 Task: Search for houses in Los Angeles, California, with a private swimming pool and a home gym, and prioritize properties with health and wellness amenities.
Action: Mouse moved to (325, 283)
Screenshot: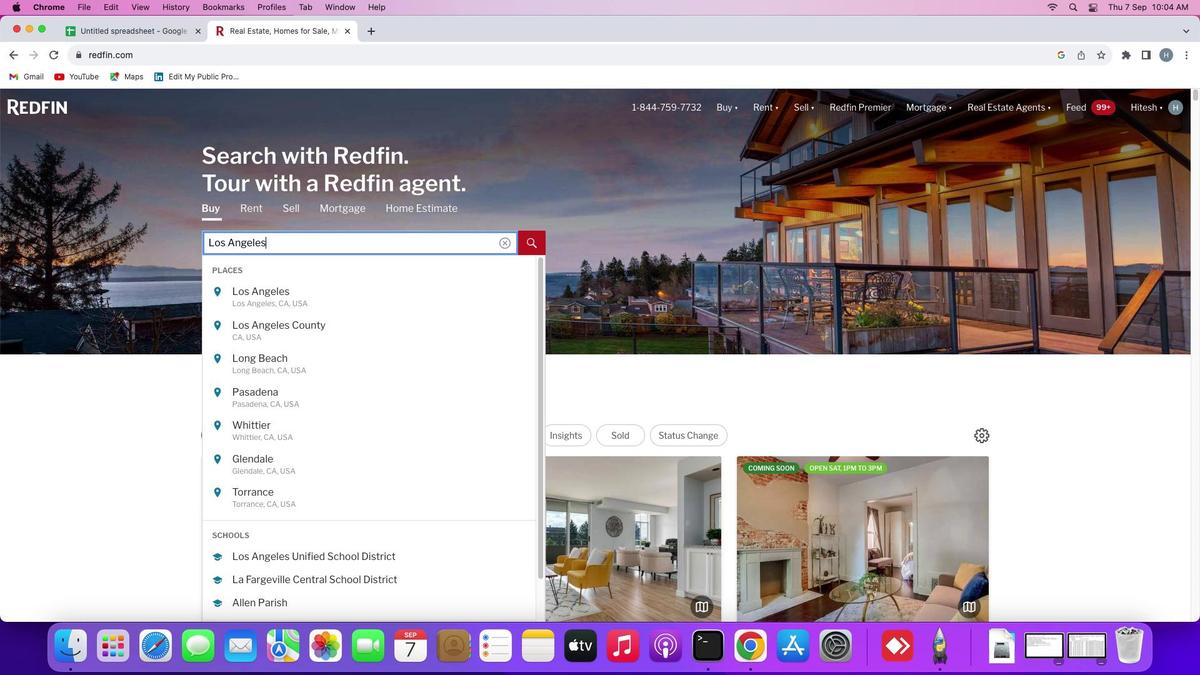 
Action: Mouse pressed left at (325, 283)
Screenshot: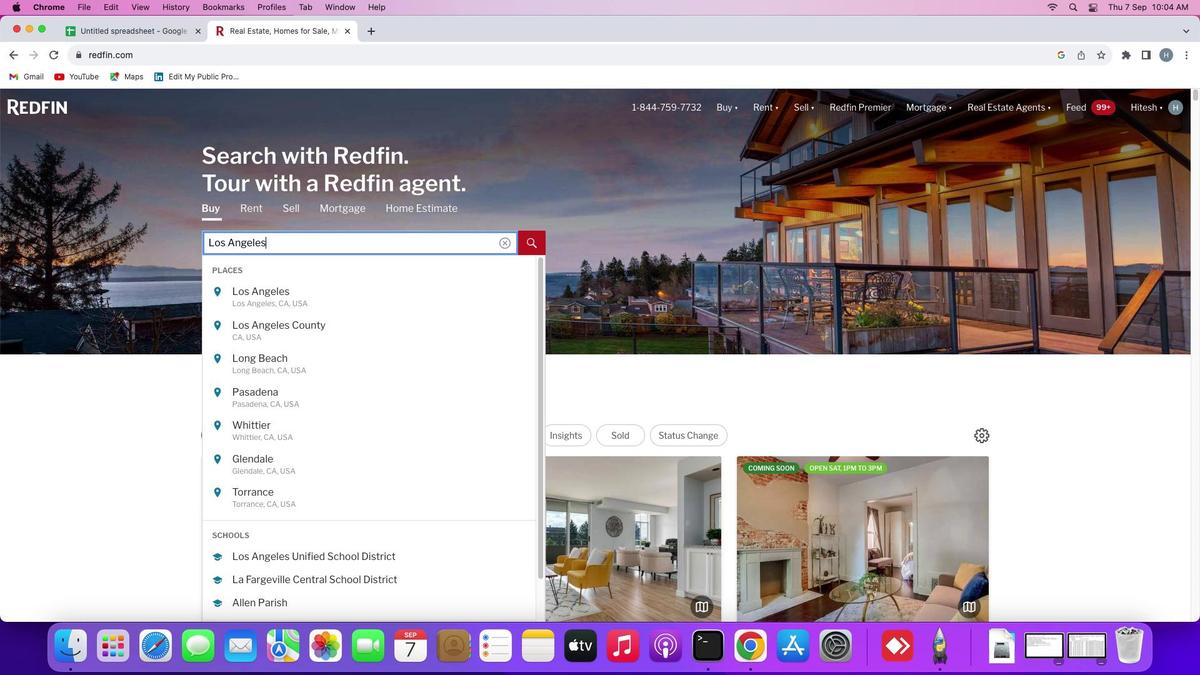 
Action: Mouse moved to (325, 283)
Screenshot: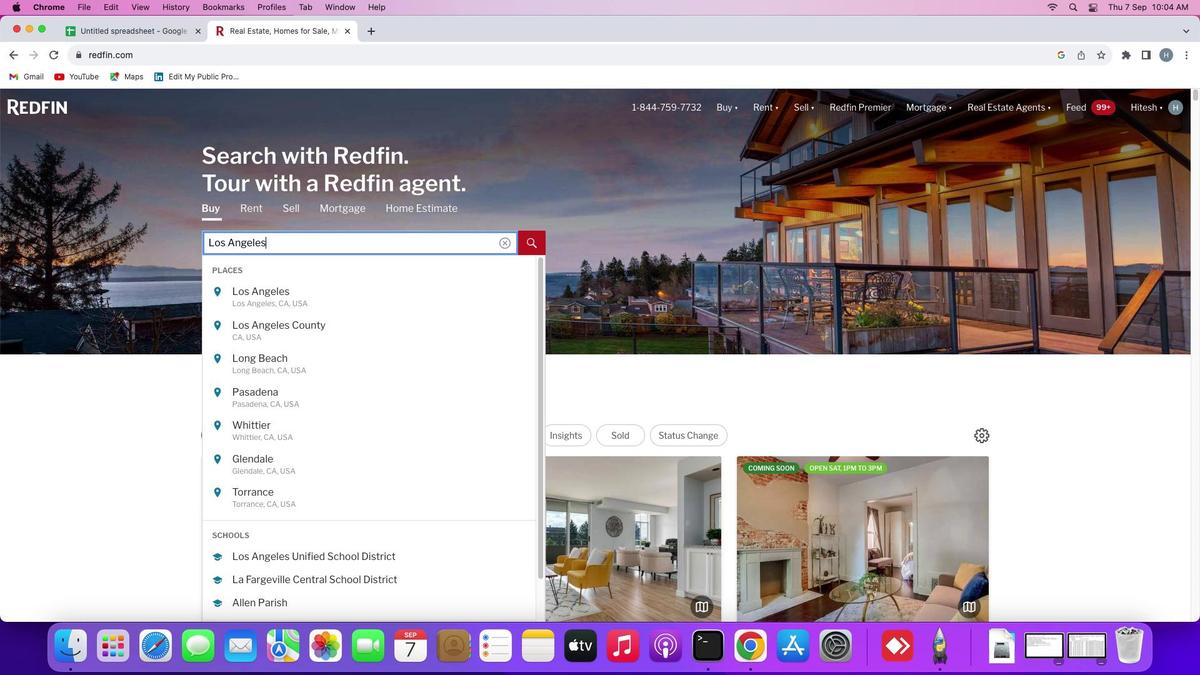 
Action: Mouse pressed left at (325, 283)
Screenshot: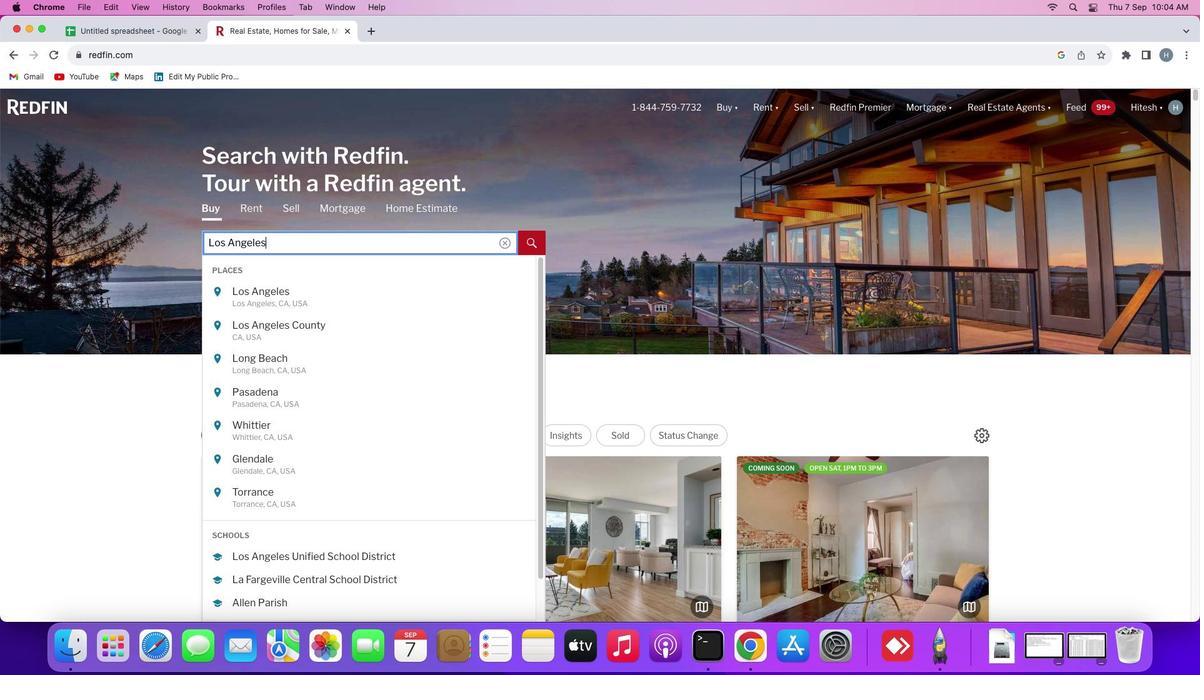 
Action: Mouse moved to (323, 284)
Screenshot: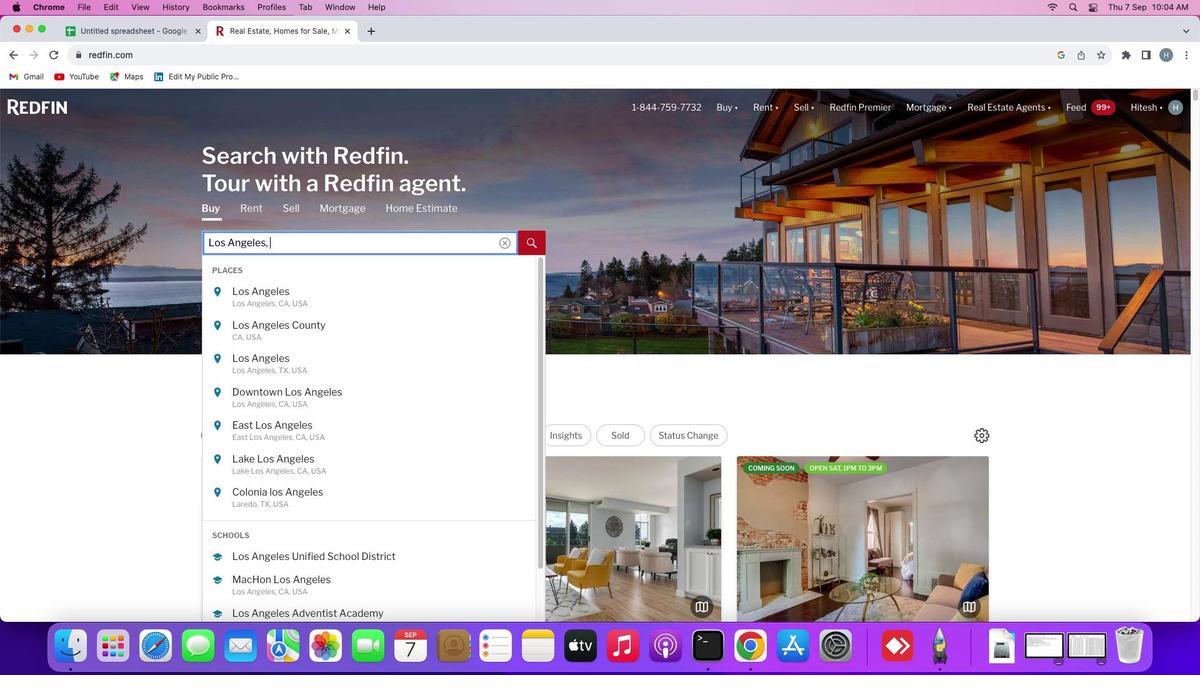 
Action: Key pressed Key.shift'L''o''s'Key.spaceKey.shift'A''n''g''e''l''e''s'','Key.spaceKey.shift'C''A''l''i''f''o''r''n''i''a'
Screenshot: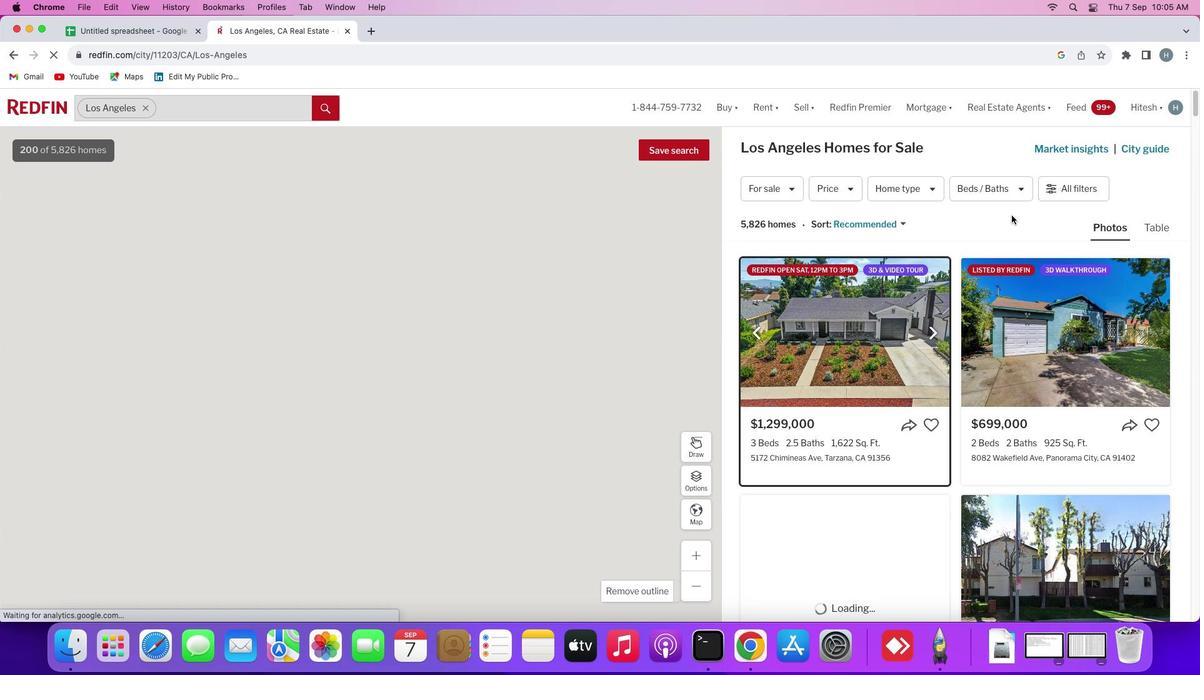 
Action: Mouse moved to (352, 332)
Screenshot: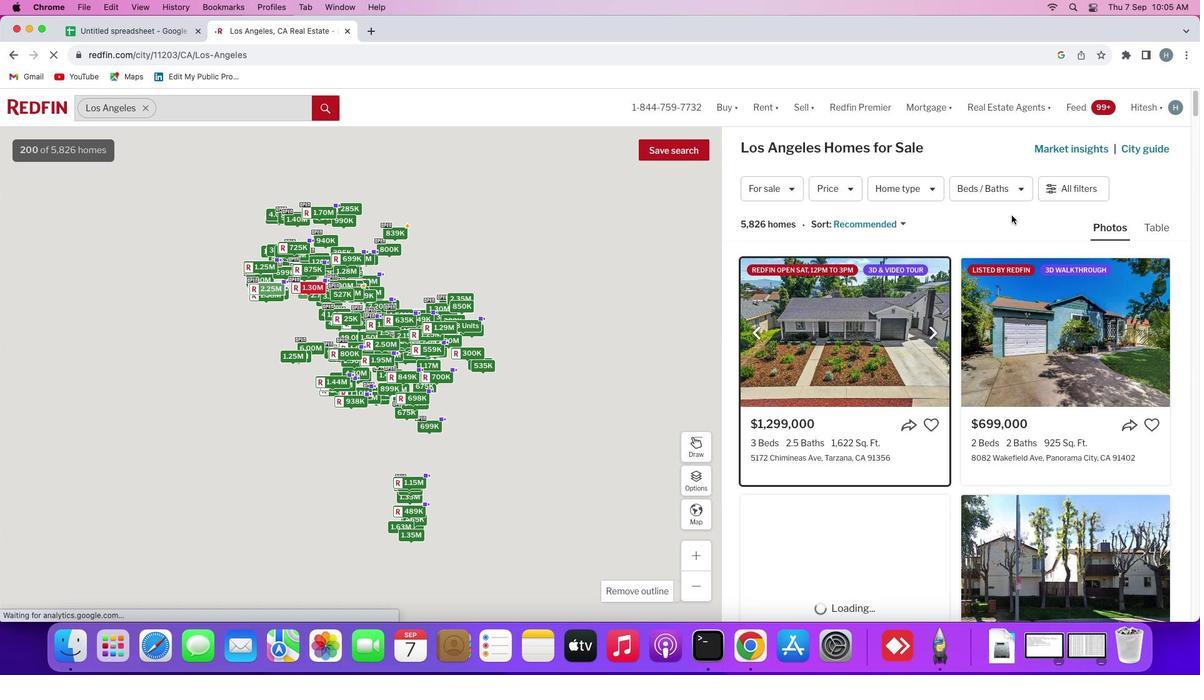 
Action: Mouse pressed left at (352, 332)
Screenshot: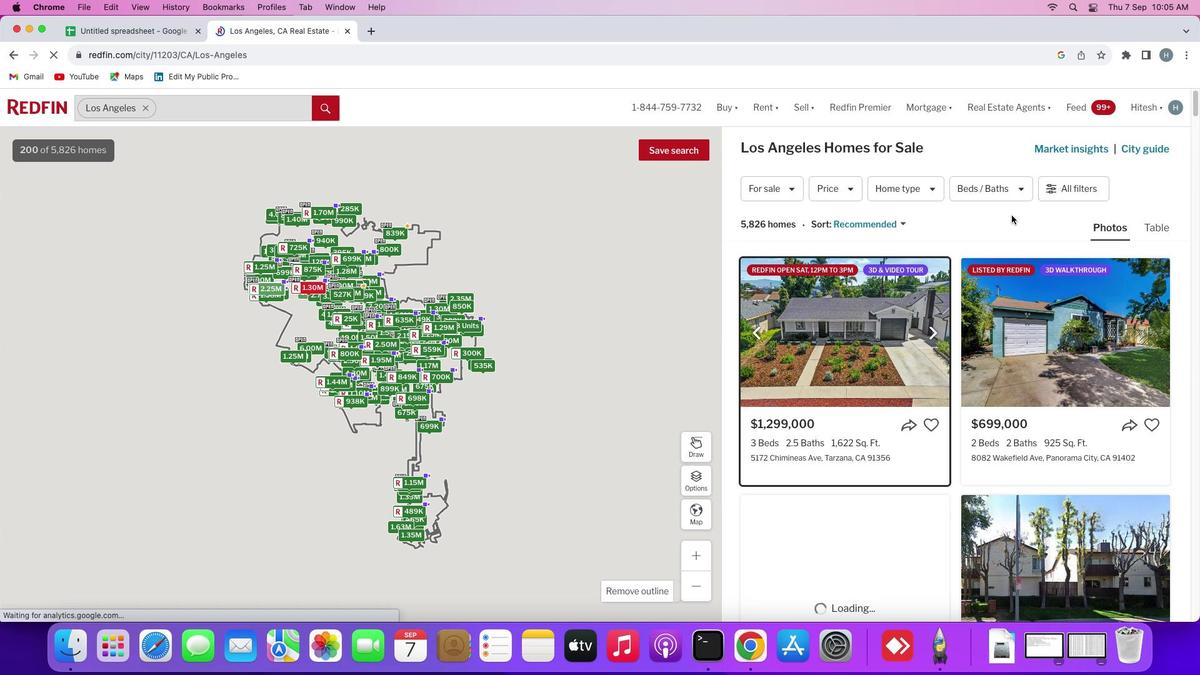 
Action: Mouse moved to (1117, 227)
Screenshot: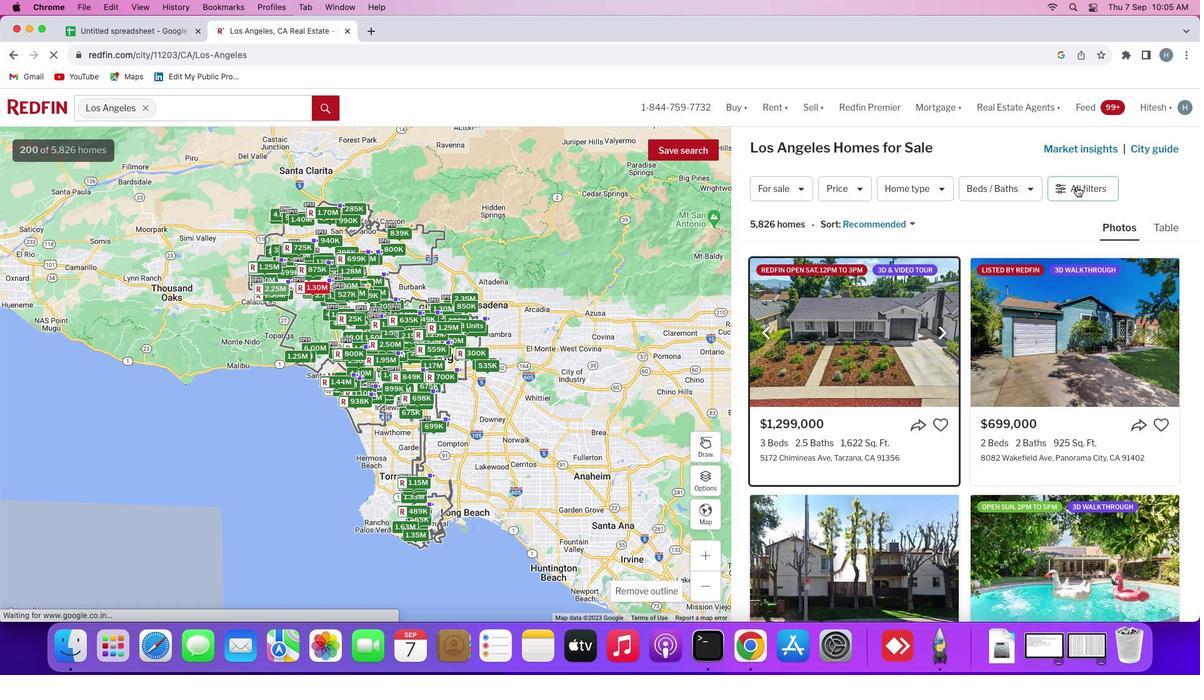 
Action: Mouse pressed left at (1117, 227)
Screenshot: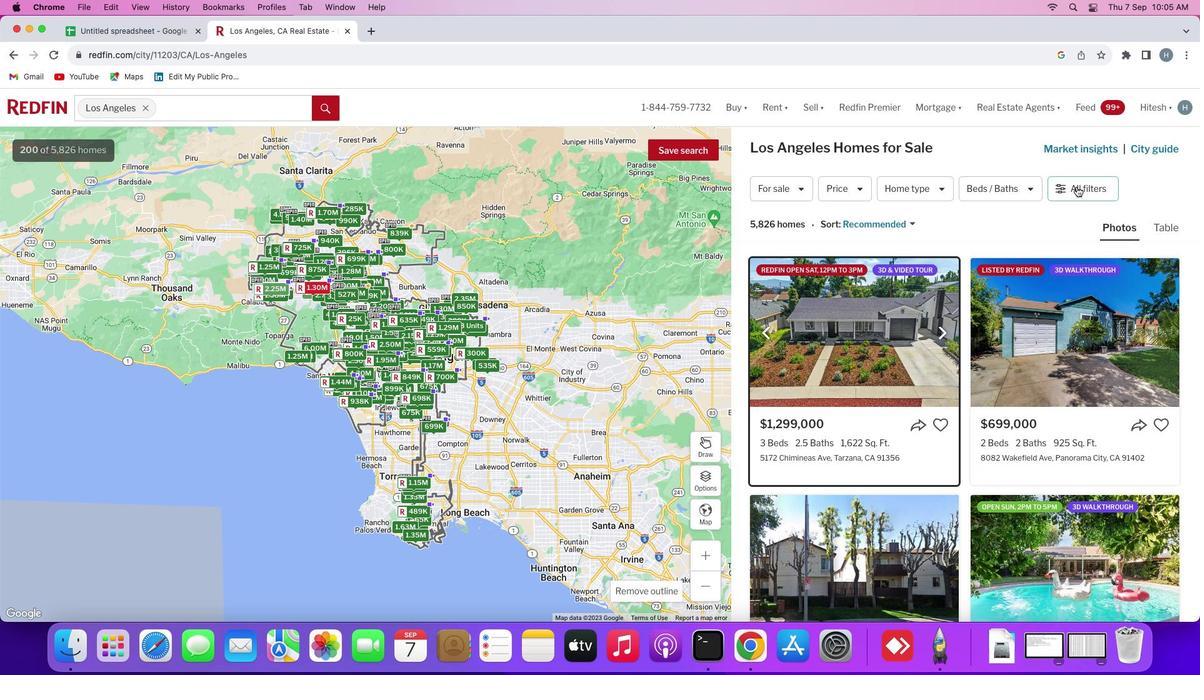 
Action: Mouse moved to (1116, 234)
Screenshot: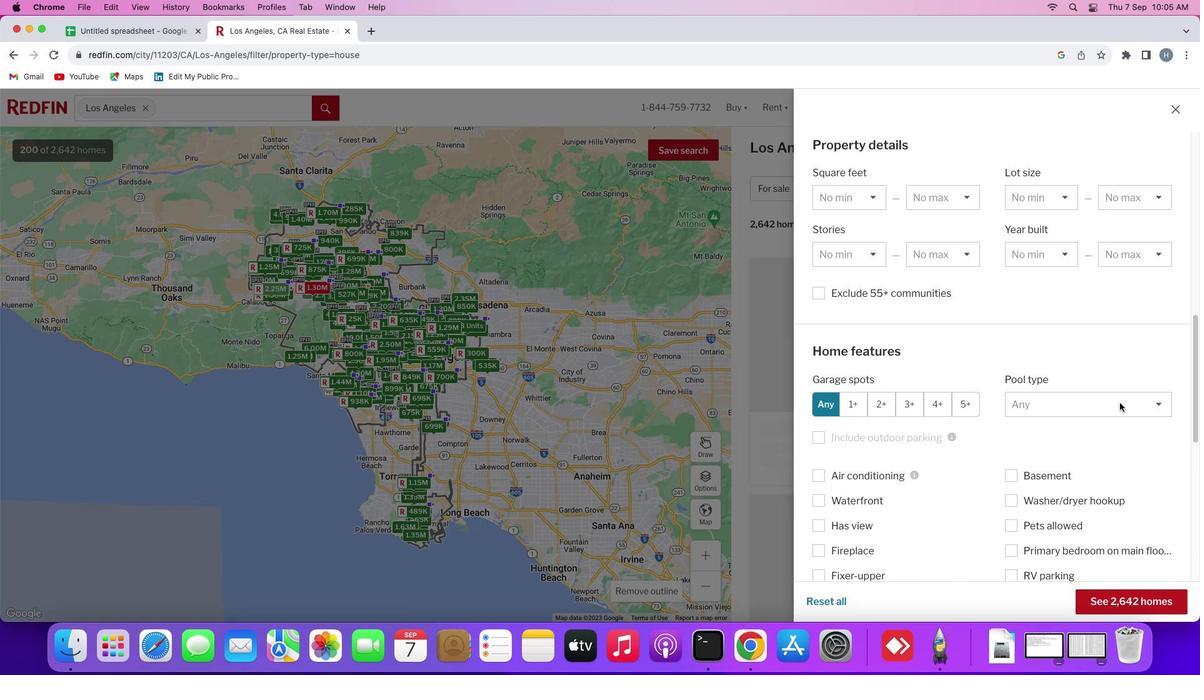 
Action: Mouse pressed left at (1116, 234)
Screenshot: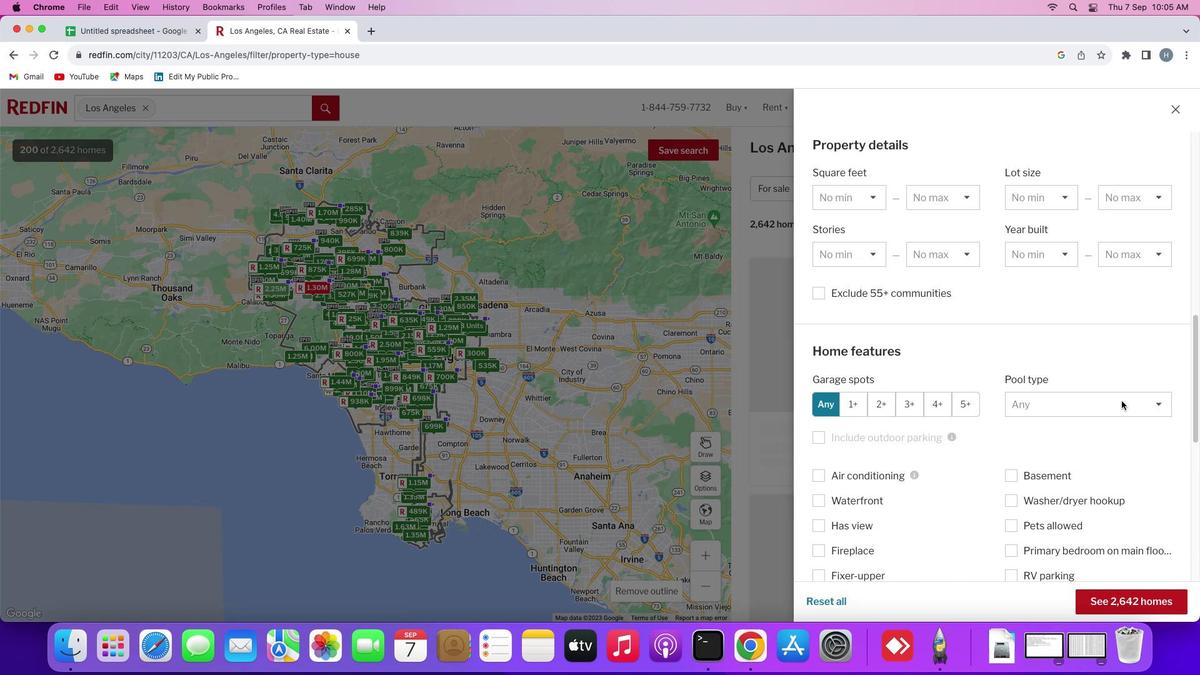 
Action: Mouse moved to (1032, 410)
Screenshot: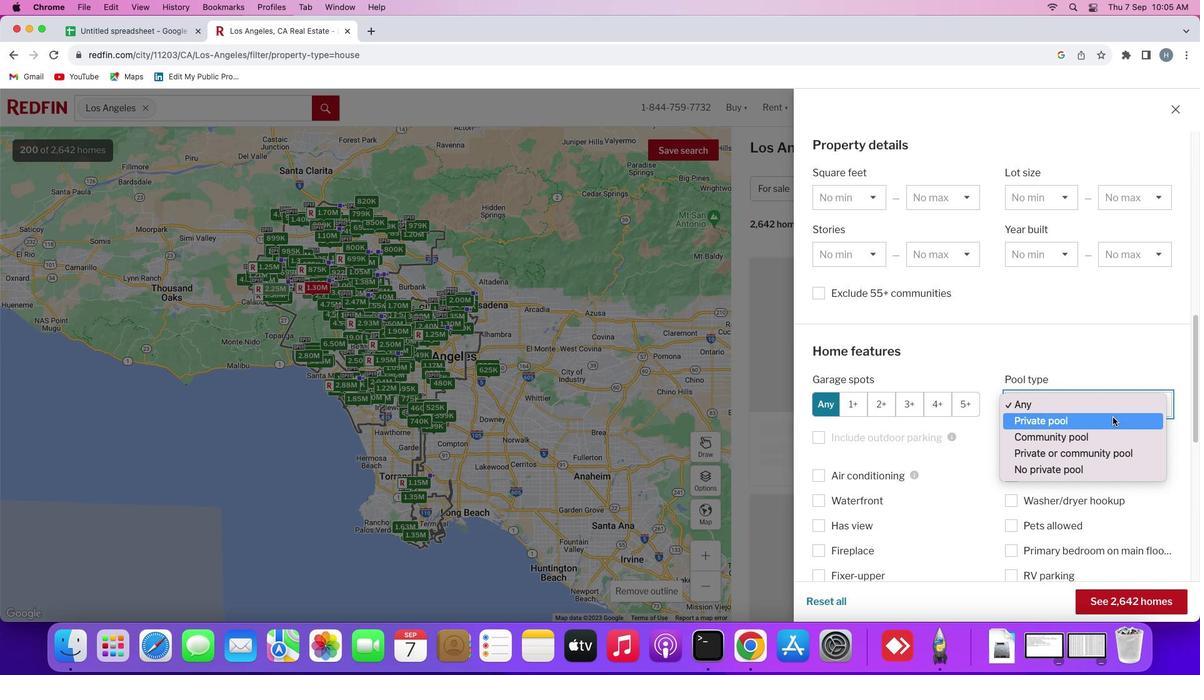 
Action: Mouse scrolled (1032, 410) with delta (40, 40)
Screenshot: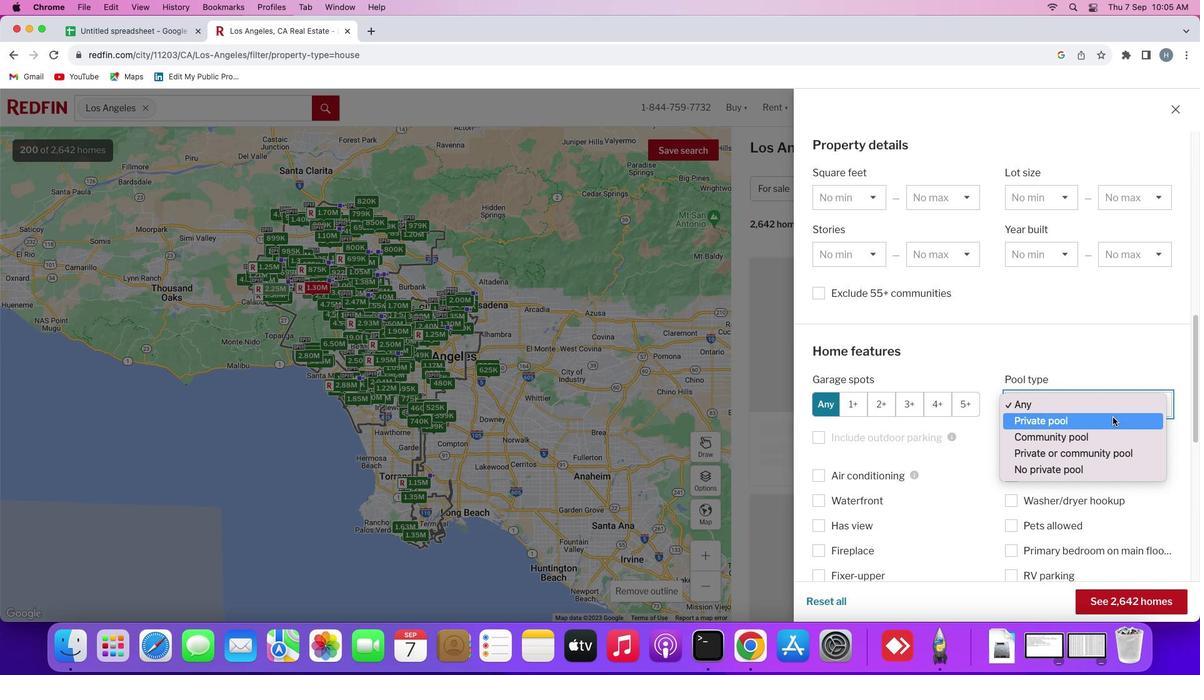 
Action: Mouse scrolled (1032, 410) with delta (40, 40)
Screenshot: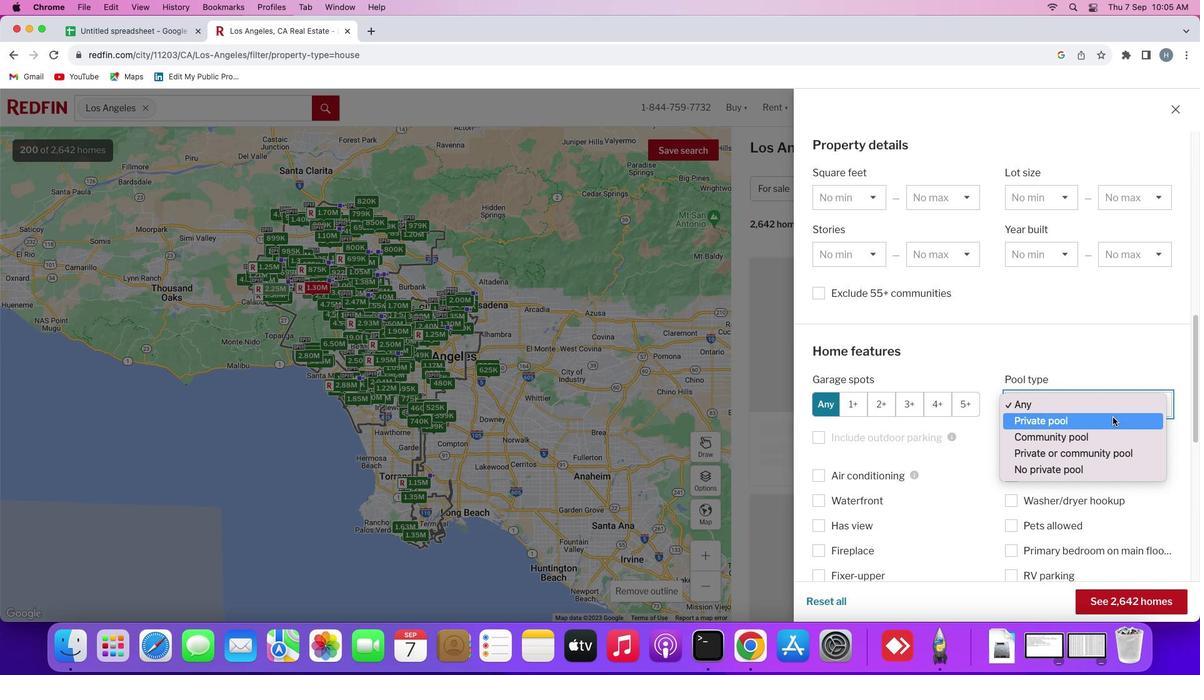 
Action: Mouse scrolled (1032, 410) with delta (40, 40)
Screenshot: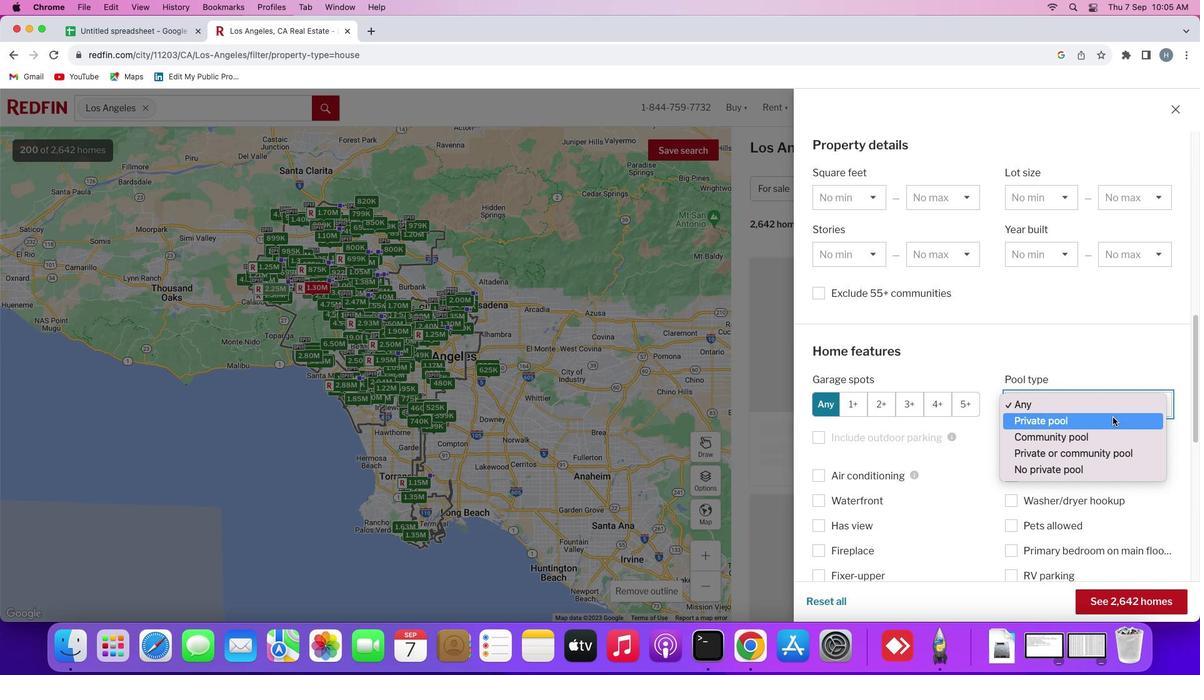 
Action: Mouse scrolled (1032, 410) with delta (40, 39)
Screenshot: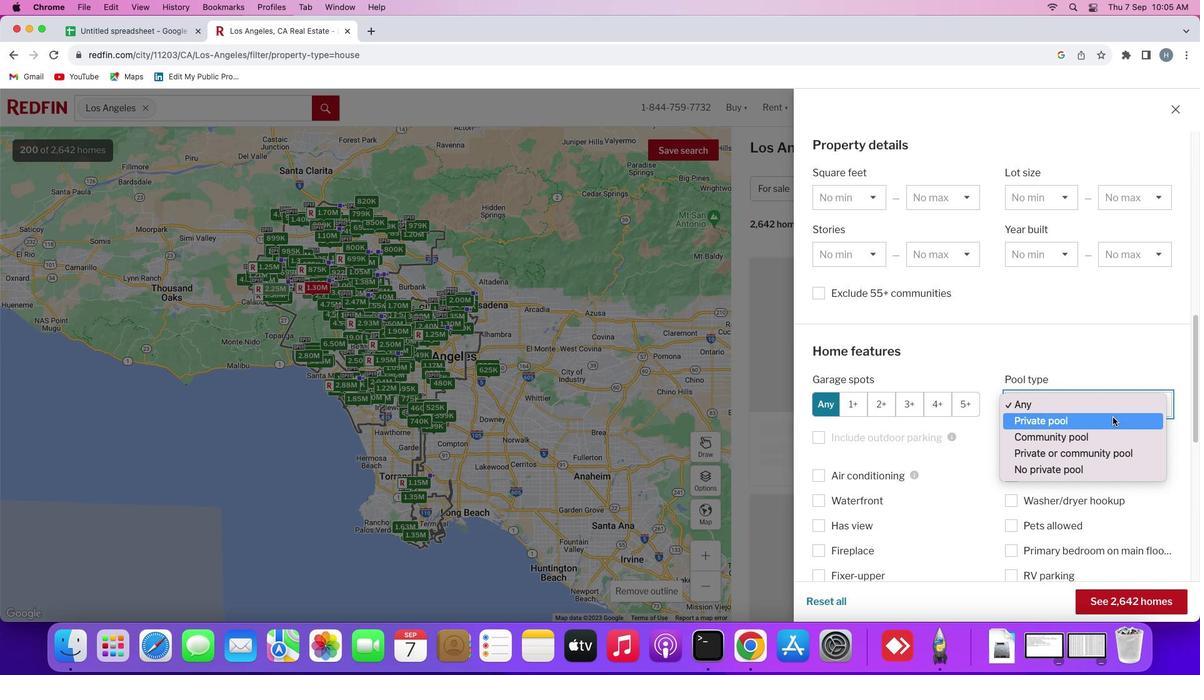 
Action: Mouse moved to (1032, 410)
Screenshot: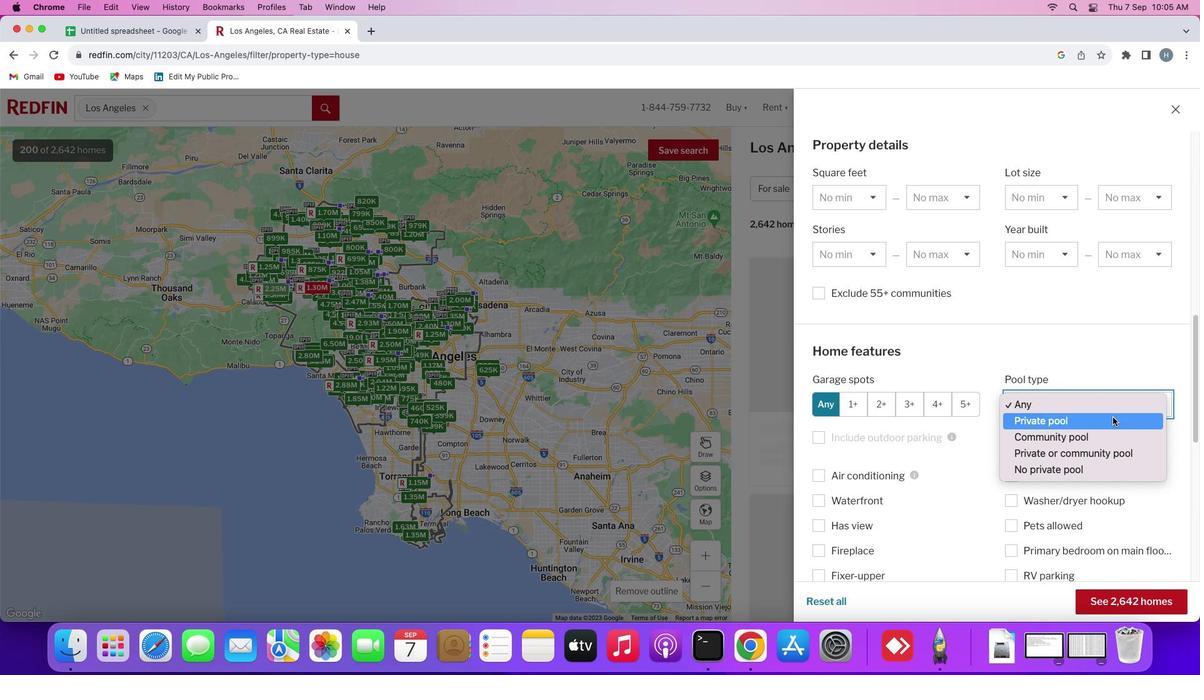 
Action: Mouse scrolled (1032, 410) with delta (40, 40)
Screenshot: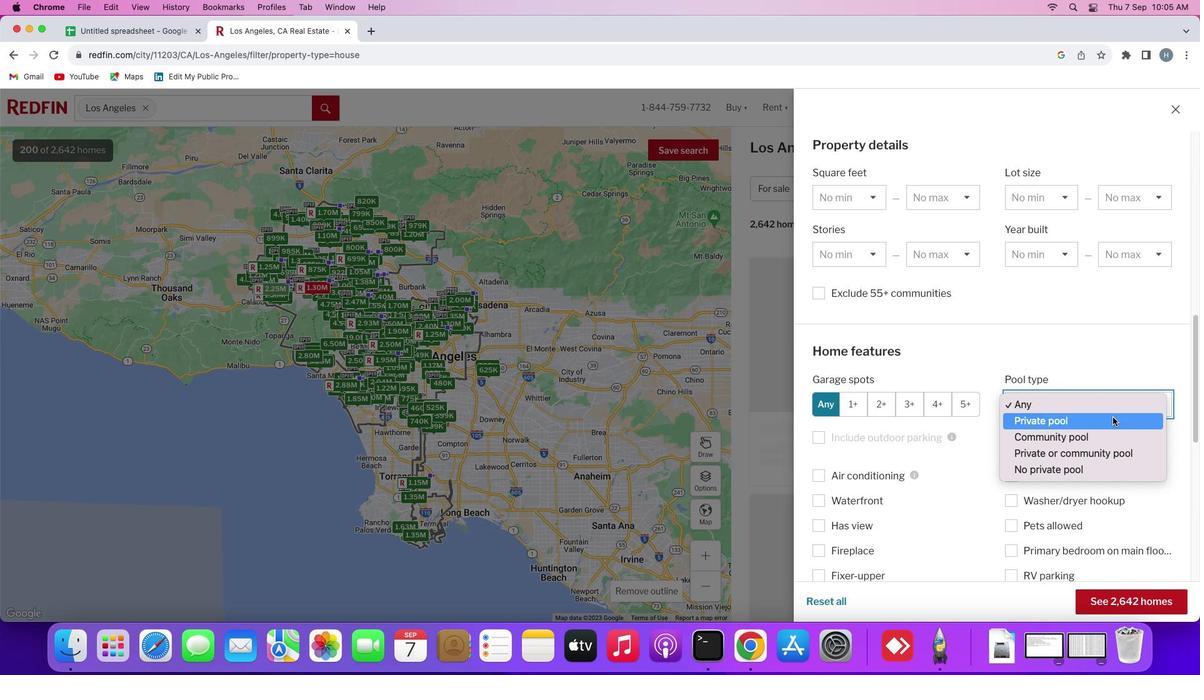 
Action: Mouse scrolled (1032, 410) with delta (40, 40)
Screenshot: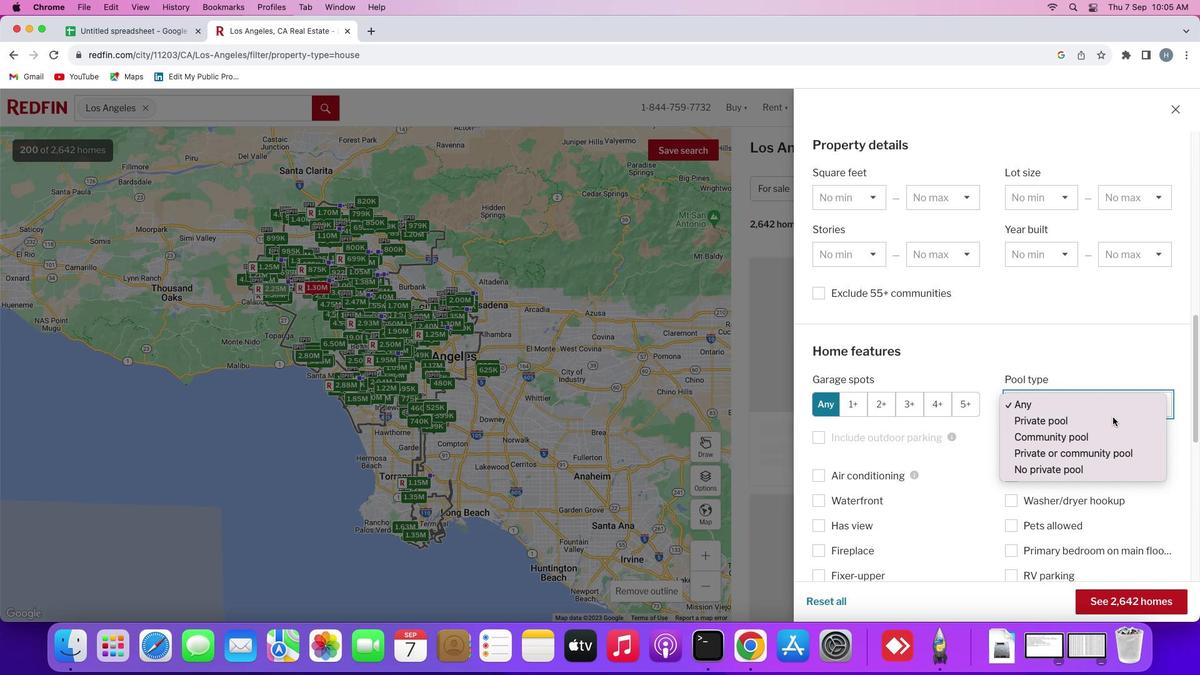 
Action: Mouse moved to (893, 462)
Screenshot: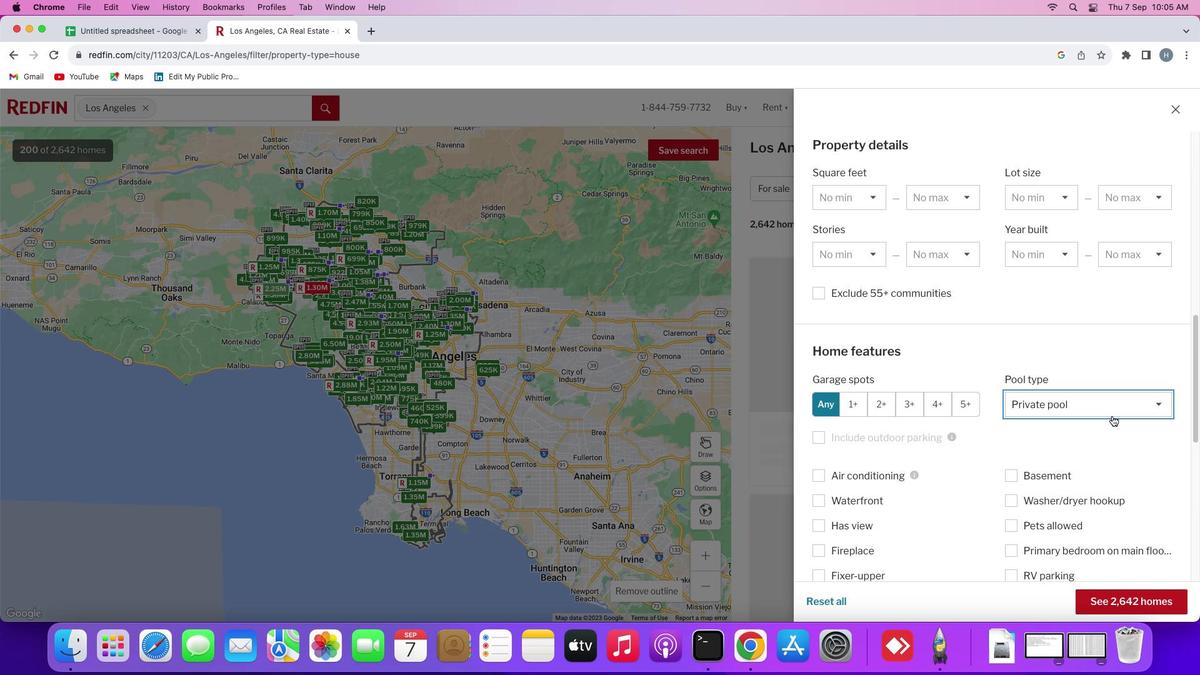 
Action: Mouse pressed left at (893, 462)
Screenshot: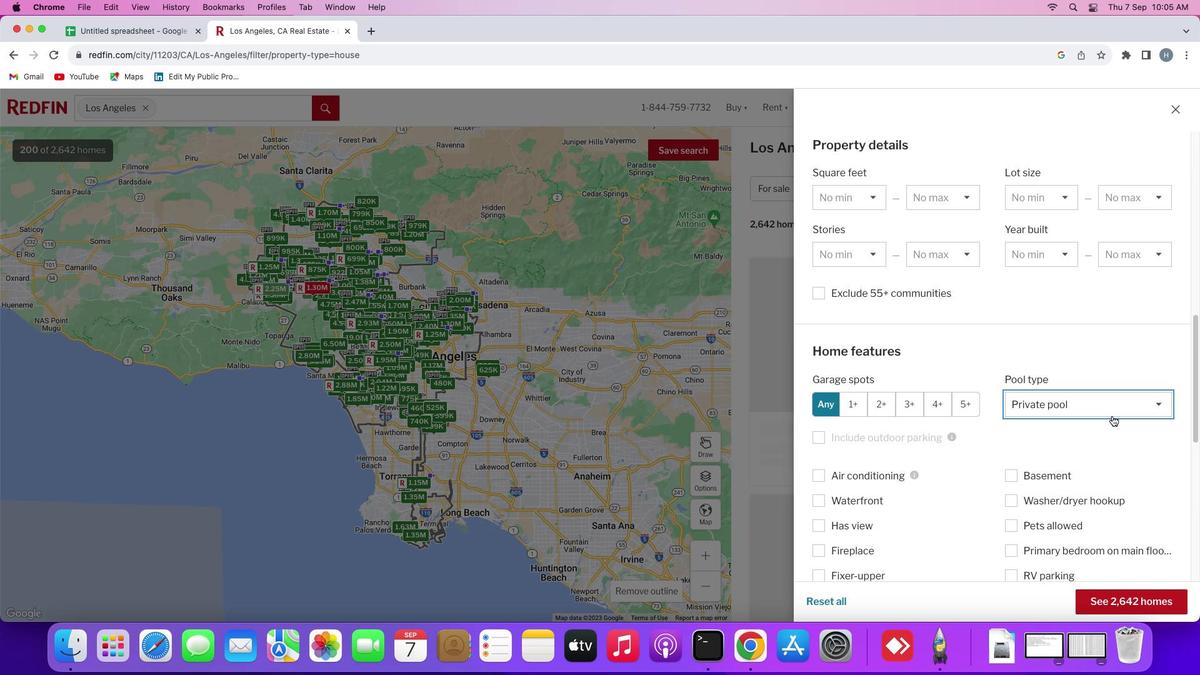 
Action: Mouse moved to (945, 555)
Screenshot: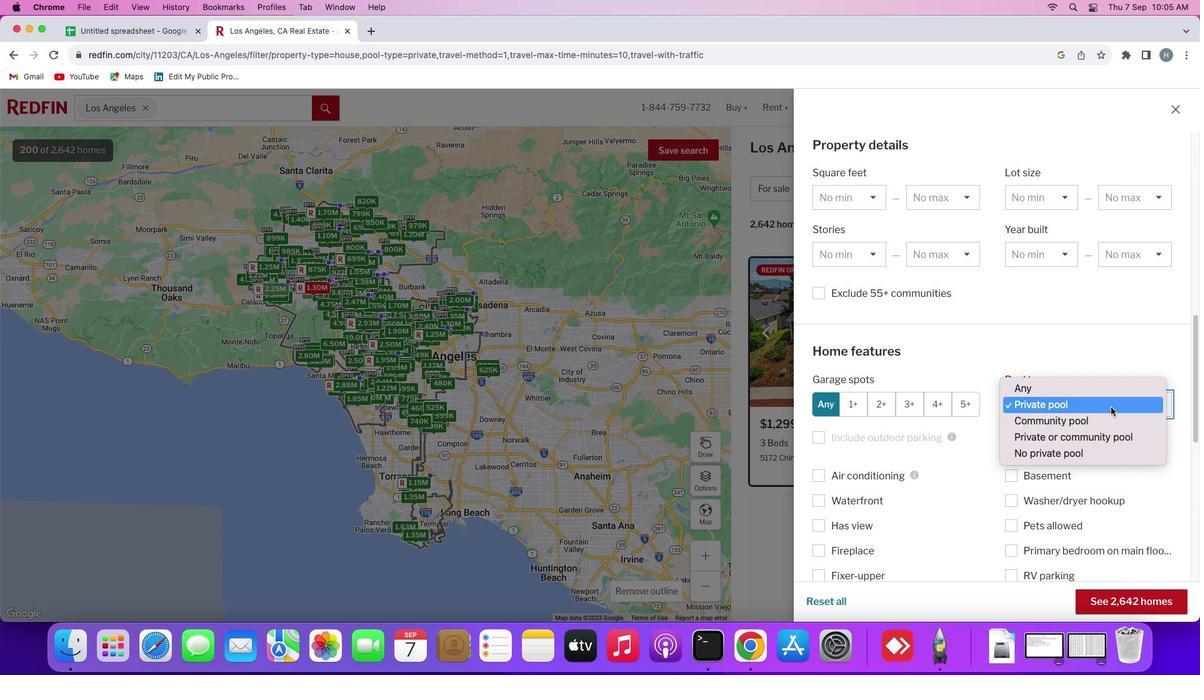 
Action: Mouse scrolled (945, 555) with delta (40, 40)
Screenshot: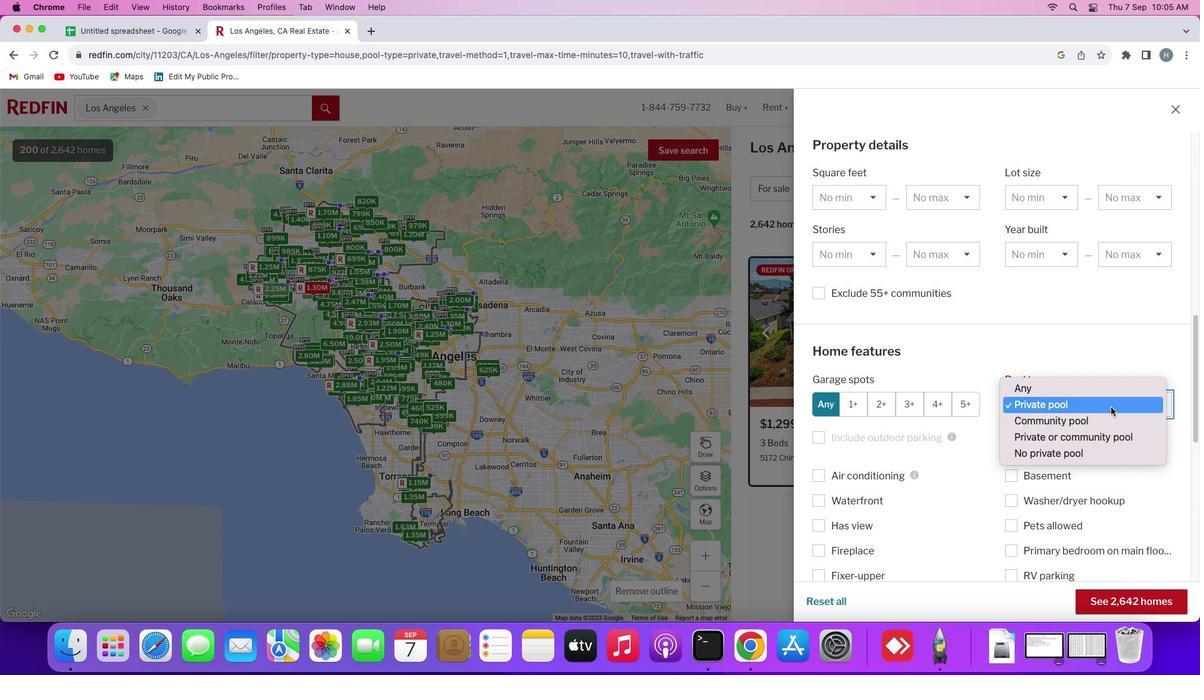 
Action: Mouse moved to (945, 555)
Screenshot: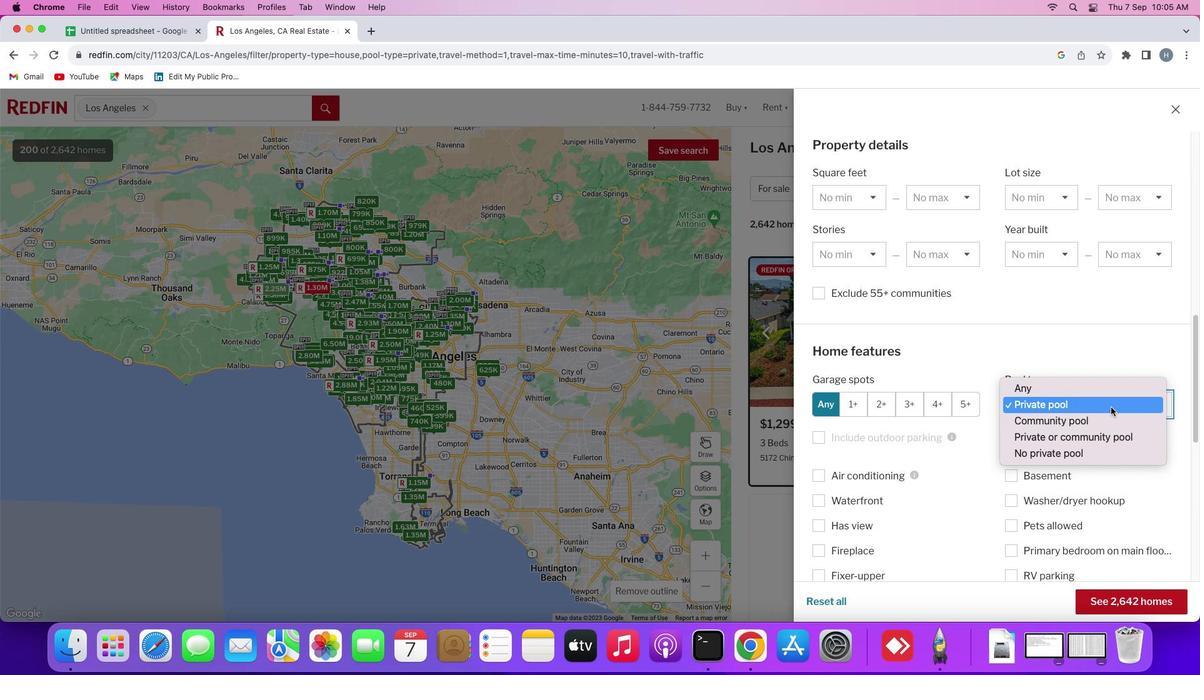 
Action: Mouse scrolled (945, 555) with delta (40, 40)
Screenshot: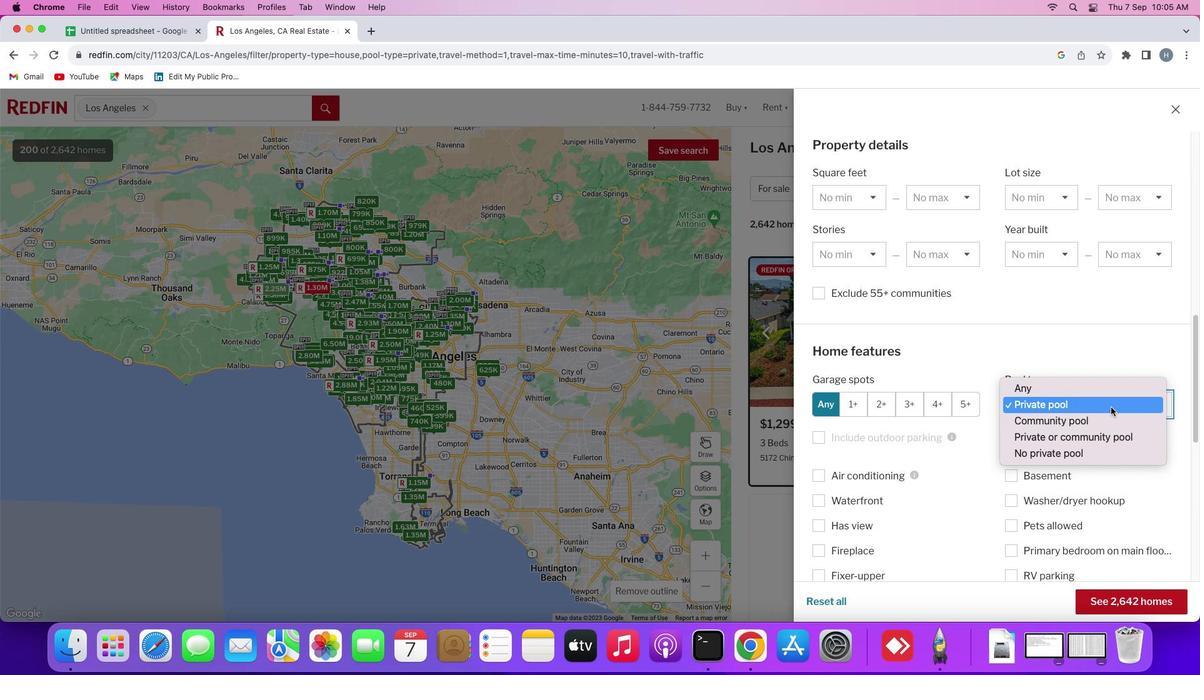 
Action: Mouse moved to (945, 554)
Screenshot: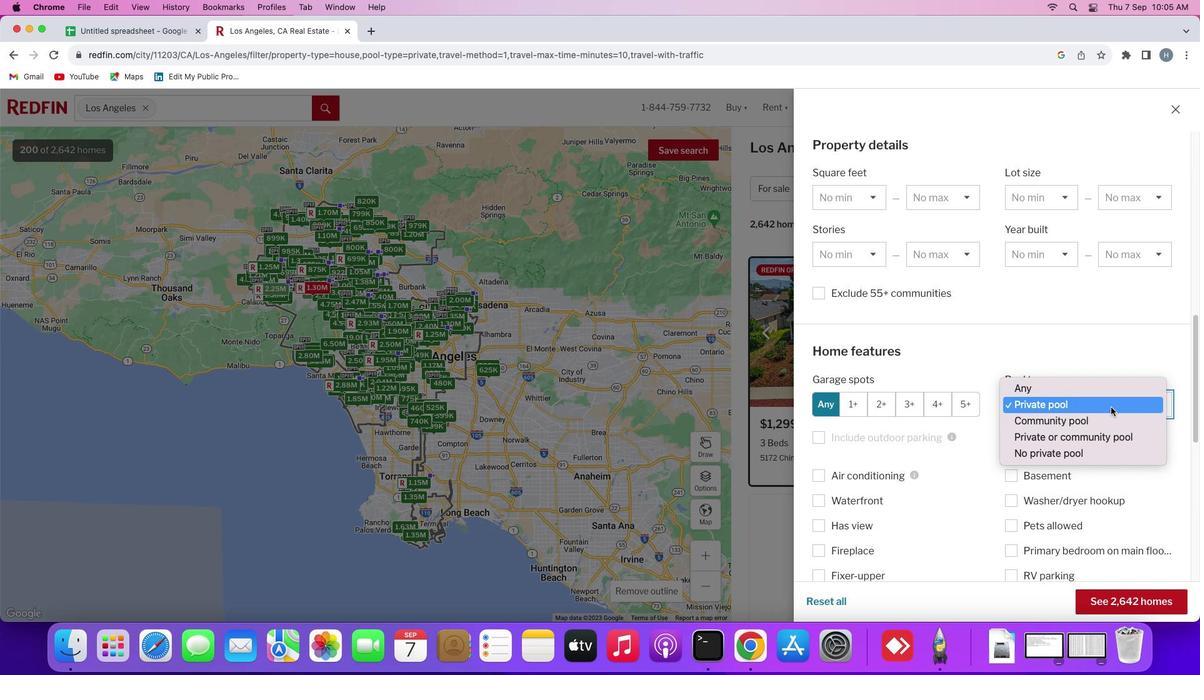 
Action: Mouse scrolled (945, 554) with delta (40, 39)
Screenshot: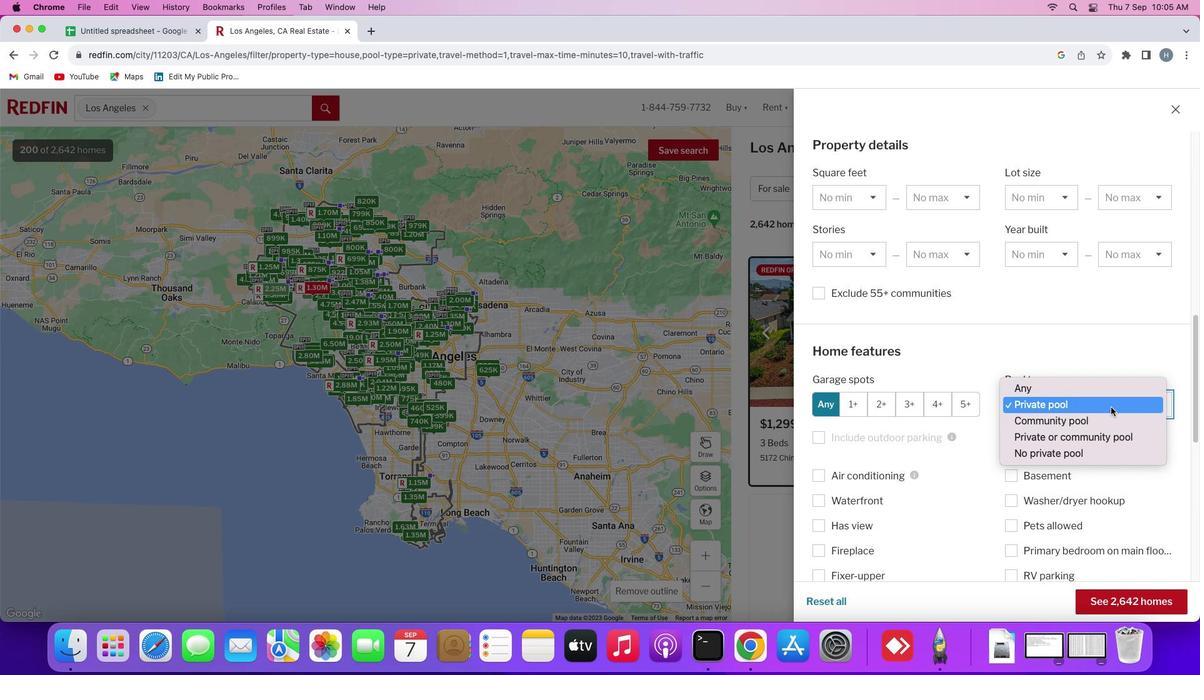 
Action: Mouse scrolled (945, 554) with delta (40, 38)
Screenshot: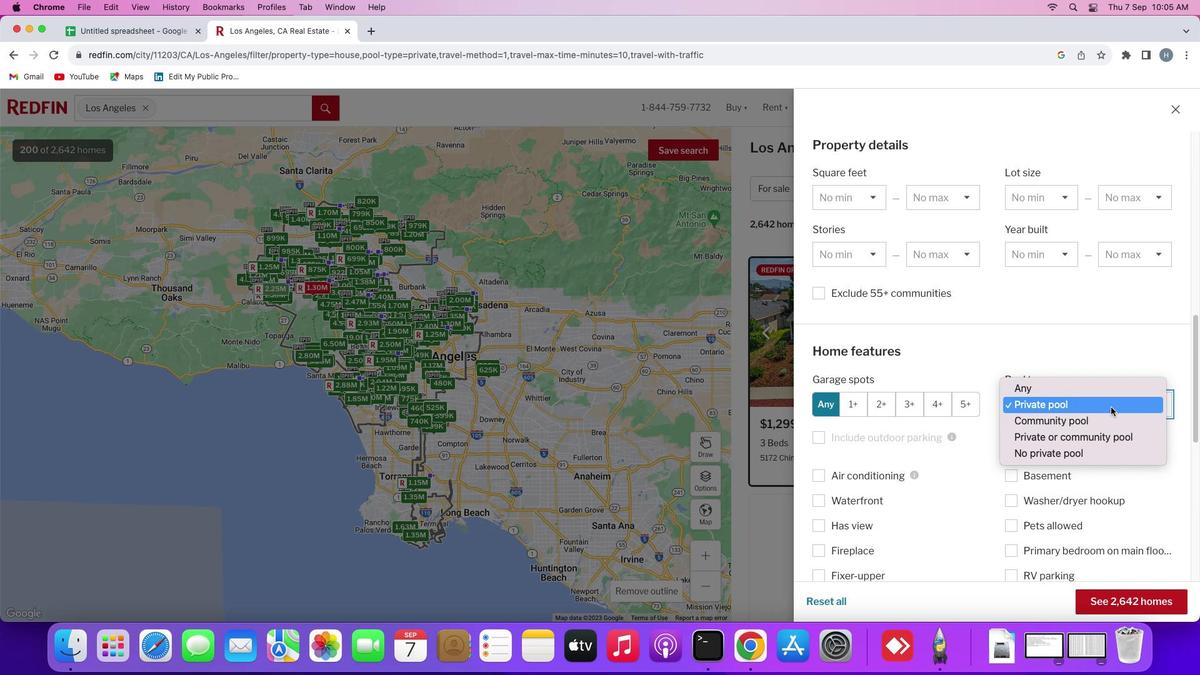 
Action: Mouse moved to (945, 548)
Screenshot: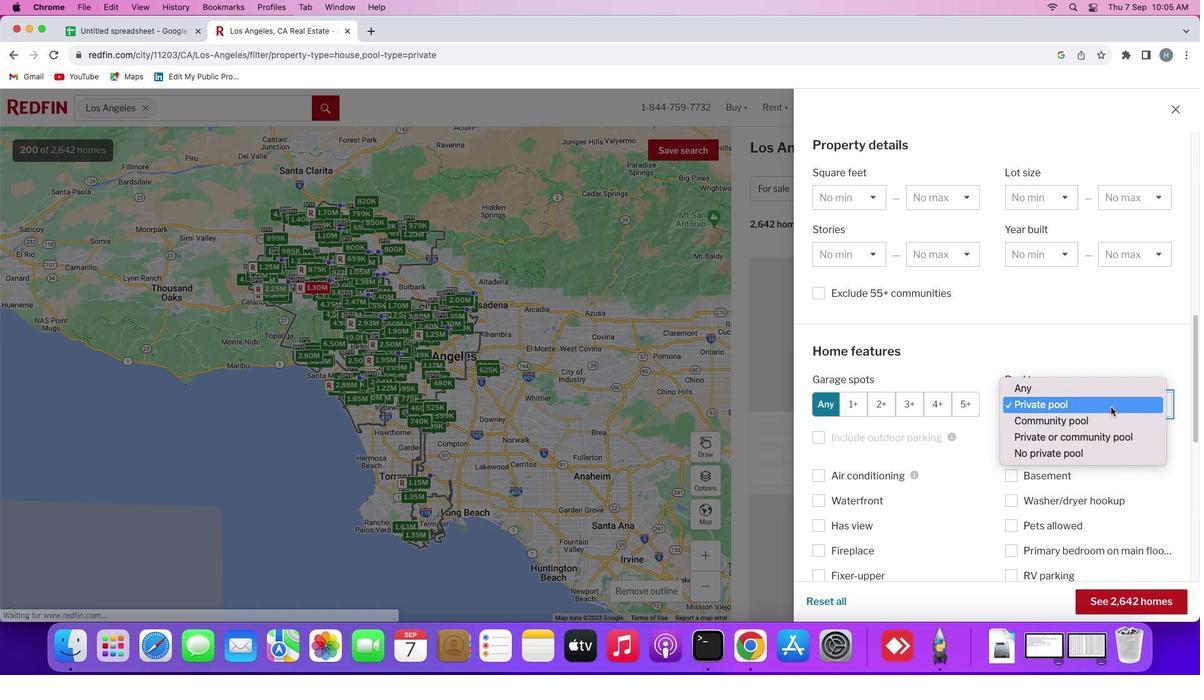 
Action: Mouse scrolled (945, 548) with delta (40, 40)
Screenshot: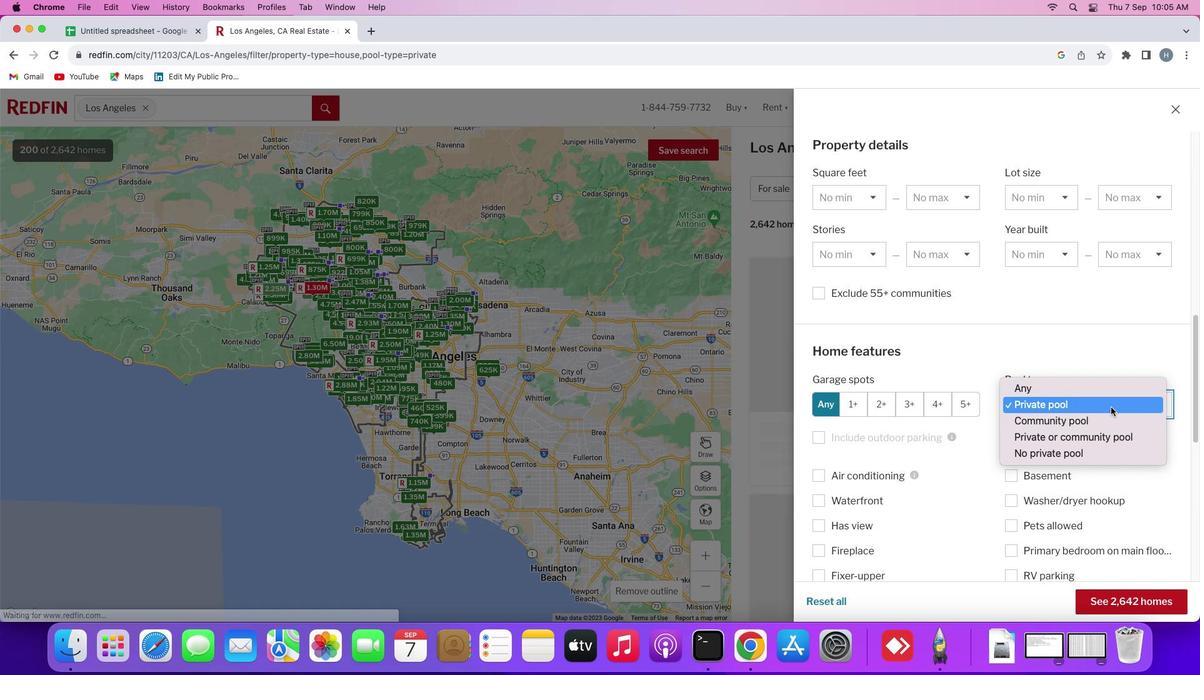 
Action: Mouse scrolled (945, 548) with delta (40, 40)
Screenshot: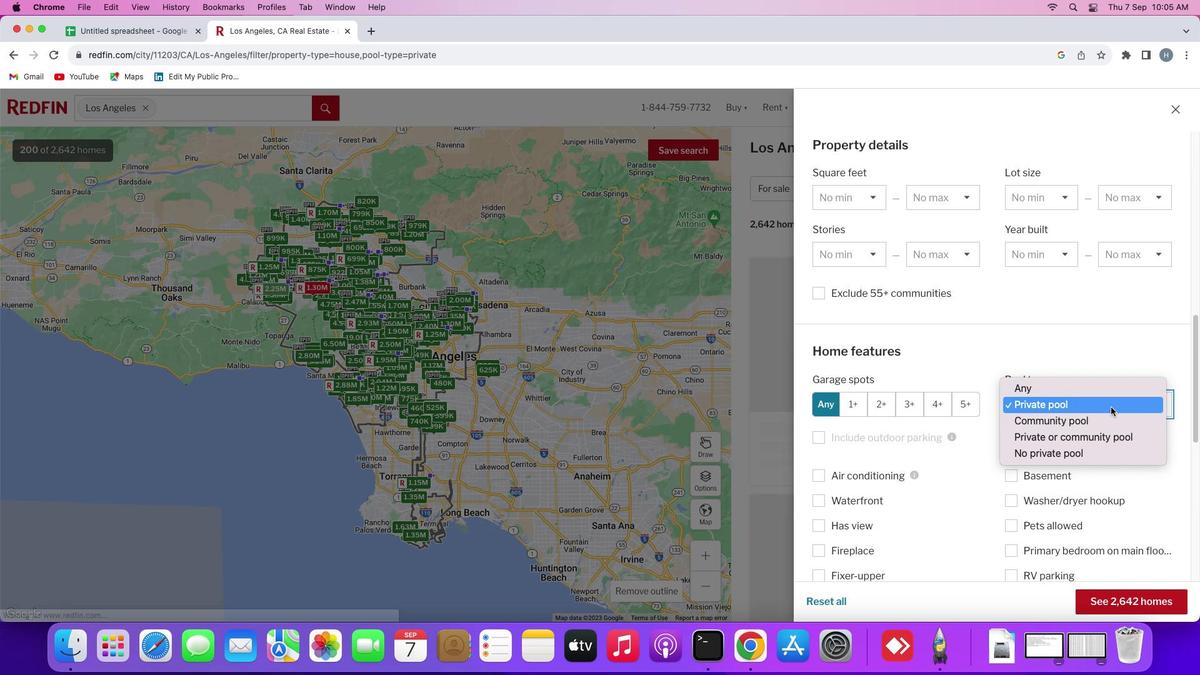 
Action: Mouse scrolled (945, 548) with delta (40, 39)
Screenshot: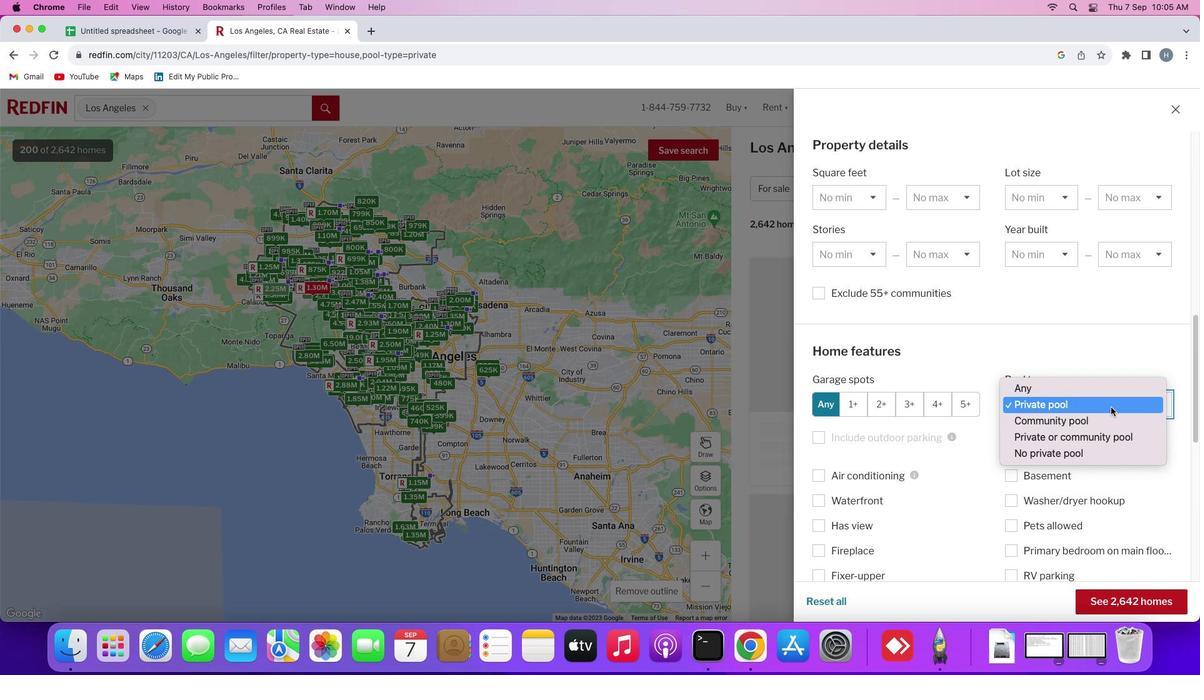 
Action: Mouse moved to (956, 546)
Screenshot: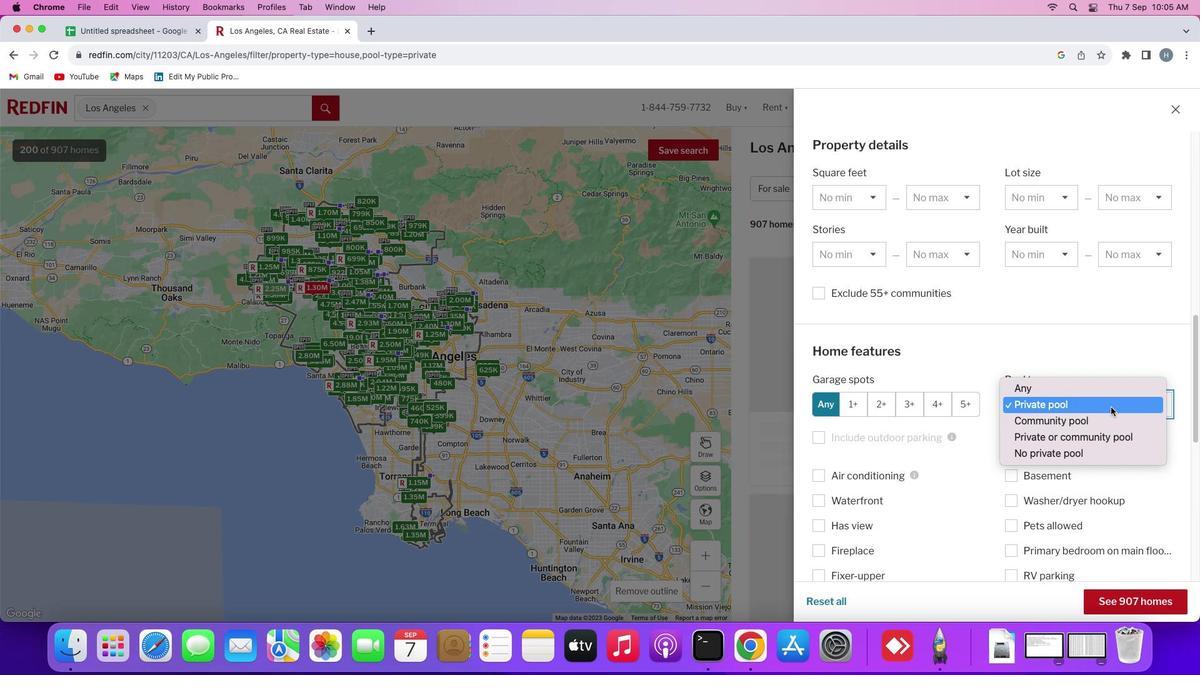 
Action: Mouse scrolled (956, 546) with delta (40, 40)
Screenshot: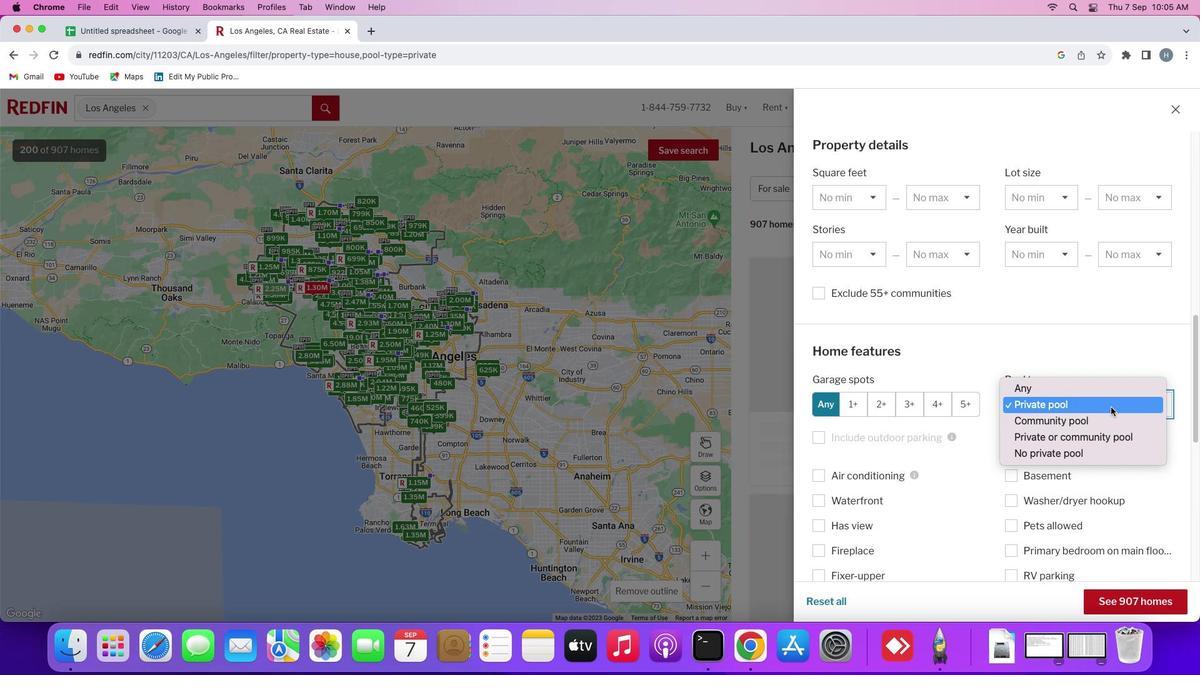 
Action: Mouse moved to (956, 546)
Screenshot: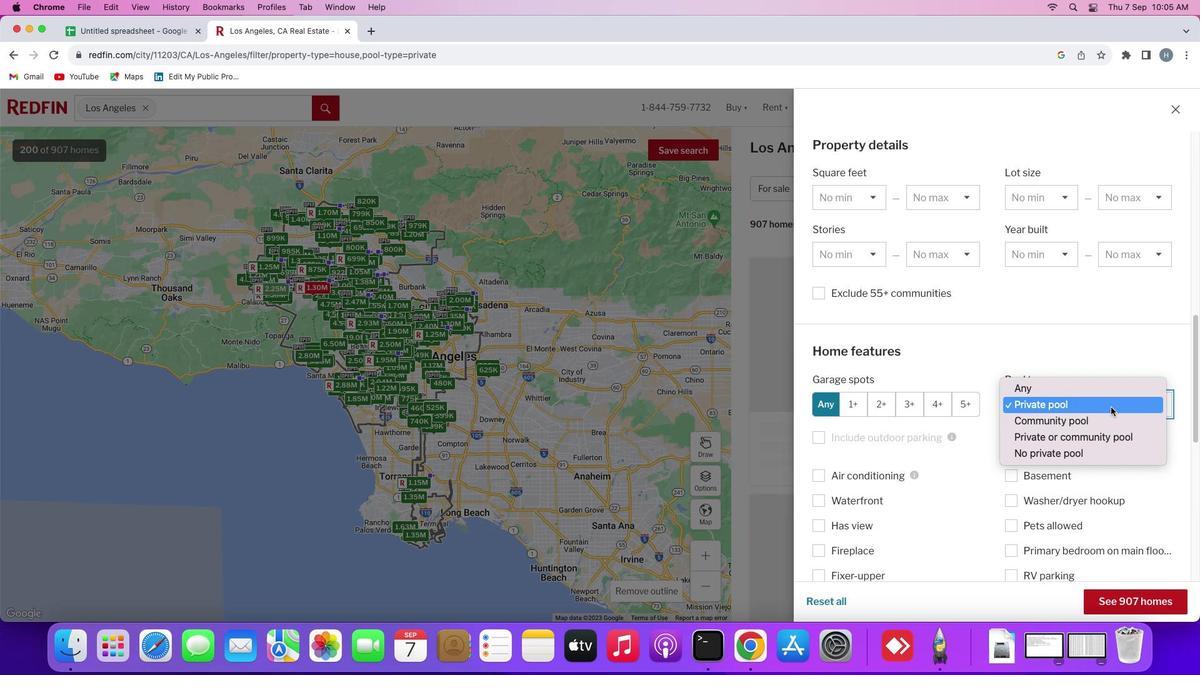
Action: Mouse scrolled (956, 546) with delta (40, 40)
Screenshot: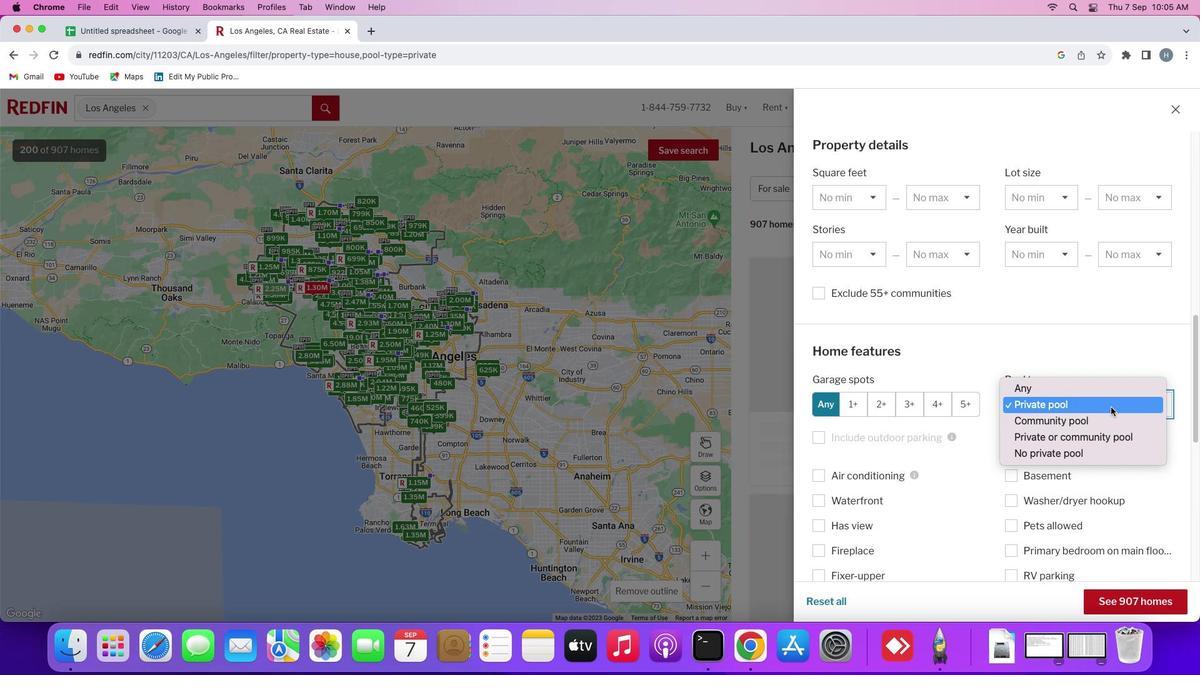 
Action: Mouse scrolled (956, 546) with delta (40, 39)
Screenshot: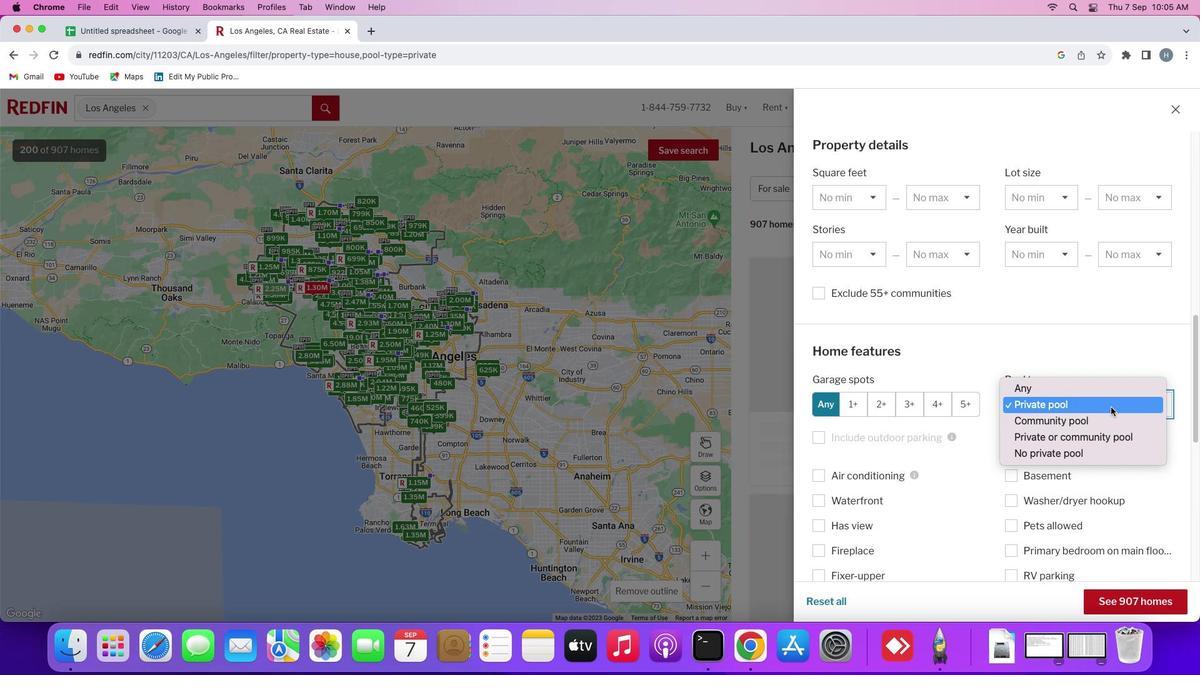 
Action: Mouse scrolled (956, 546) with delta (40, 38)
Screenshot: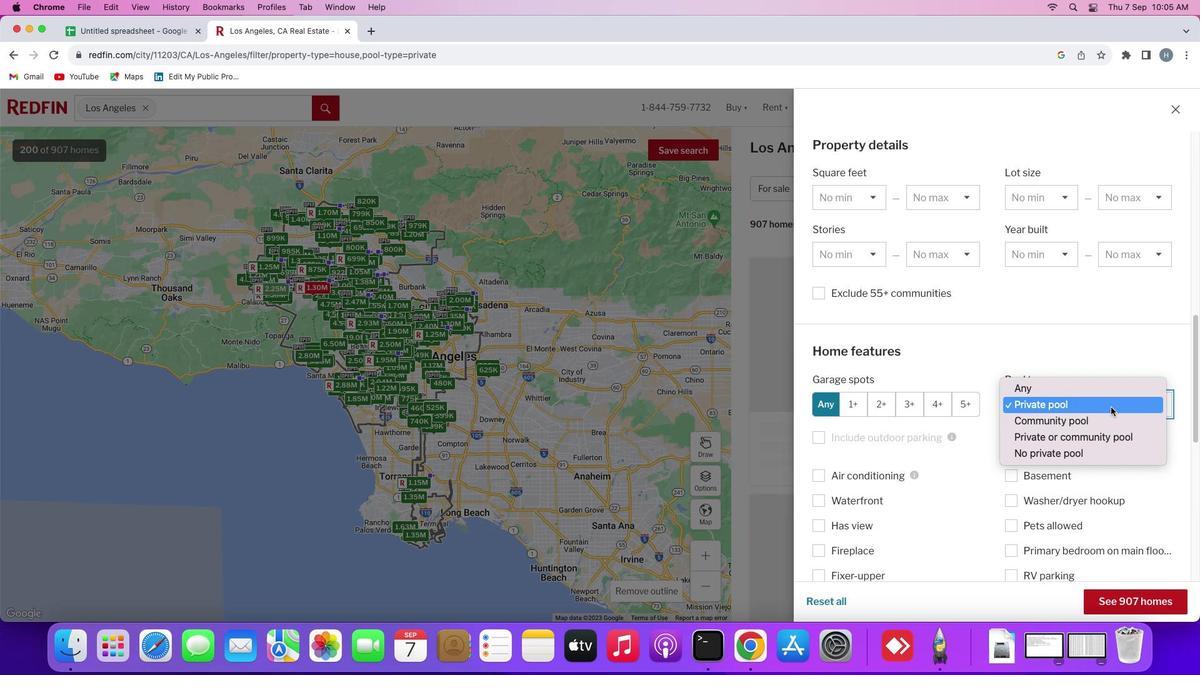 
Action: Mouse scrolled (956, 546) with delta (40, 40)
Screenshot: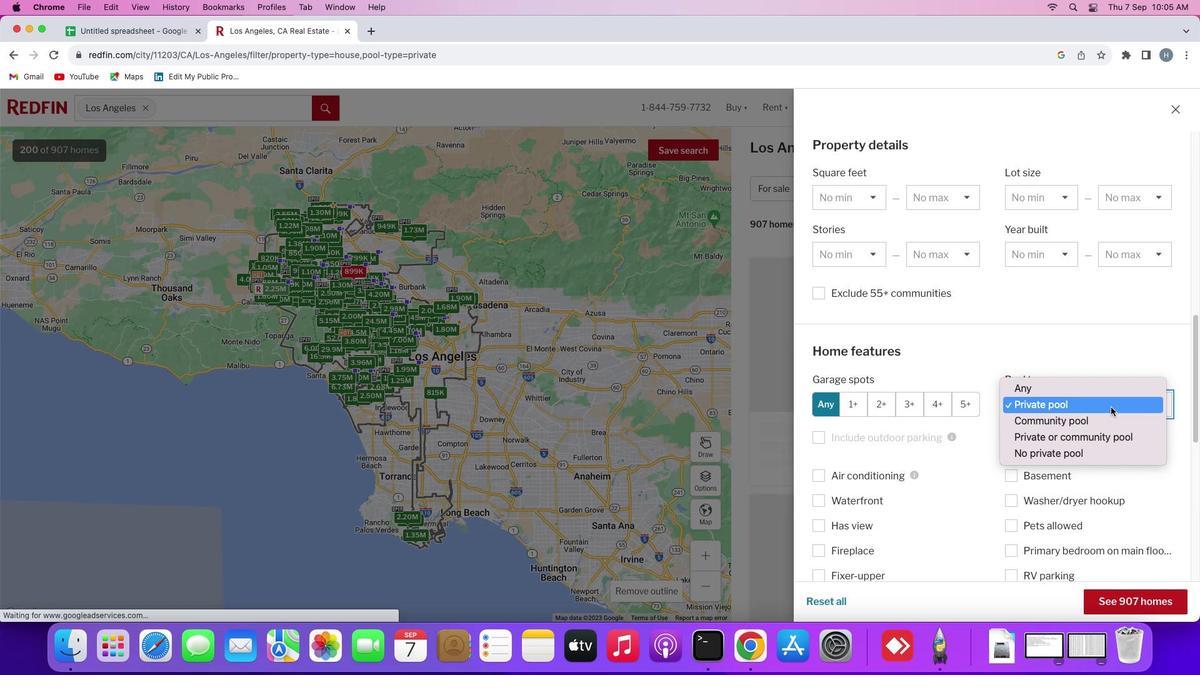 
Action: Mouse scrolled (956, 546) with delta (40, 40)
Screenshot: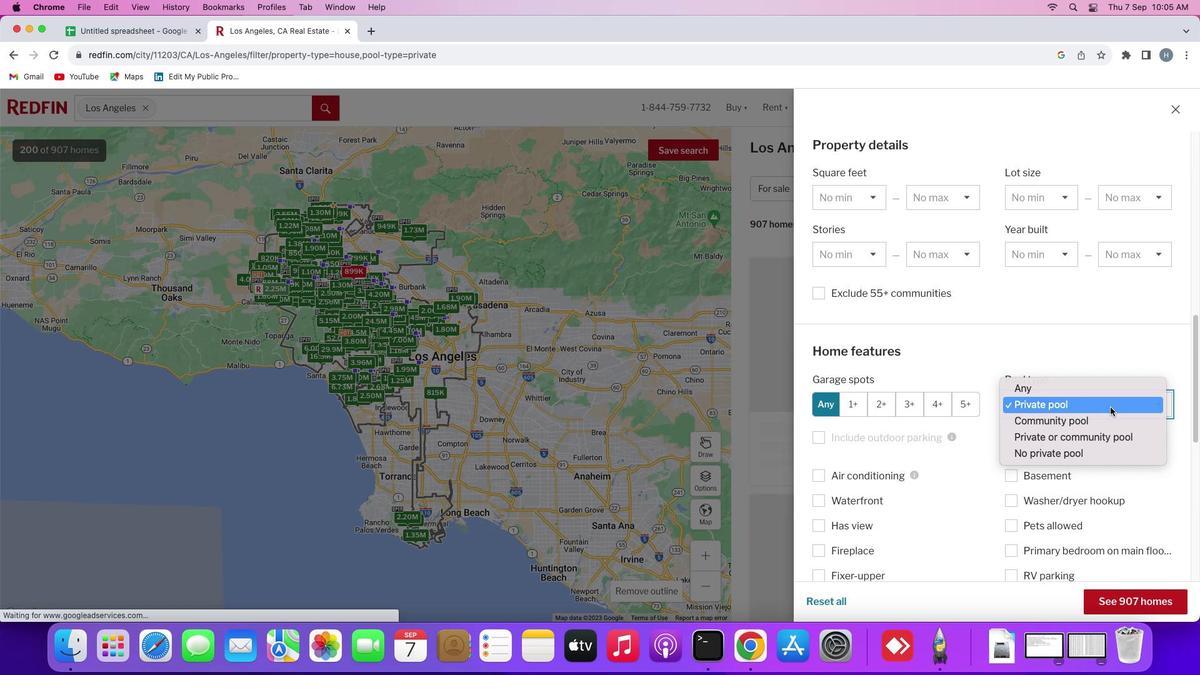 
Action: Mouse scrolled (956, 546) with delta (40, 39)
Screenshot: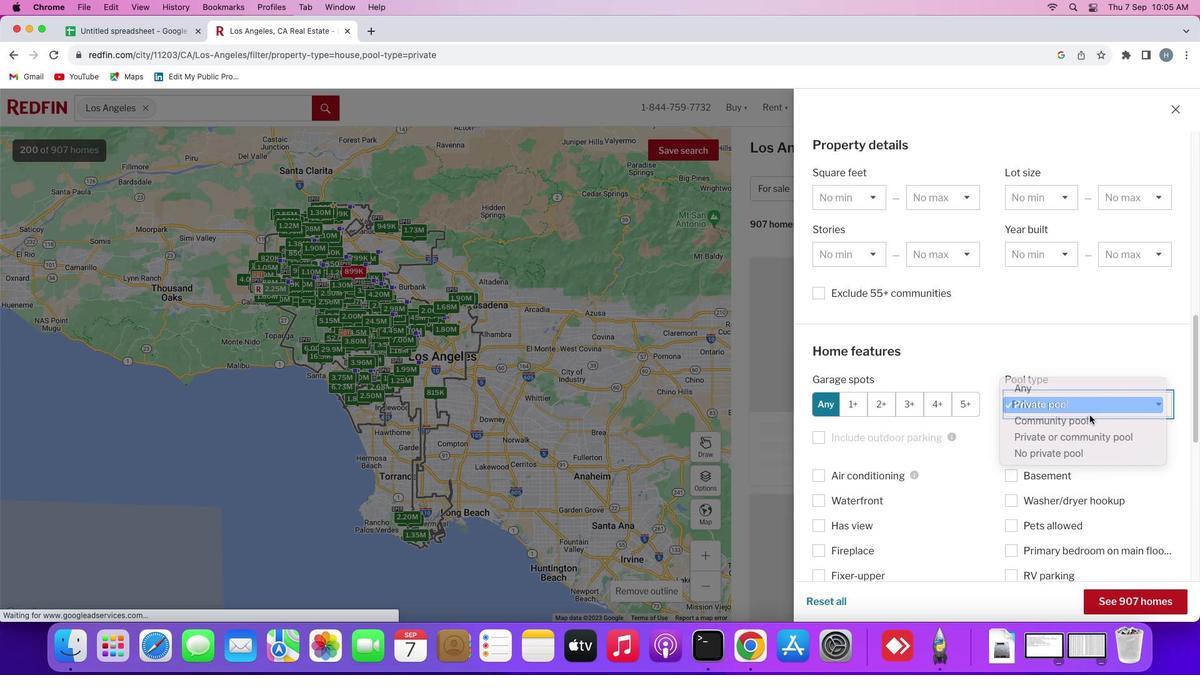 
Action: Mouse scrolled (956, 546) with delta (40, 38)
Screenshot: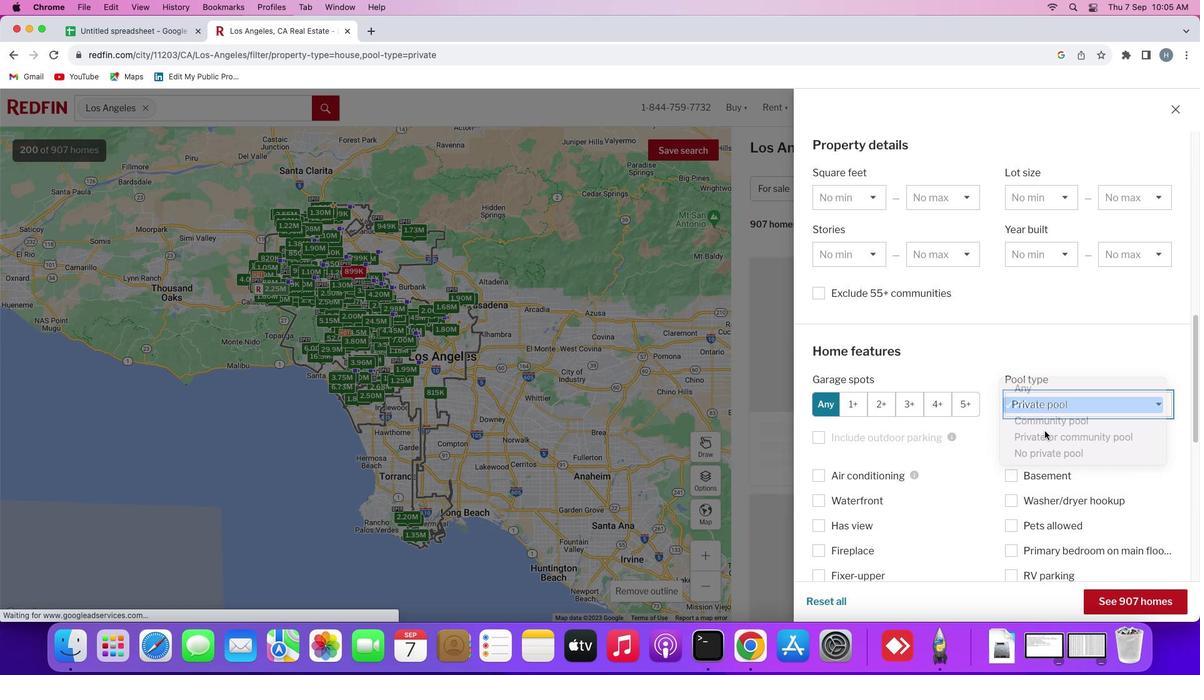 
Action: Mouse moved to (1163, 440)
Screenshot: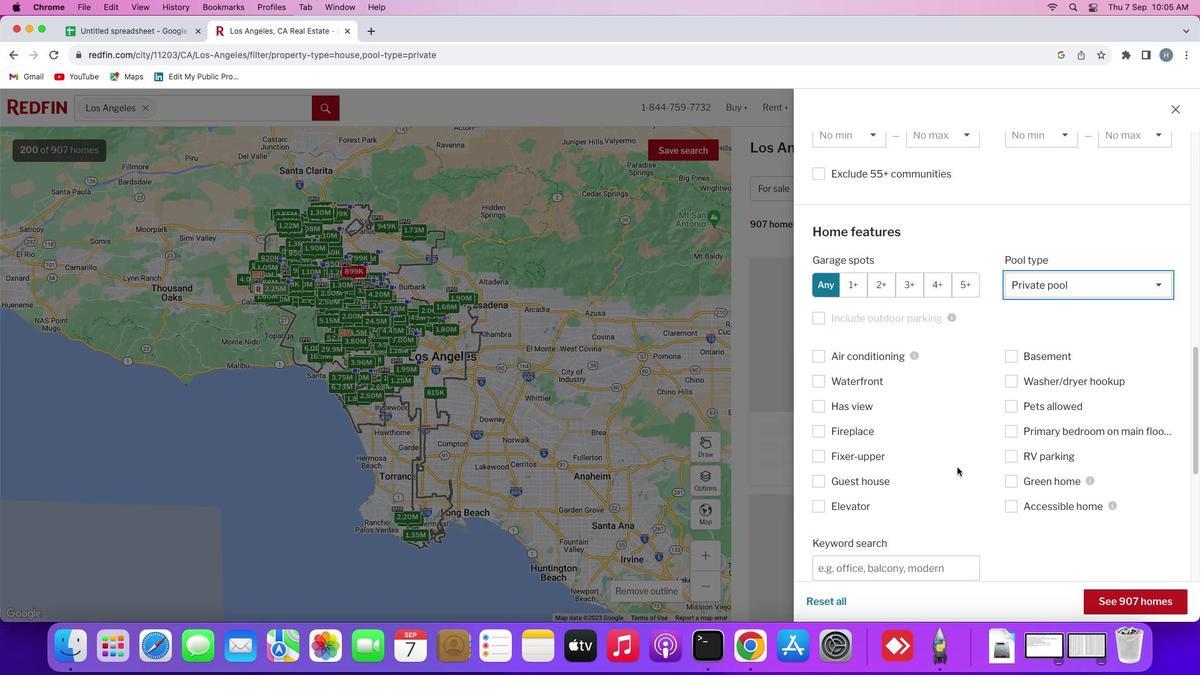 
Action: Mouse pressed left at (1163, 440)
Screenshot: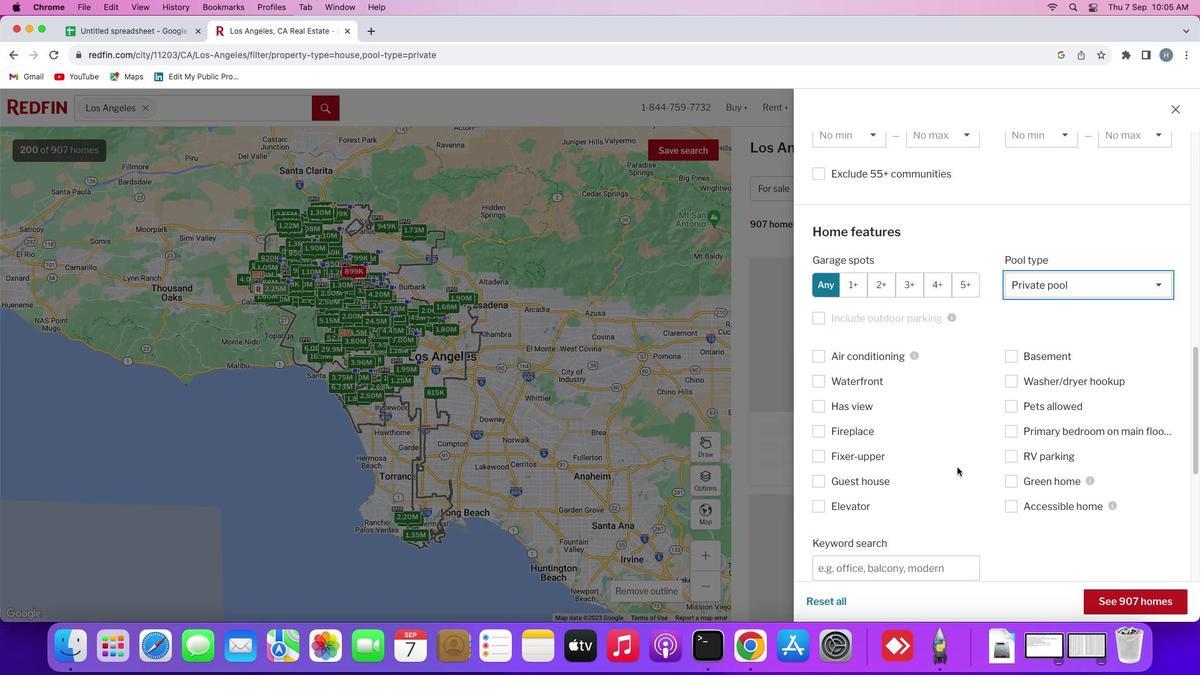 
Action: Mouse moved to (1154, 457)
Screenshot: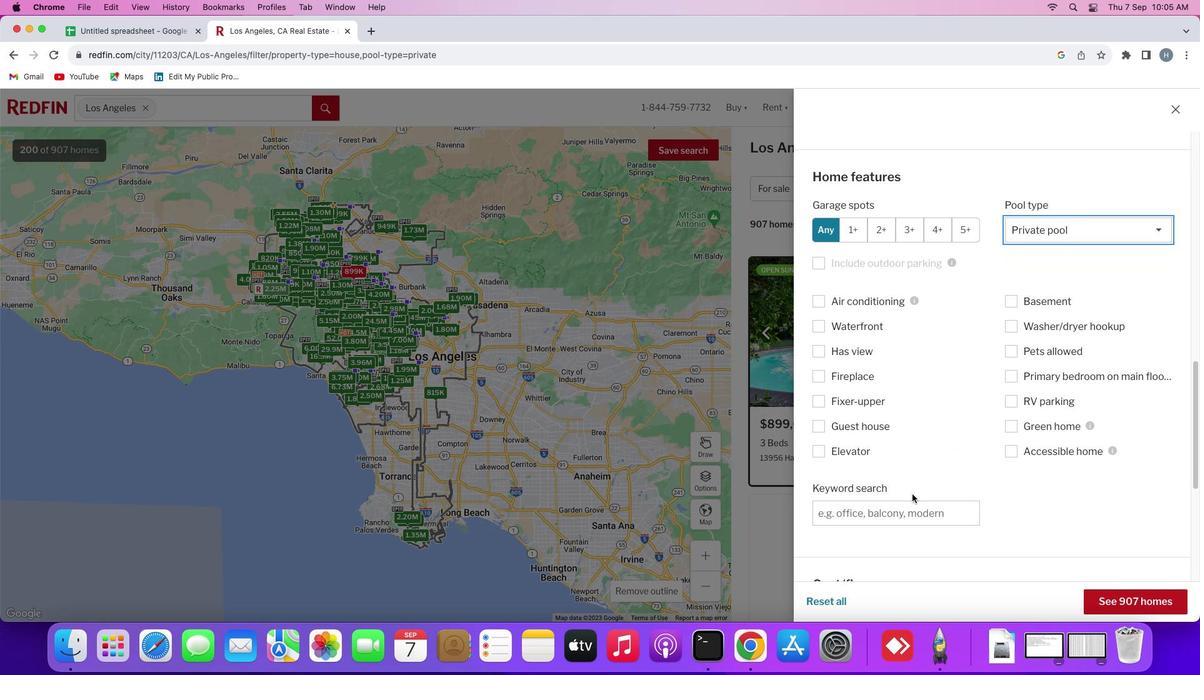 
Action: Mouse pressed left at (1154, 457)
Screenshot: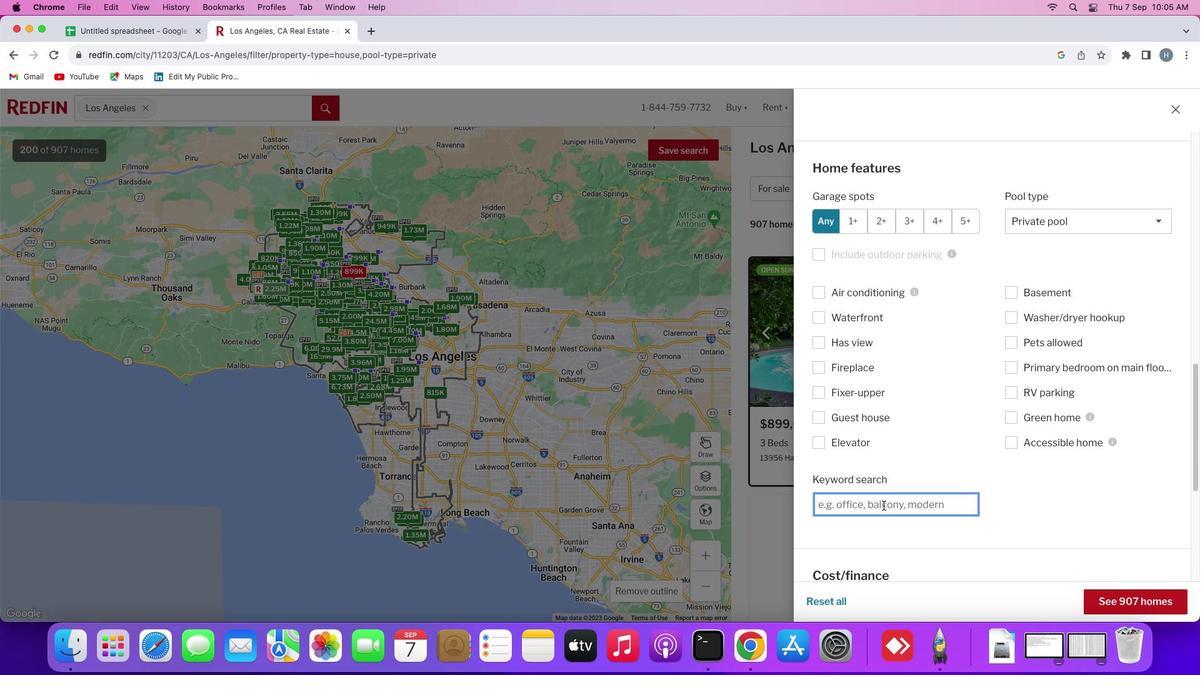 
Action: Mouse moved to (1151, 448)
Screenshot: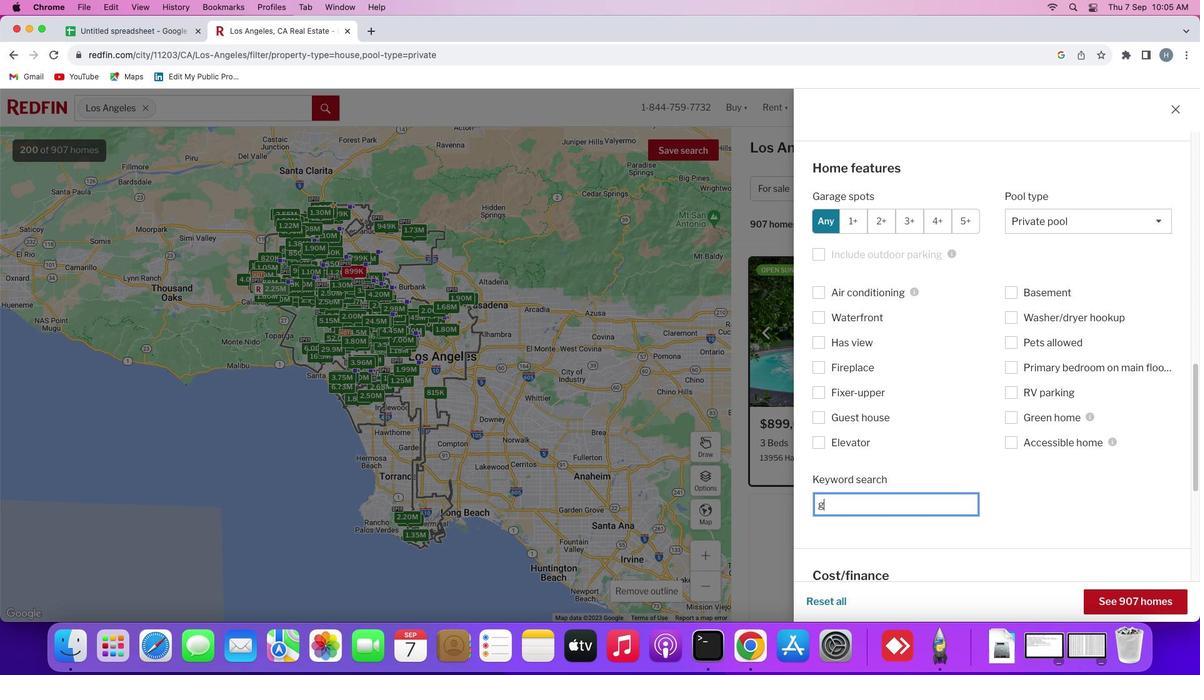 
Action: Mouse pressed left at (1151, 448)
Screenshot: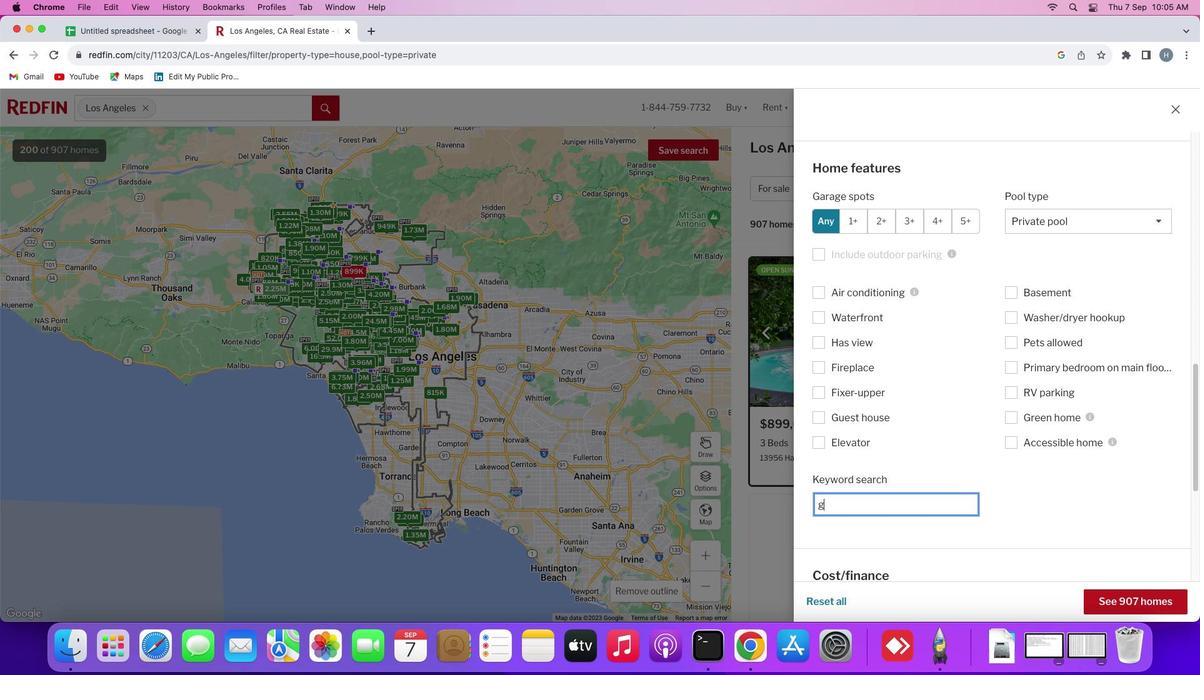 
Action: Mouse pressed left at (1151, 448)
Screenshot: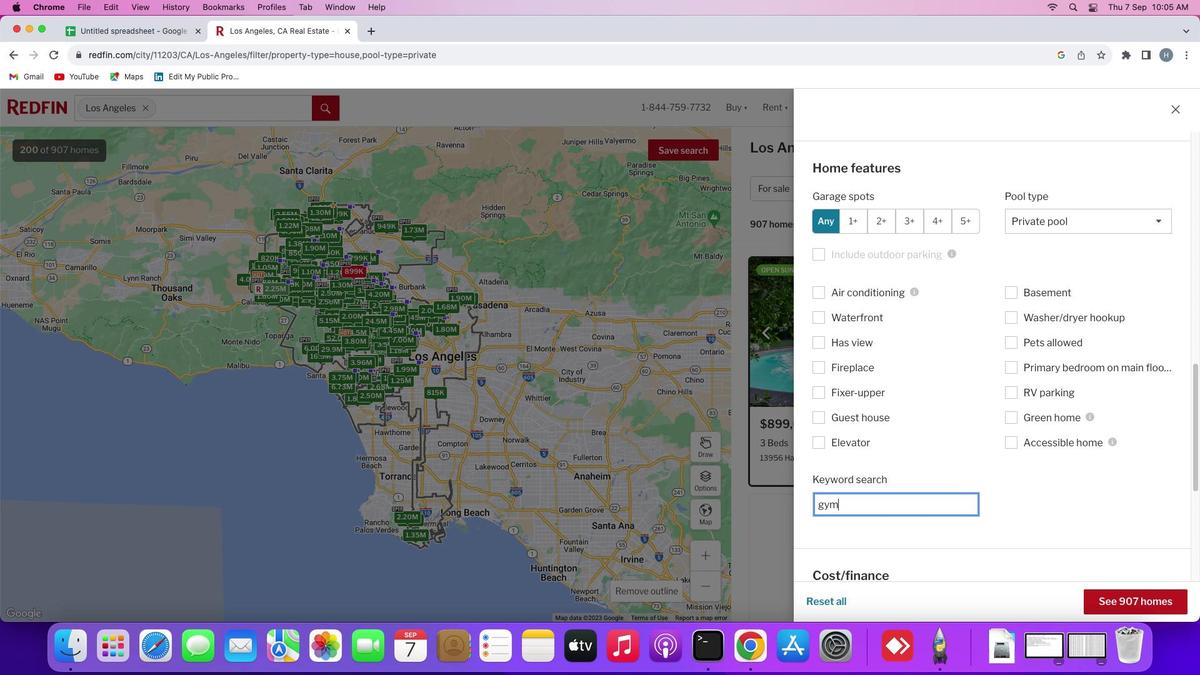 
Action: Mouse moved to (1011, 508)
Screenshot: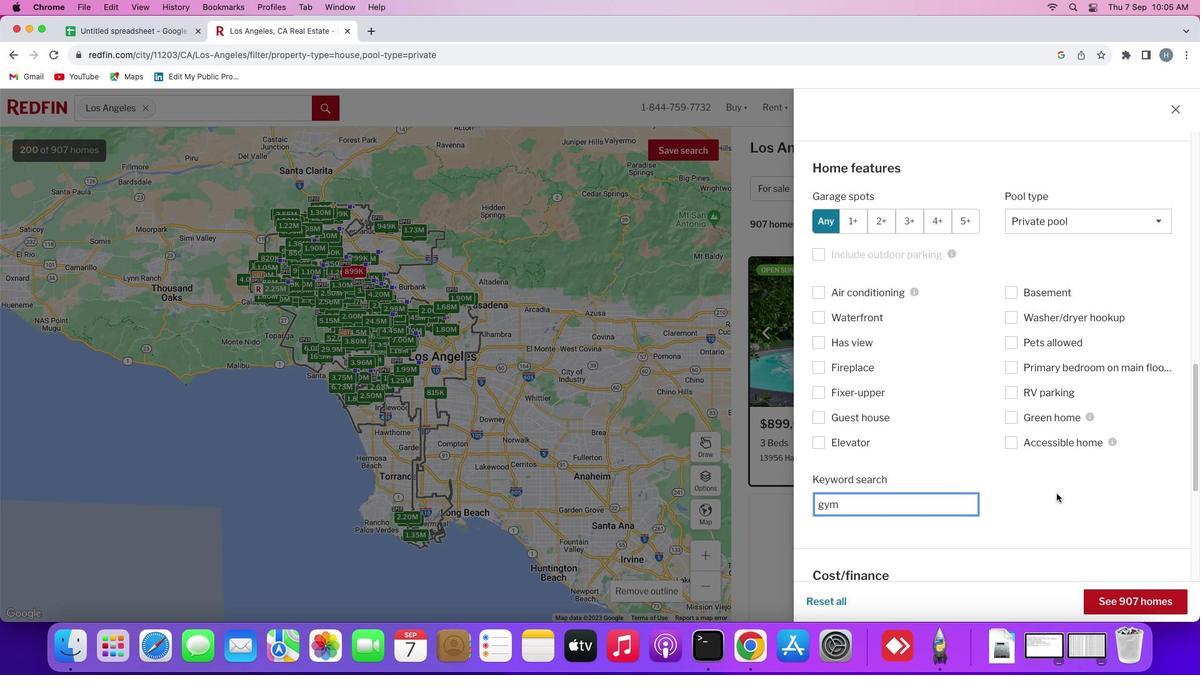 
Action: Mouse scrolled (1011, 508) with delta (40, 40)
Screenshot: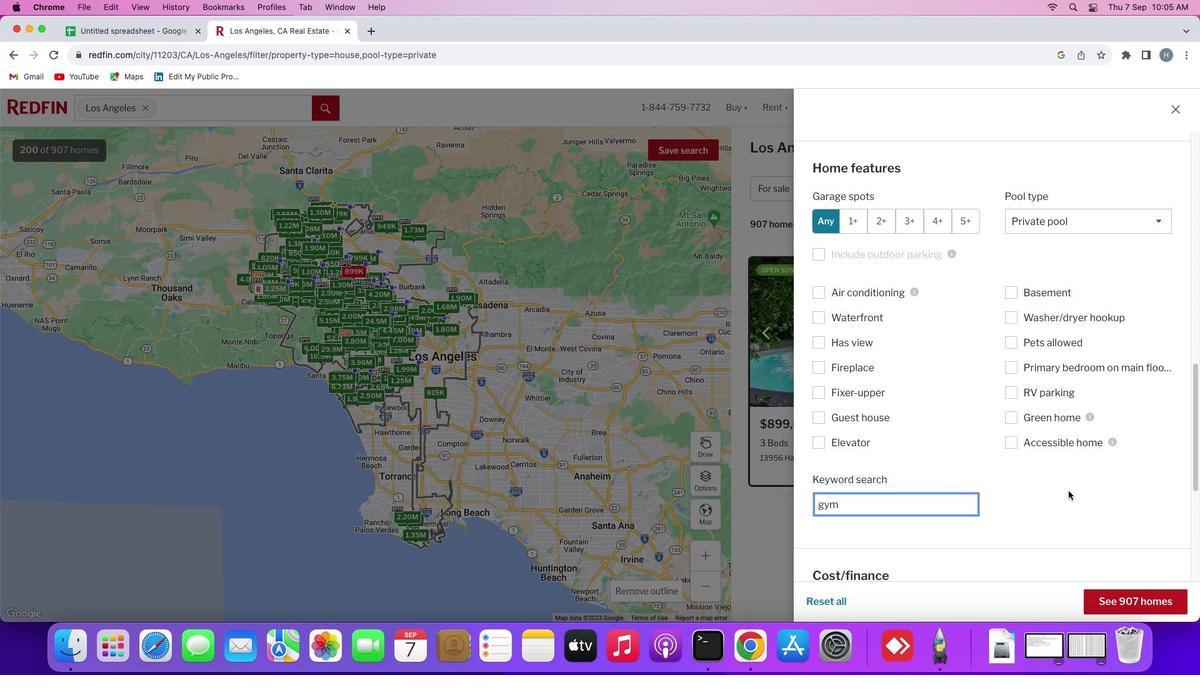 
Action: Mouse scrolled (1011, 508) with delta (40, 40)
Screenshot: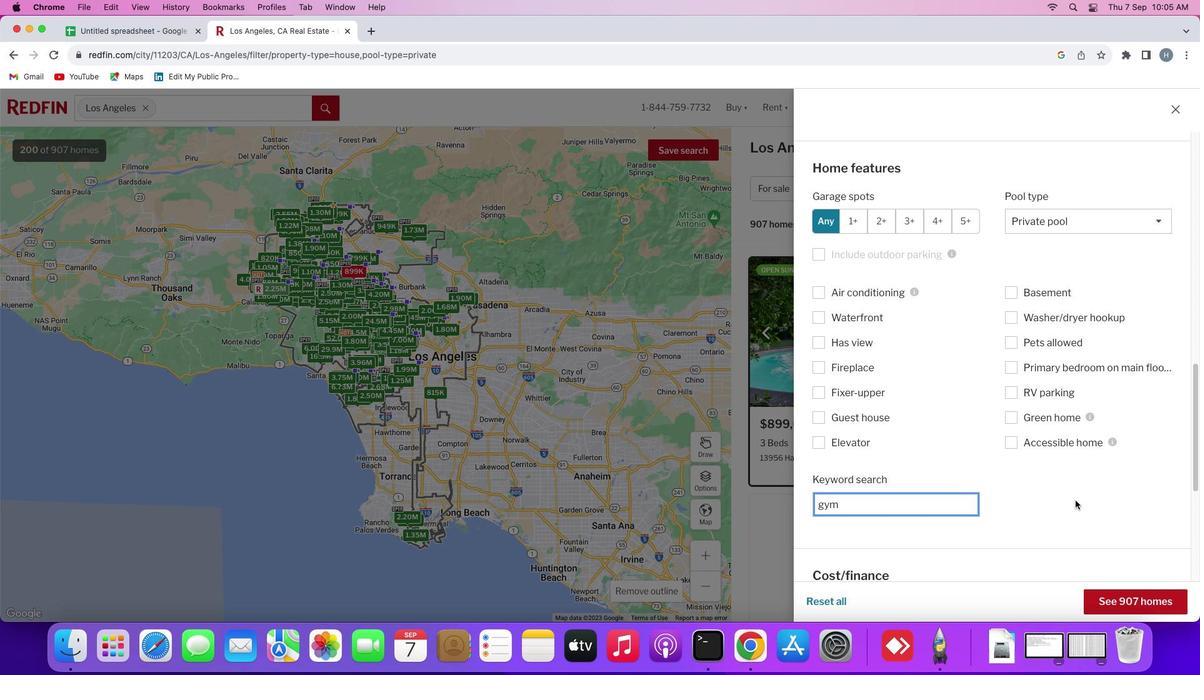 
Action: Mouse scrolled (1011, 508) with delta (40, 40)
Screenshot: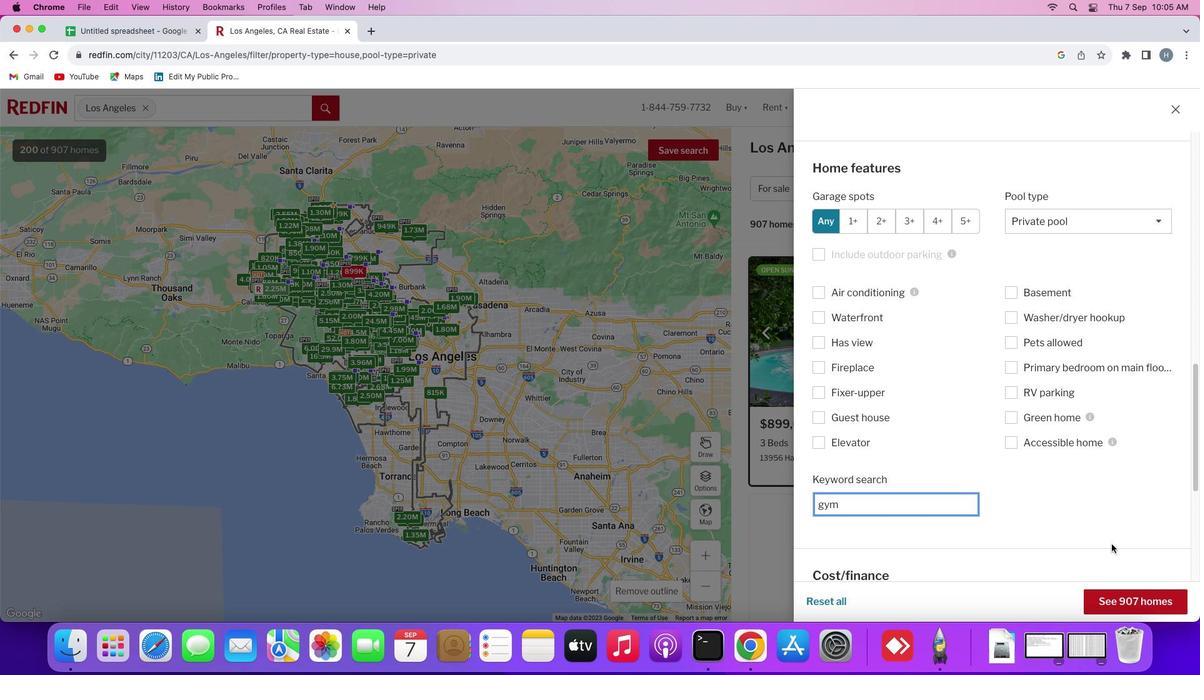 
Action: Mouse moved to (1004, 508)
Screenshot: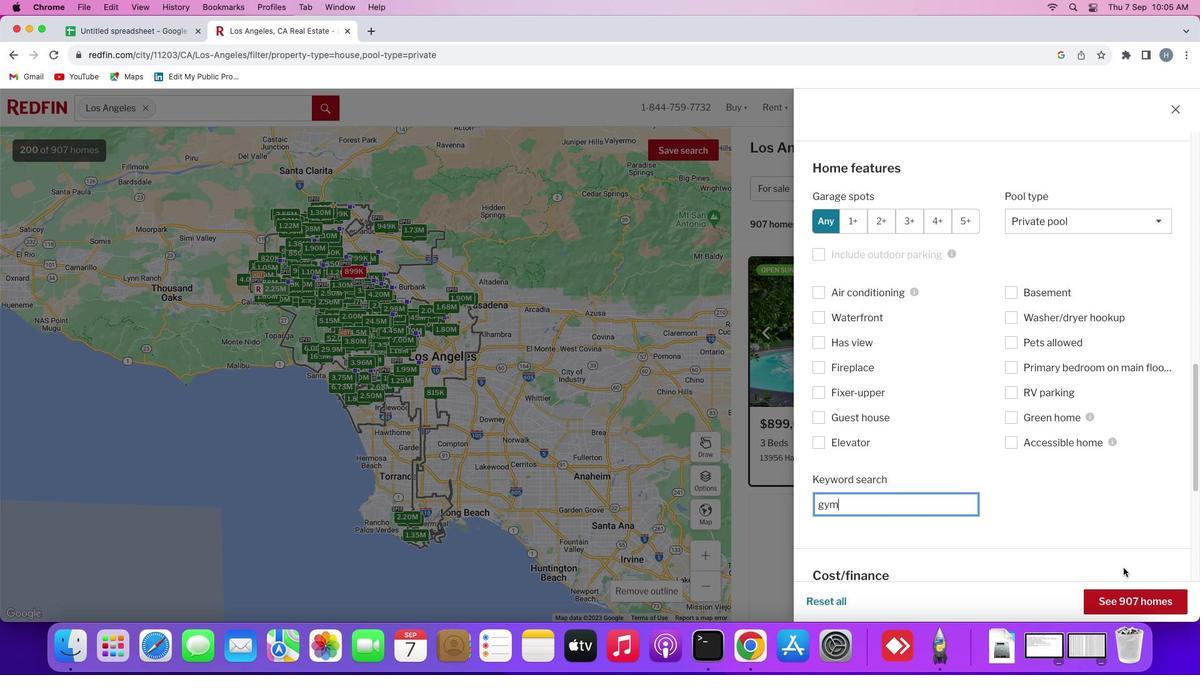 
Action: Mouse scrolled (1004, 508) with delta (40, 39)
Screenshot: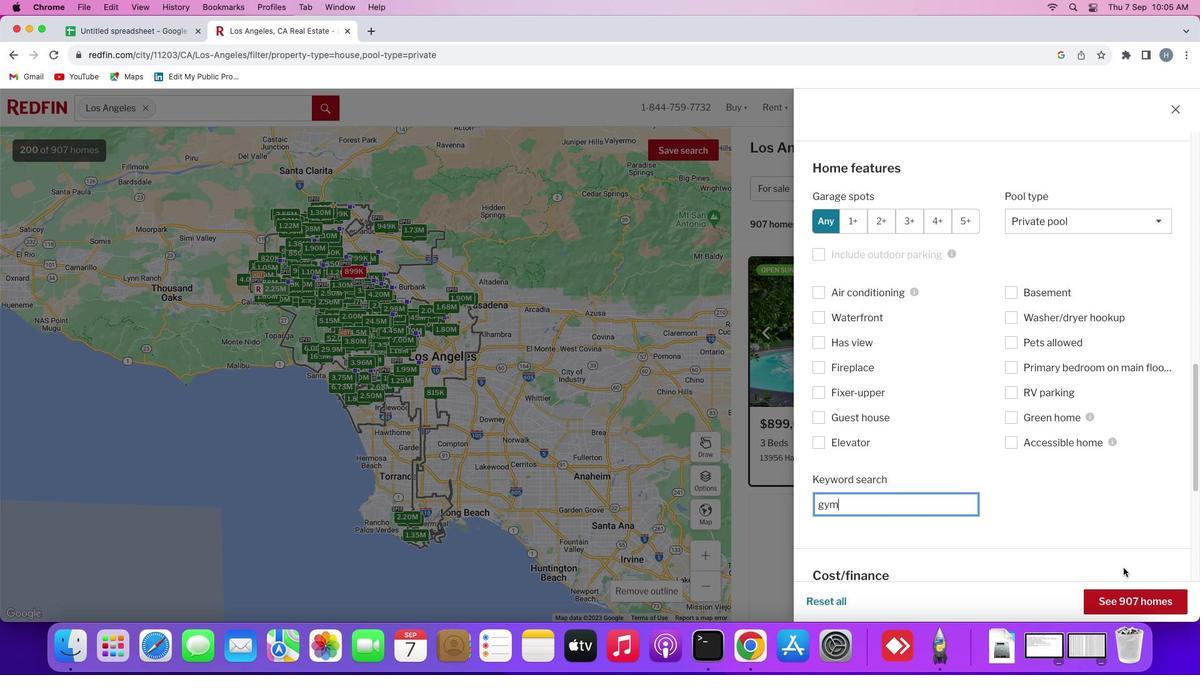 
Action: Mouse moved to (998, 508)
Screenshot: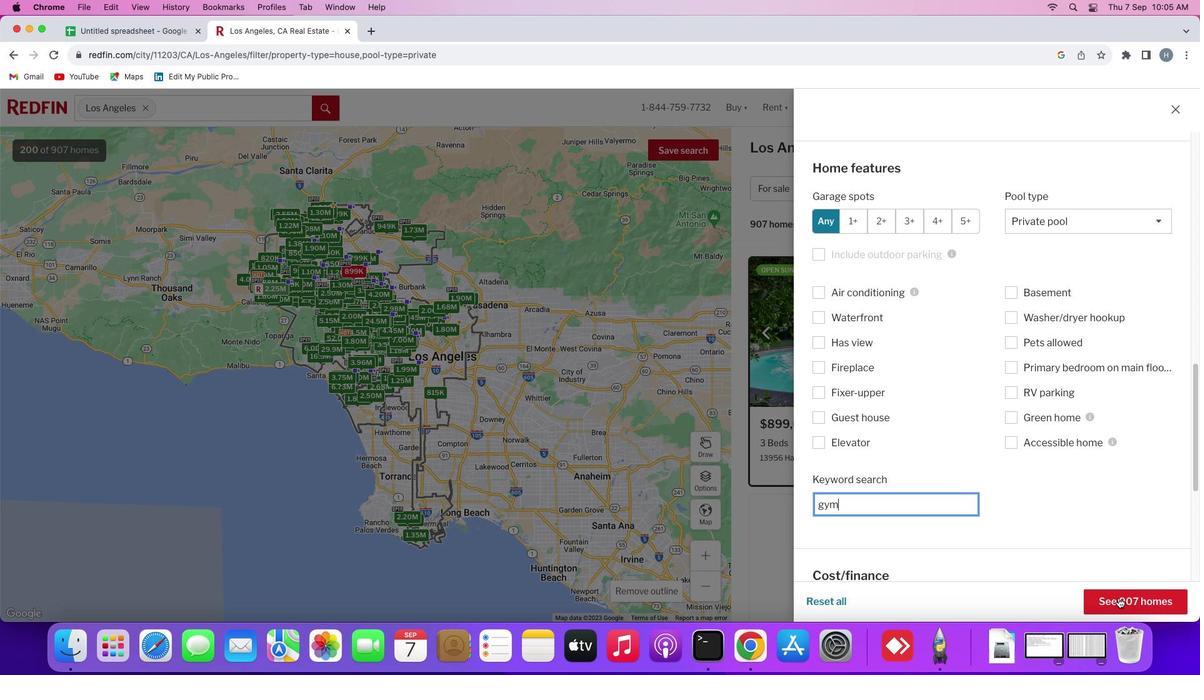 
Action: Mouse scrolled (998, 508) with delta (40, 40)
Screenshot: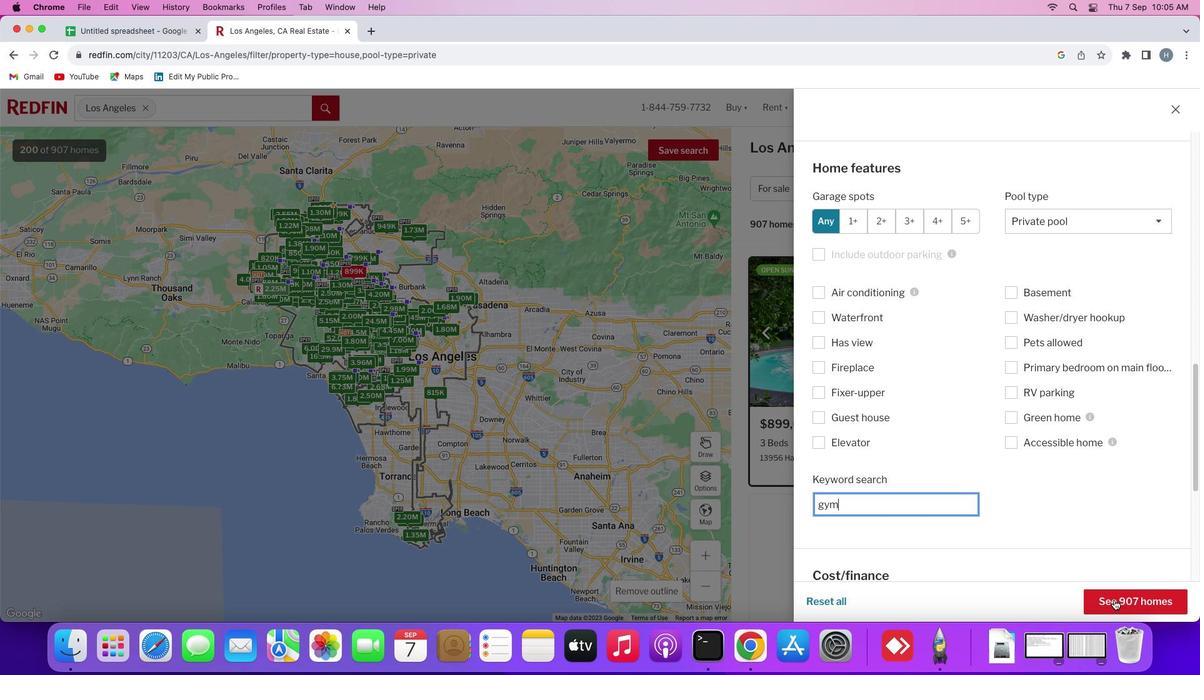 
Action: Mouse scrolled (998, 508) with delta (40, 40)
Screenshot: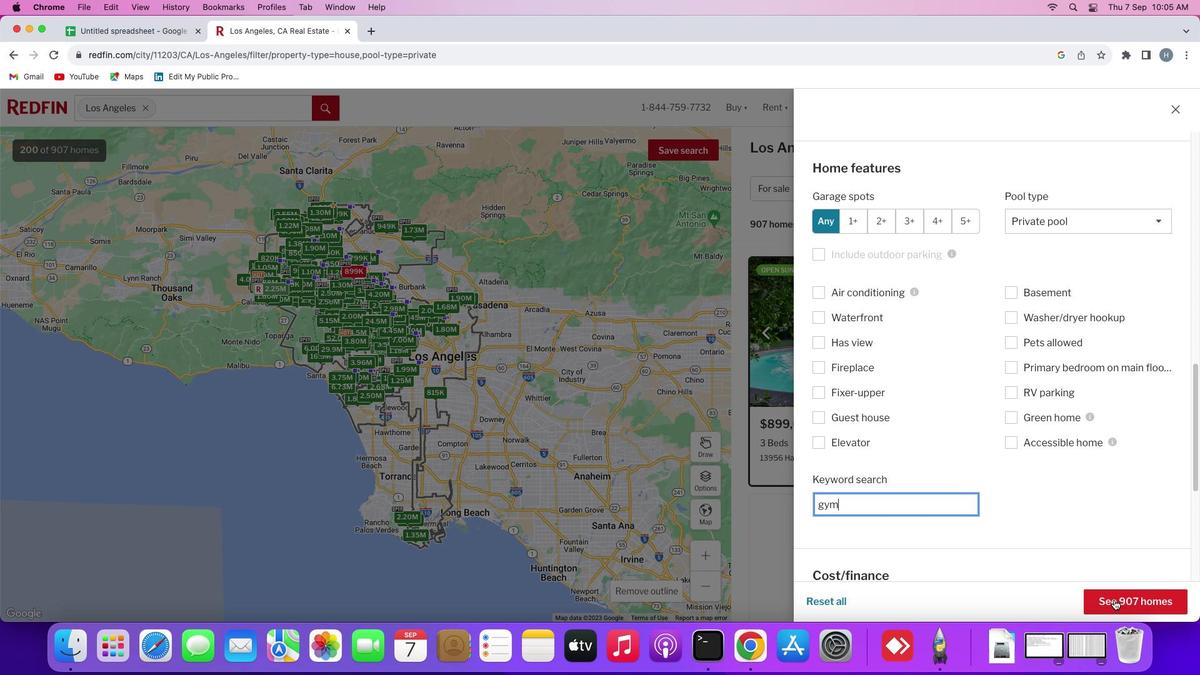 
Action: Mouse scrolled (998, 508) with delta (40, 40)
Screenshot: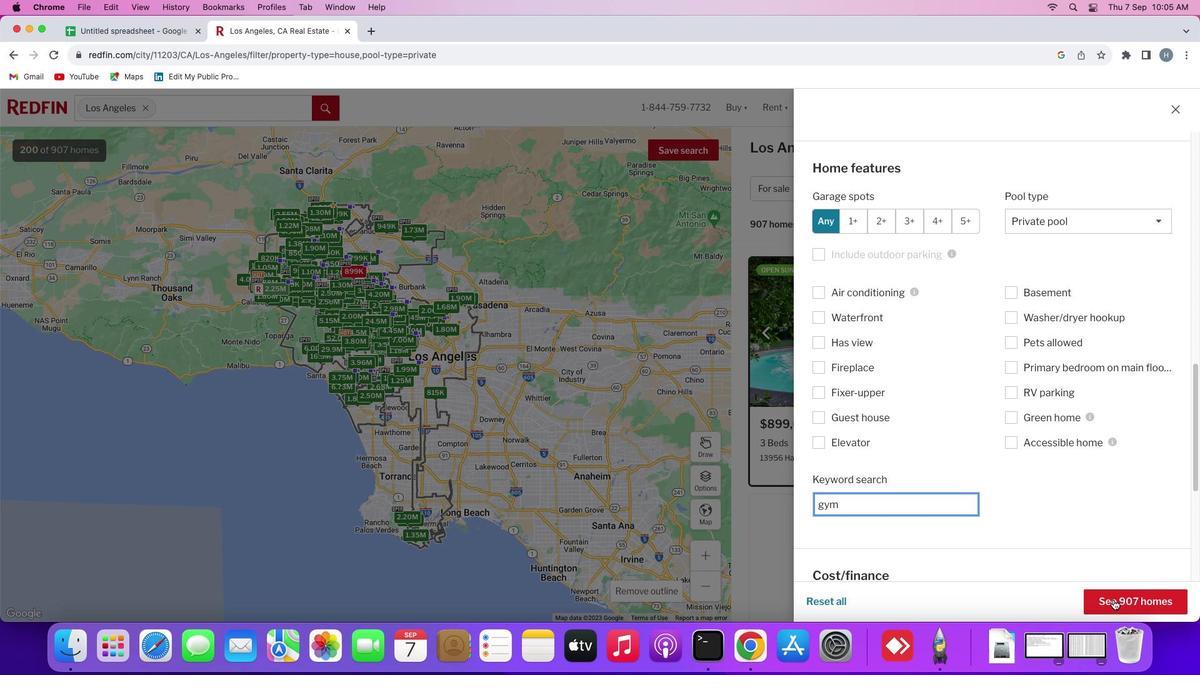 
Action: Mouse scrolled (998, 508) with delta (40, 40)
Screenshot: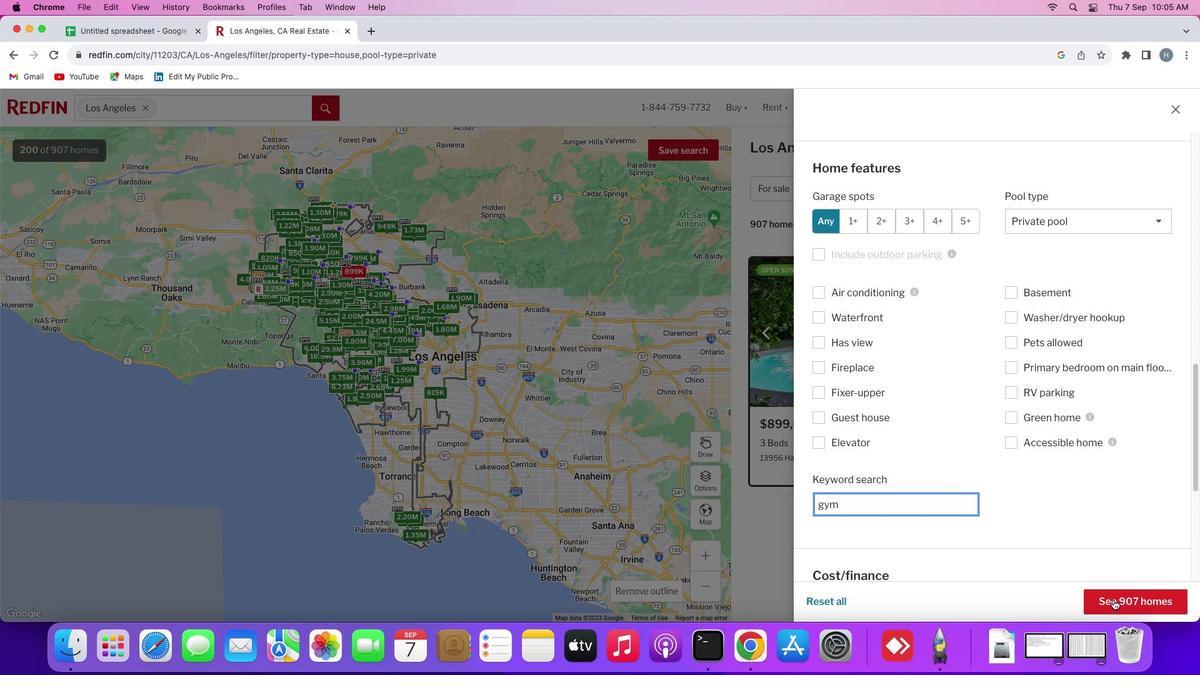 
Action: Mouse moved to (924, 546)
Screenshot: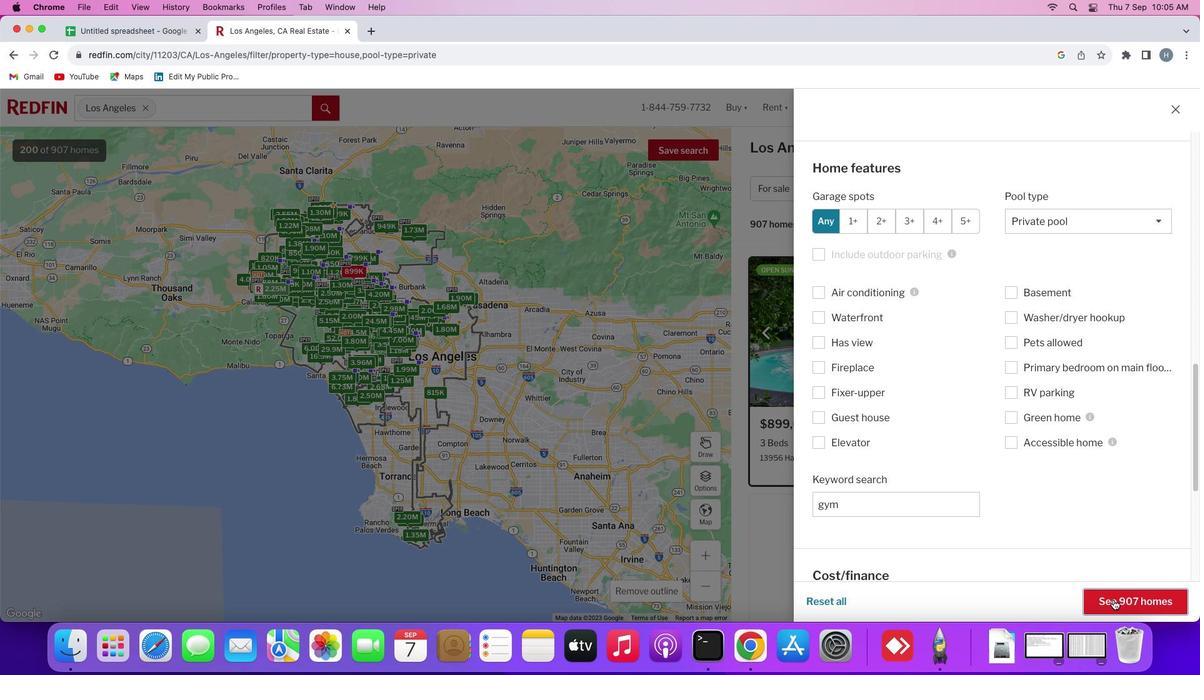 
Action: Mouse pressed left at (924, 546)
Screenshot: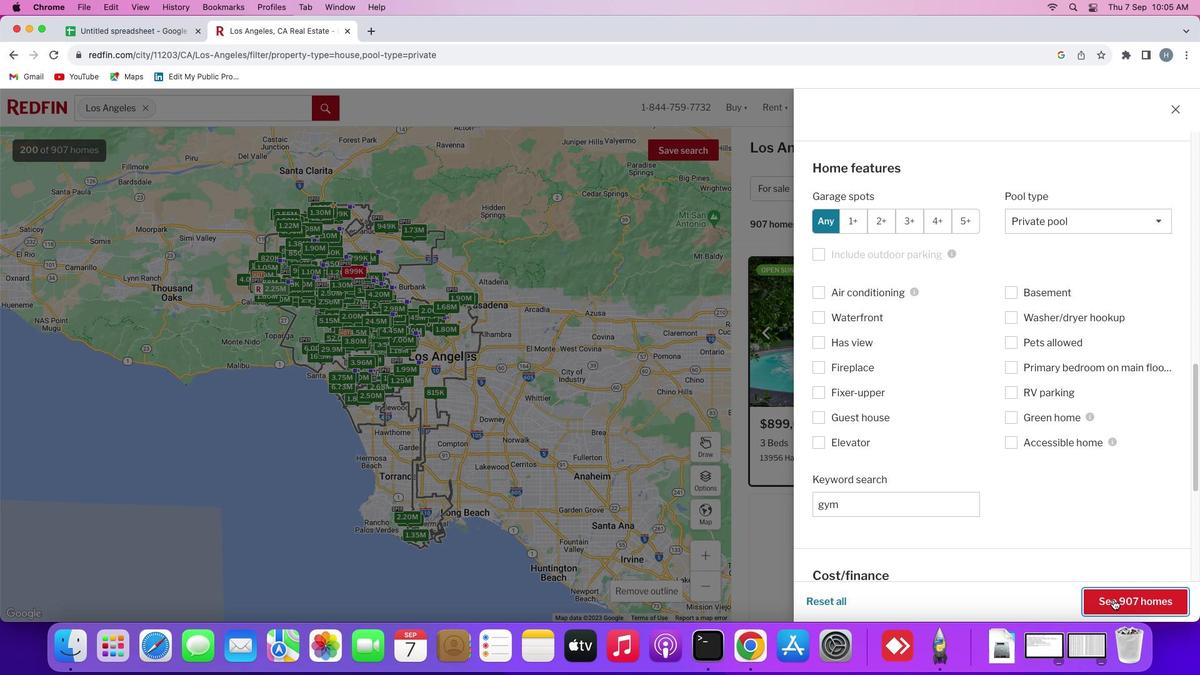 
Action: Mouse moved to (924, 546)
Screenshot: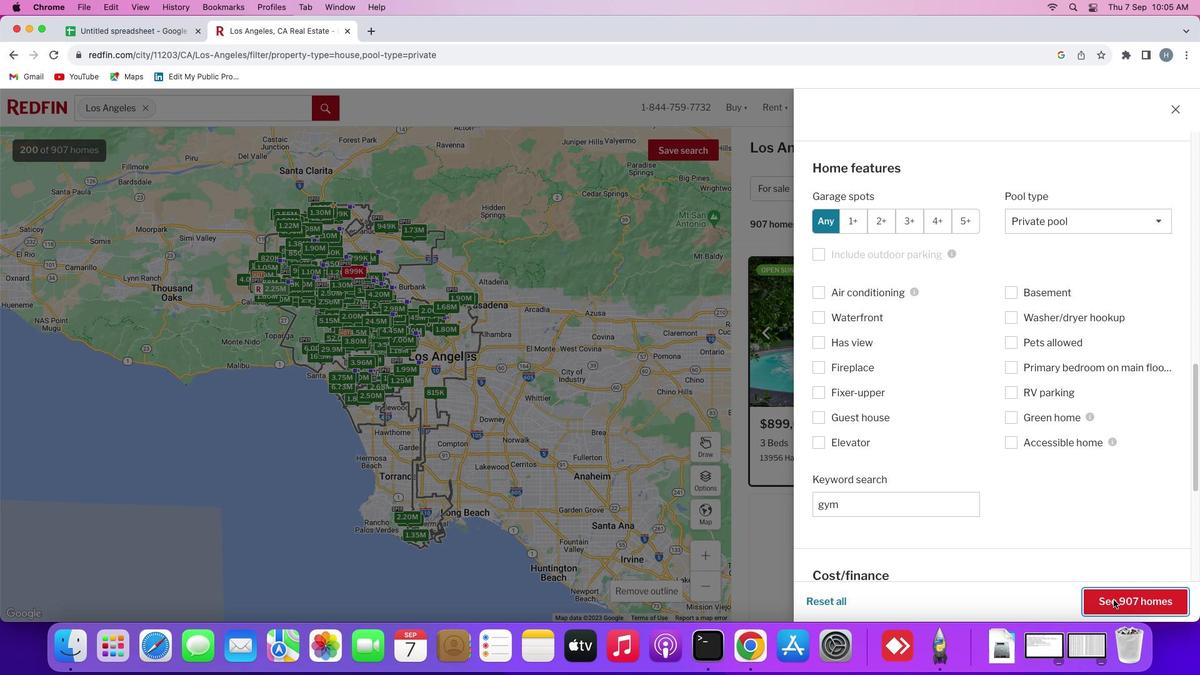 
Action: Key pressed 'g''y''n'Key.backspace'm'
Screenshot: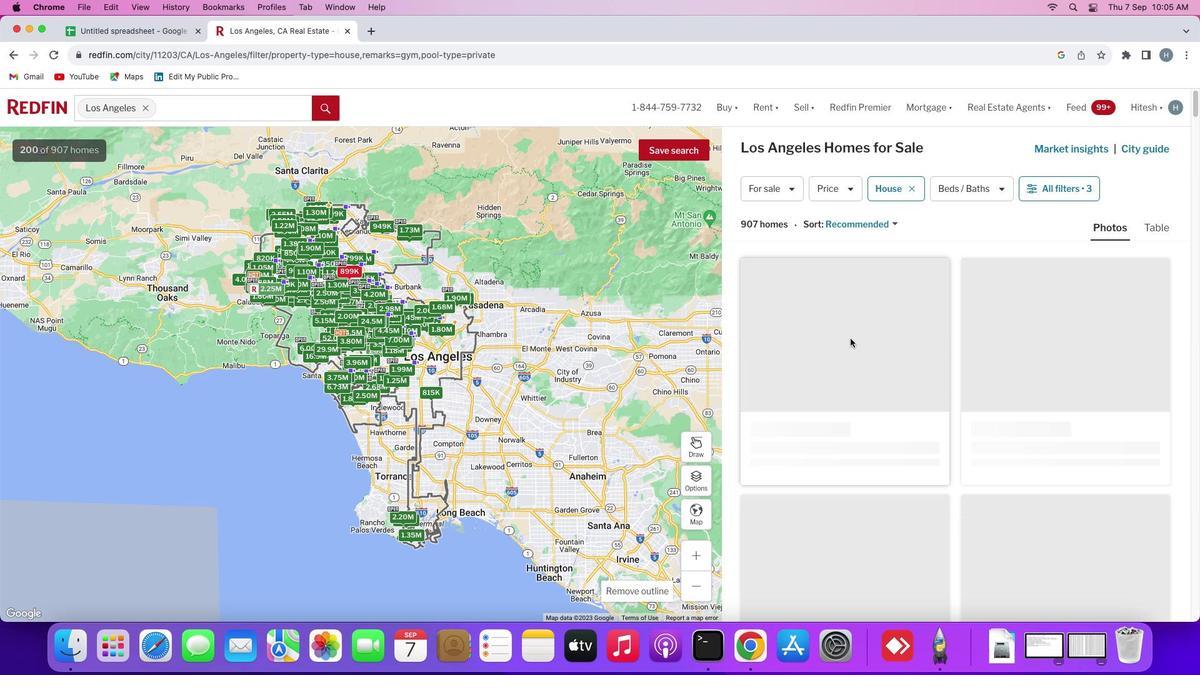 
Action: Mouse moved to (1154, 640)
Screenshot: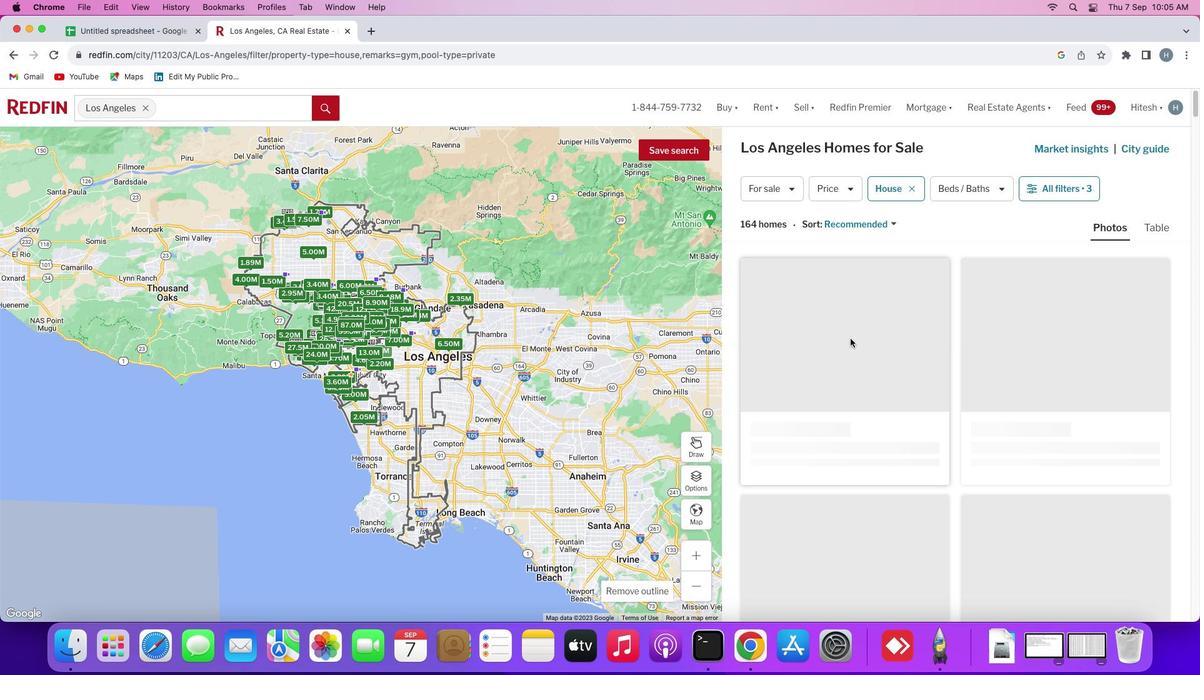 
Action: Mouse pressed left at (1154, 640)
Screenshot: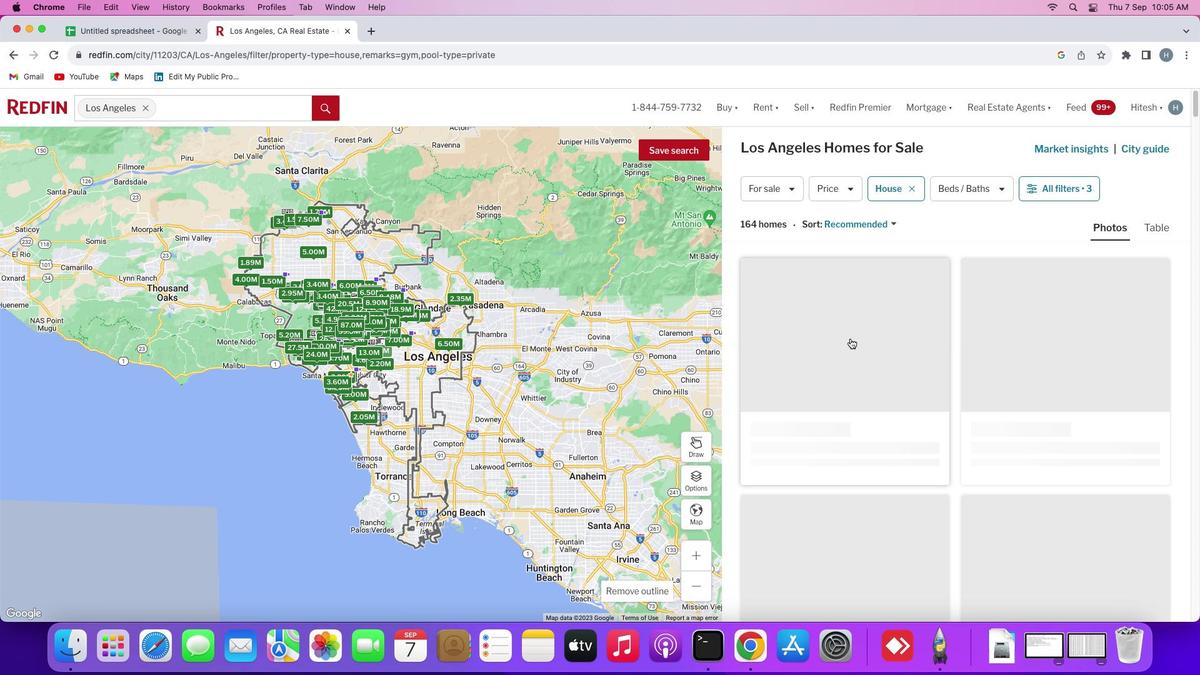 
Action: Mouse moved to (891, 390)
Screenshot: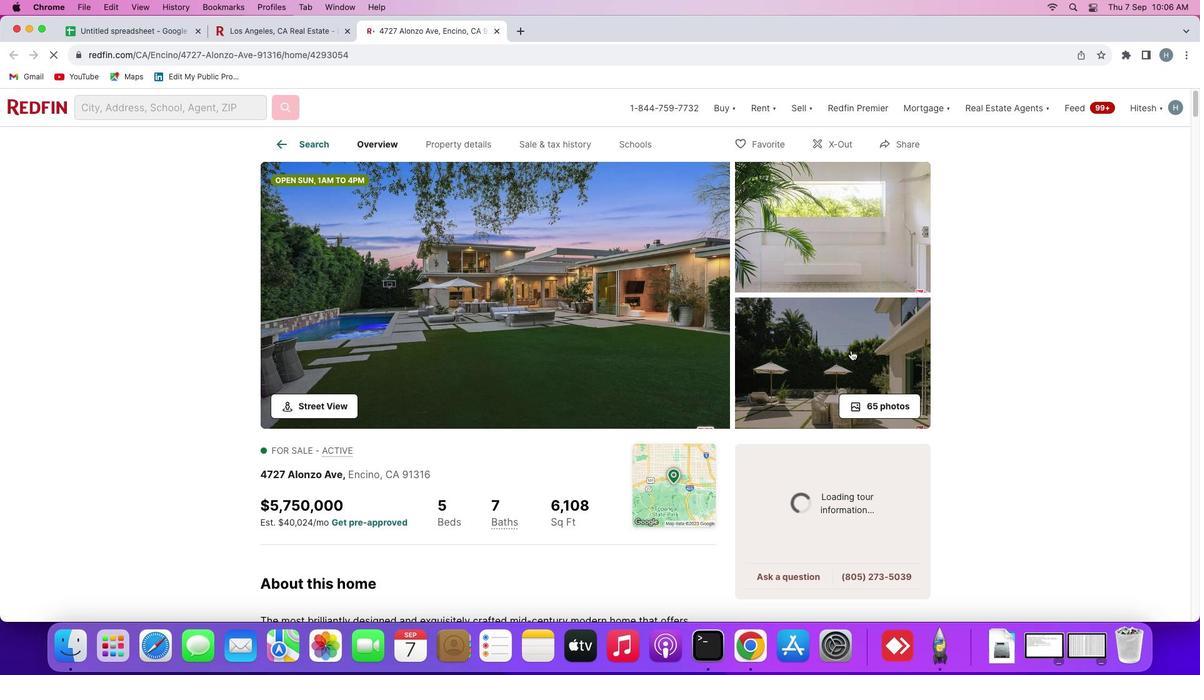 
Action: Mouse pressed left at (891, 390)
Screenshot: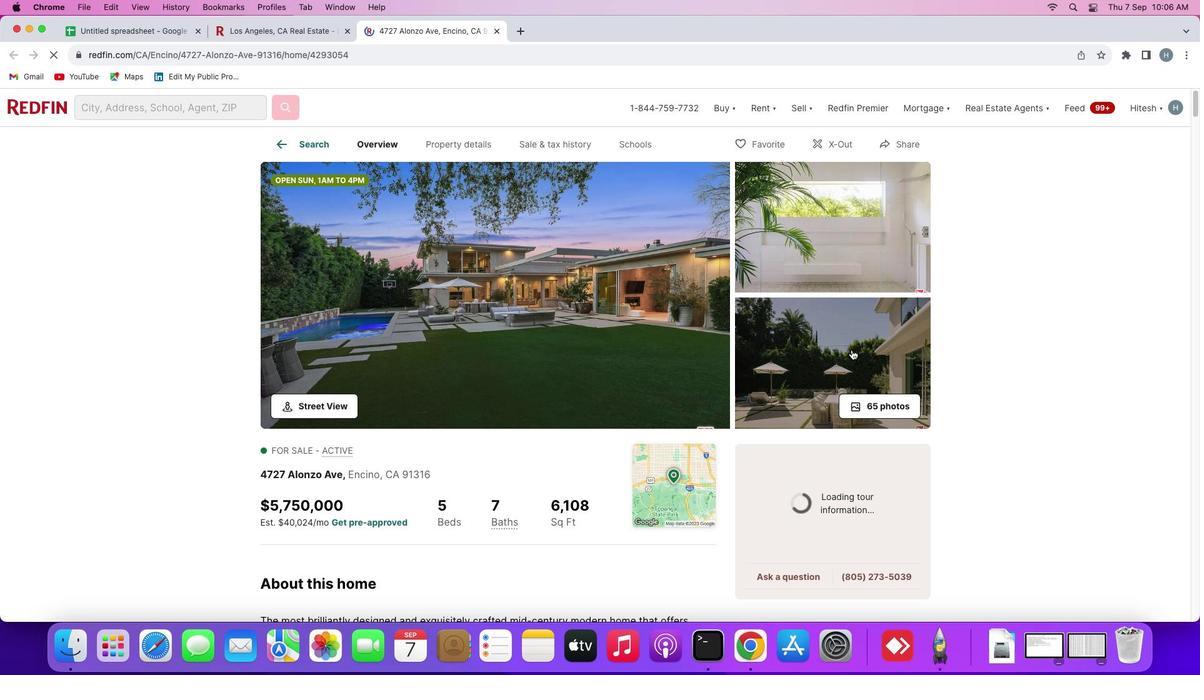 
Action: Mouse moved to (507, 373)
Screenshot: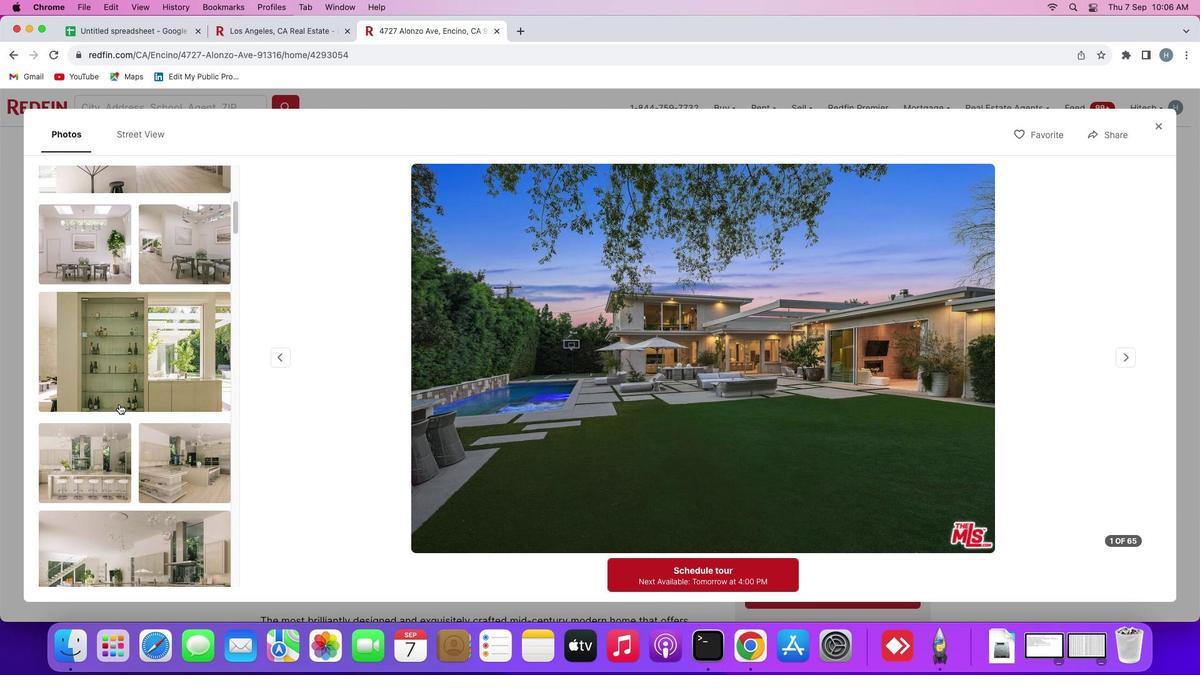 
Action: Mouse pressed left at (507, 373)
Screenshot: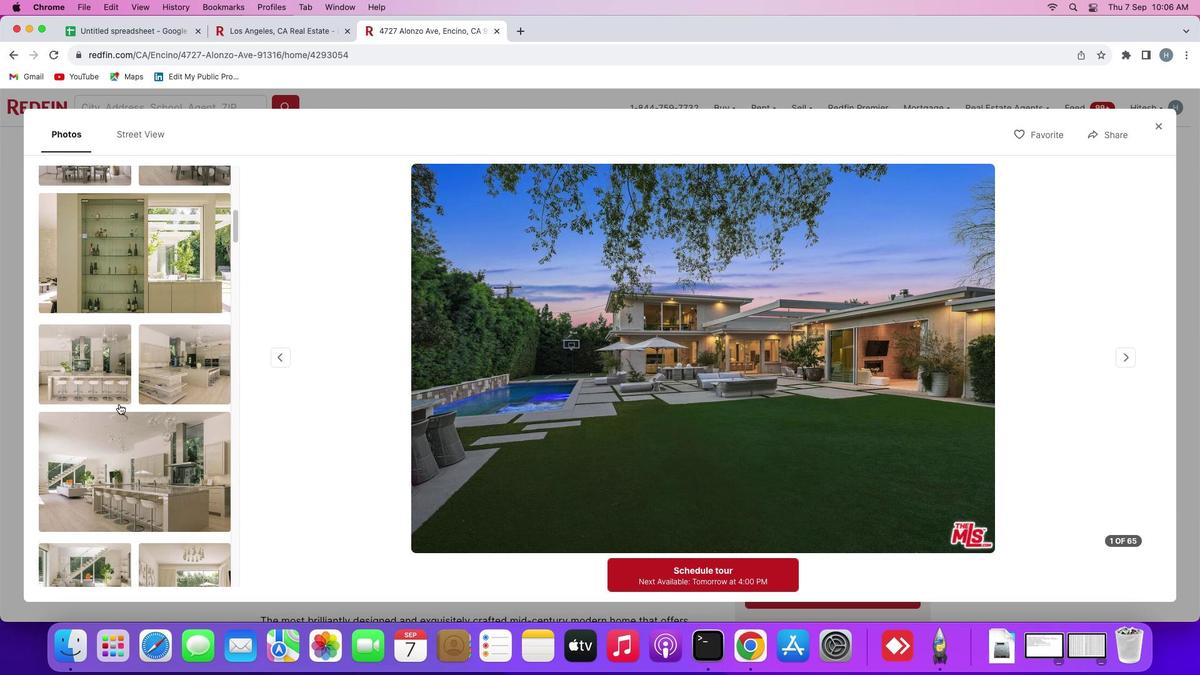 
Action: Mouse moved to (160, 445)
Screenshot: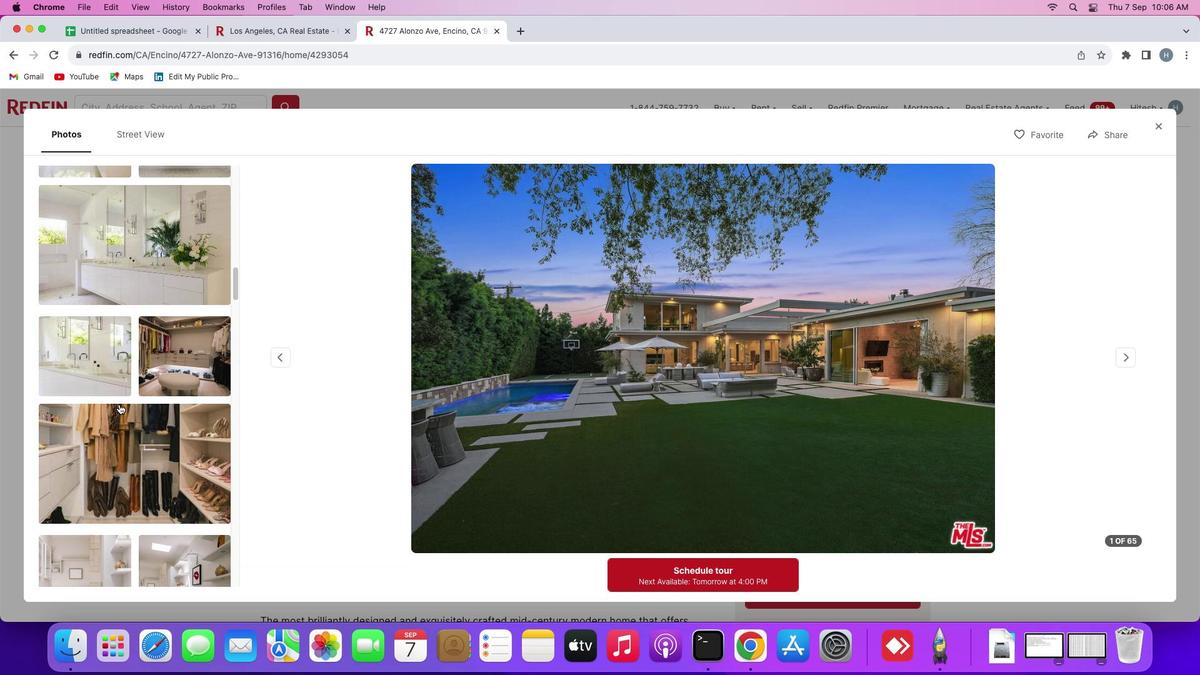 
Action: Mouse scrolled (160, 445) with delta (40, 40)
Screenshot: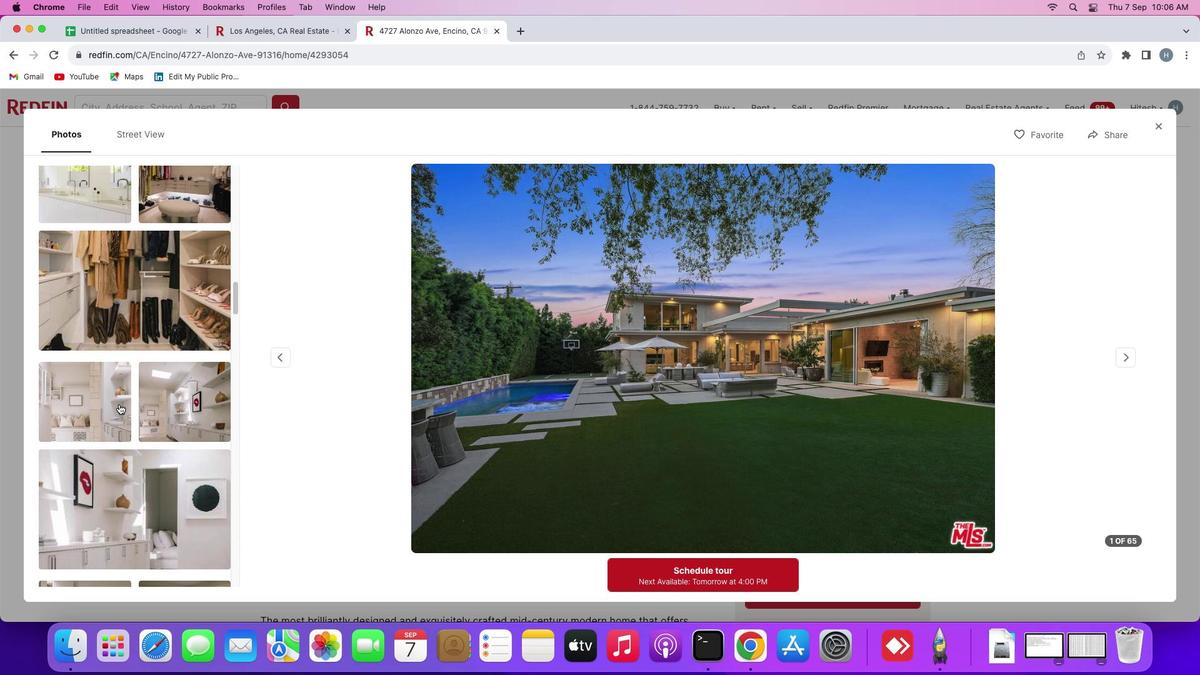 
Action: Mouse scrolled (160, 445) with delta (40, 40)
Screenshot: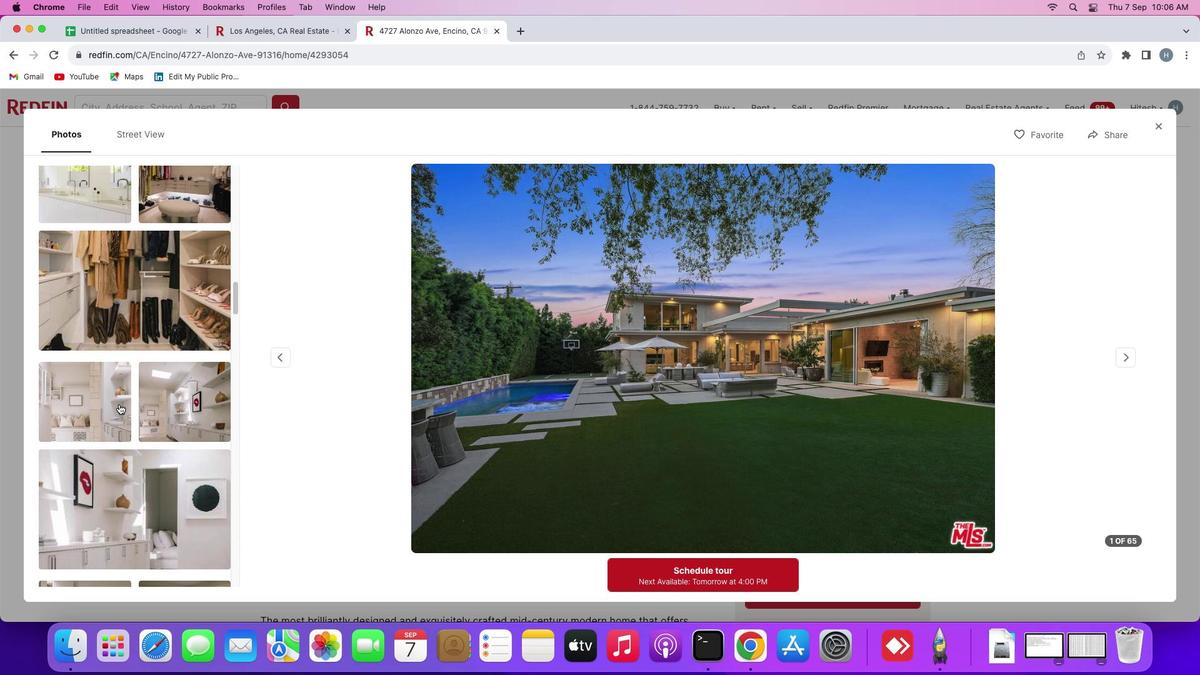 
Action: Mouse scrolled (160, 445) with delta (40, 40)
Screenshot: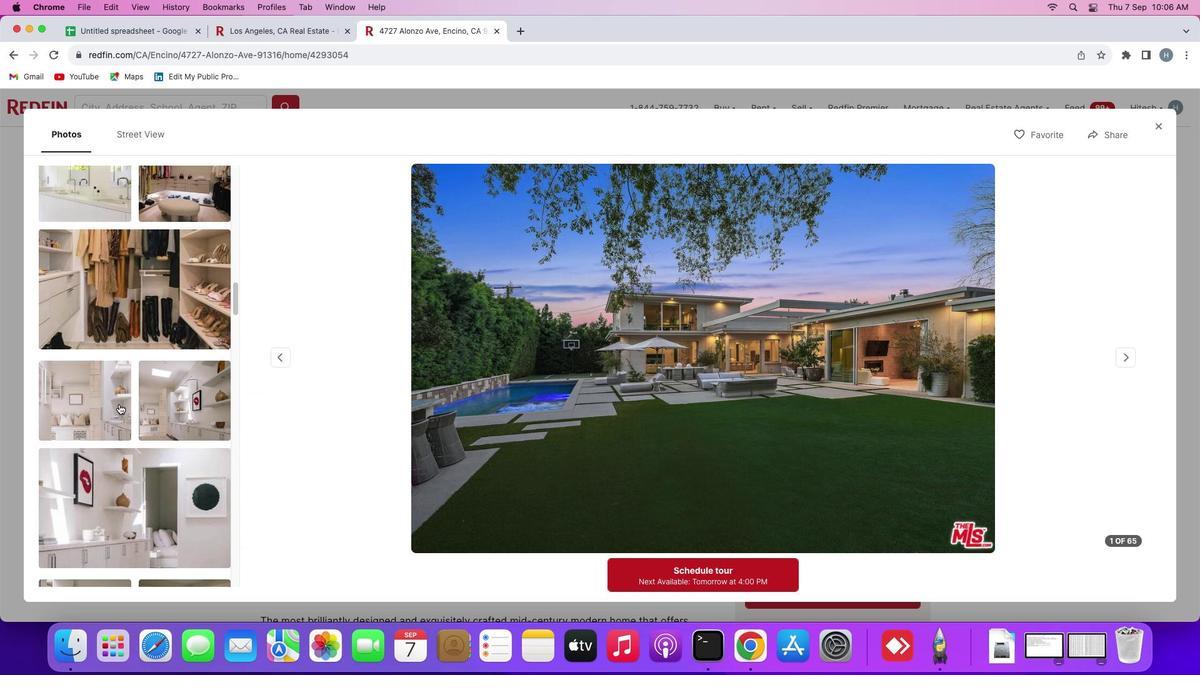 
Action: Mouse scrolled (160, 445) with delta (40, 39)
Screenshot: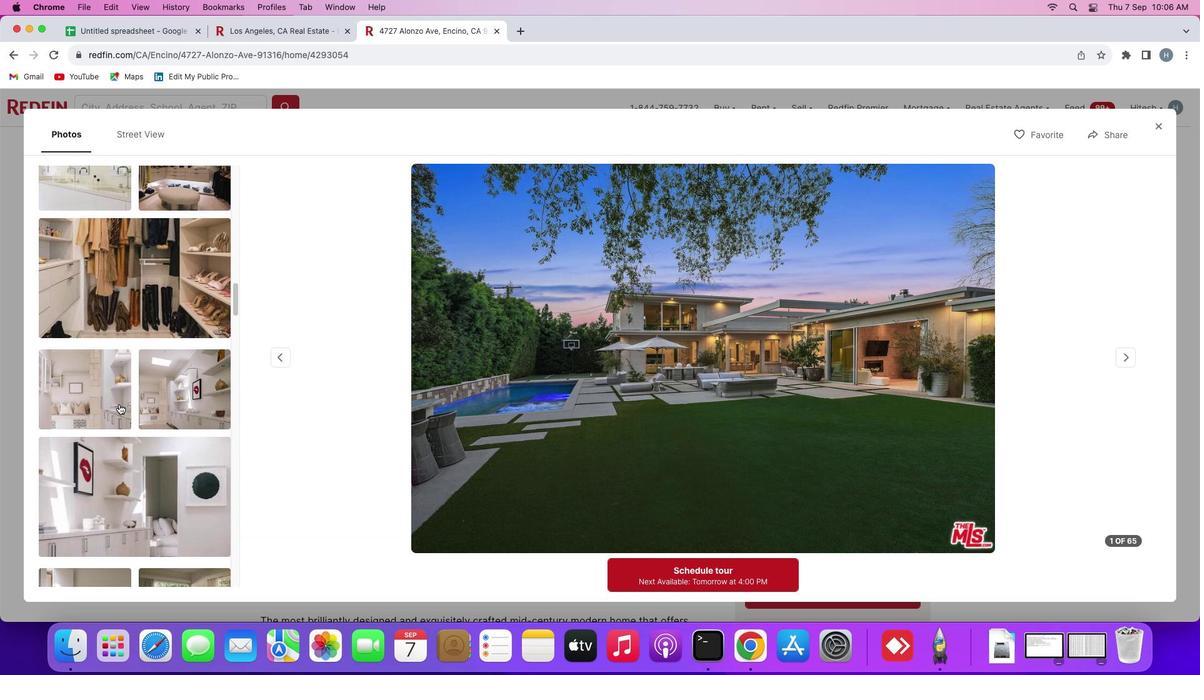
Action: Mouse scrolled (160, 445) with delta (40, 40)
Screenshot: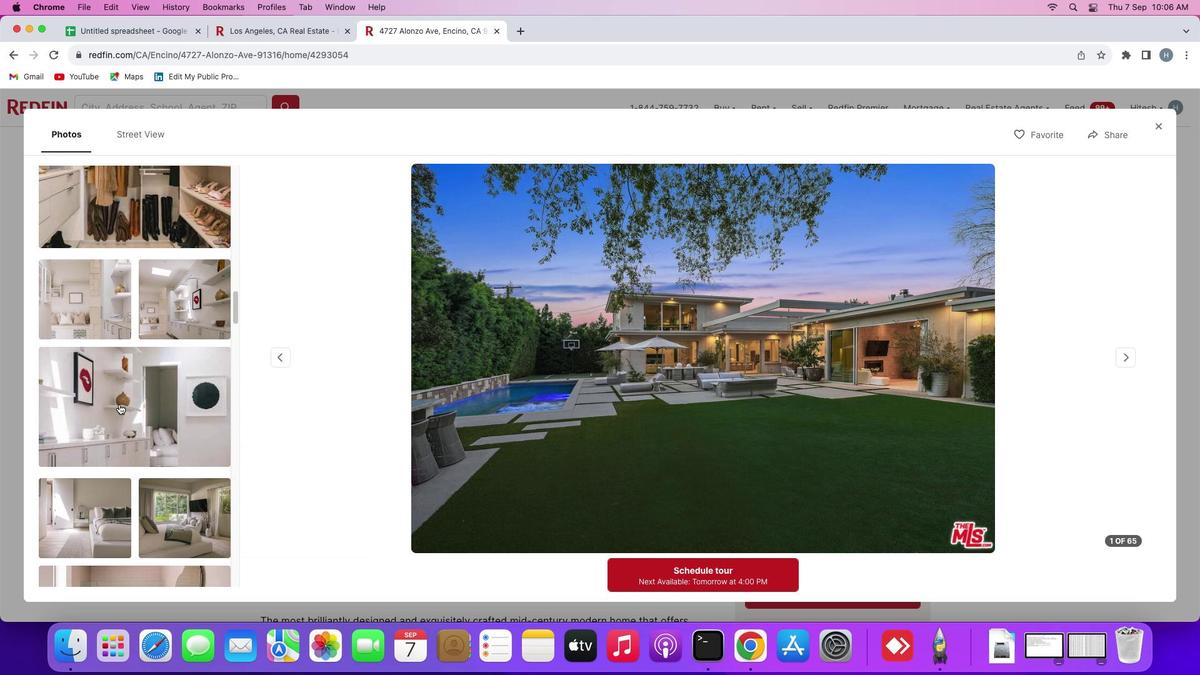 
Action: Mouse scrolled (160, 445) with delta (40, 40)
Screenshot: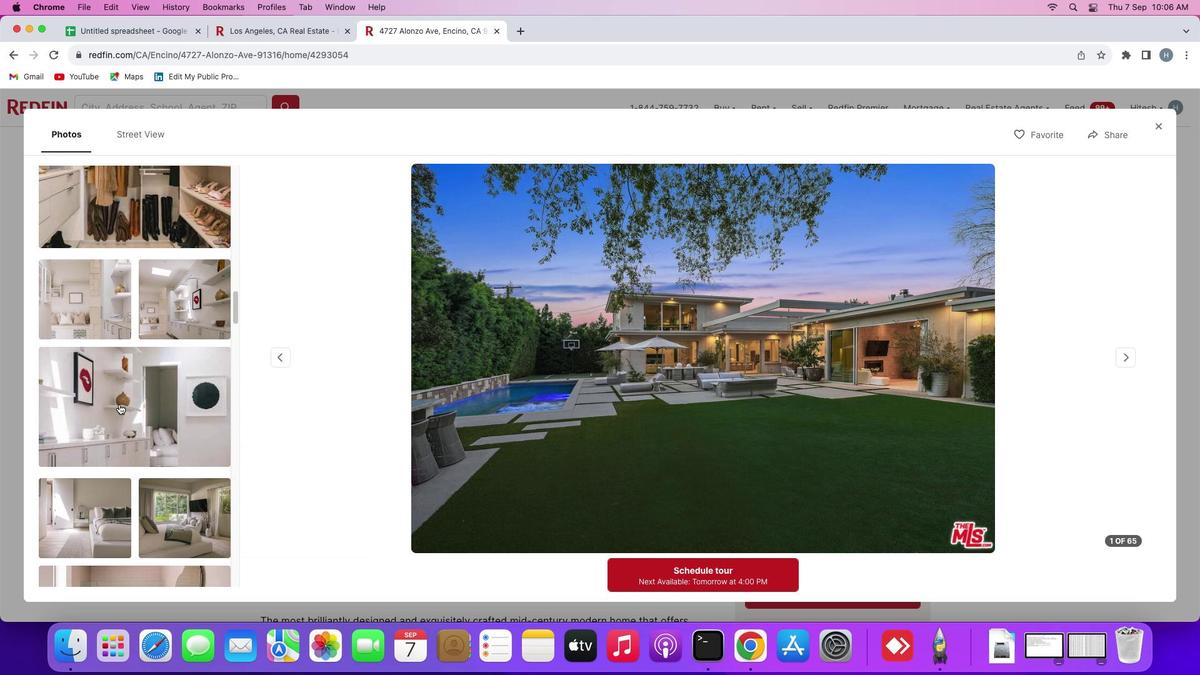 
Action: Mouse scrolled (160, 445) with delta (40, 40)
Screenshot: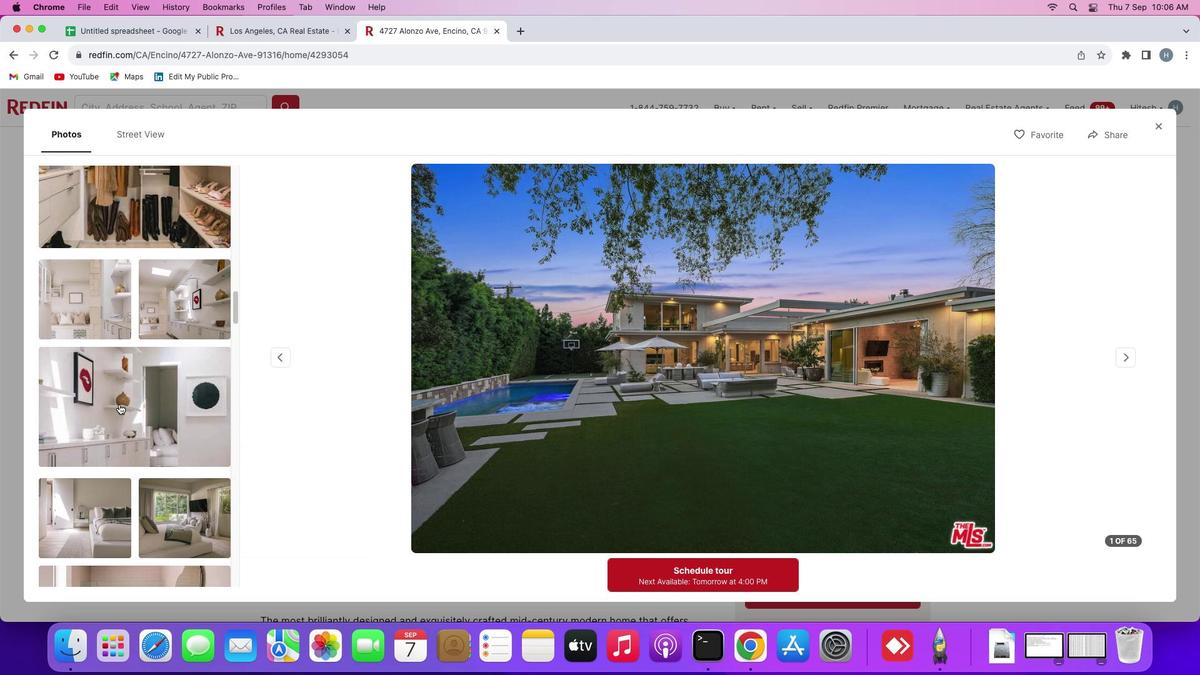 
Action: Mouse scrolled (160, 445) with delta (40, 40)
Screenshot: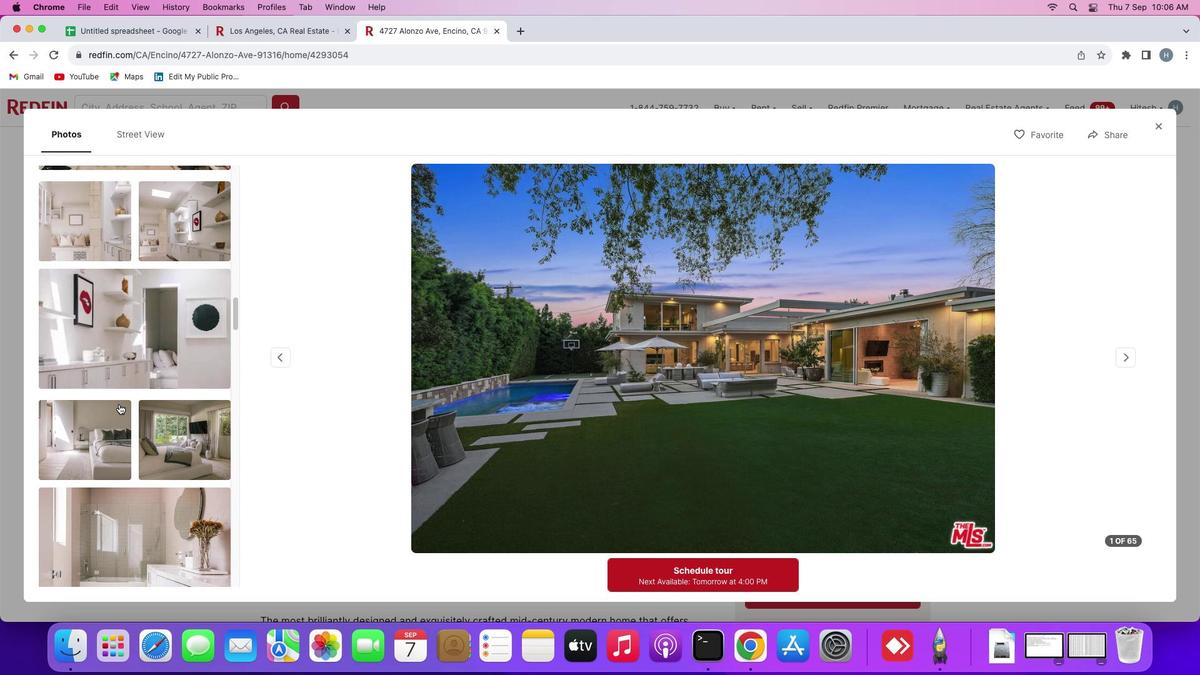 
Action: Mouse scrolled (160, 445) with delta (40, 40)
Screenshot: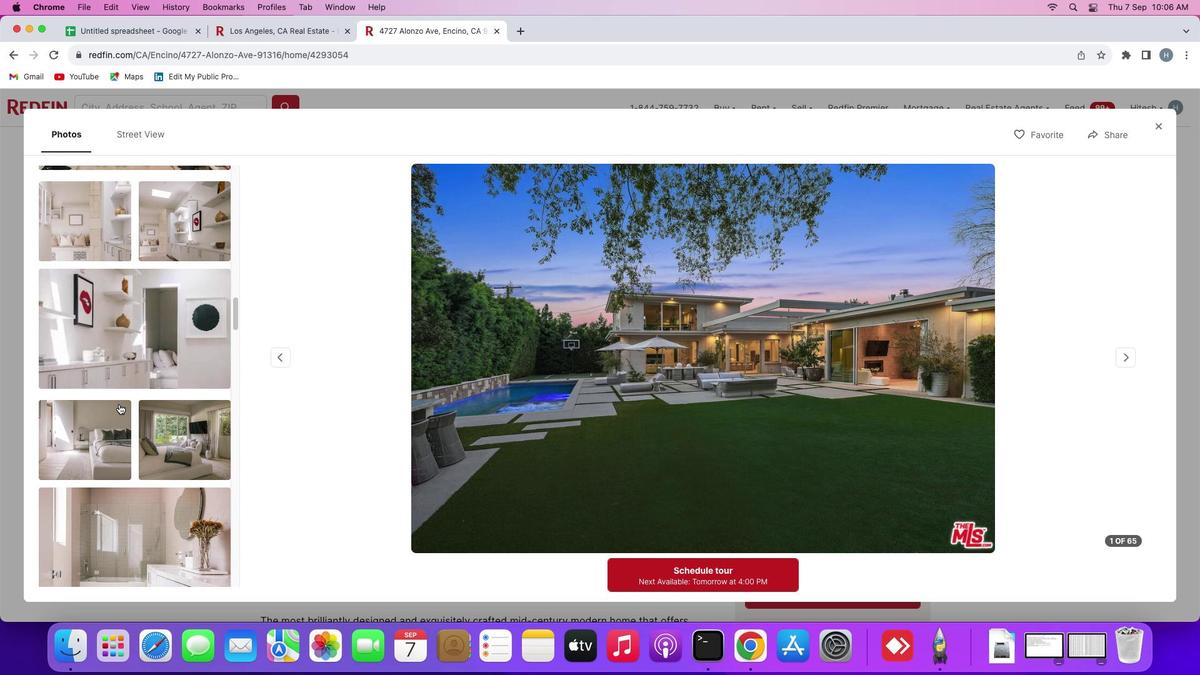 
Action: Mouse scrolled (160, 445) with delta (40, 39)
Screenshot: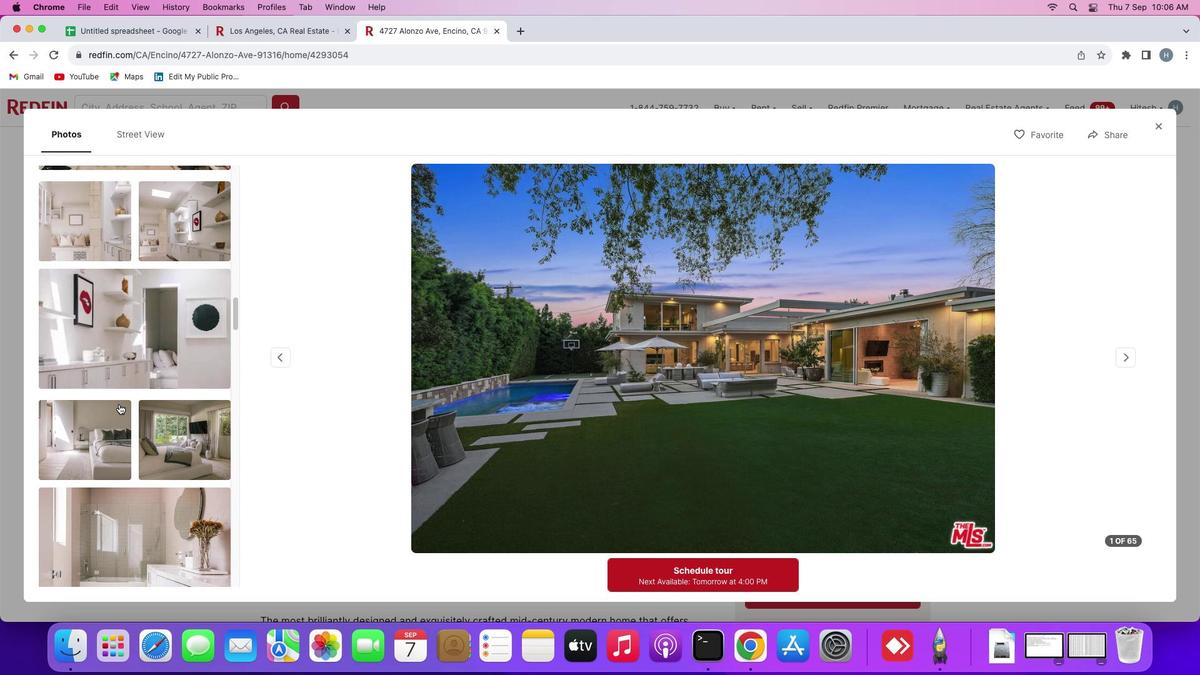 
Action: Mouse scrolled (160, 445) with delta (40, 38)
Screenshot: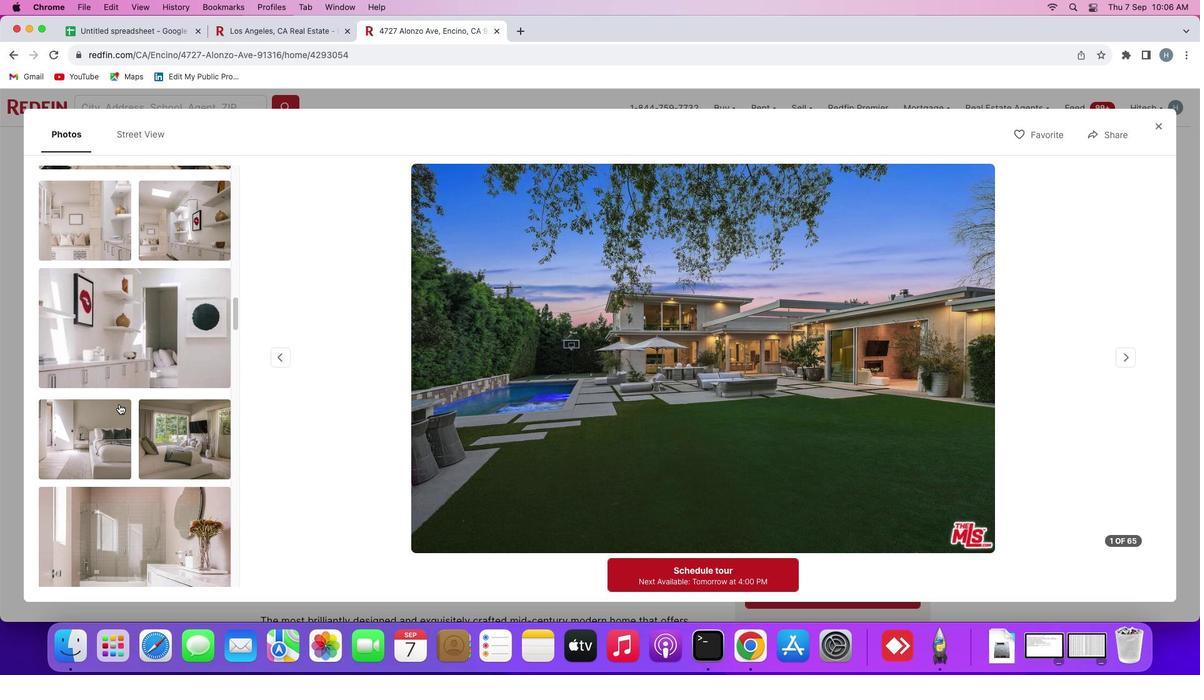 
Action: Mouse scrolled (160, 445) with delta (40, 40)
Screenshot: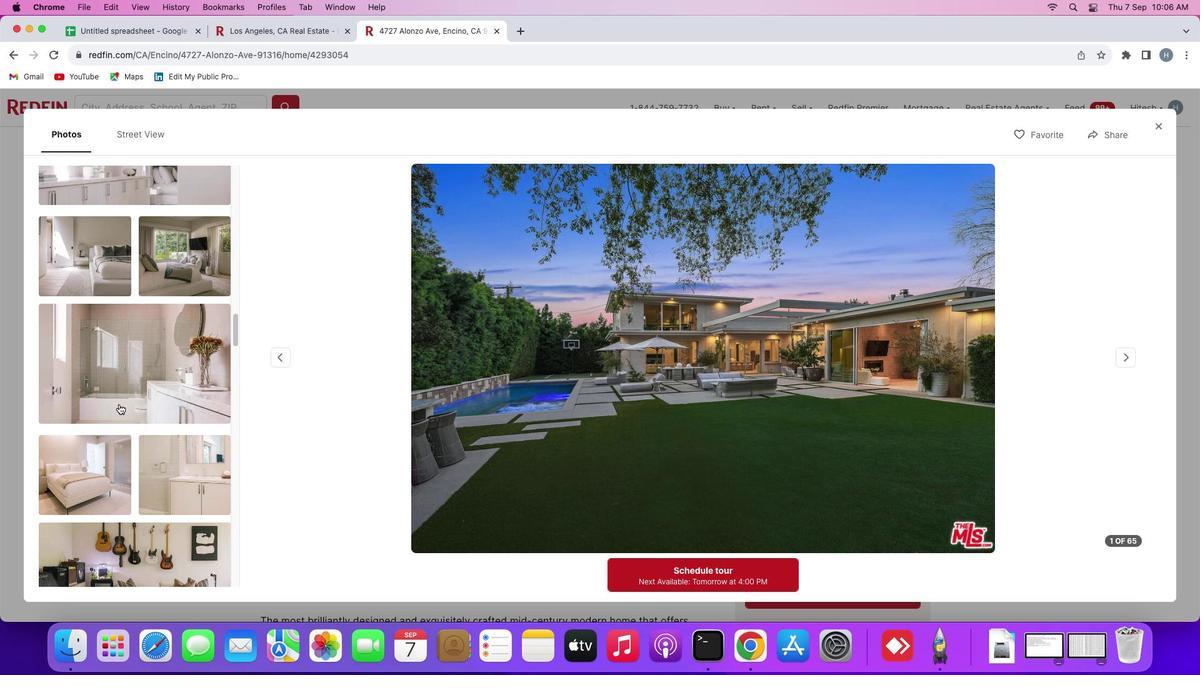 
Action: Mouse scrolled (160, 445) with delta (40, 40)
Screenshot: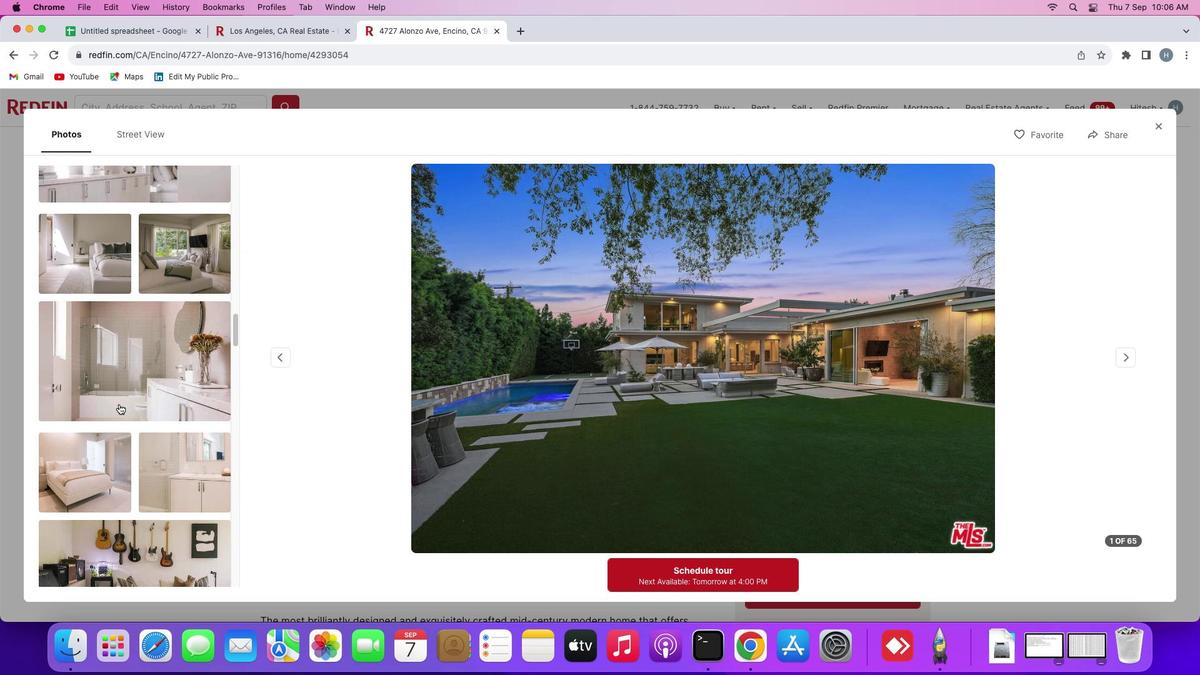 
Action: Mouse scrolled (160, 445) with delta (40, 40)
Screenshot: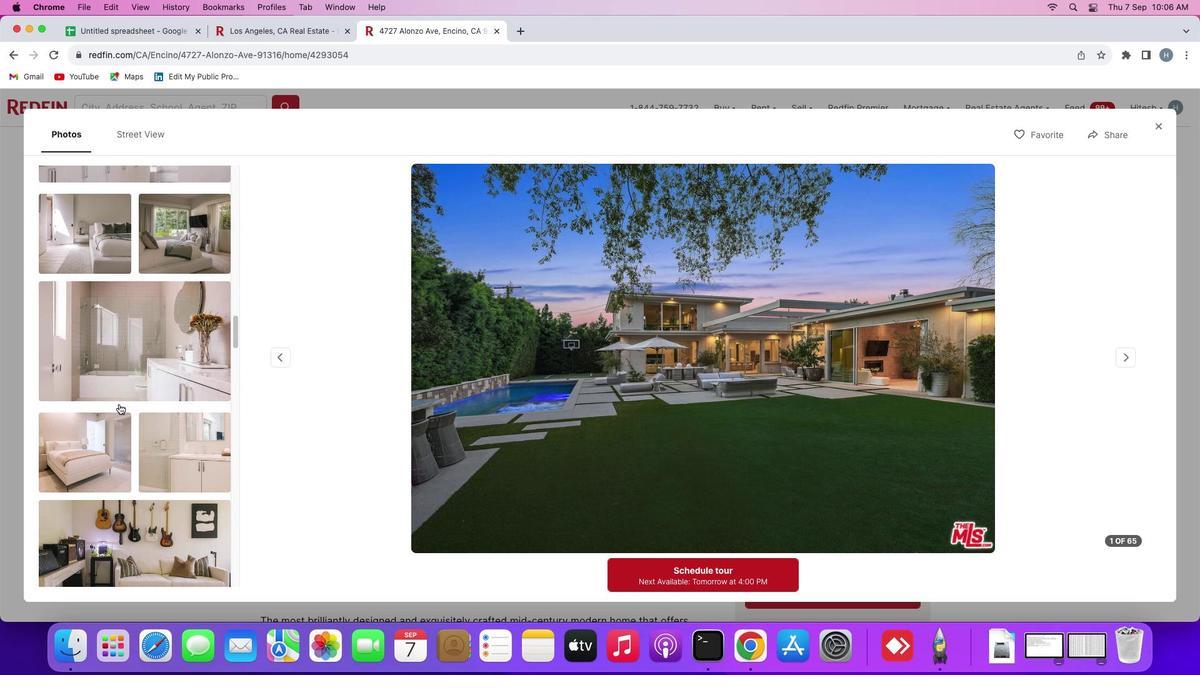 
Action: Mouse scrolled (160, 445) with delta (40, 40)
Screenshot: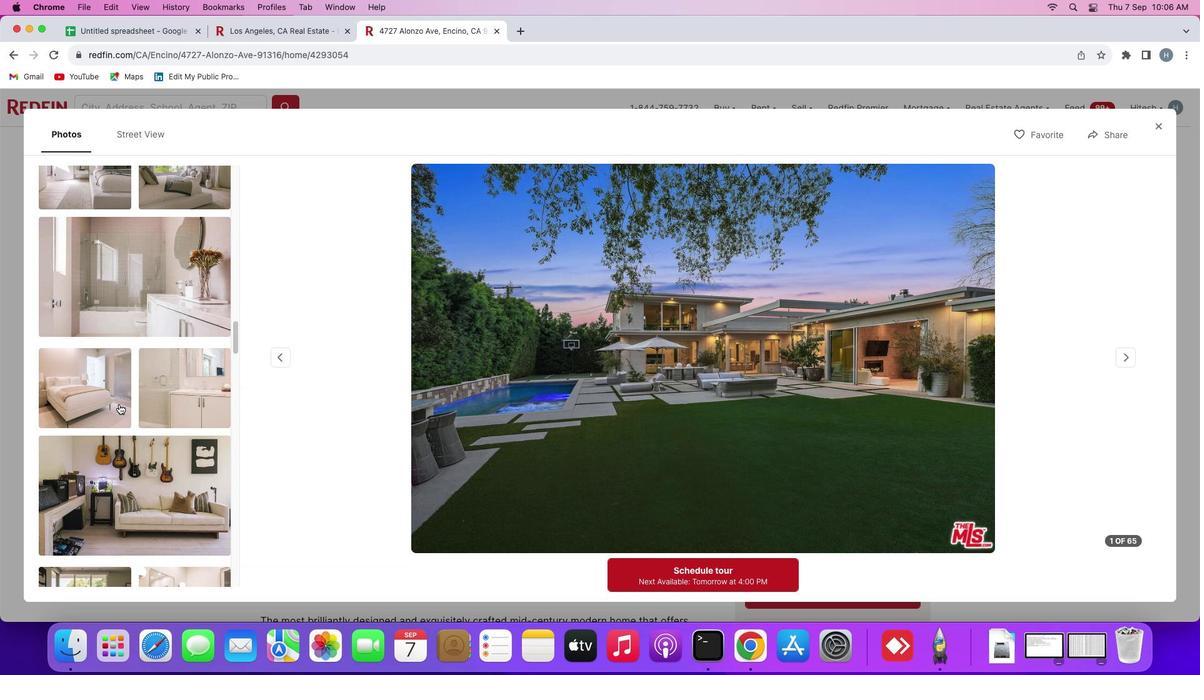 
Action: Mouse scrolled (160, 445) with delta (40, 40)
Screenshot: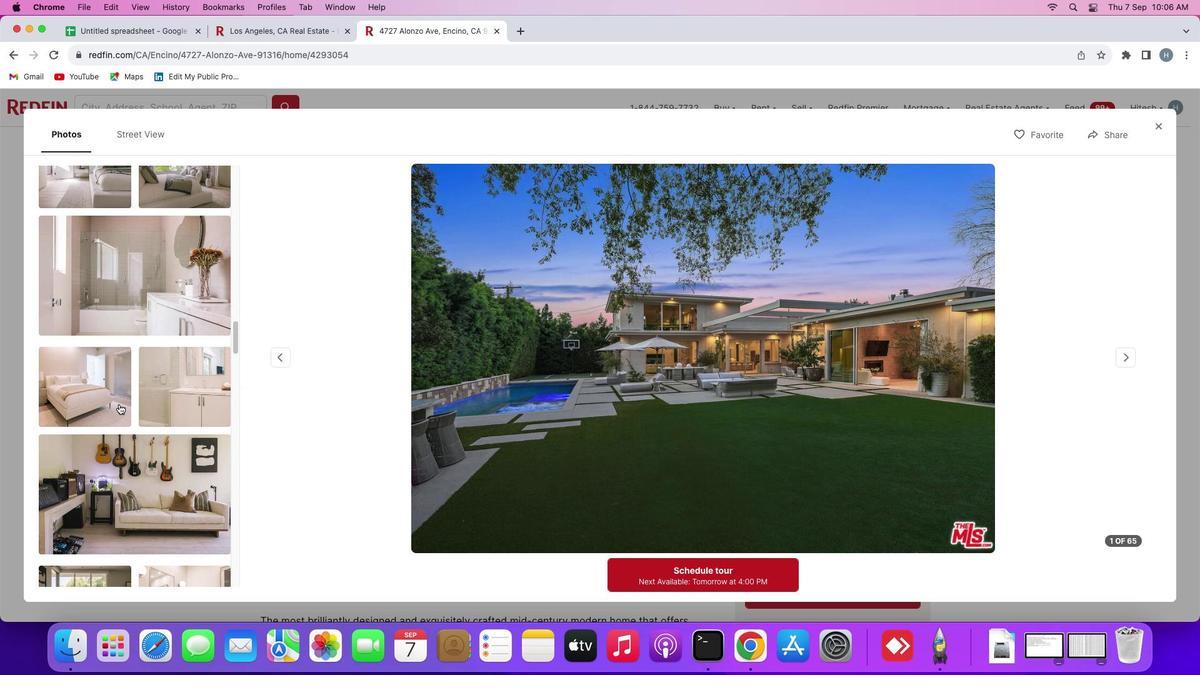 
Action: Mouse scrolled (160, 445) with delta (40, 39)
Screenshot: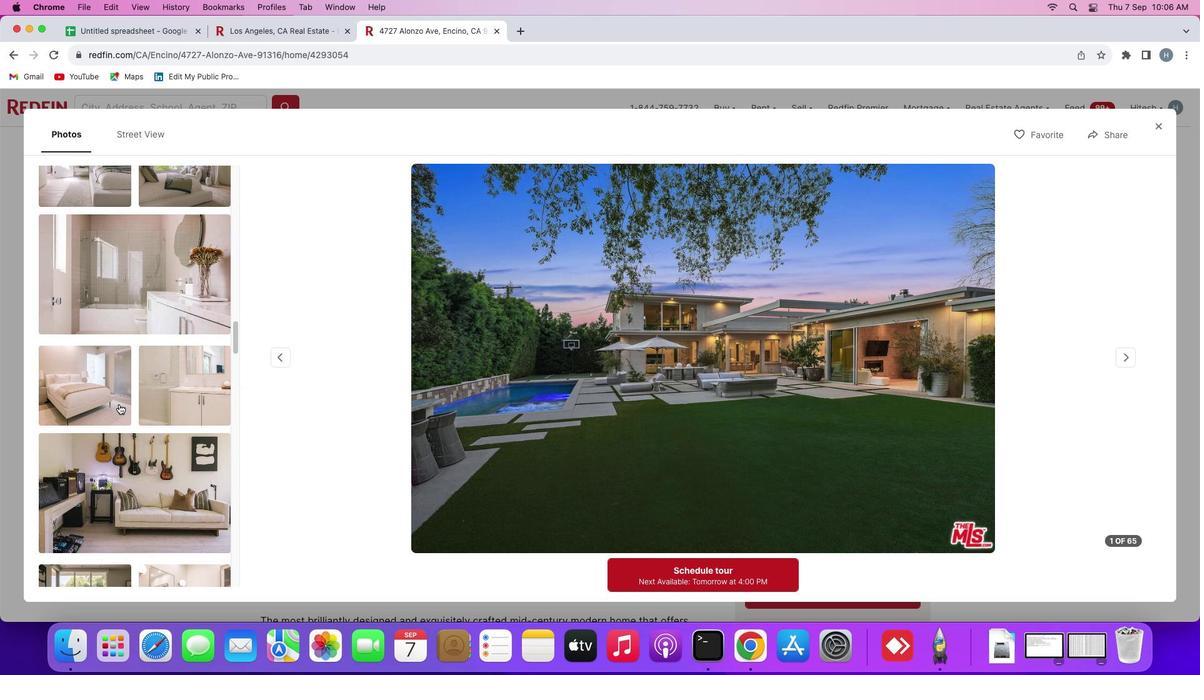 
Action: Mouse scrolled (160, 445) with delta (40, 38)
Screenshot: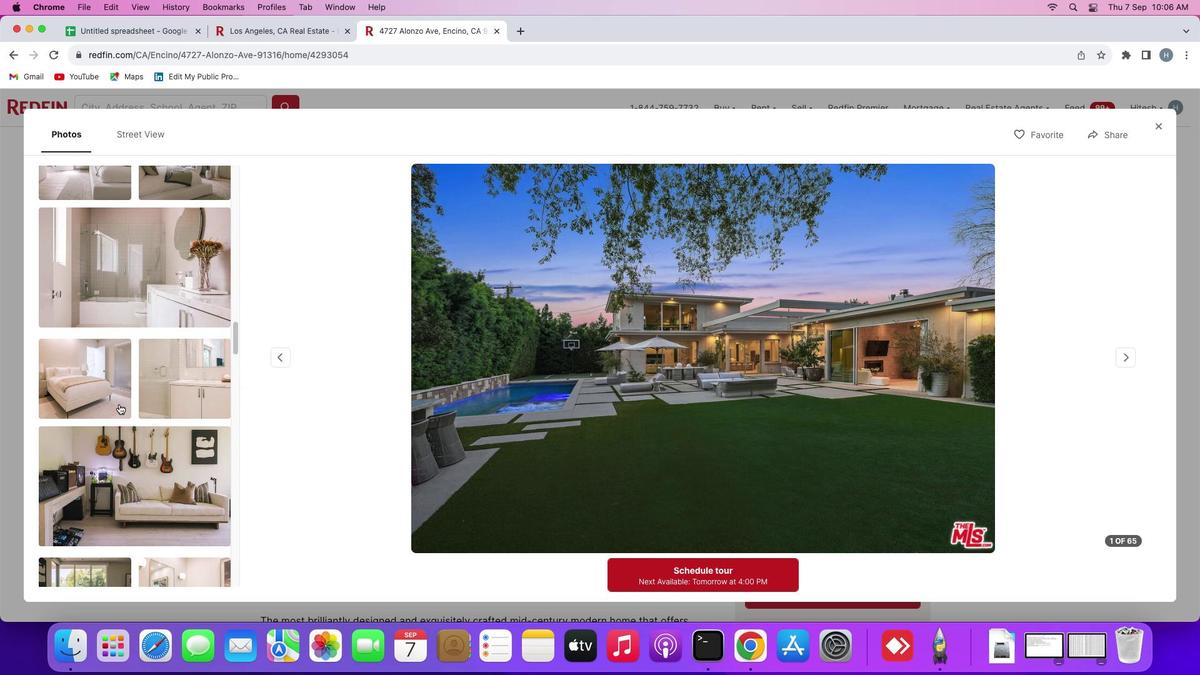 
Action: Mouse scrolled (160, 445) with delta (40, 40)
Screenshot: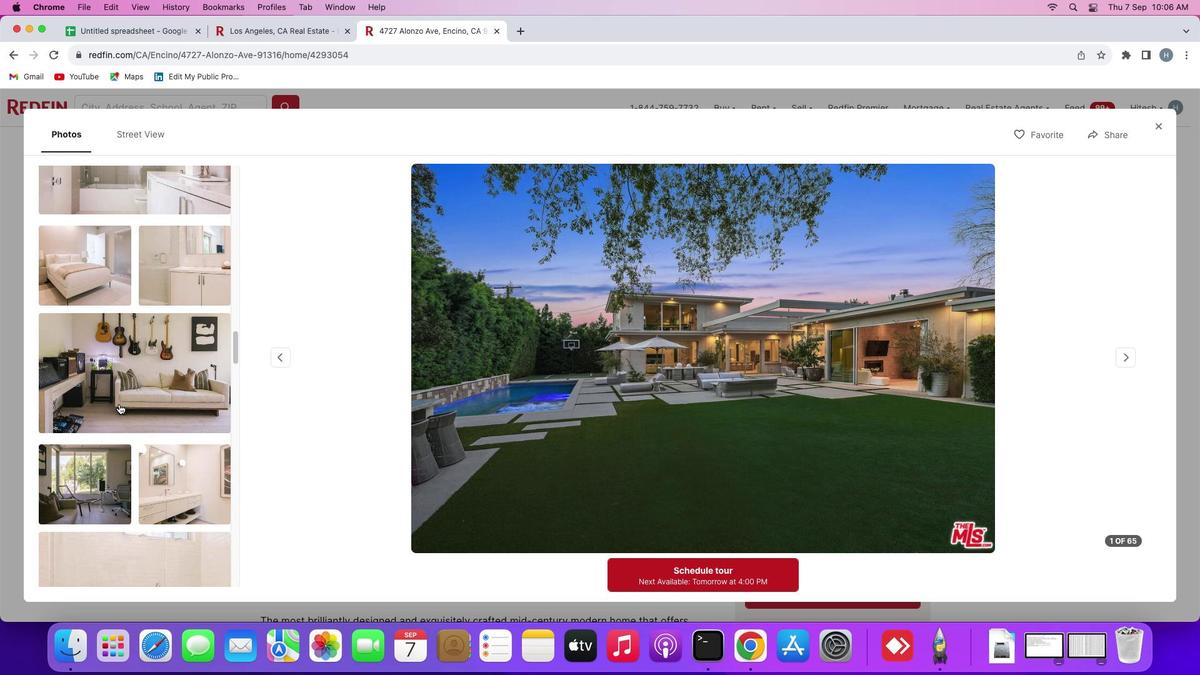 
Action: Mouse scrolled (160, 445) with delta (40, 40)
Screenshot: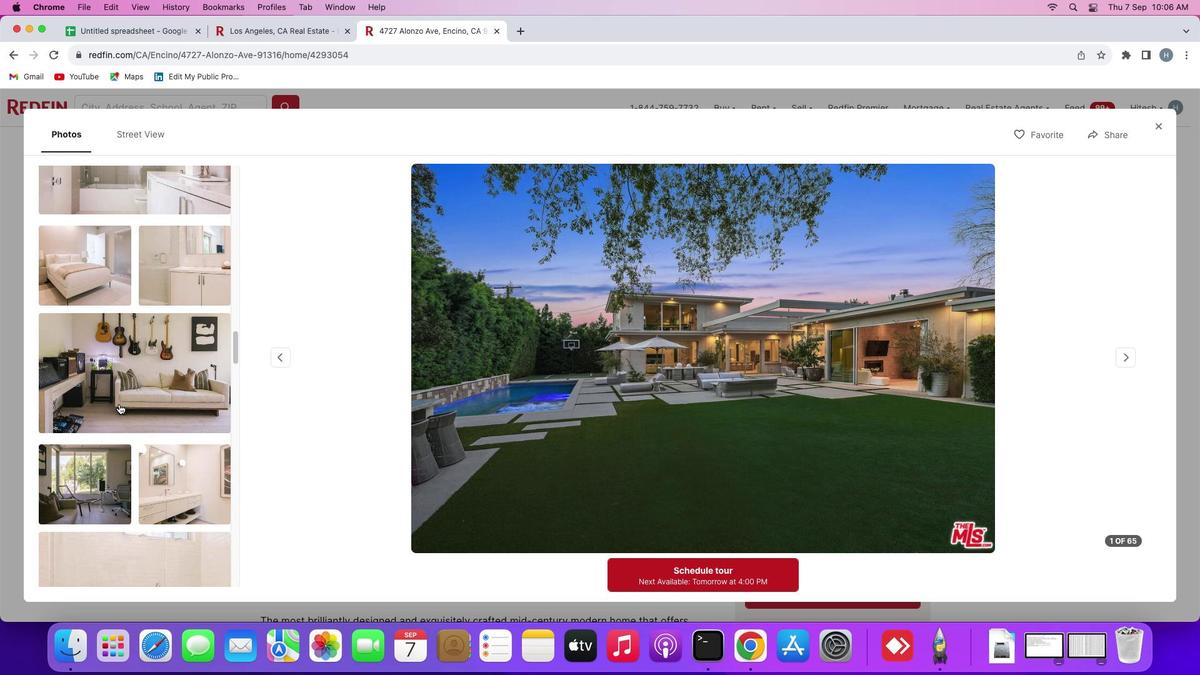 
Action: Mouse scrolled (160, 445) with delta (40, 39)
Screenshot: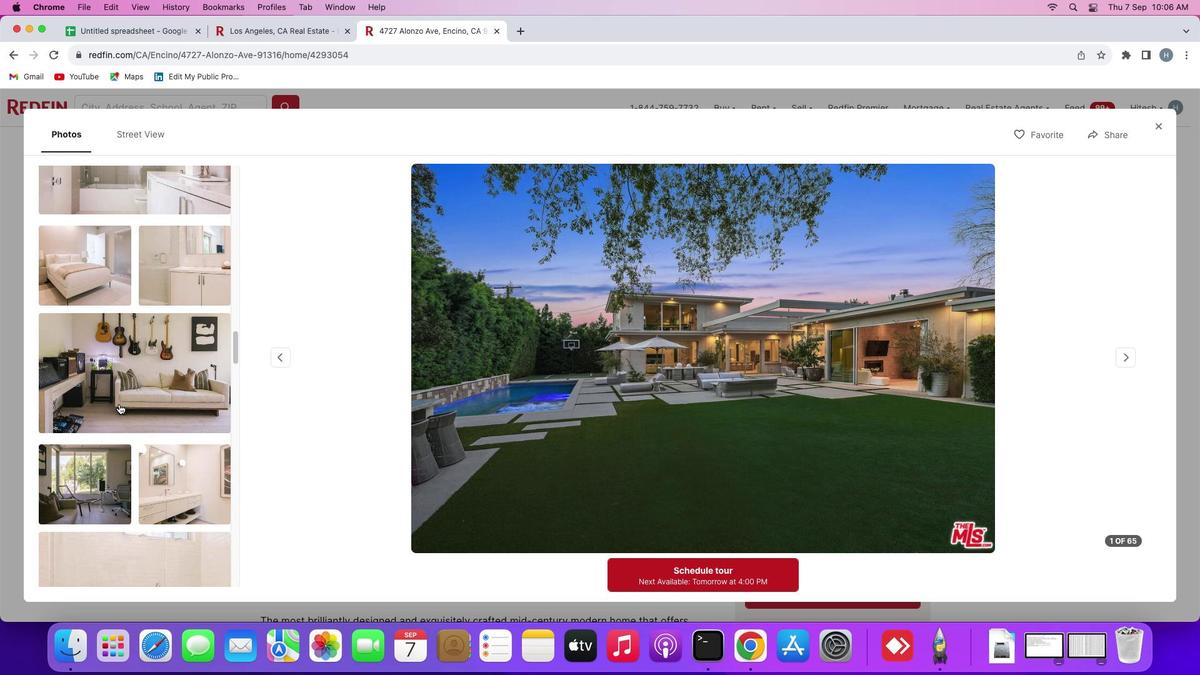 
Action: Mouse scrolled (160, 445) with delta (40, 40)
Screenshot: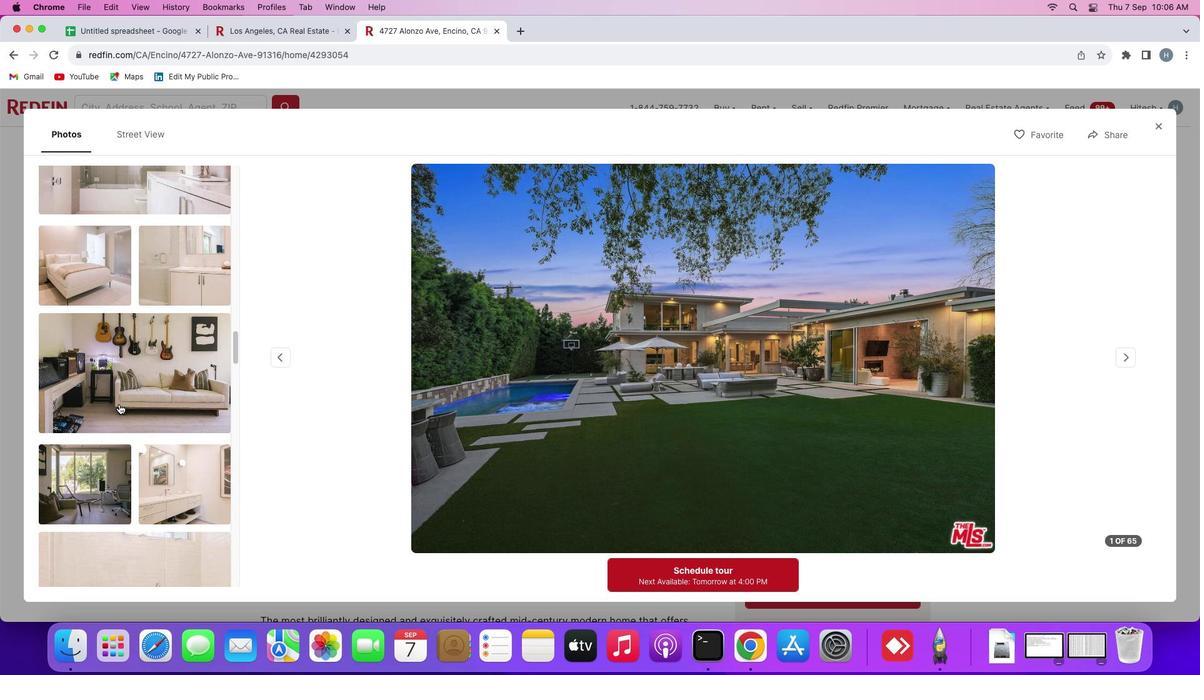 
Action: Mouse scrolled (160, 445) with delta (40, 40)
Screenshot: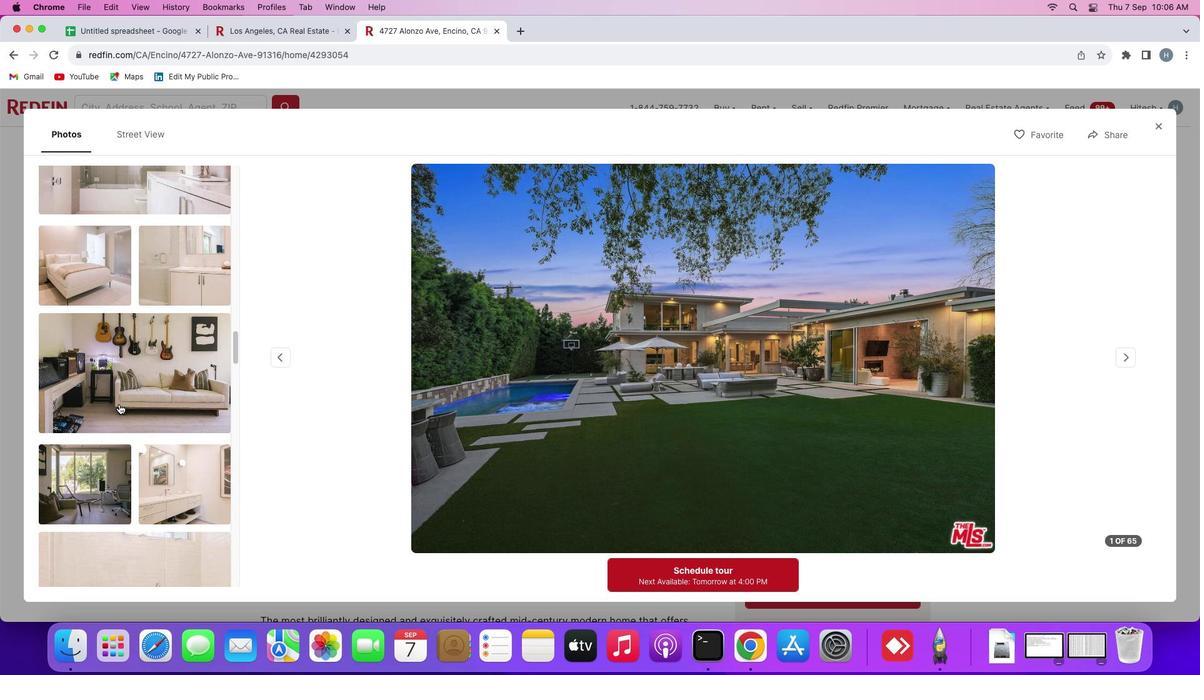 
Action: Mouse scrolled (160, 445) with delta (40, 38)
Screenshot: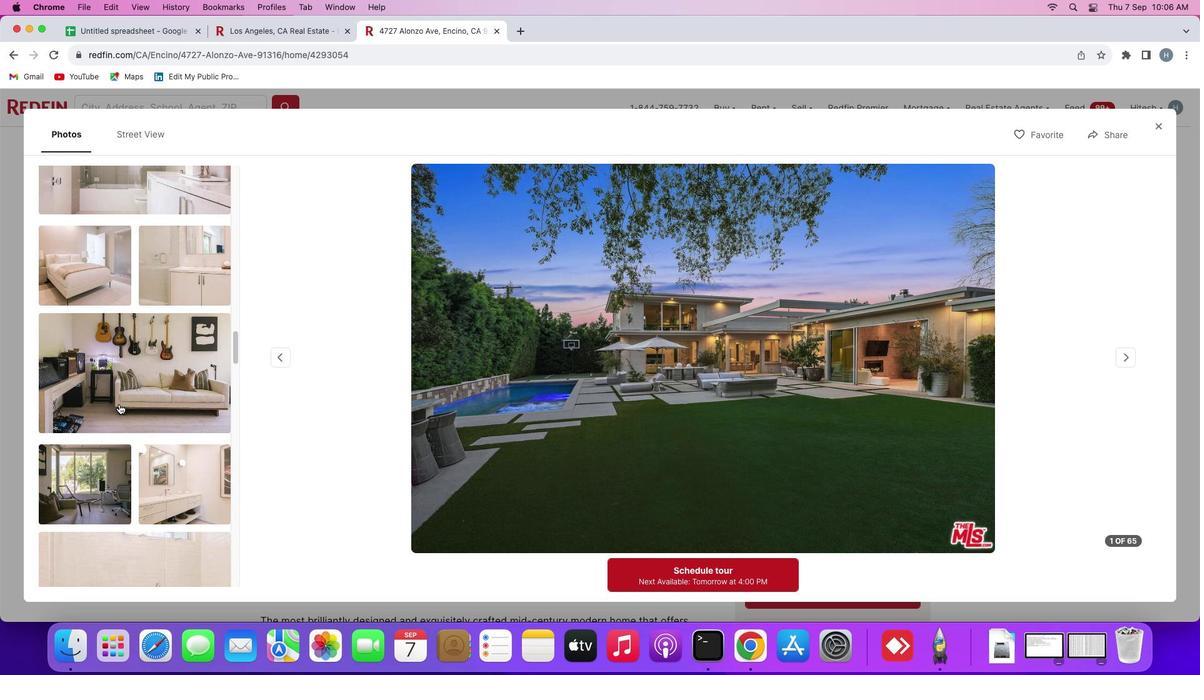 
Action: Mouse scrolled (160, 445) with delta (40, 38)
Screenshot: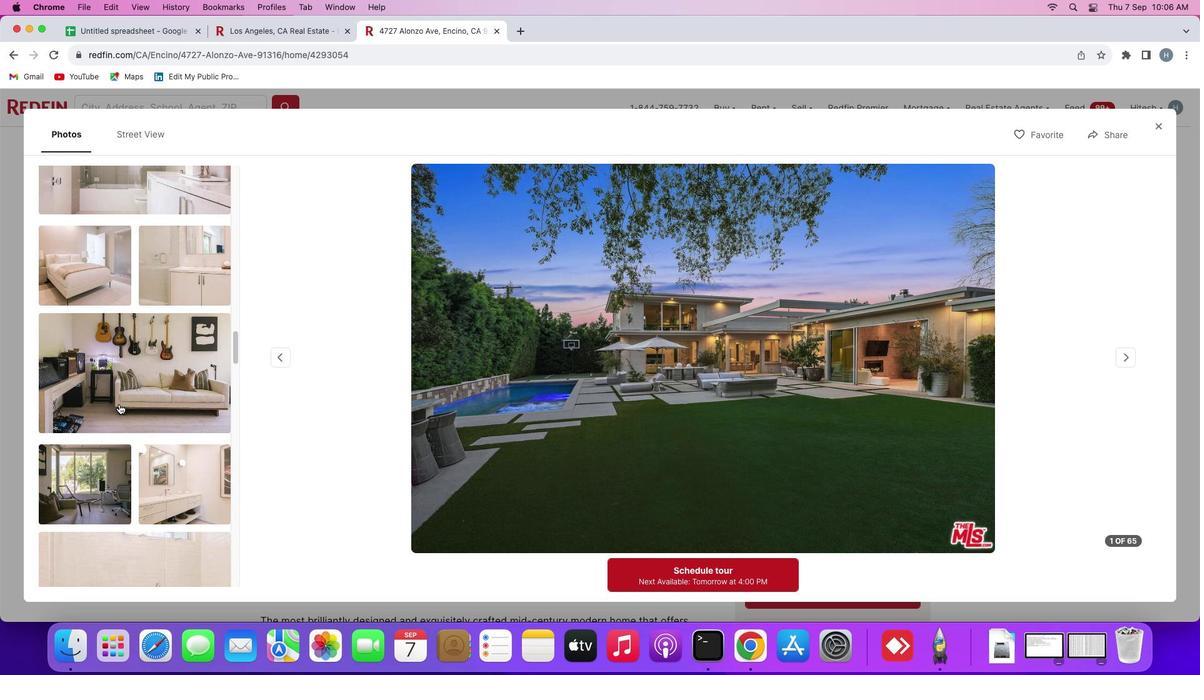 
Action: Mouse scrolled (160, 445) with delta (40, 40)
Screenshot: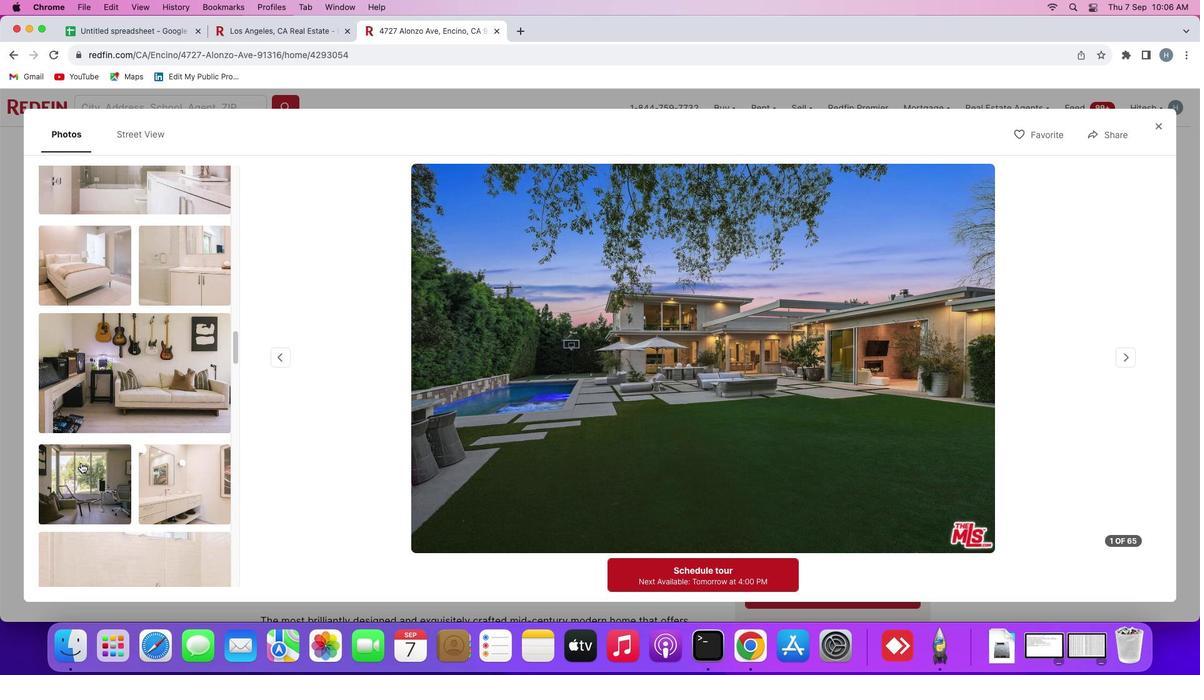 
Action: Mouse scrolled (160, 445) with delta (40, 40)
Screenshot: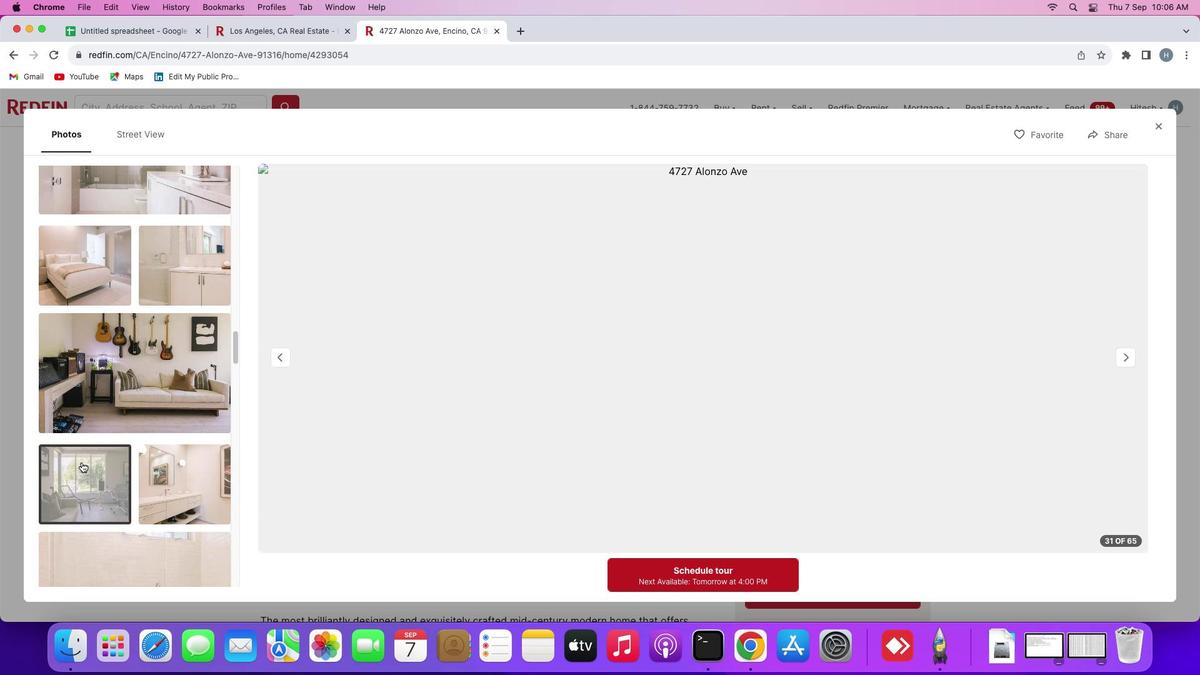 
Action: Mouse scrolled (160, 445) with delta (40, 39)
Screenshot: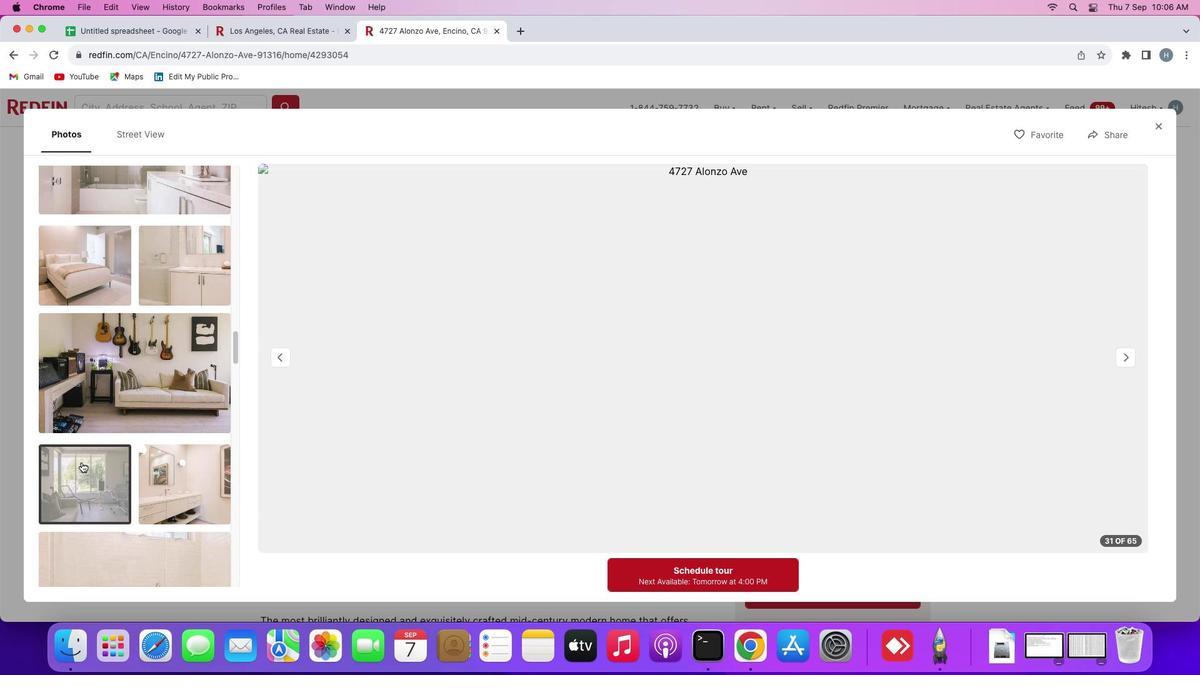 
Action: Mouse scrolled (160, 445) with delta (40, 39)
Screenshot: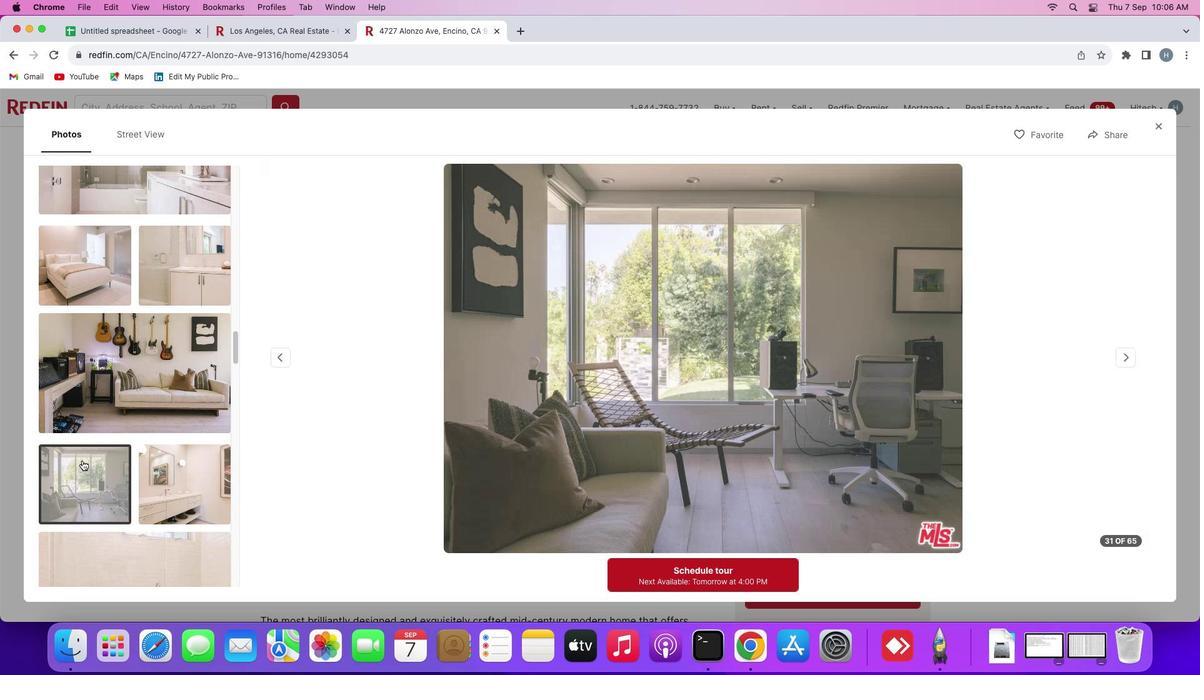 
Action: Mouse scrolled (160, 445) with delta (40, 40)
Screenshot: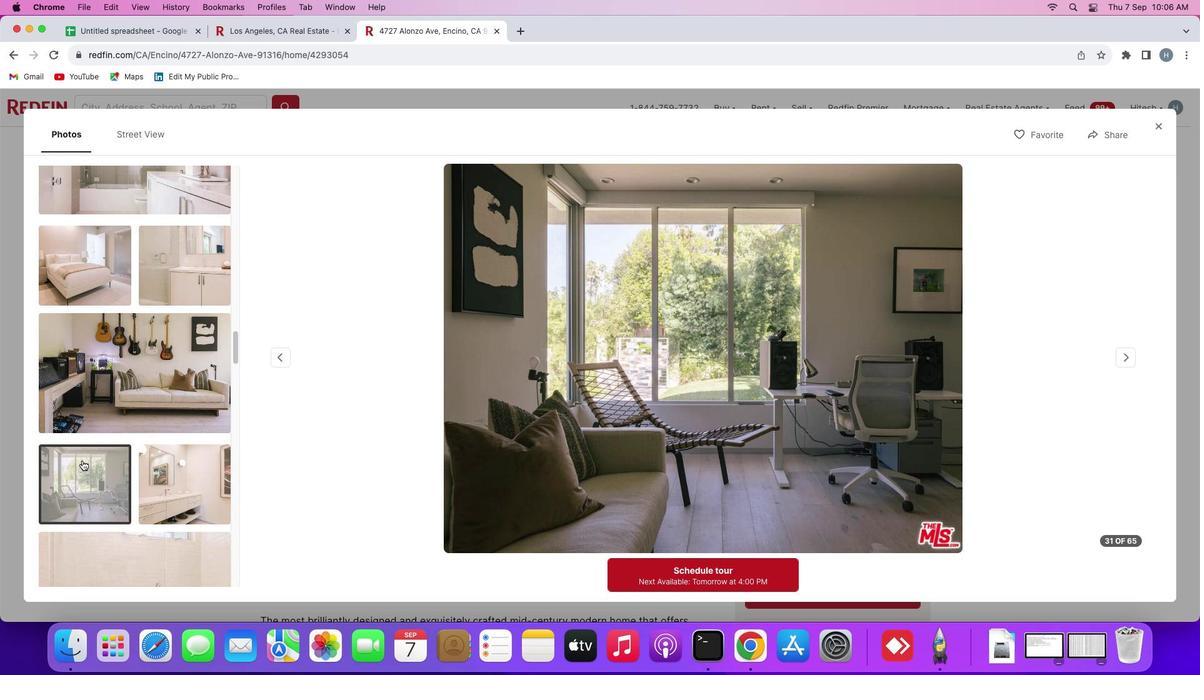 
Action: Mouse scrolled (160, 445) with delta (40, 40)
Screenshot: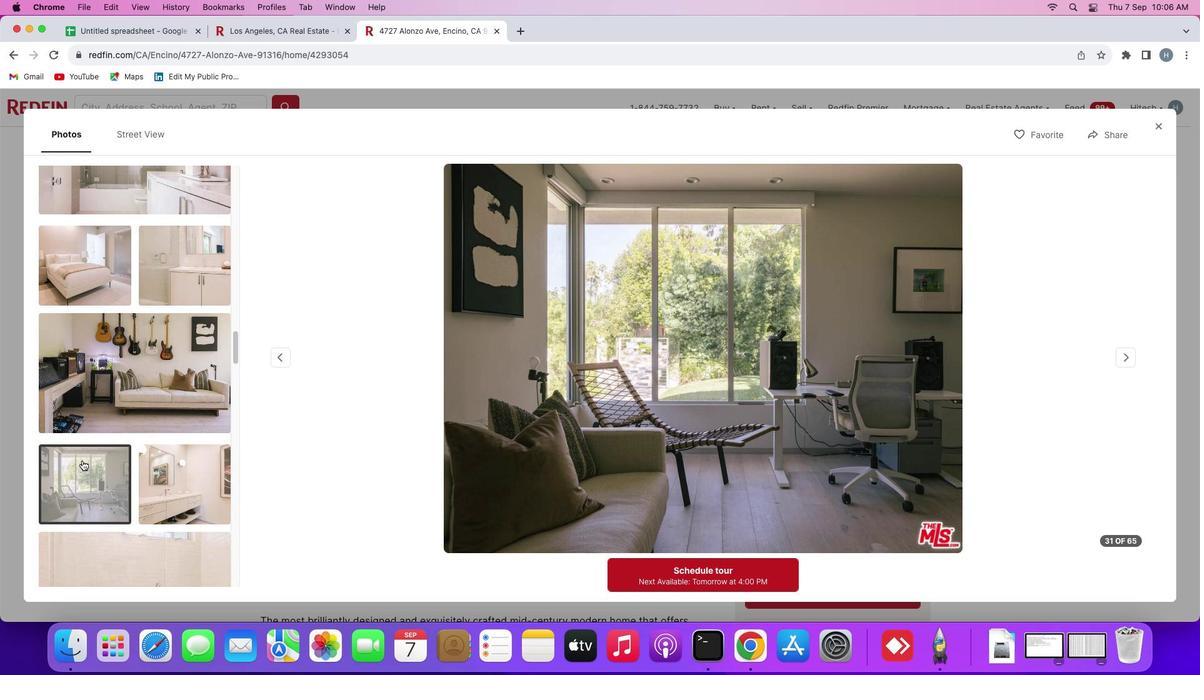 
Action: Mouse scrolled (160, 445) with delta (40, 39)
Screenshot: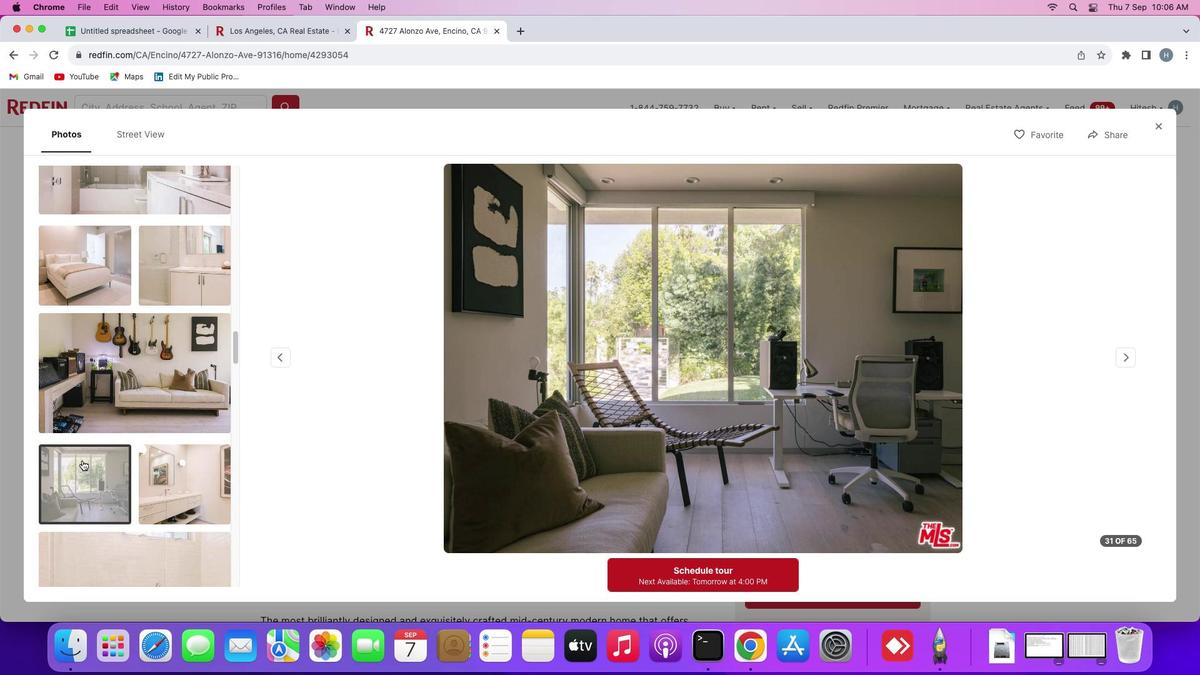 
Action: Mouse scrolled (160, 445) with delta (40, 39)
Screenshot: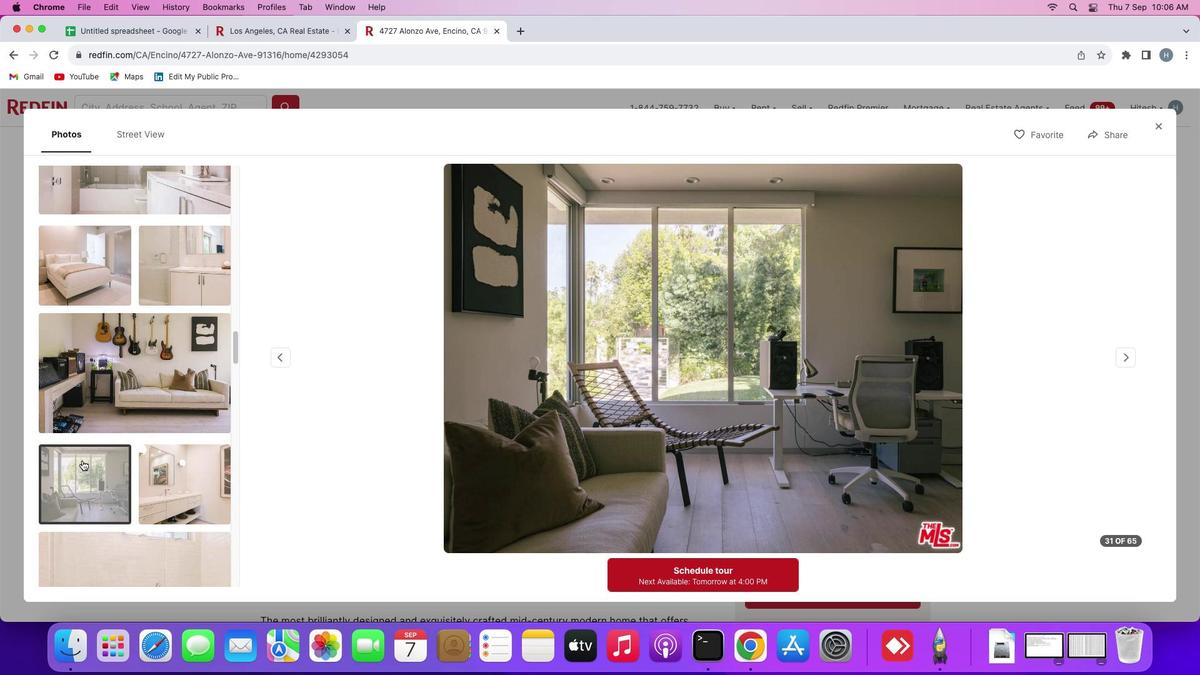 
Action: Mouse scrolled (160, 445) with delta (40, 40)
Screenshot: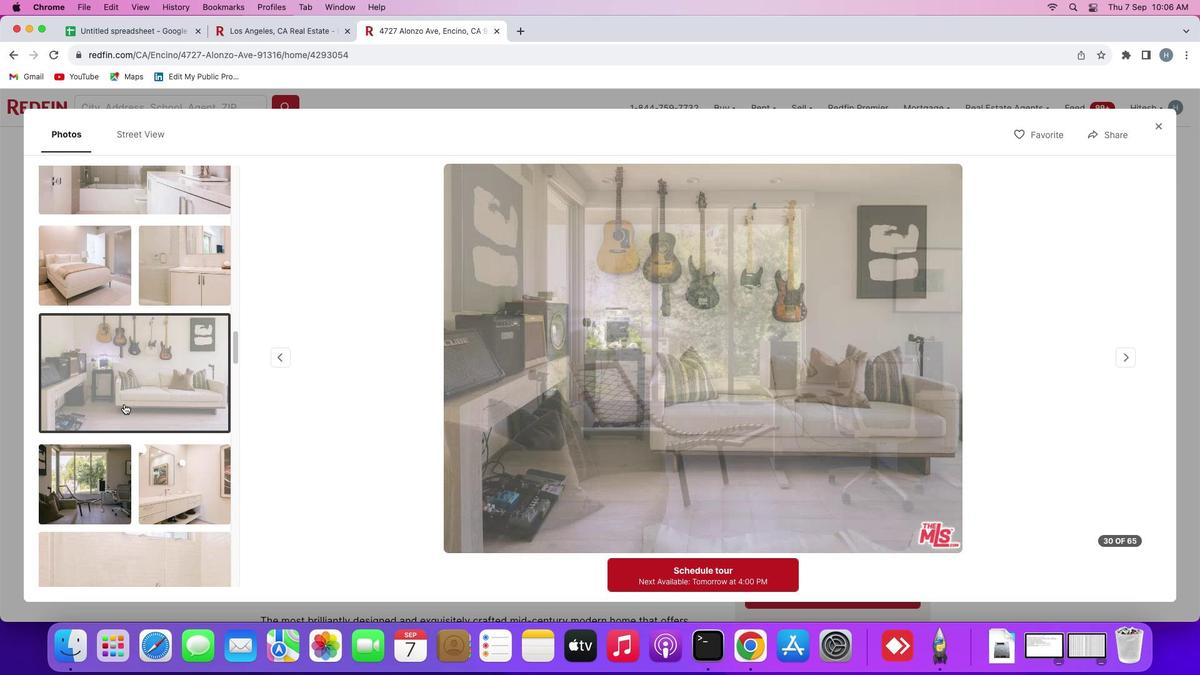 
Action: Mouse scrolled (160, 445) with delta (40, 40)
Screenshot: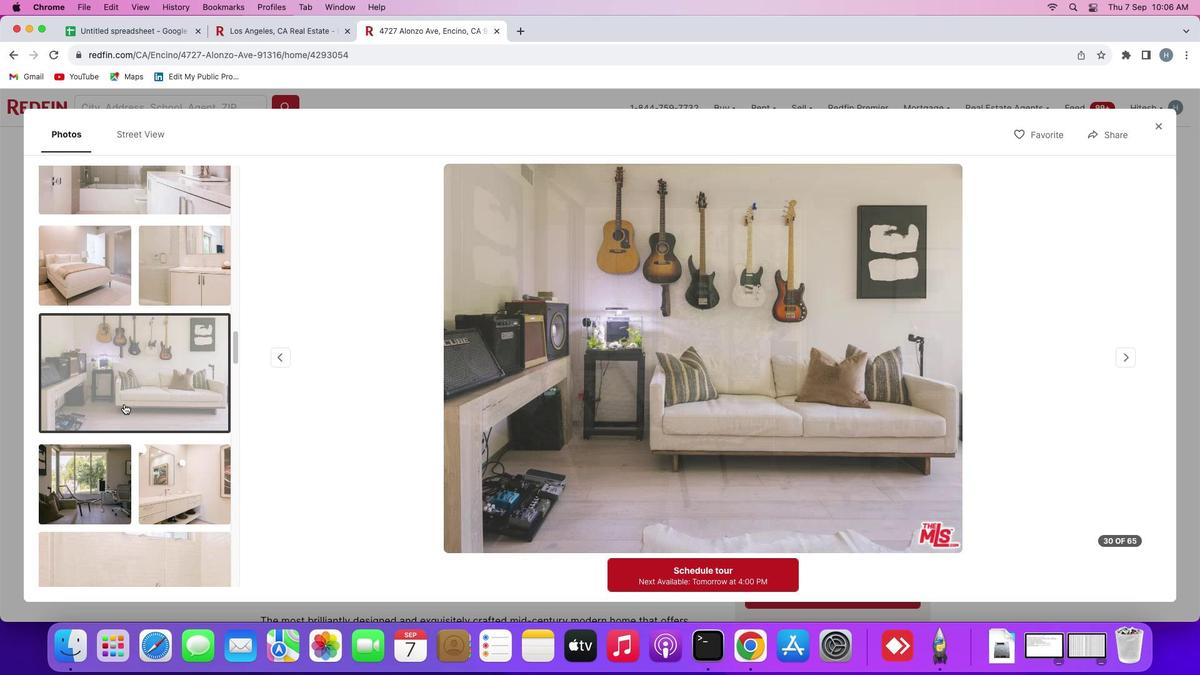 
Action: Mouse scrolled (160, 445) with delta (40, 39)
Screenshot: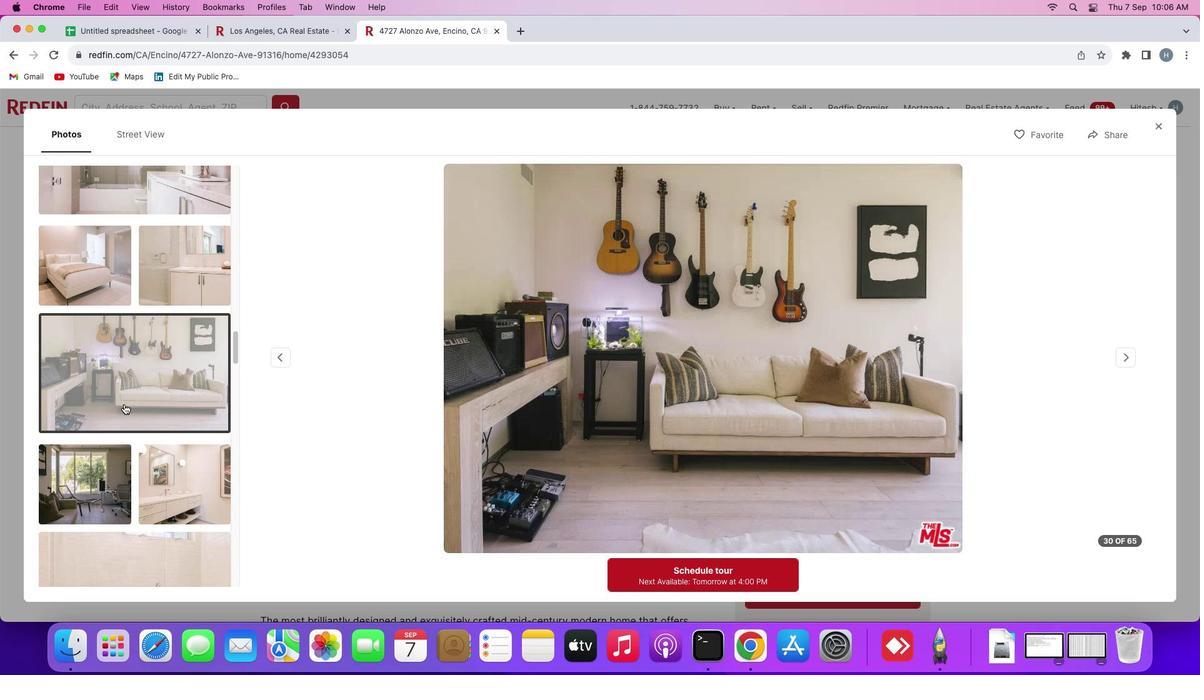 
Action: Mouse scrolled (160, 445) with delta (40, 38)
Screenshot: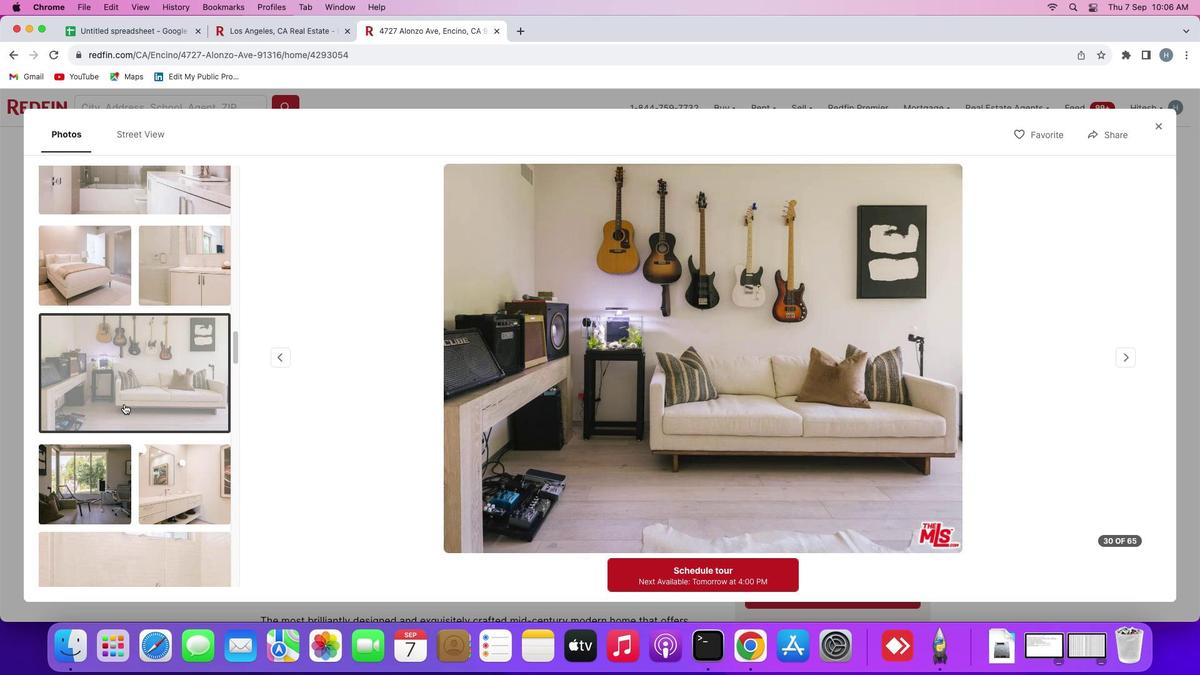 
Action: Mouse scrolled (160, 445) with delta (40, 40)
Screenshot: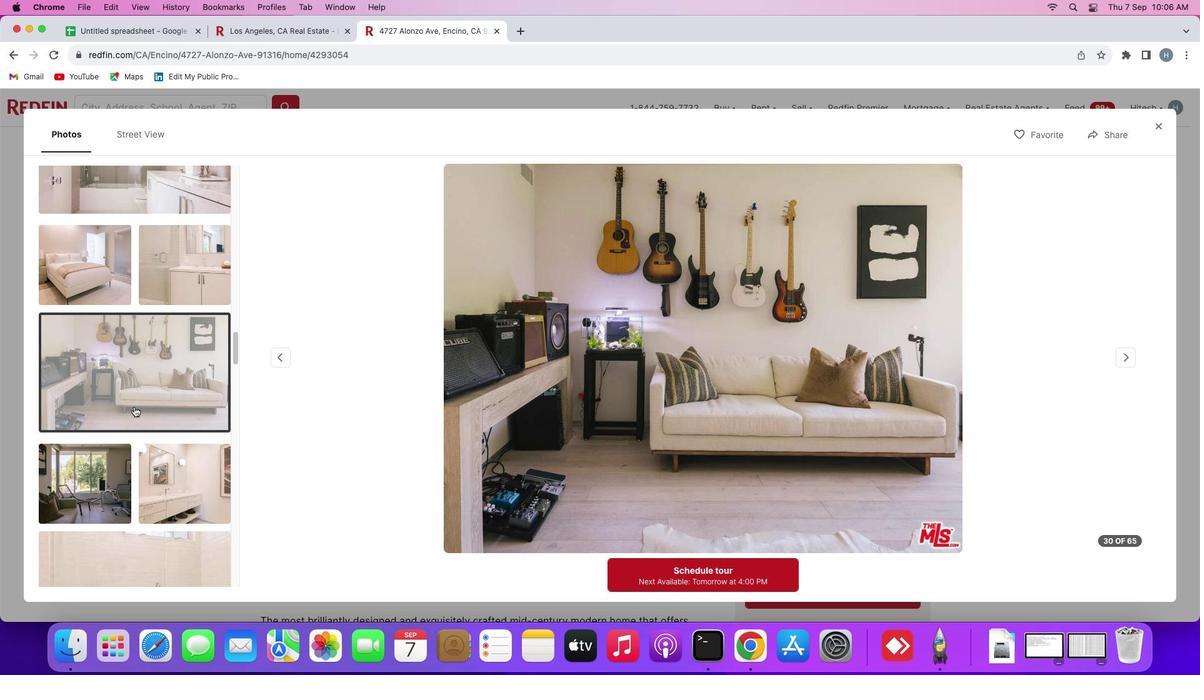 
Action: Mouse scrolled (160, 445) with delta (40, 40)
Screenshot: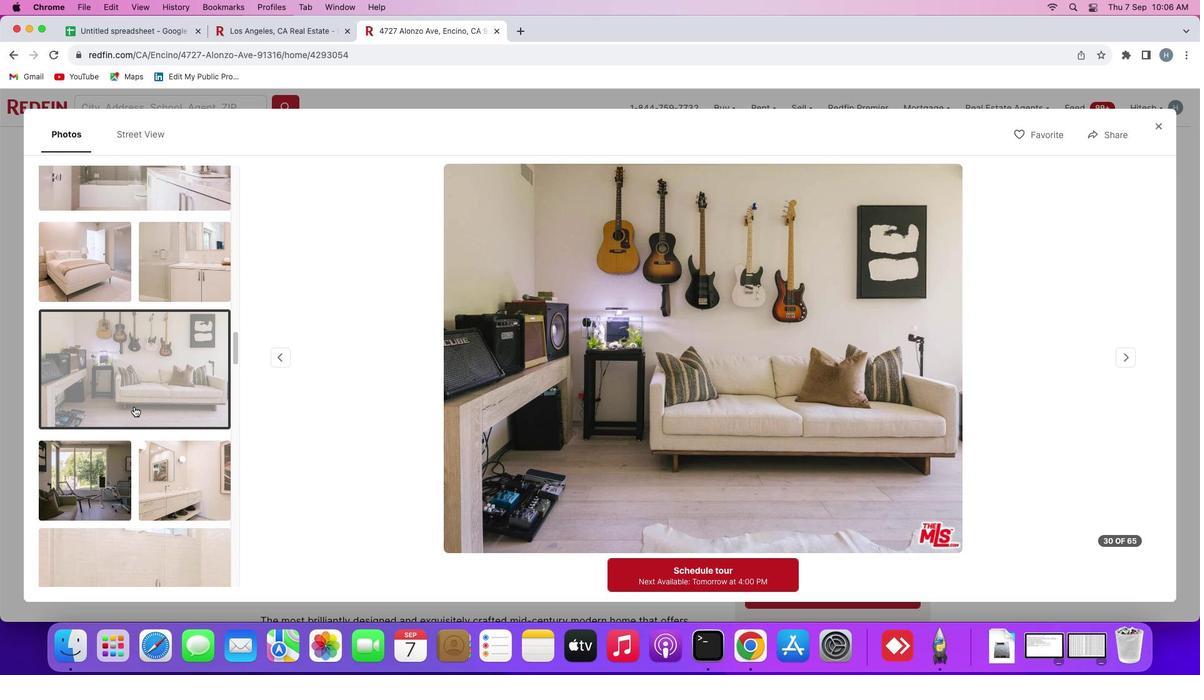 
Action: Mouse scrolled (160, 445) with delta (40, 40)
Screenshot: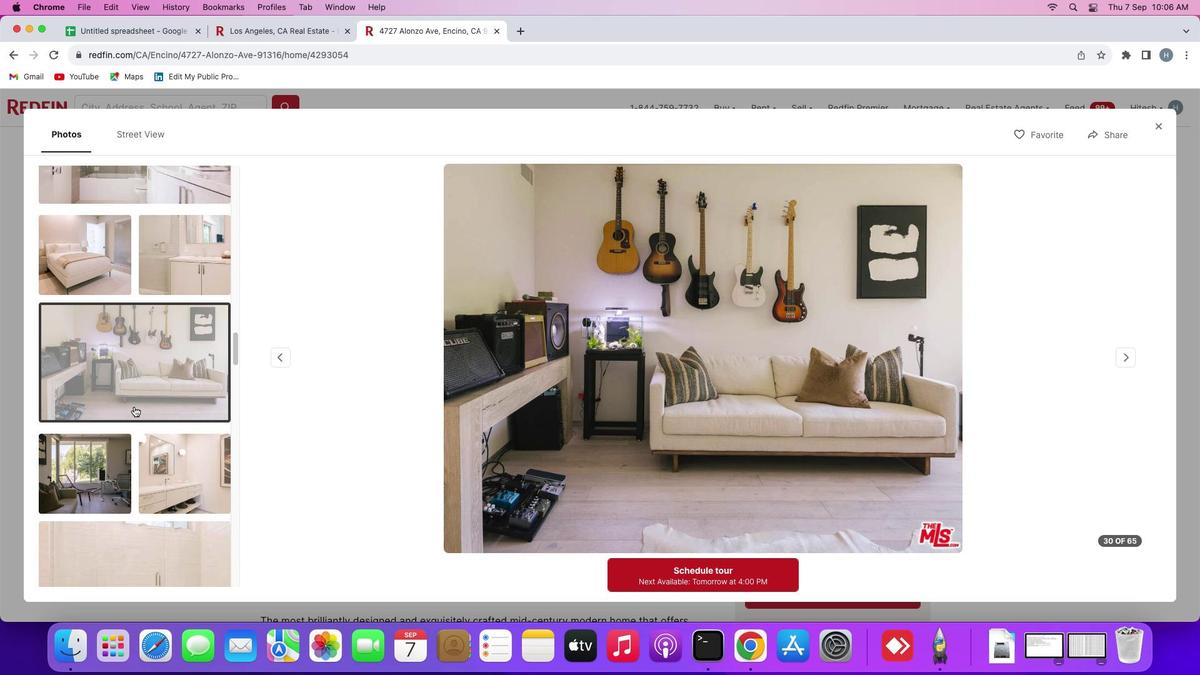 
Action: Mouse scrolled (160, 445) with delta (40, 40)
Screenshot: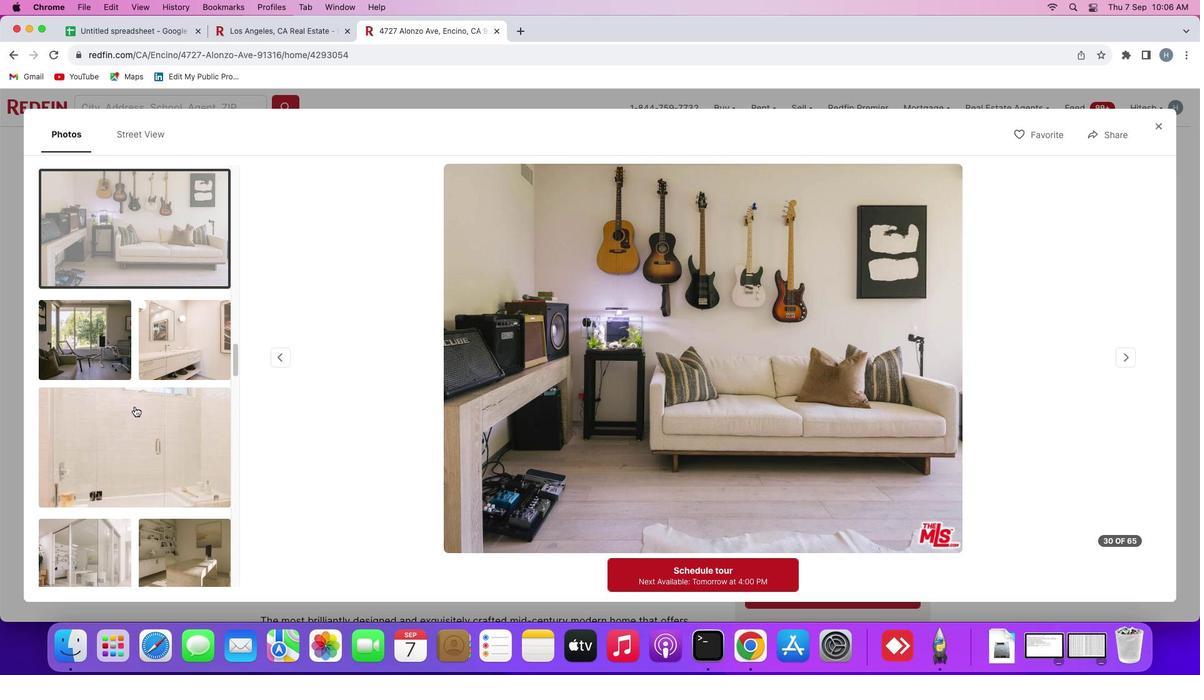 
Action: Mouse scrolled (160, 445) with delta (40, 40)
Screenshot: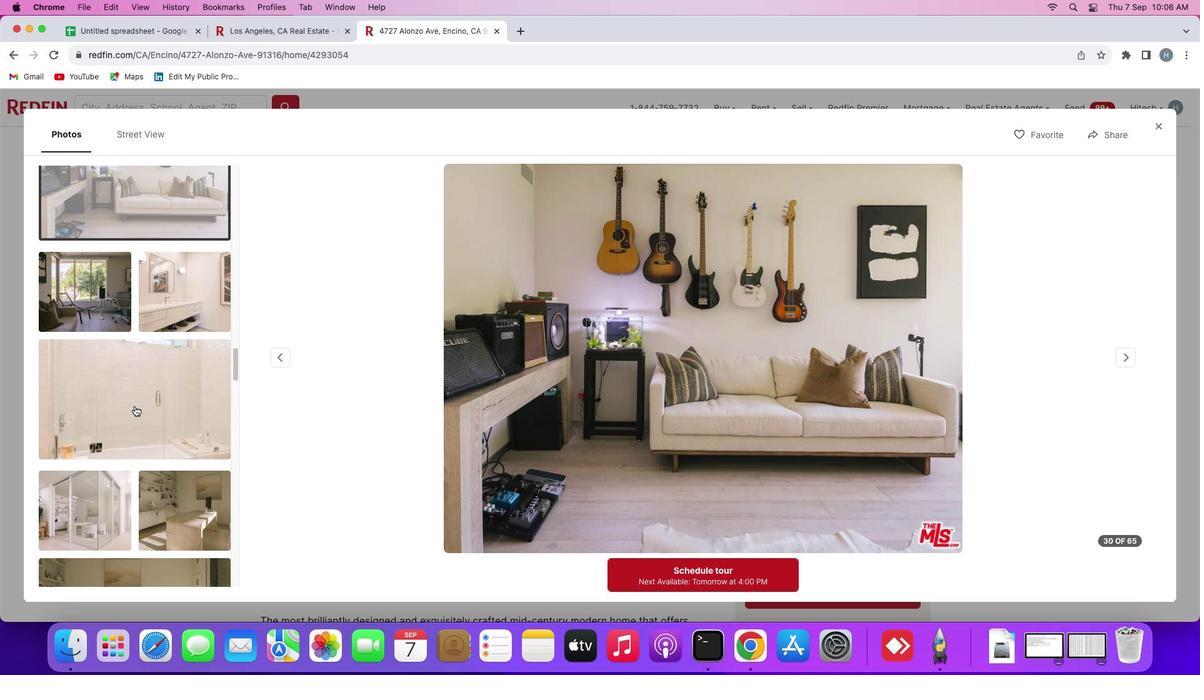 
Action: Mouse scrolled (160, 445) with delta (40, 40)
Screenshot: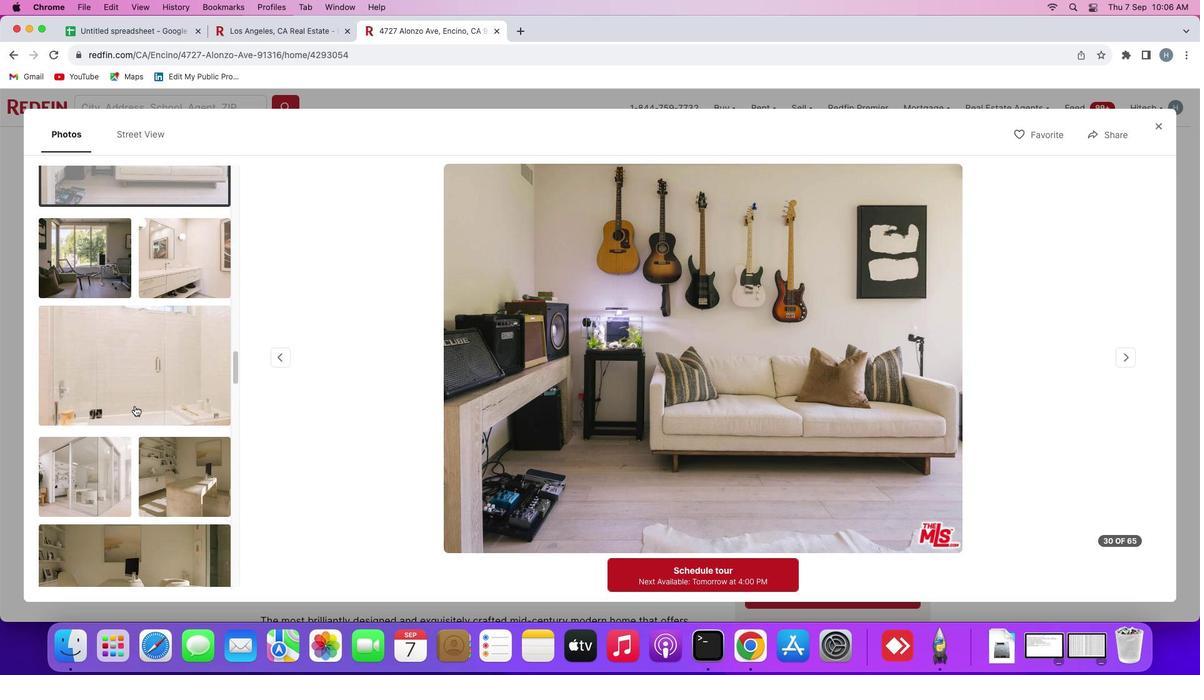
Action: Mouse scrolled (160, 445) with delta (40, 39)
Screenshot: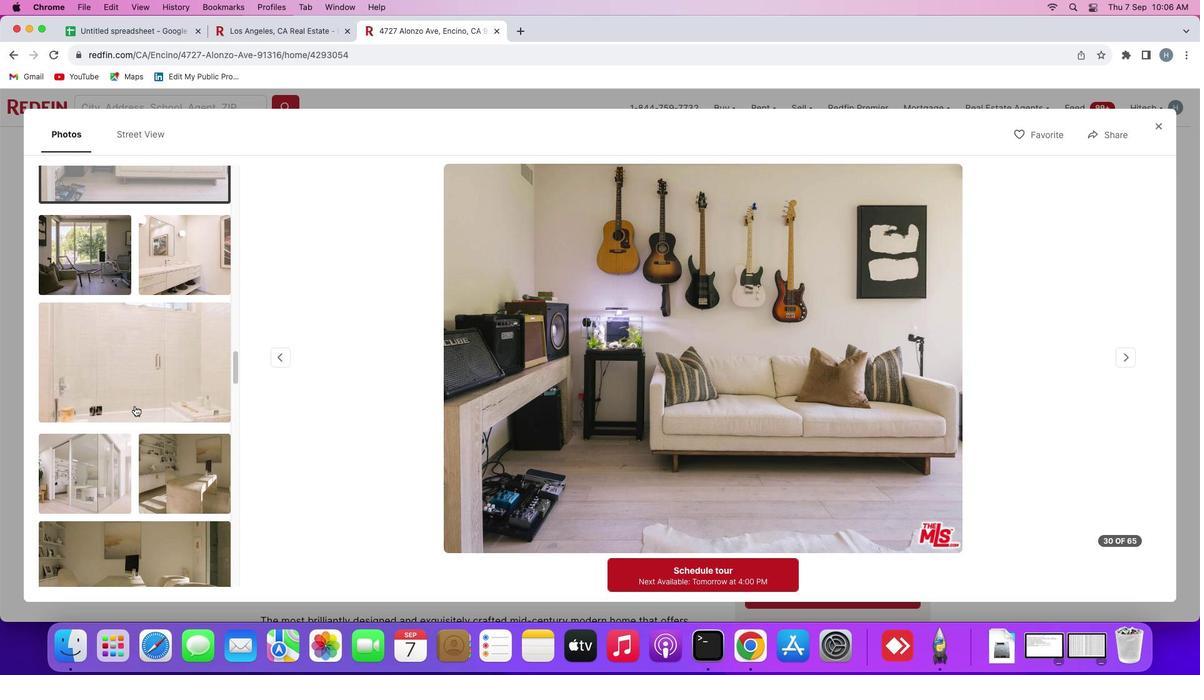 
Action: Mouse scrolled (160, 445) with delta (40, 40)
Screenshot: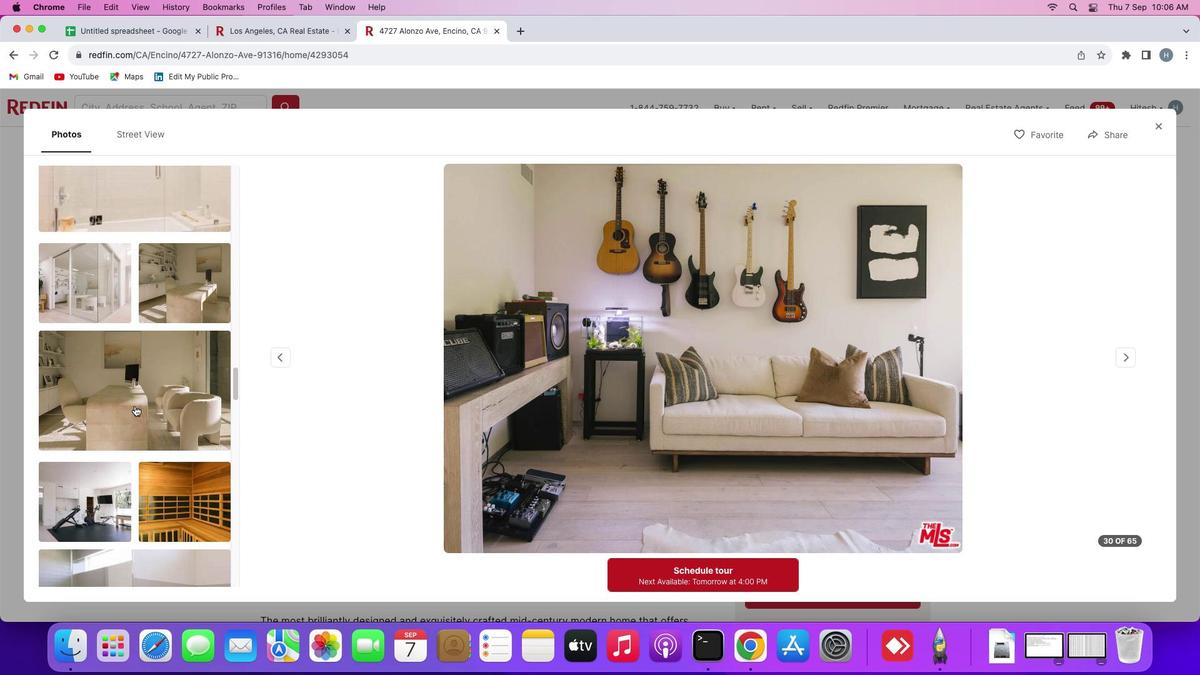 
Action: Mouse scrolled (160, 445) with delta (40, 40)
Screenshot: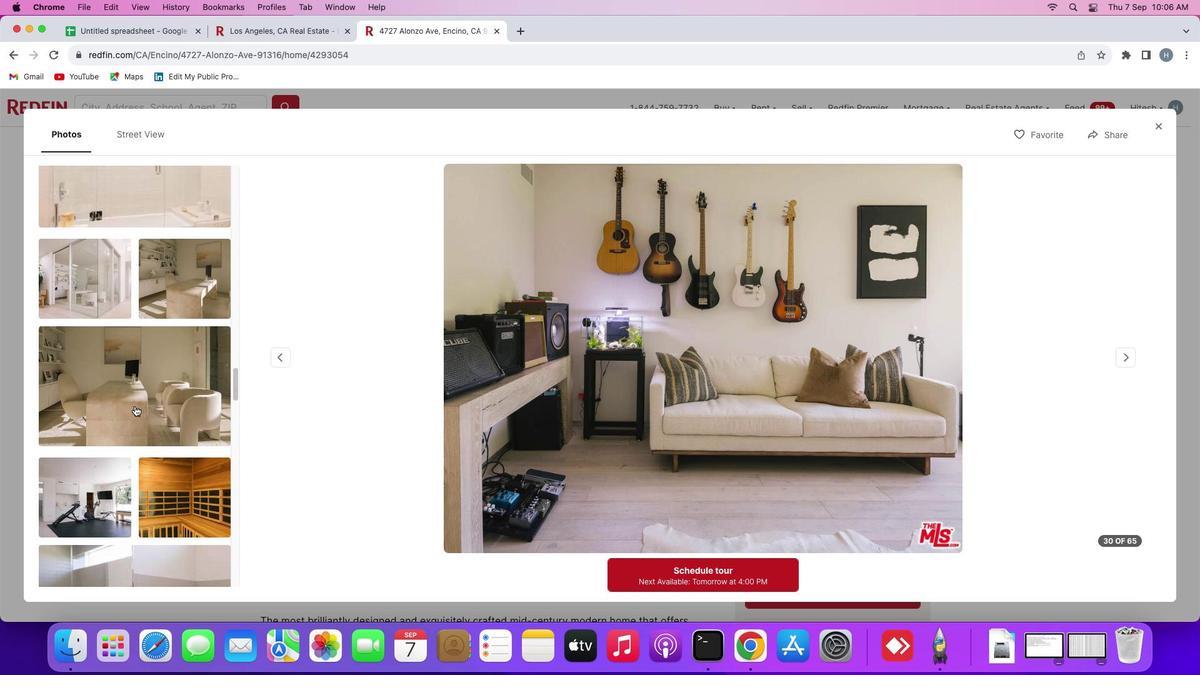 
Action: Mouse scrolled (160, 445) with delta (40, 39)
Screenshot: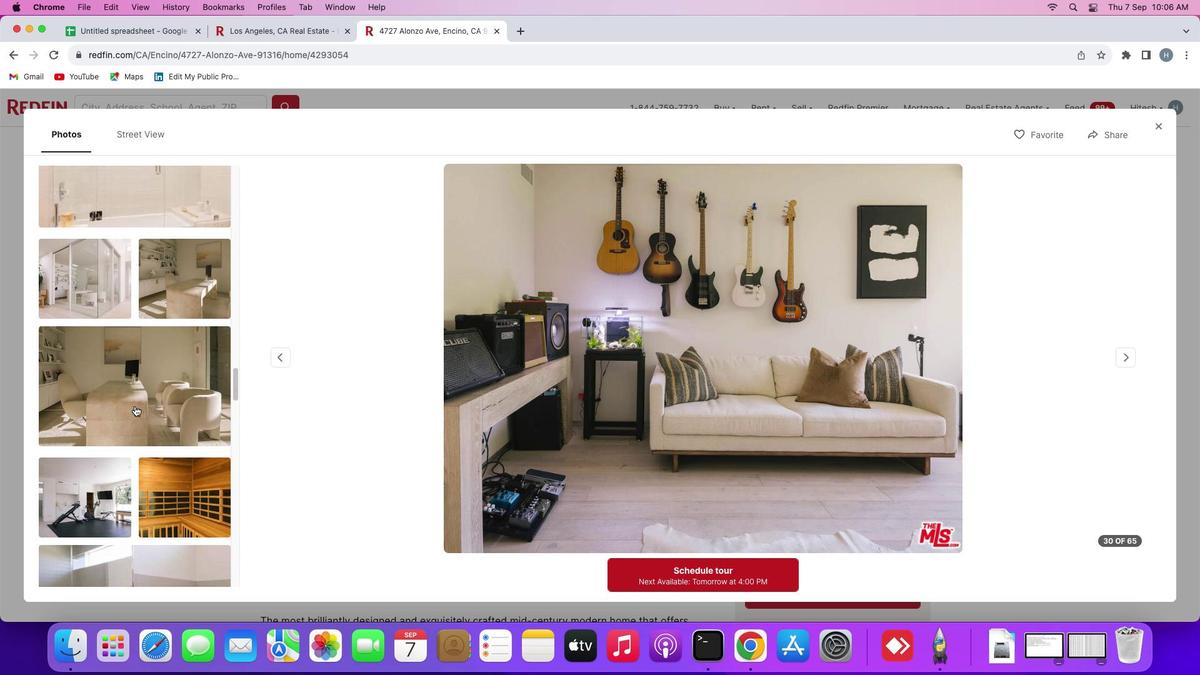 
Action: Mouse scrolled (160, 445) with delta (40, 38)
Screenshot: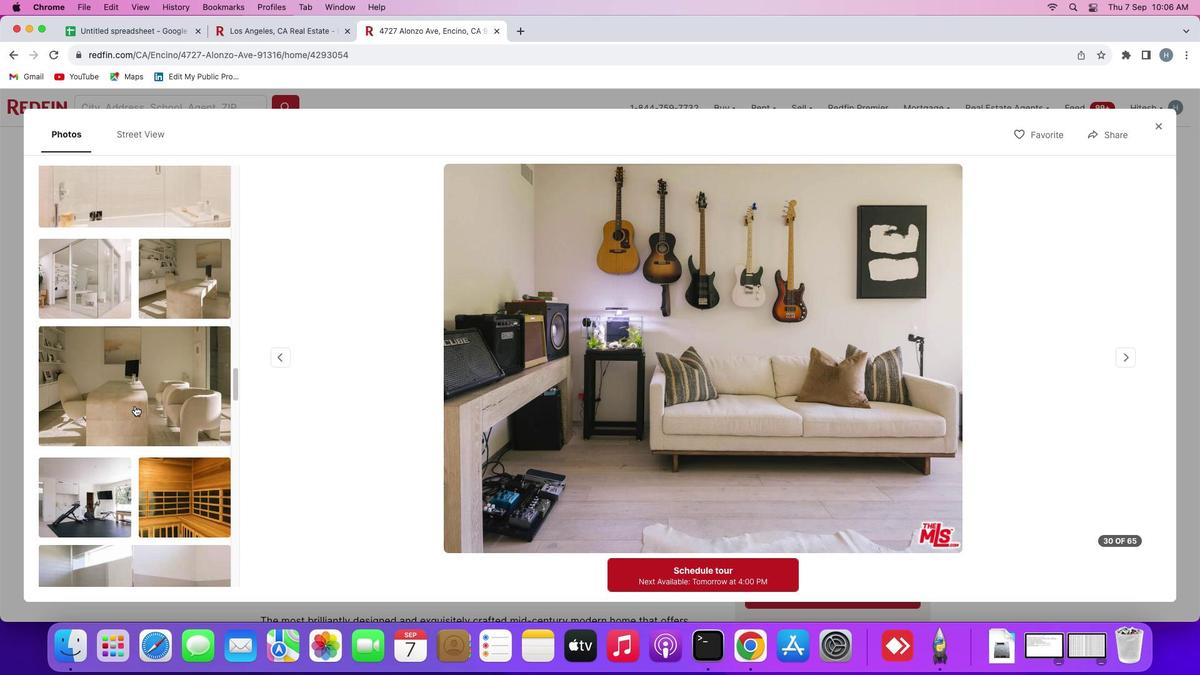 
Action: Mouse scrolled (160, 445) with delta (40, 40)
Screenshot: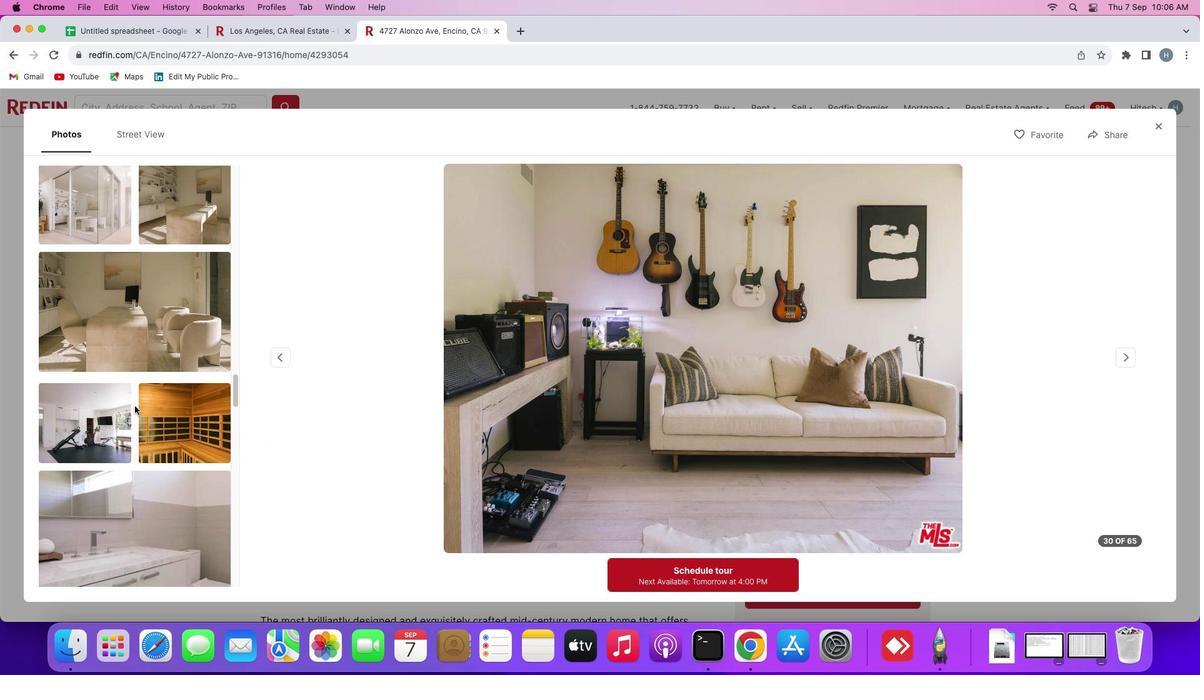 
Action: Mouse scrolled (160, 445) with delta (40, 40)
Screenshot: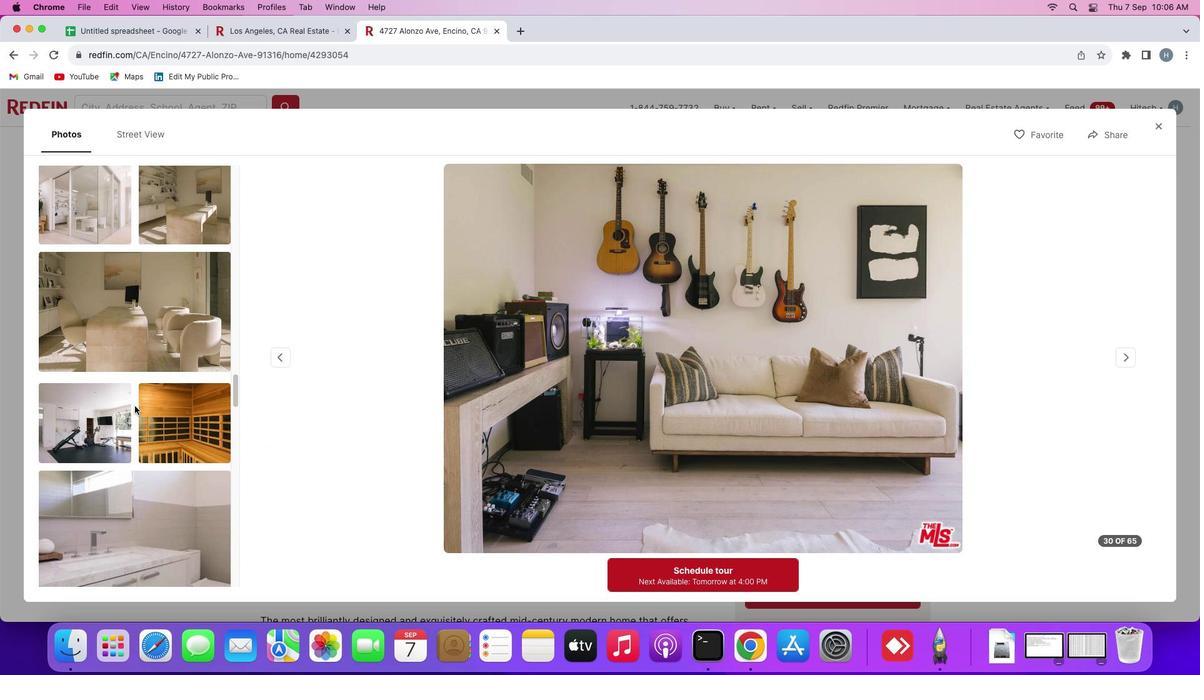 
Action: Mouse scrolled (160, 445) with delta (40, 39)
Screenshot: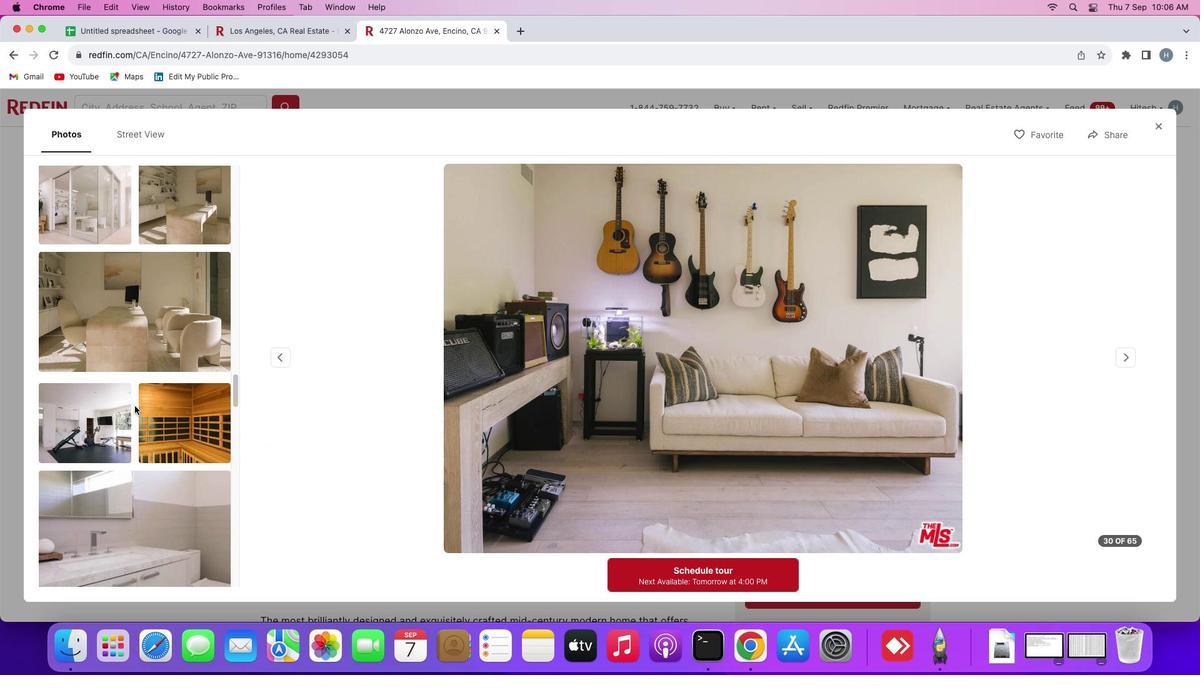 
Action: Mouse scrolled (160, 445) with delta (40, 40)
Screenshot: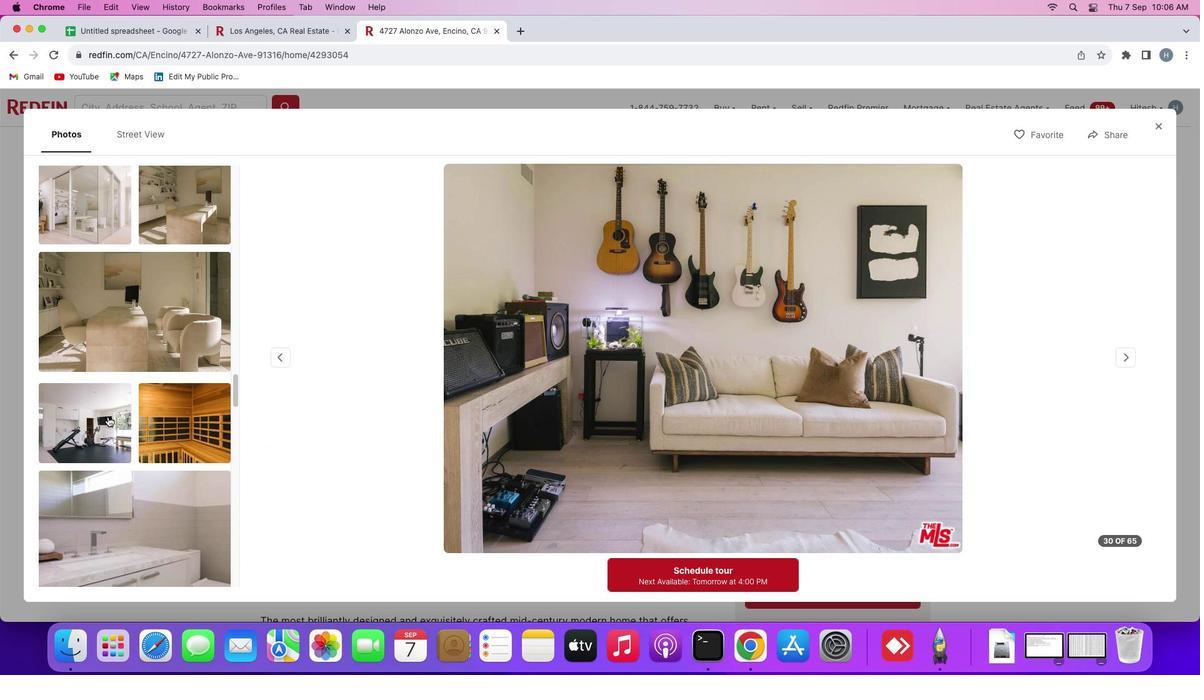 
Action: Mouse scrolled (160, 445) with delta (40, 40)
Screenshot: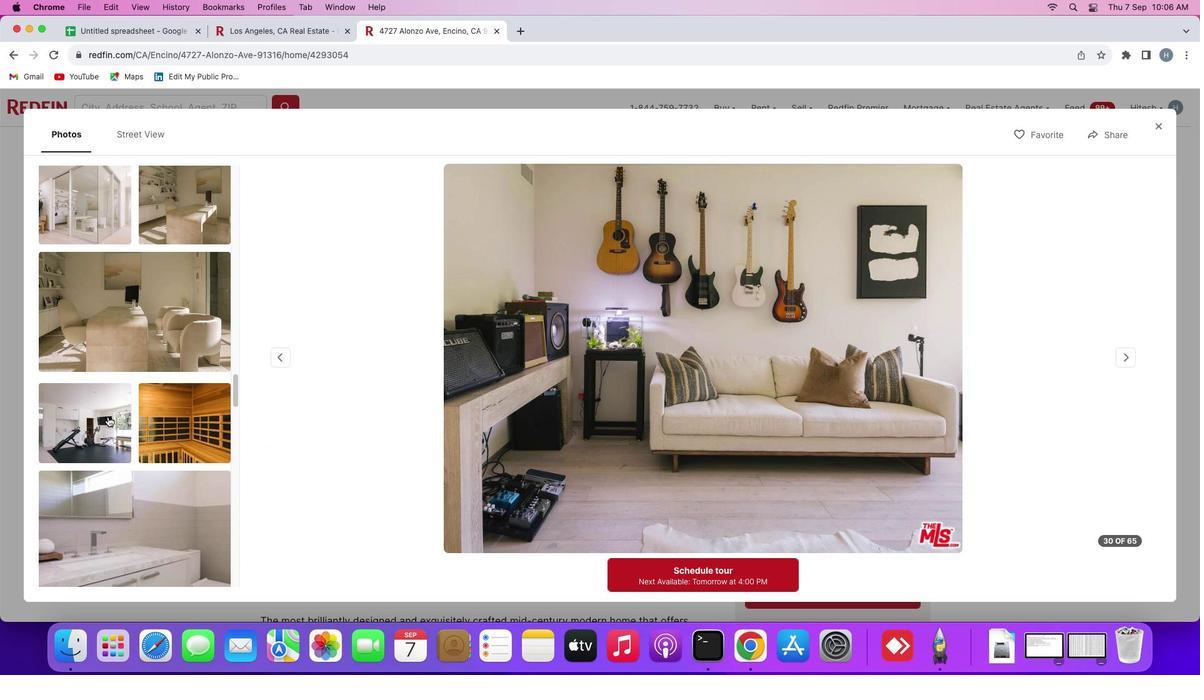 
Action: Mouse scrolled (160, 445) with delta (40, 40)
Screenshot: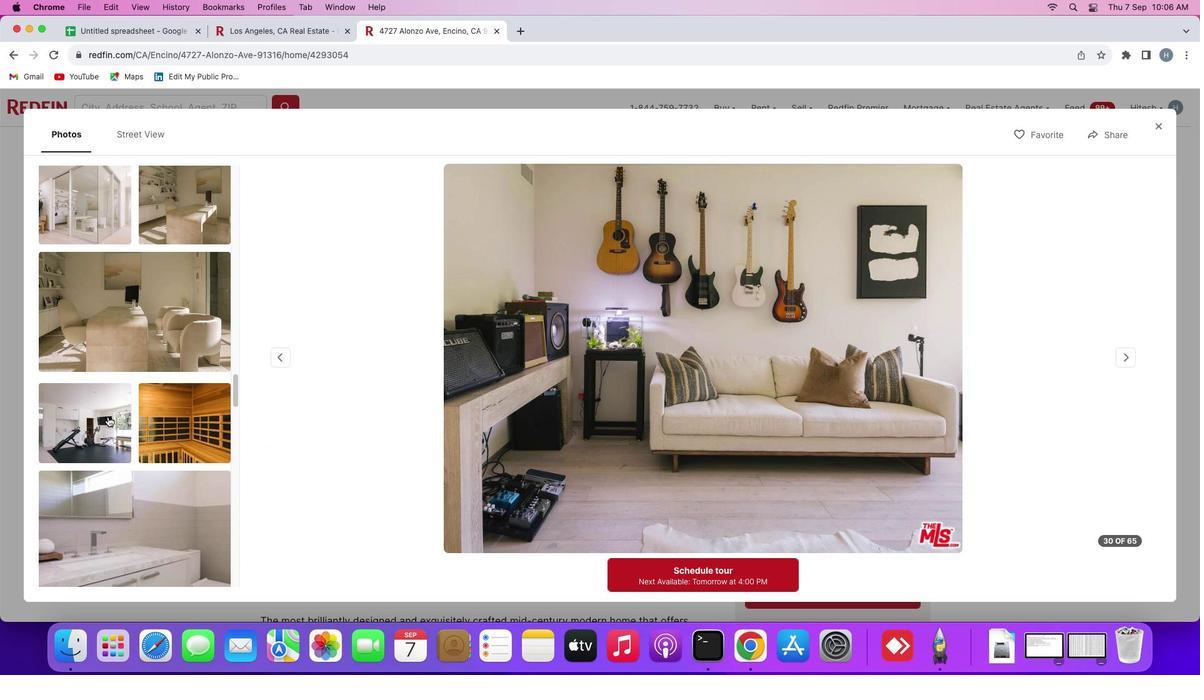 
Action: Mouse scrolled (160, 445) with delta (40, 39)
Screenshot: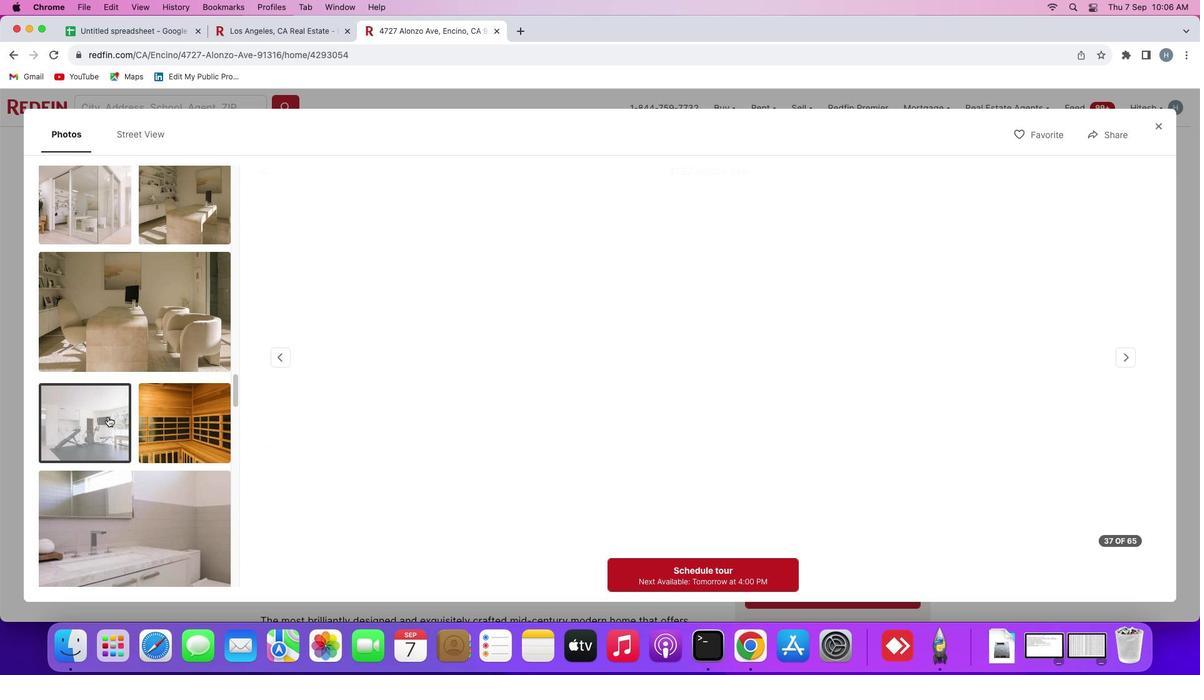 
Action: Mouse moved to (121, 503)
Screenshot: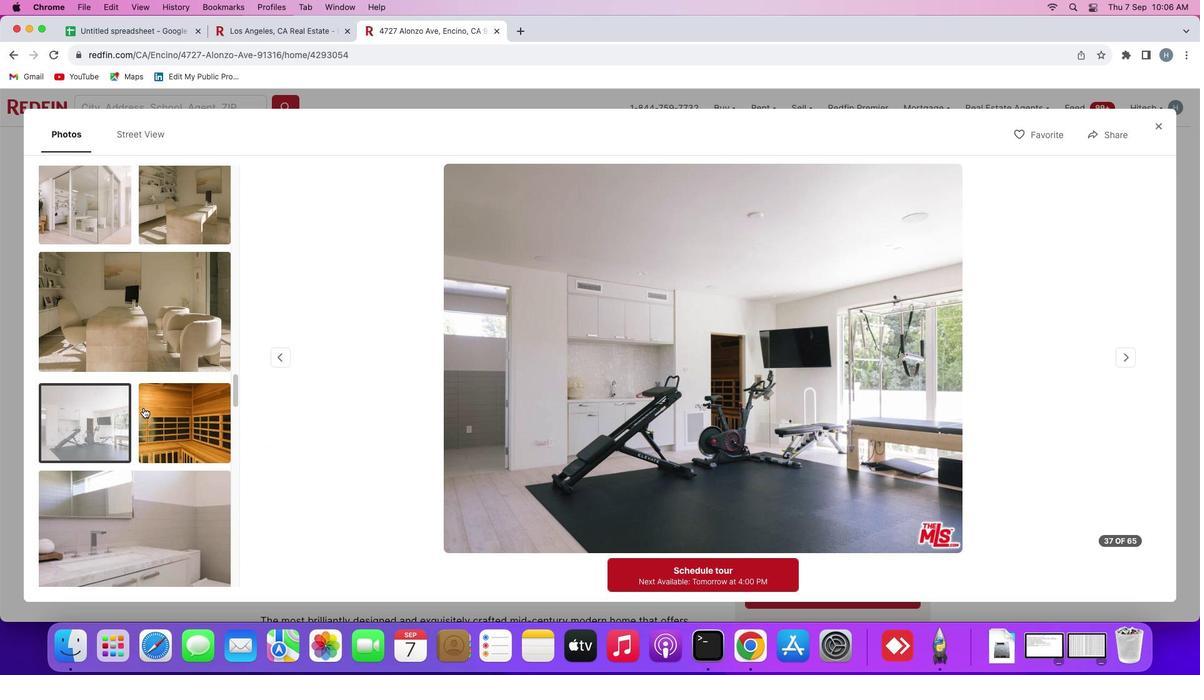 
Action: Mouse pressed left at (121, 503)
Screenshot: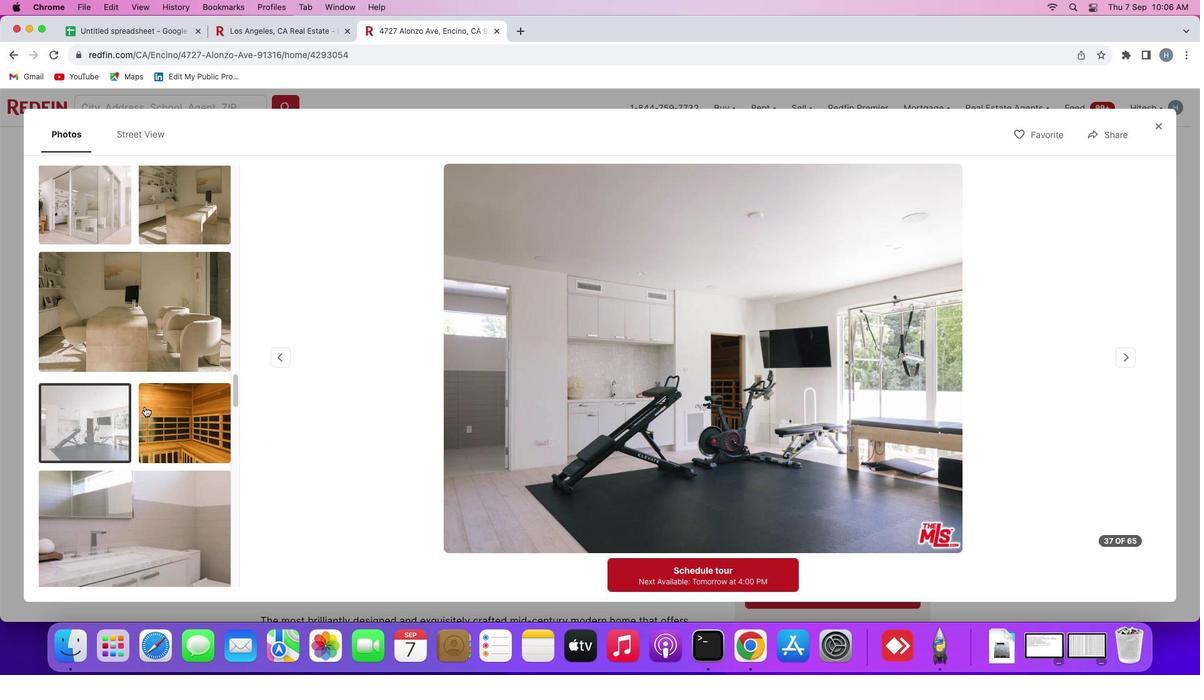 
Action: Mouse moved to (164, 445)
Screenshot: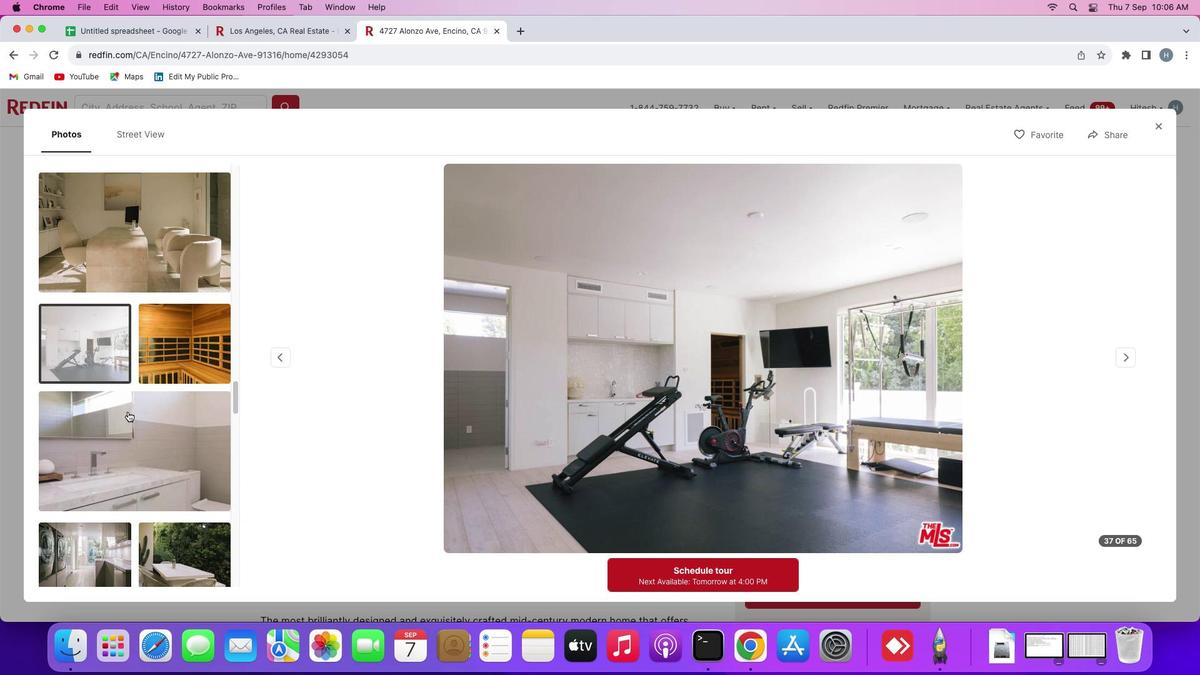 
Action: Mouse pressed left at (164, 445)
Screenshot: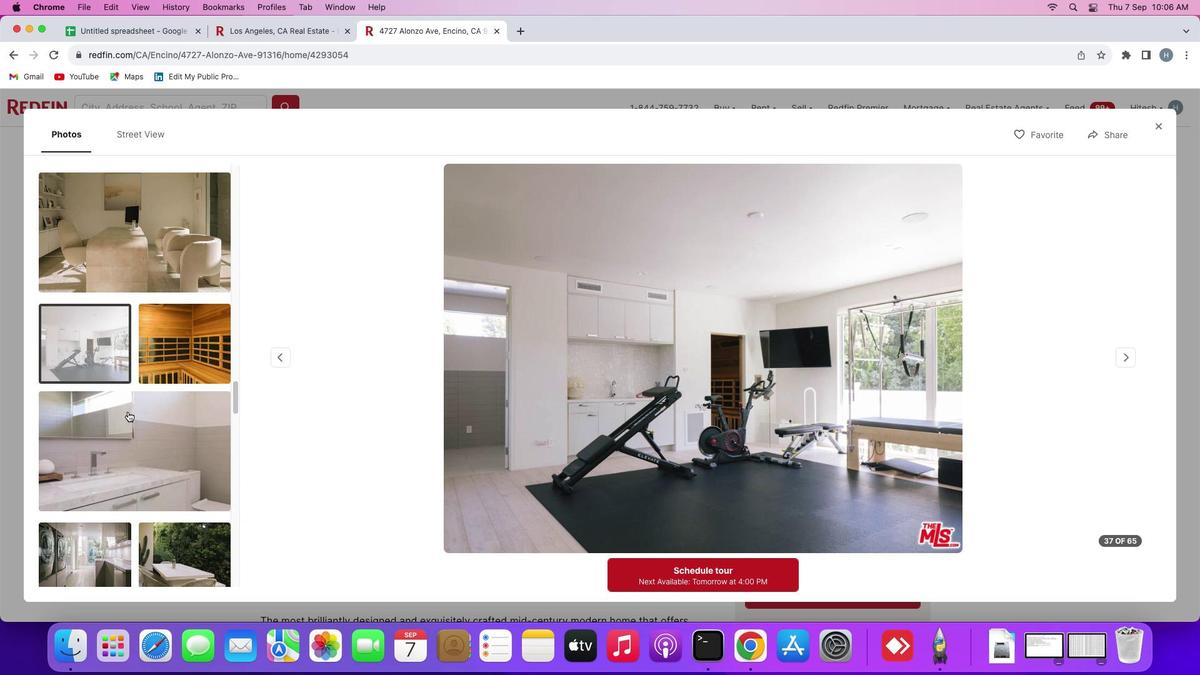 
Action: Mouse moved to (174, 447)
Screenshot: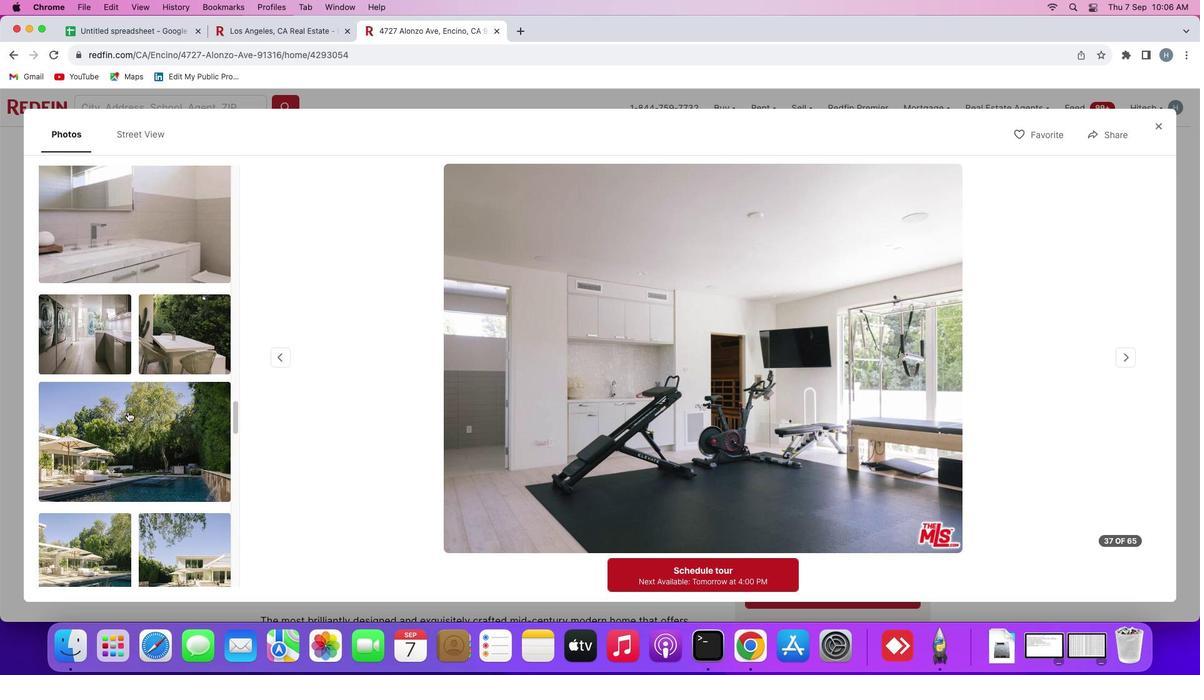 
Action: Mouse scrolled (174, 447) with delta (40, 40)
Screenshot: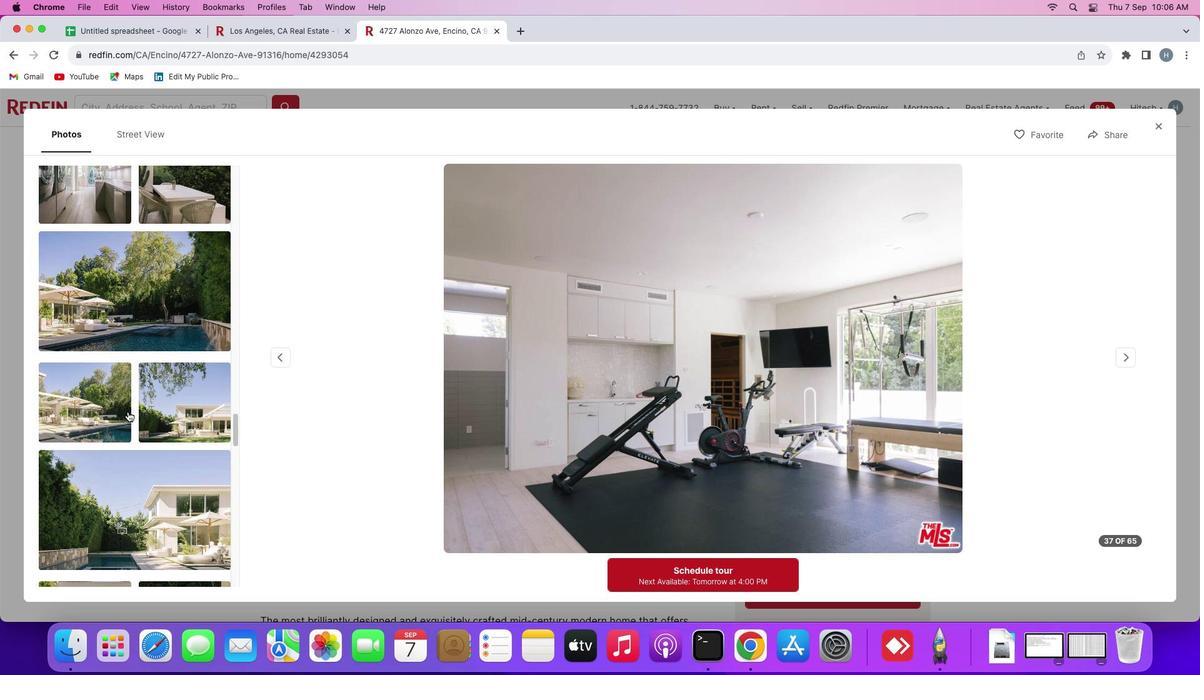 
Action: Mouse scrolled (174, 447) with delta (40, 40)
Screenshot: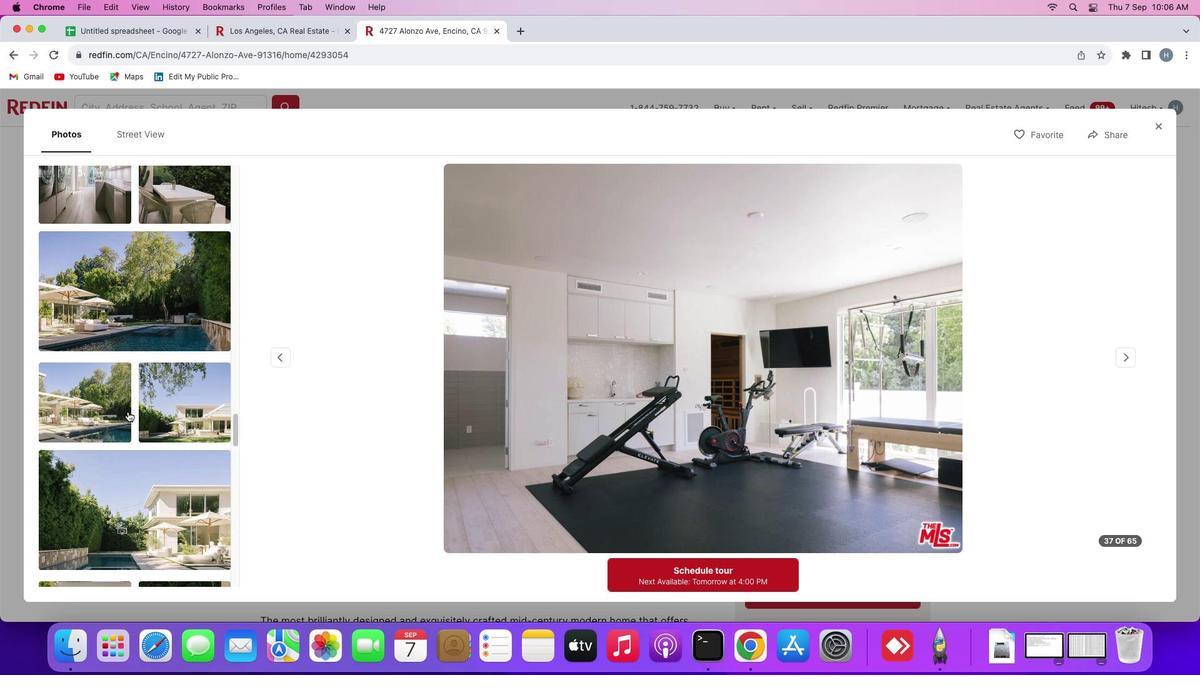 
Action: Mouse scrolled (174, 447) with delta (40, 39)
Screenshot: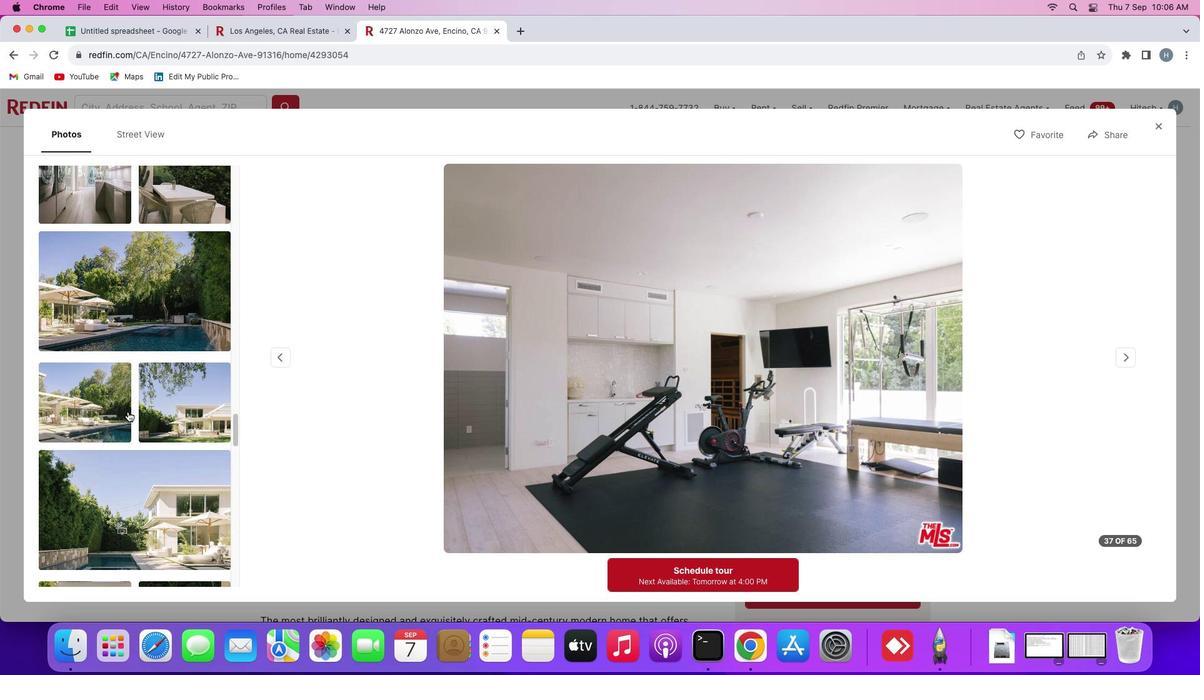 
Action: Mouse scrolled (174, 447) with delta (40, 38)
Screenshot: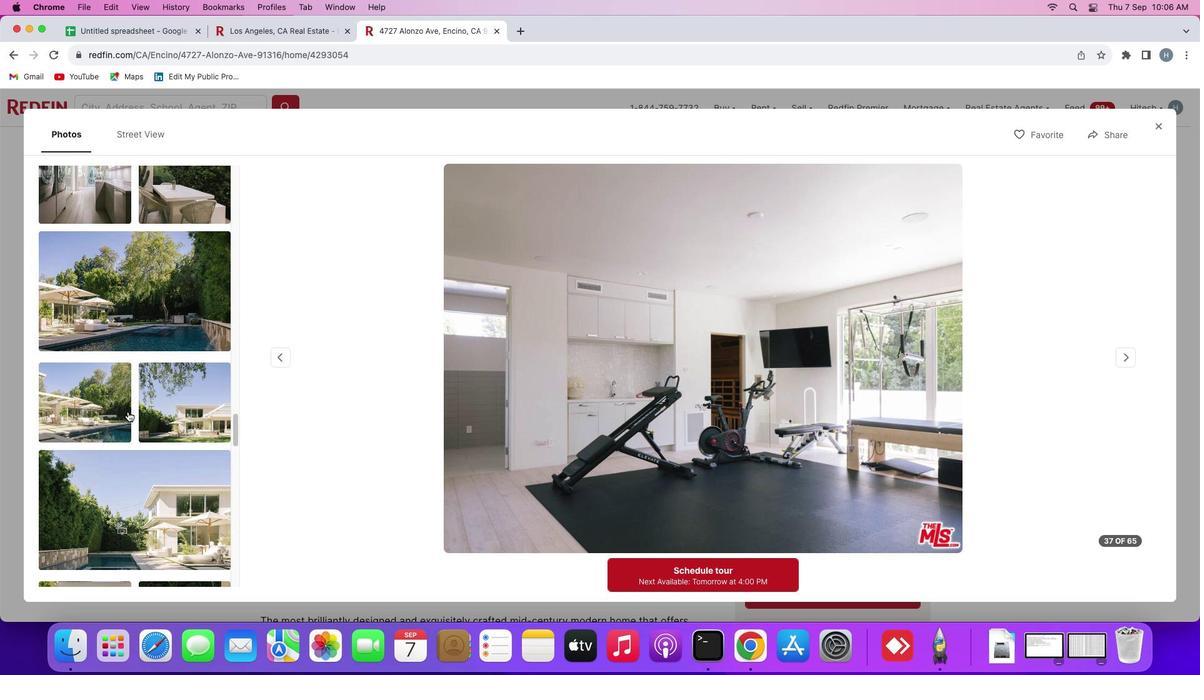 
Action: Mouse moved to (175, 446)
Screenshot: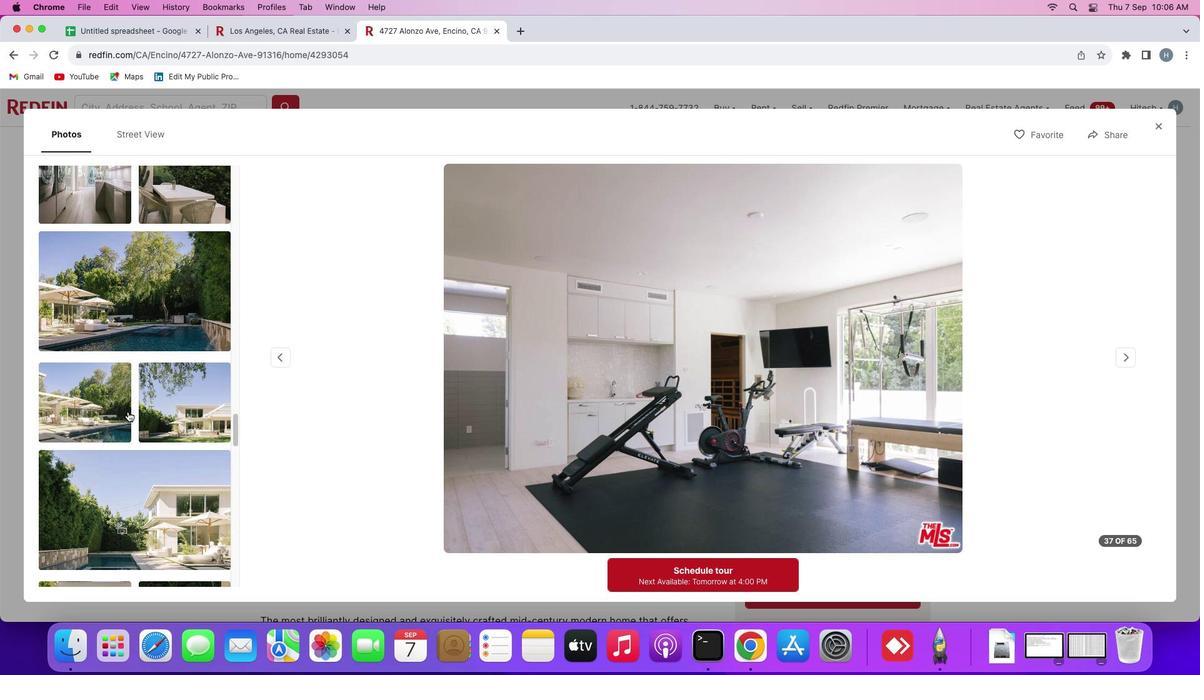 
Action: Mouse scrolled (175, 446) with delta (40, 40)
Screenshot: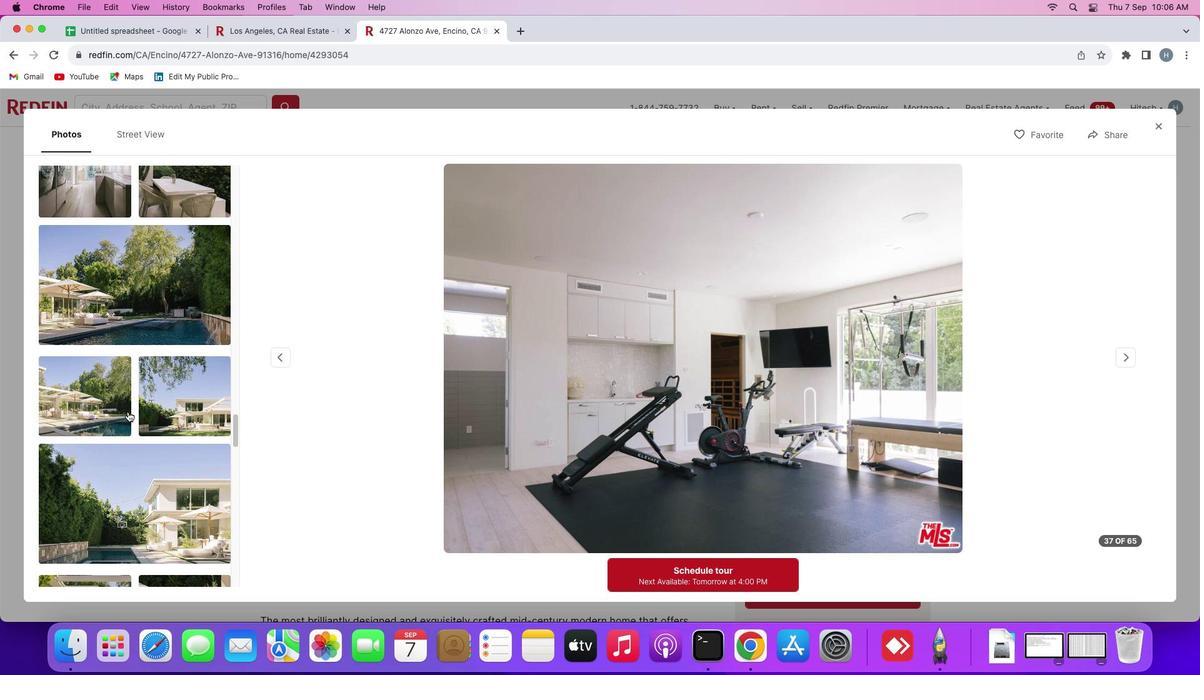 
Action: Mouse scrolled (175, 446) with delta (40, 40)
Screenshot: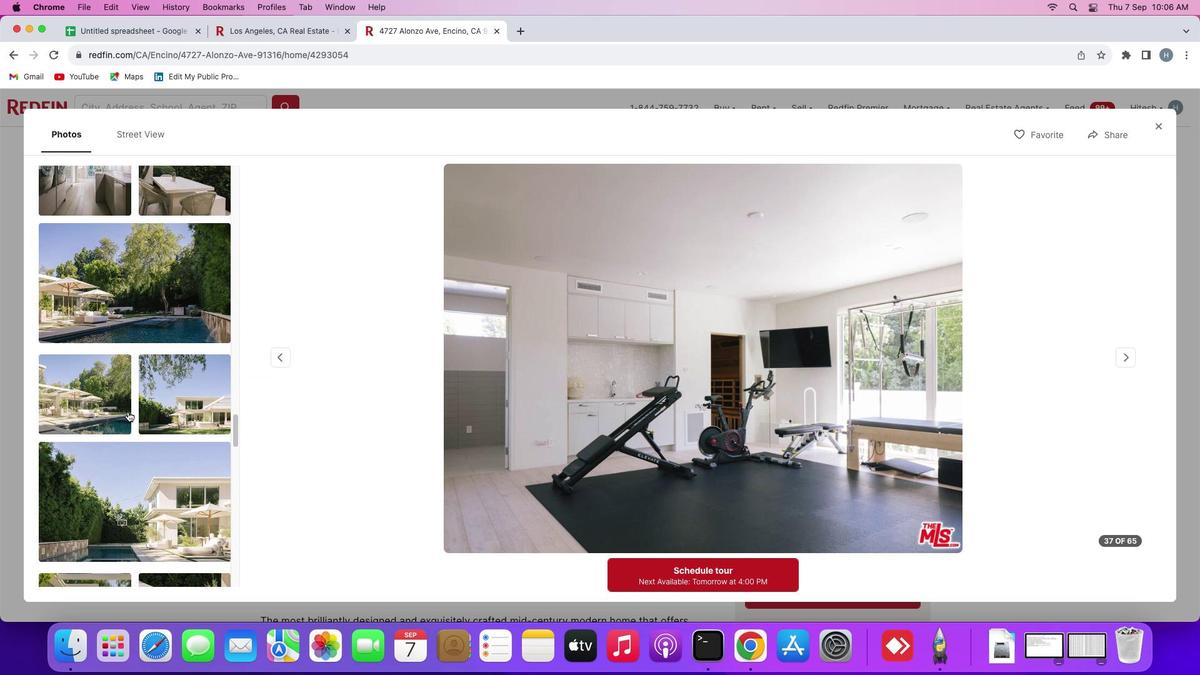 
Action: Mouse scrolled (175, 446) with delta (40, 39)
Screenshot: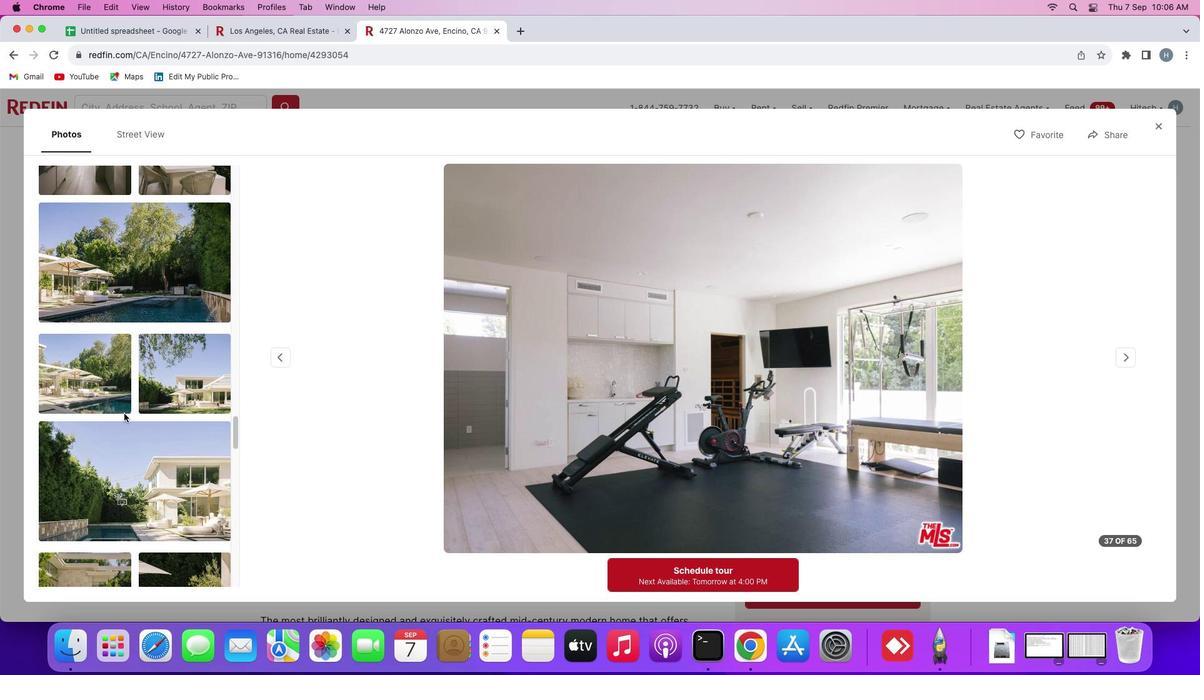 
Action: Mouse scrolled (175, 446) with delta (40, 40)
Screenshot: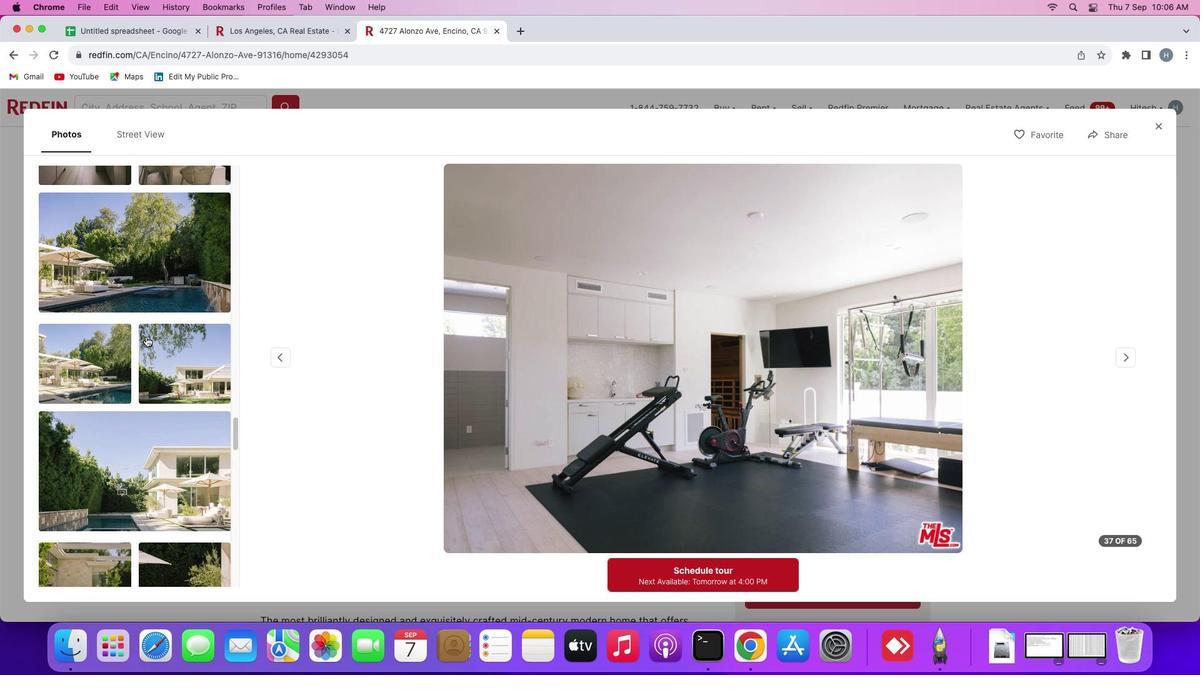 
Action: Mouse scrolled (175, 446) with delta (40, 40)
Screenshot: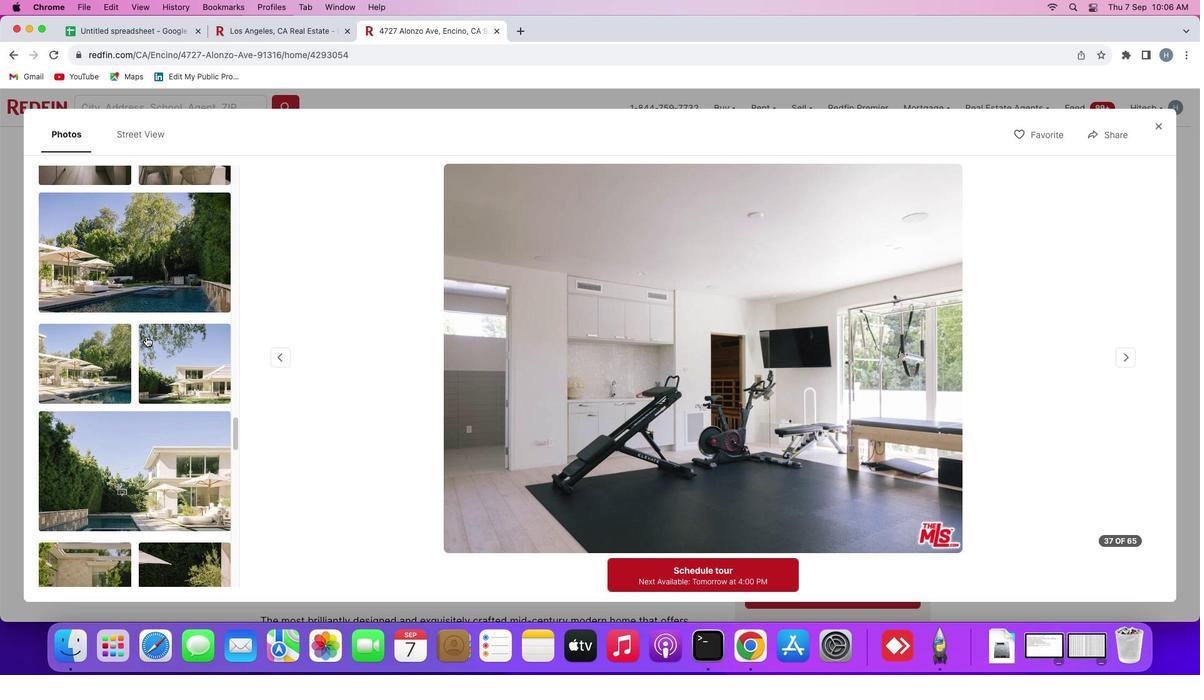 
Action: Mouse scrolled (175, 446) with delta (40, 39)
Screenshot: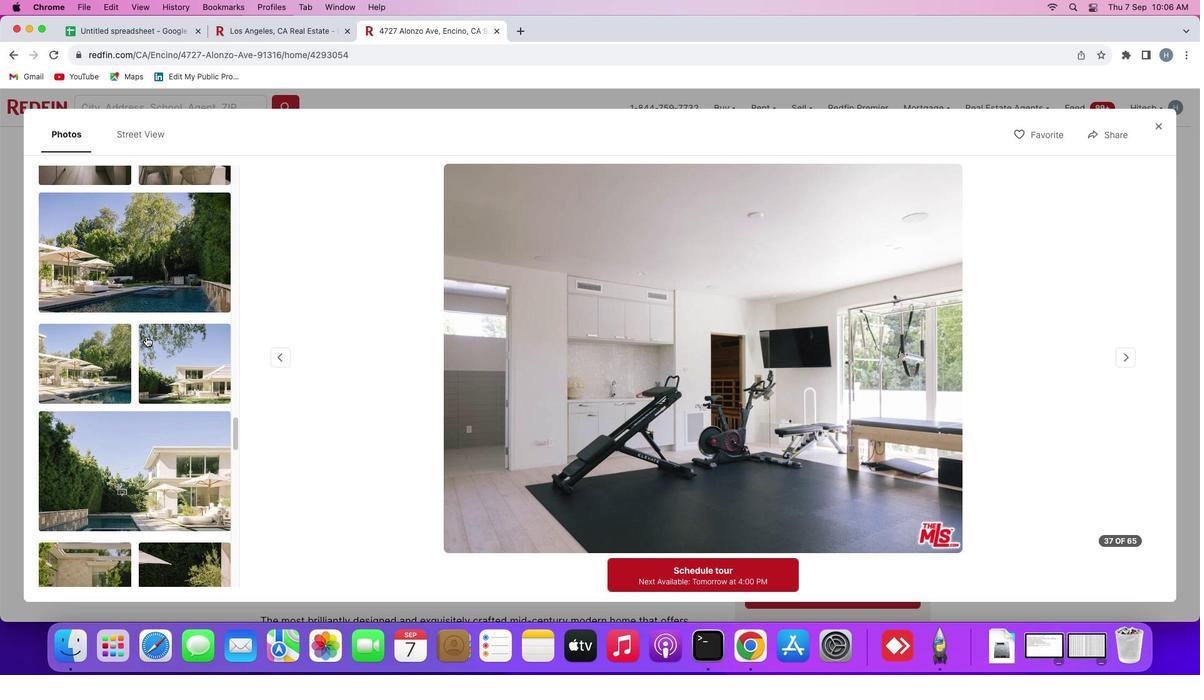 
Action: Mouse scrolled (175, 446) with delta (40, 38)
Screenshot: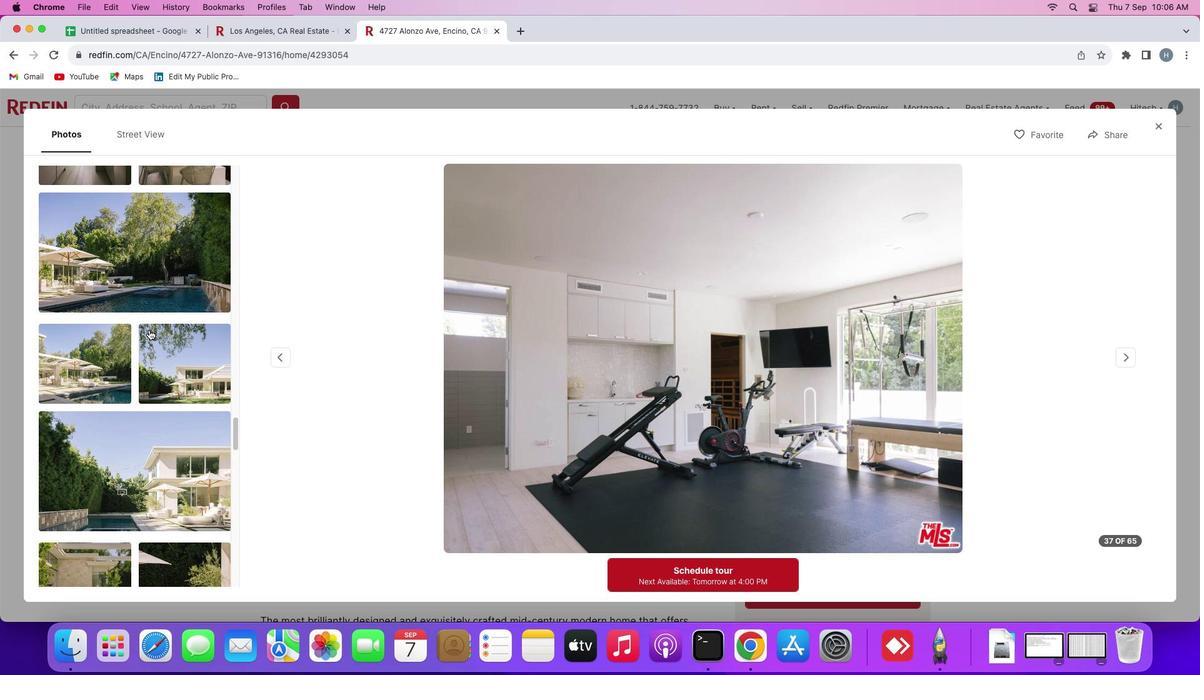 
Action: Mouse scrolled (175, 446) with delta (40, 40)
Screenshot: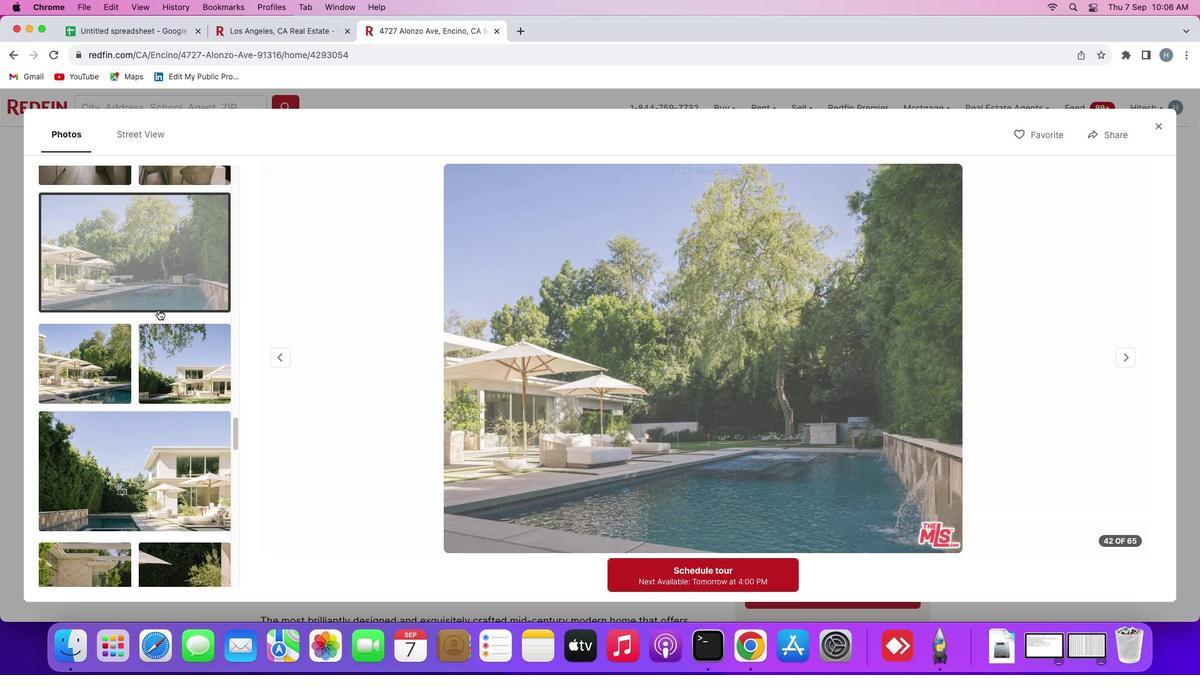 
Action: Mouse scrolled (175, 446) with delta (40, 40)
Screenshot: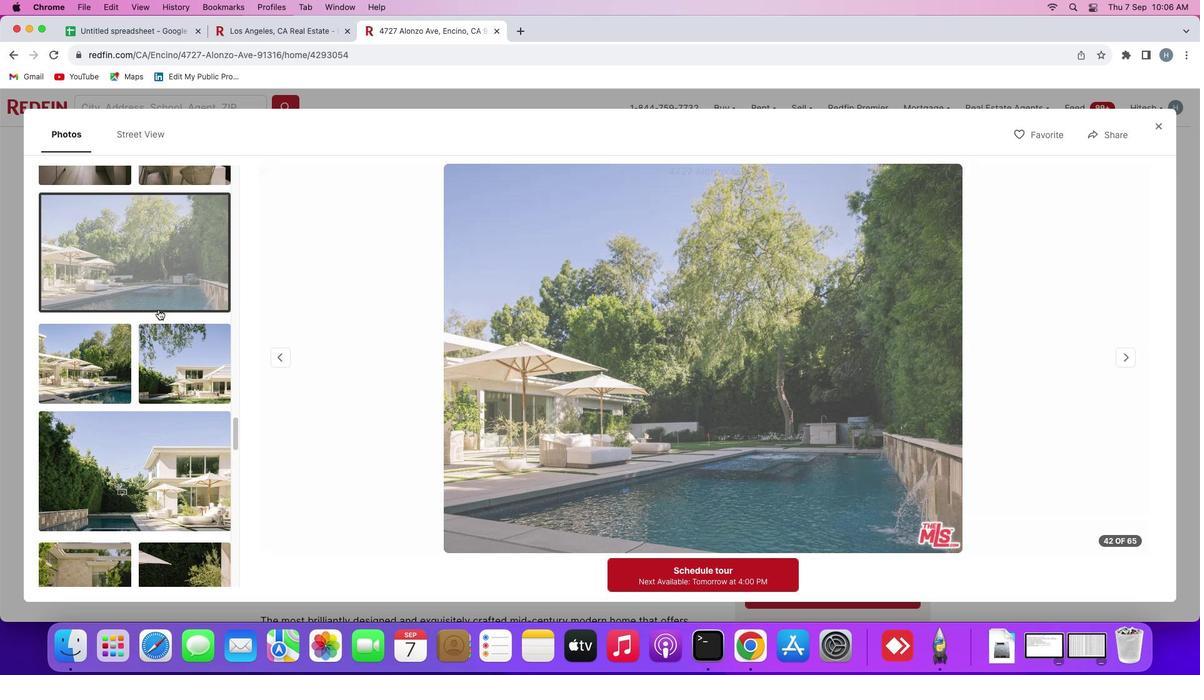 
Action: Mouse scrolled (175, 446) with delta (40, 39)
Screenshot: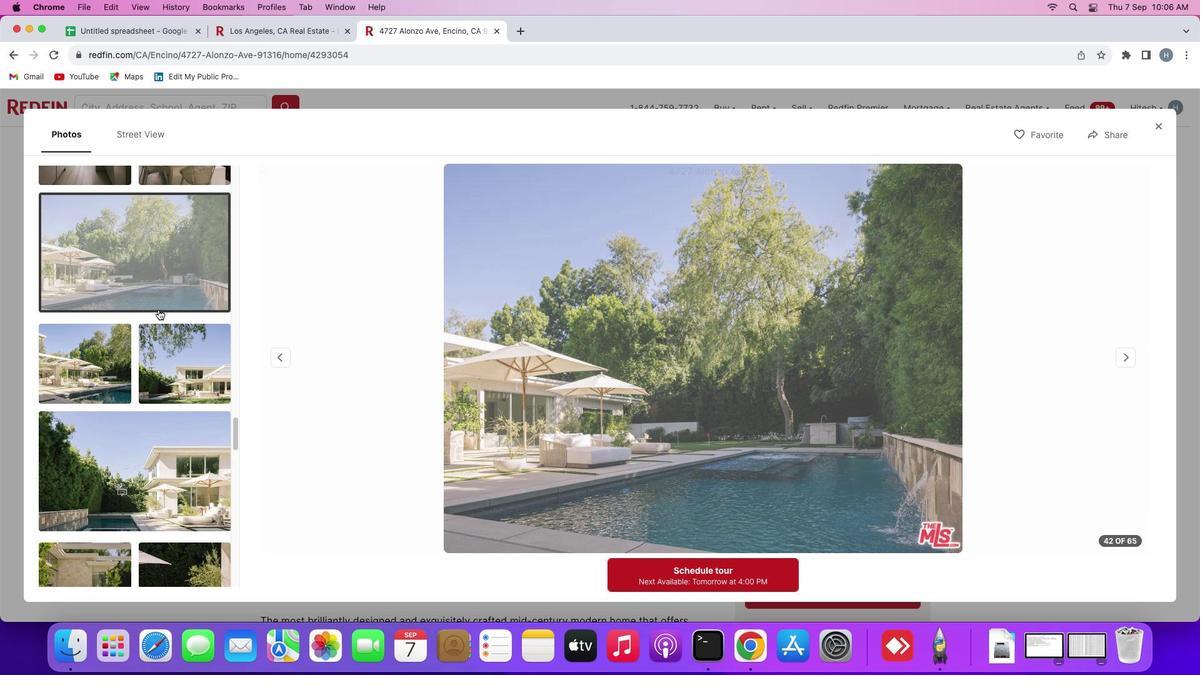 
Action: Mouse moved to (148, 457)
Screenshot: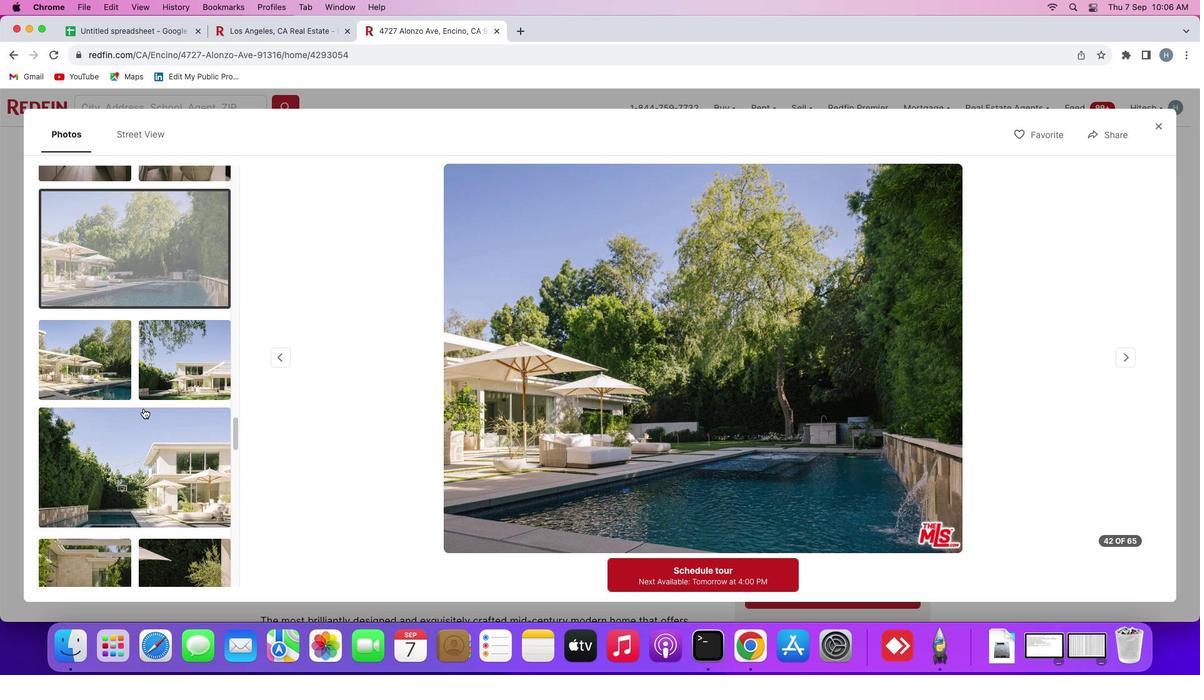 
Action: Mouse pressed left at (148, 457)
Screenshot: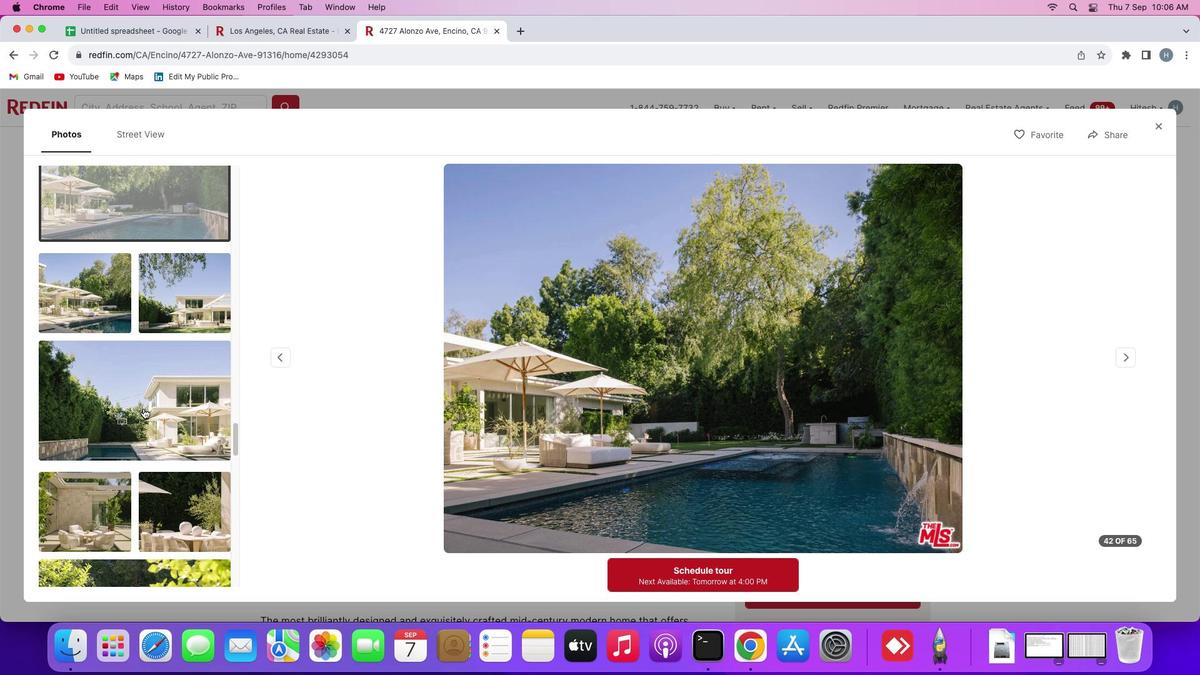 
Action: Mouse moved to (185, 446)
Screenshot: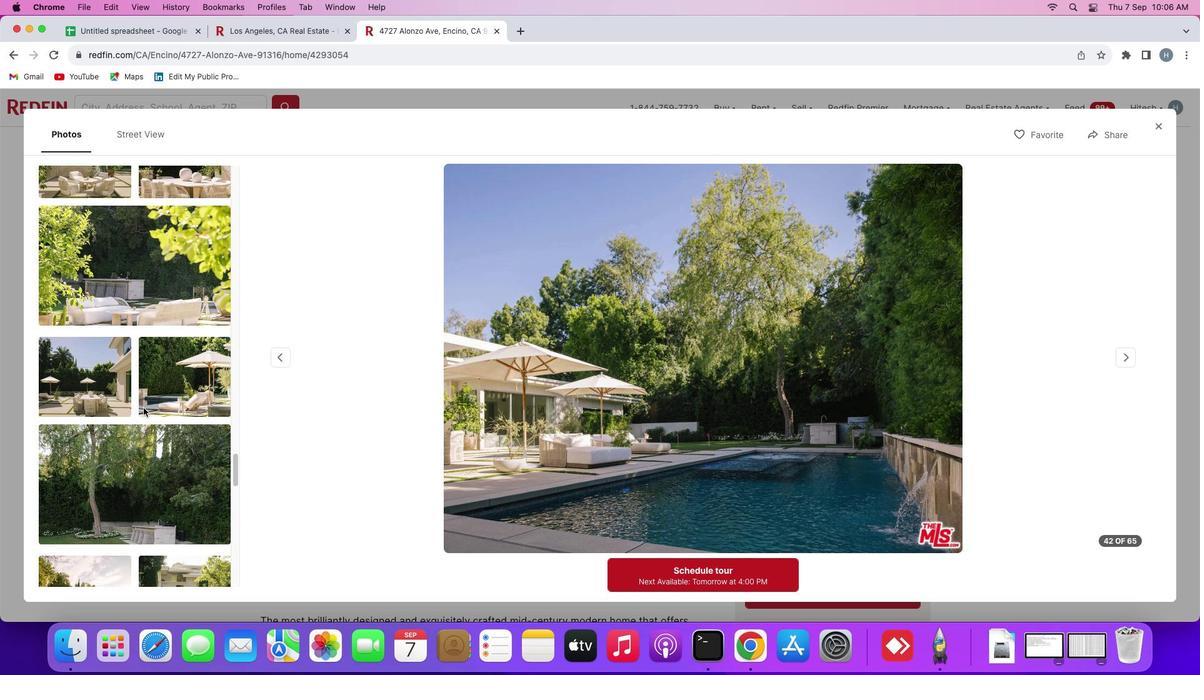 
Action: Mouse scrolled (185, 446) with delta (40, 40)
Screenshot: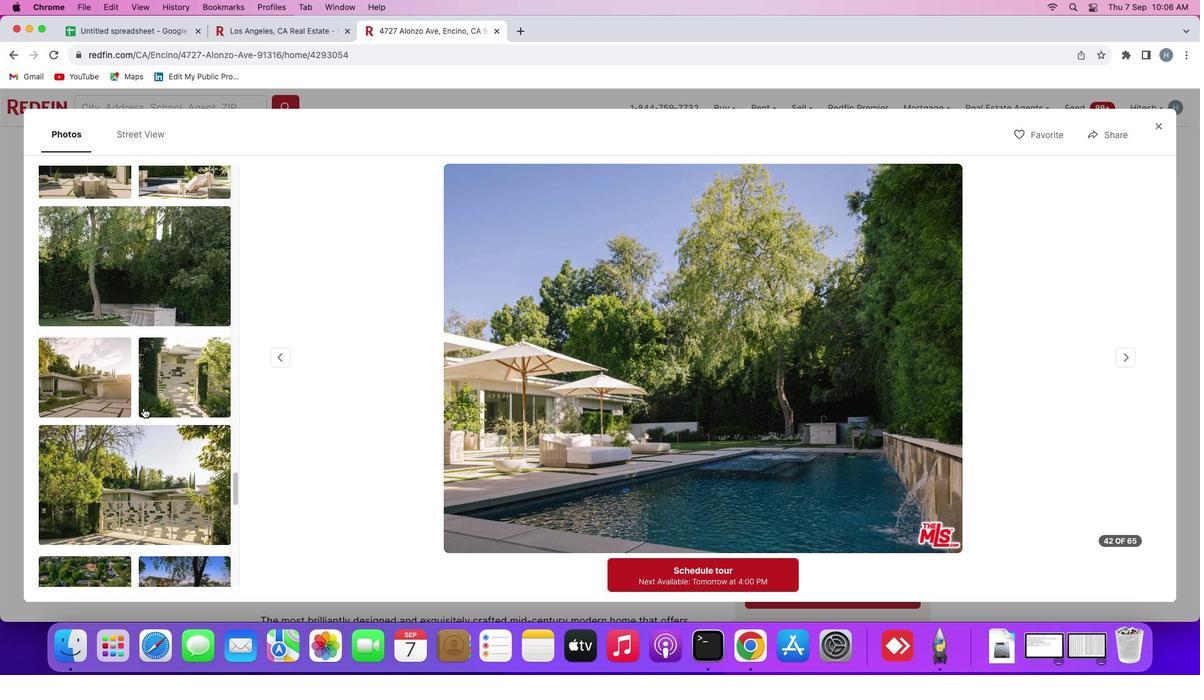 
Action: Mouse scrolled (185, 446) with delta (40, 40)
Screenshot: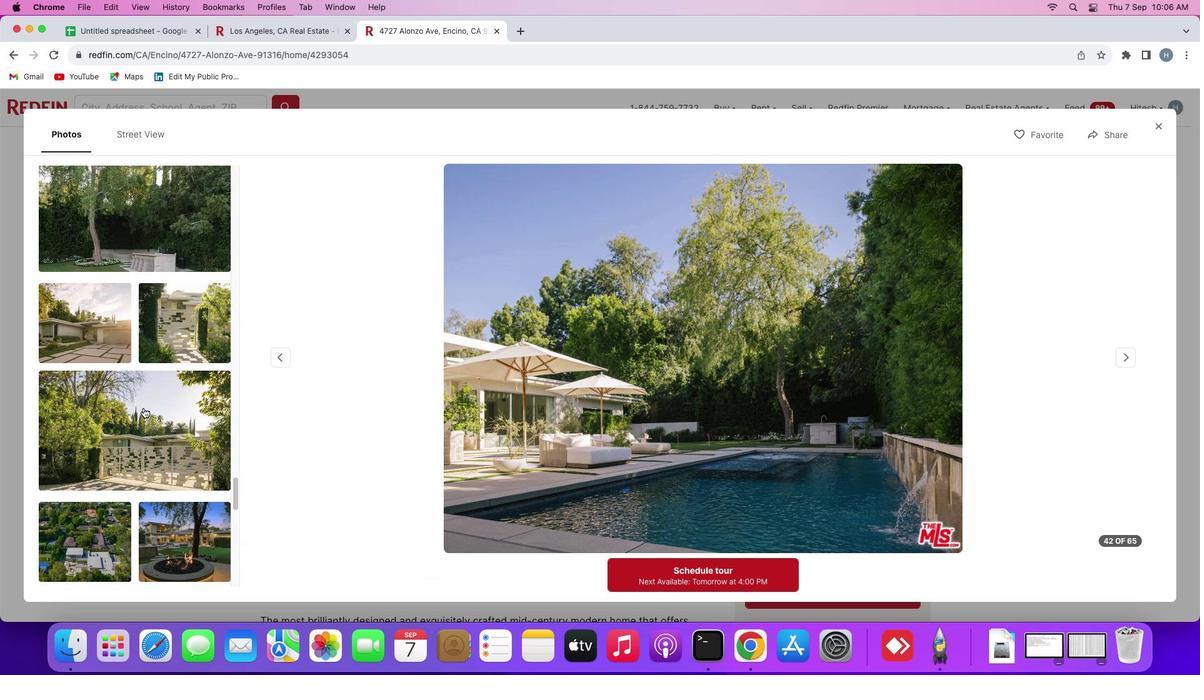 
Action: Mouse scrolled (185, 446) with delta (40, 40)
Screenshot: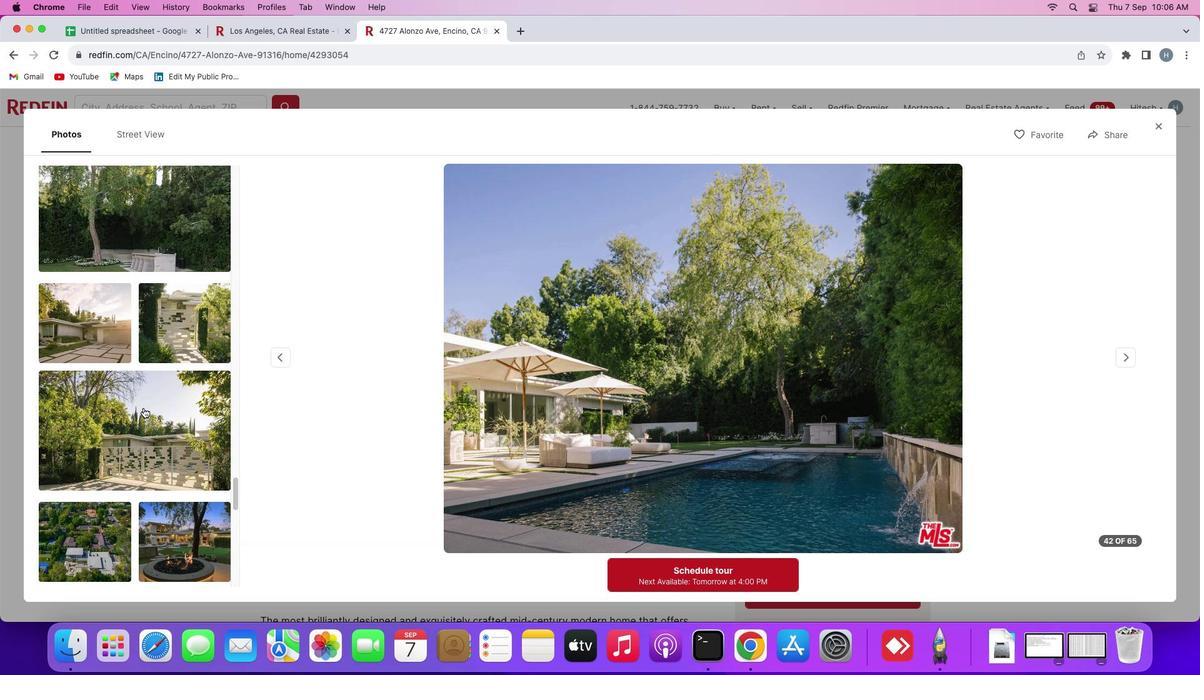 
Action: Mouse scrolled (185, 446) with delta (40, 40)
Screenshot: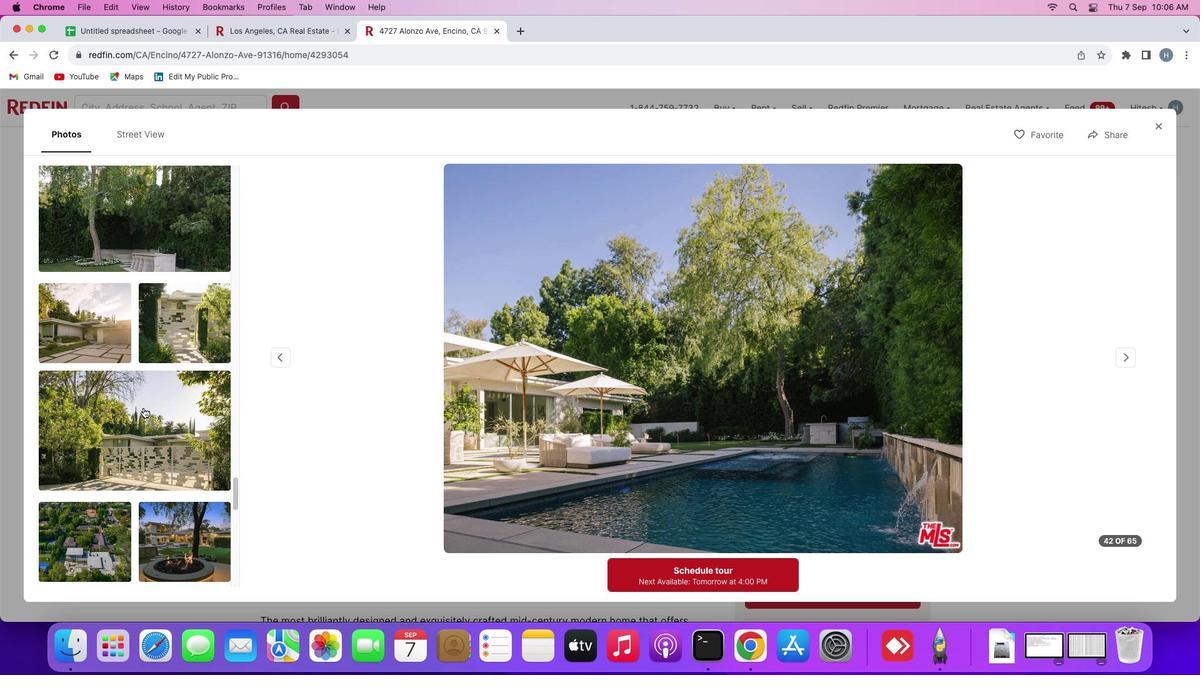 
Action: Mouse moved to (168, 452)
Screenshot: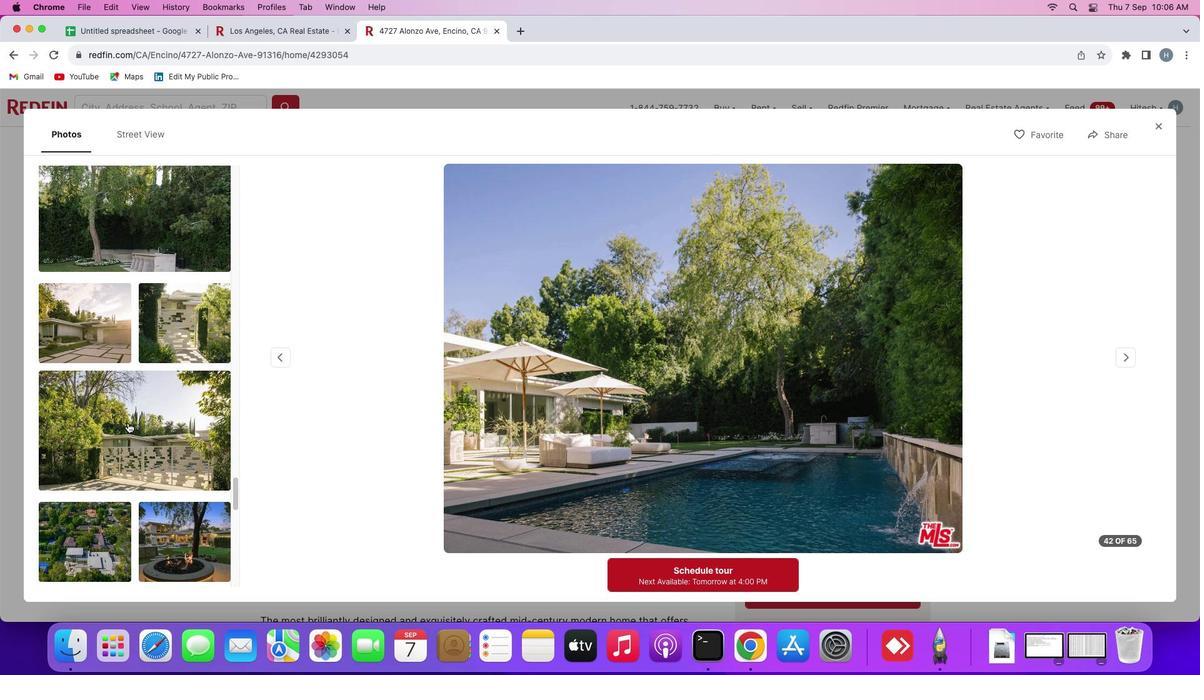 
Action: Mouse scrolled (168, 452) with delta (40, 40)
Screenshot: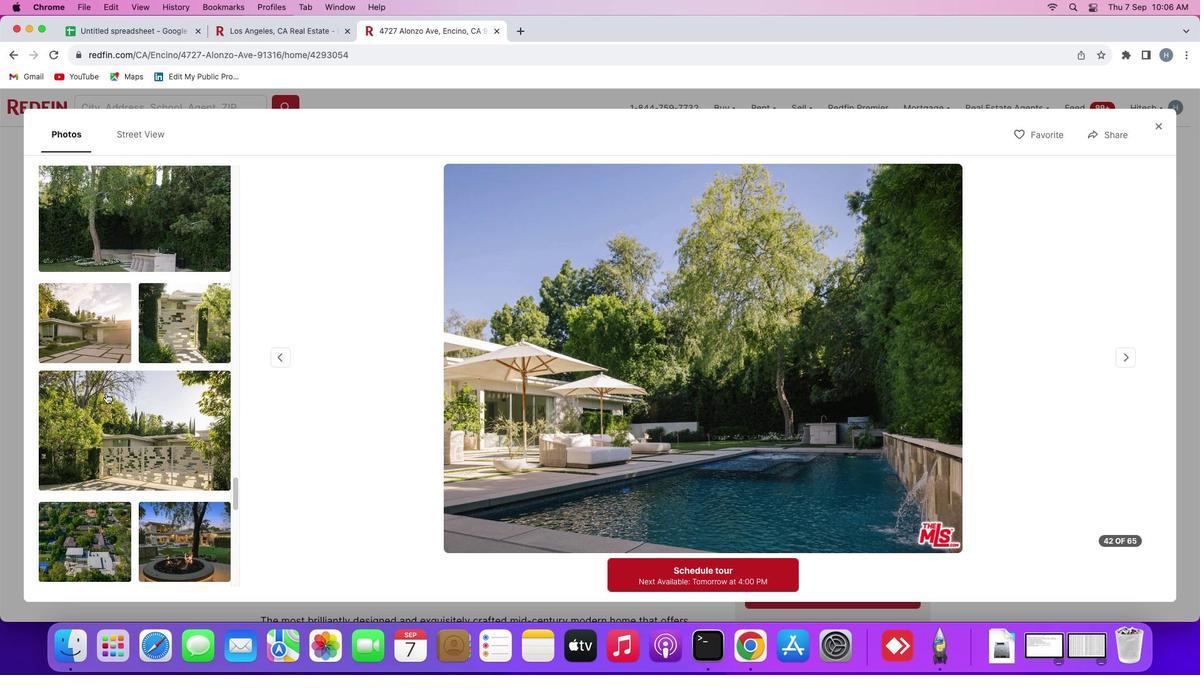 
Action: Mouse scrolled (168, 452) with delta (40, 40)
Screenshot: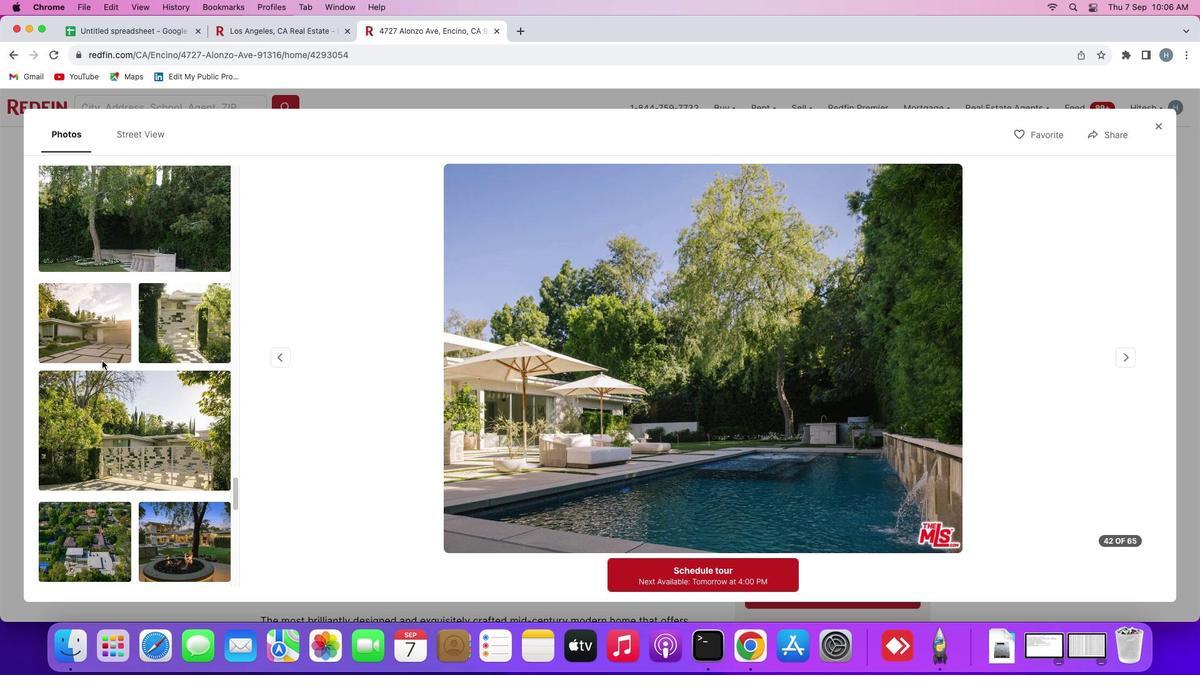 
Action: Mouse scrolled (168, 452) with delta (40, 39)
Screenshot: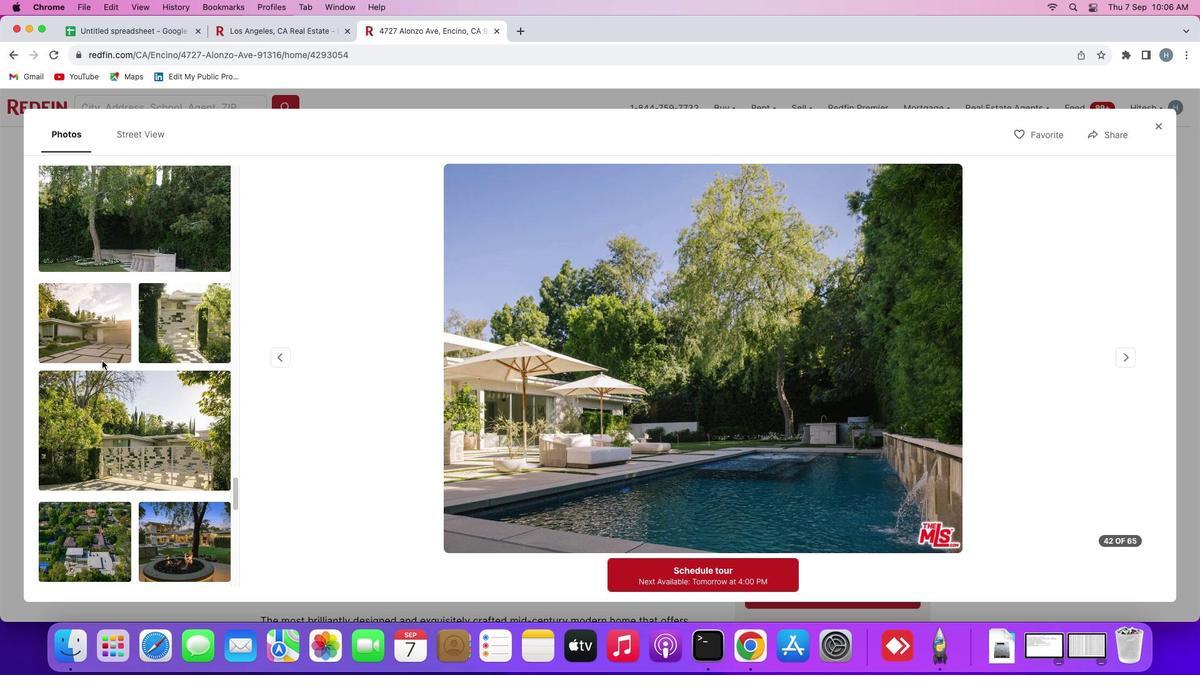 
Action: Mouse scrolled (168, 452) with delta (40, 38)
Screenshot: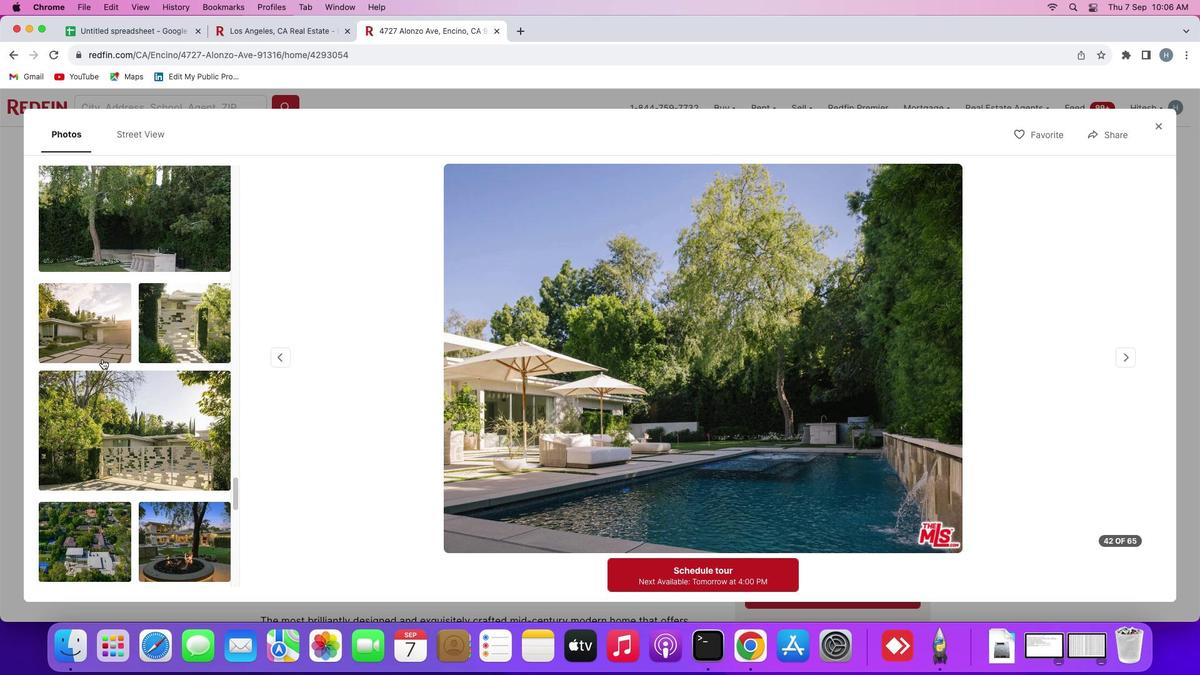 
Action: Mouse scrolled (168, 452) with delta (40, 40)
Screenshot: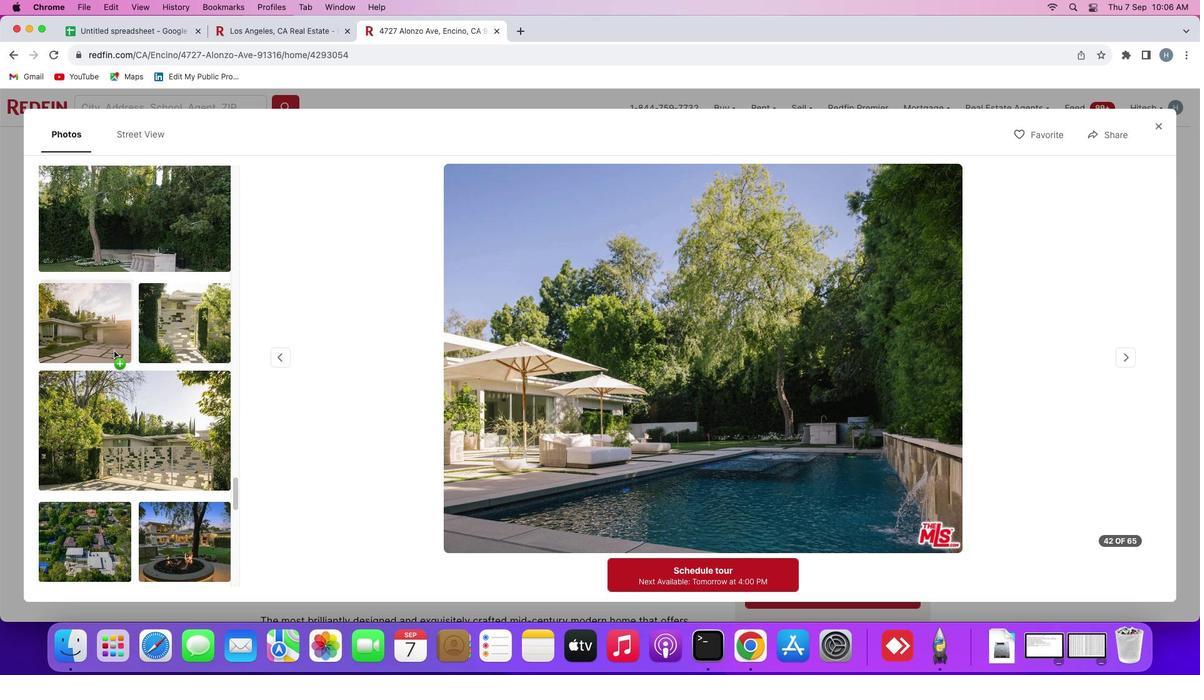 
Action: Mouse scrolled (168, 452) with delta (40, 40)
Screenshot: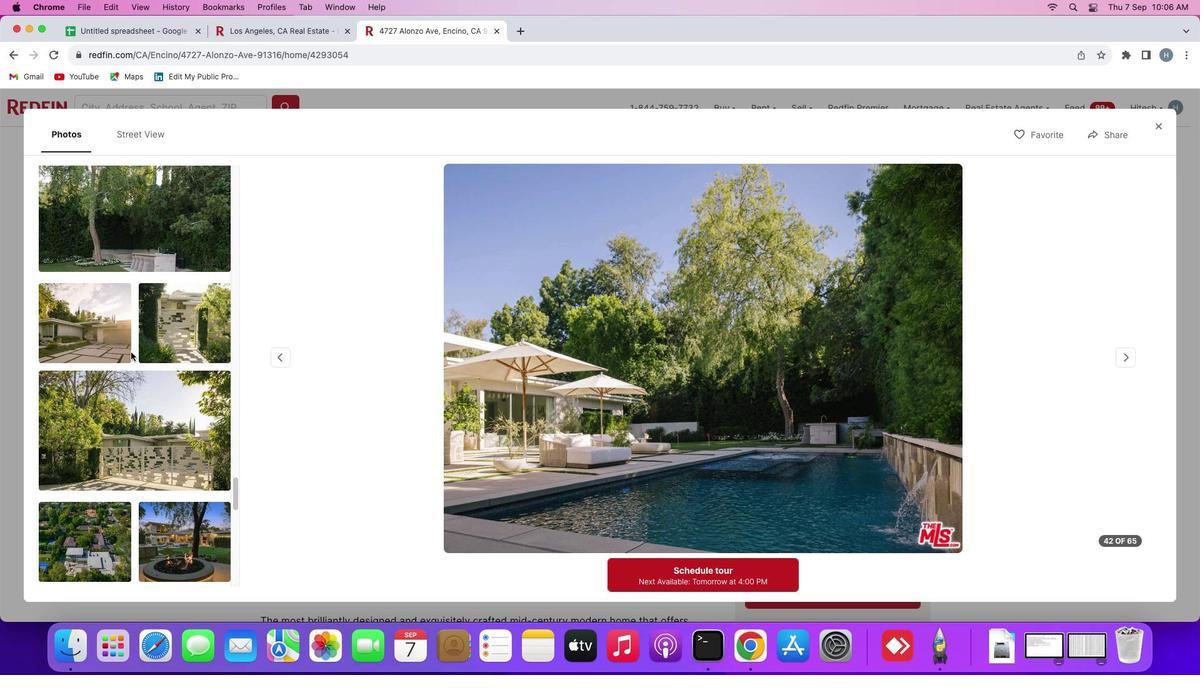 
Action: Mouse scrolled (168, 452) with delta (40, 39)
Screenshot: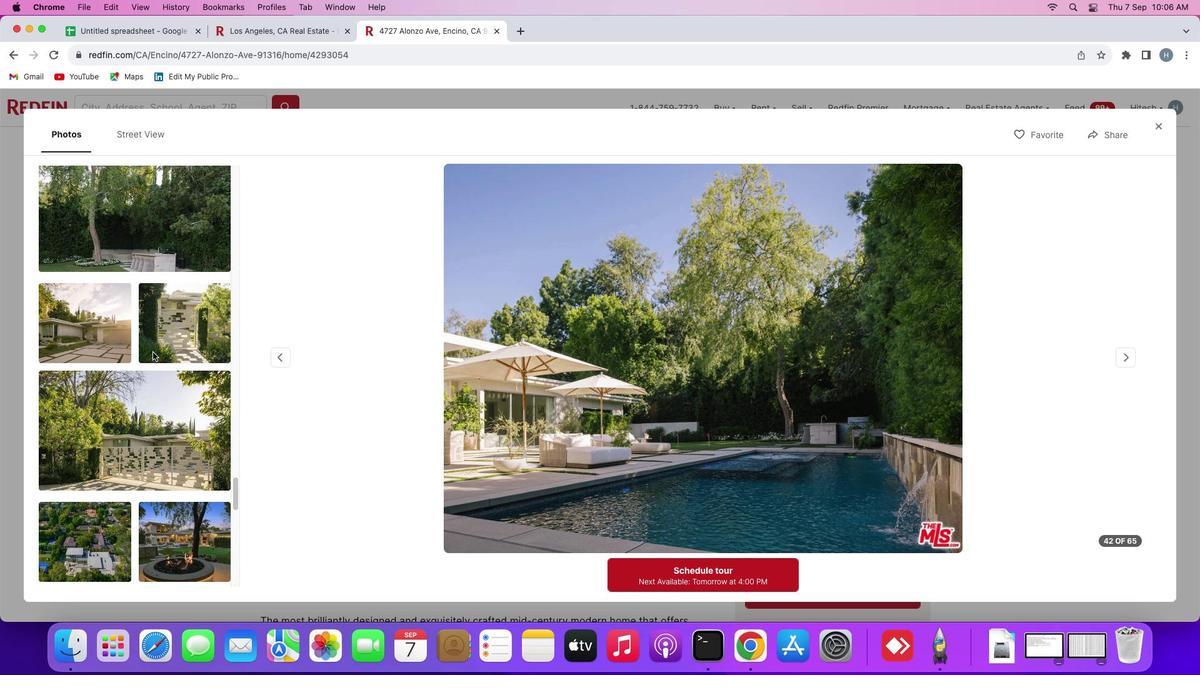 
Action: Mouse scrolled (168, 452) with delta (40, 38)
Screenshot: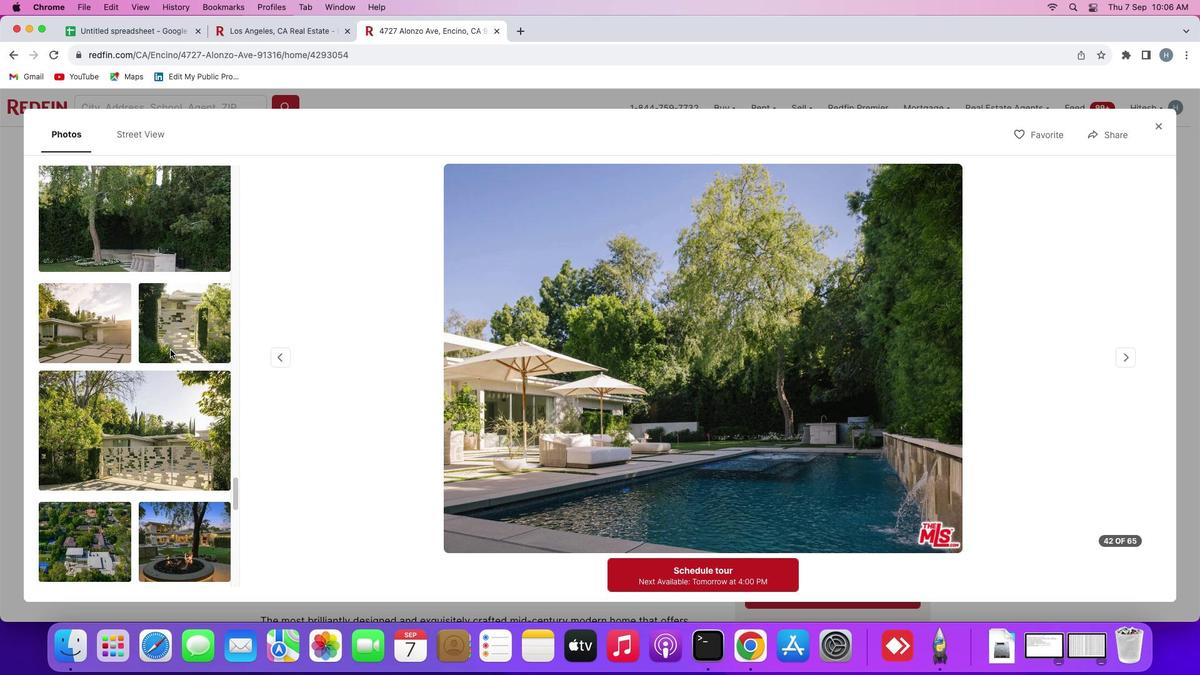 
Action: Mouse scrolled (168, 452) with delta (40, 40)
Screenshot: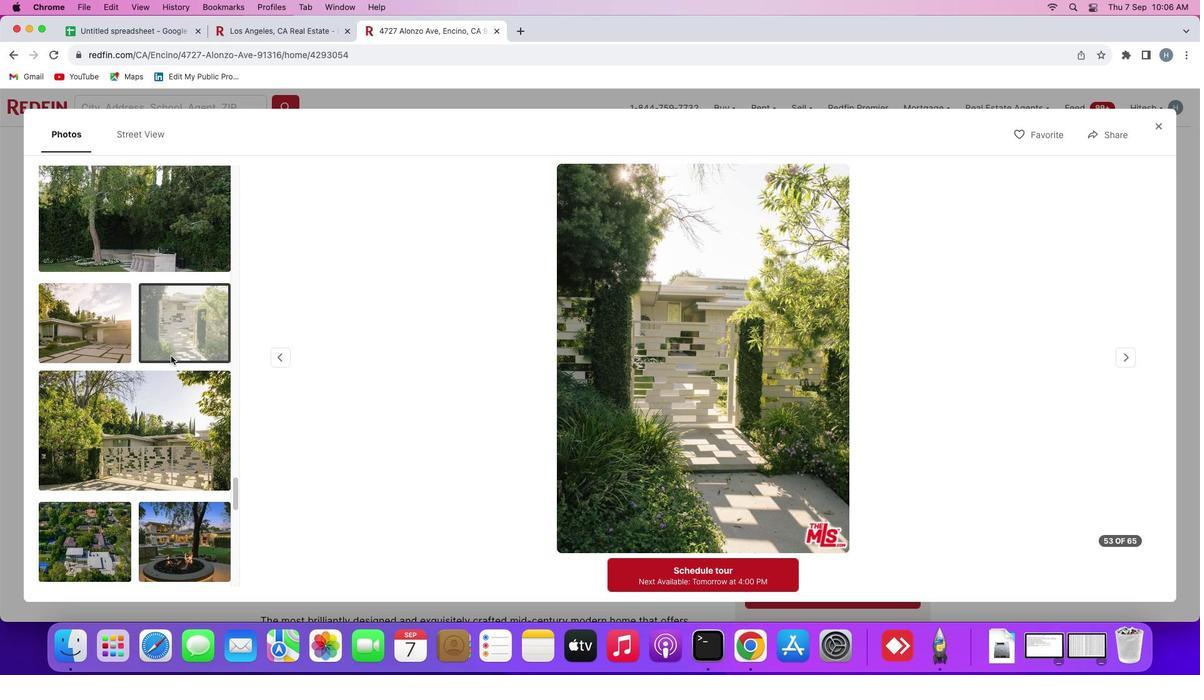 
Action: Mouse scrolled (168, 452) with delta (40, 40)
Screenshot: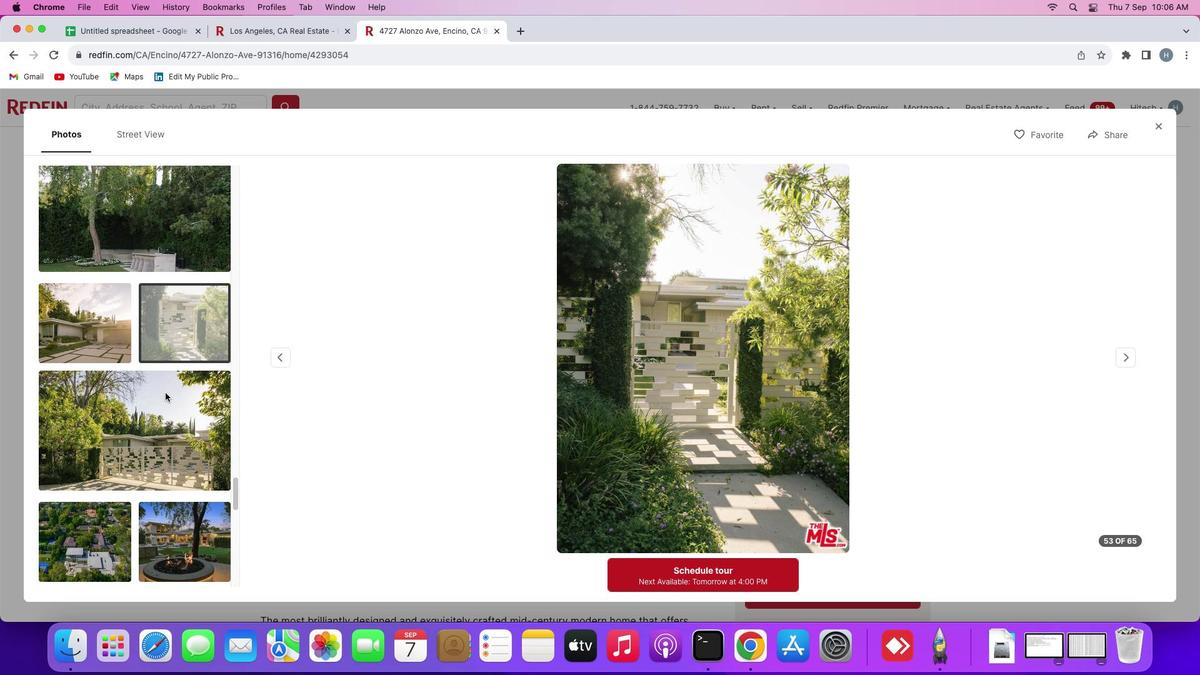 
Action: Mouse scrolled (168, 452) with delta (40, 40)
Screenshot: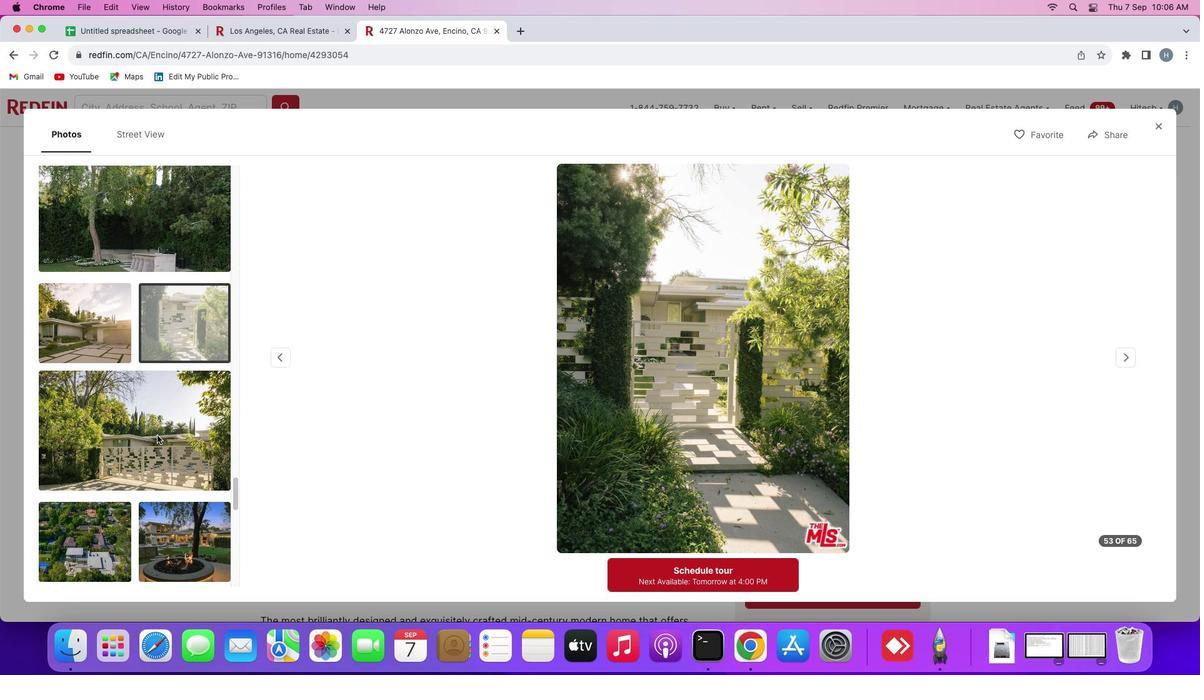 
Action: Mouse moved to (199, 343)
Screenshot: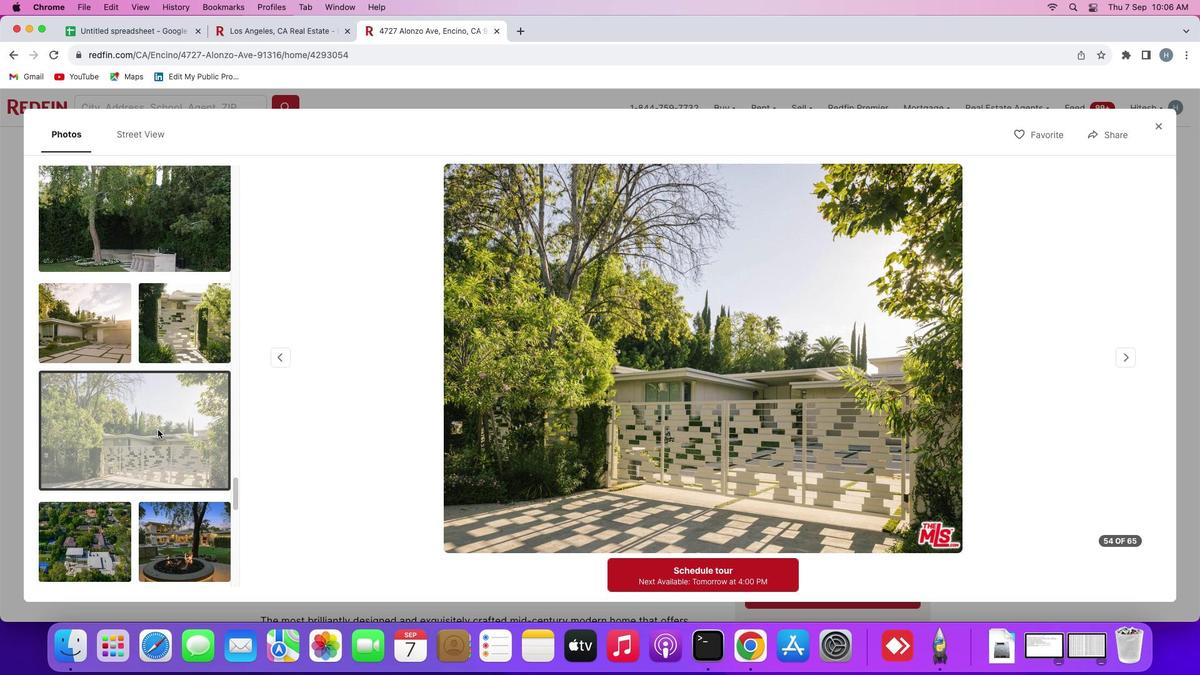 
Action: Mouse pressed left at (199, 343)
Screenshot: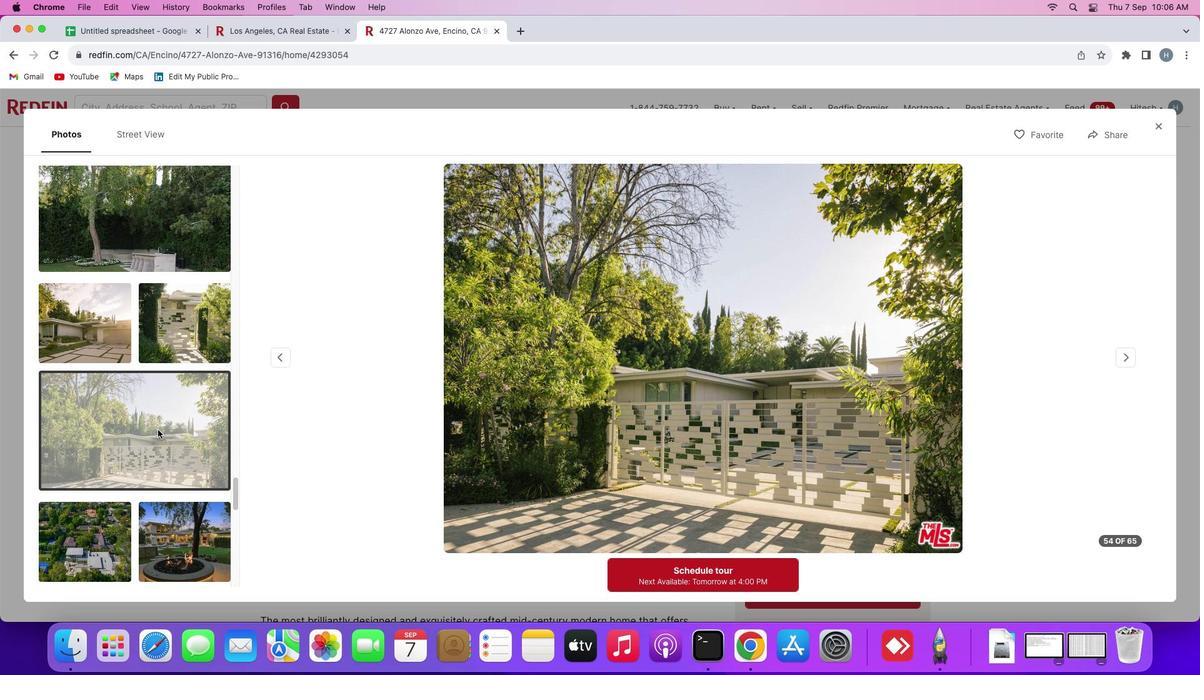 
Action: Mouse moved to (184, 449)
Screenshot: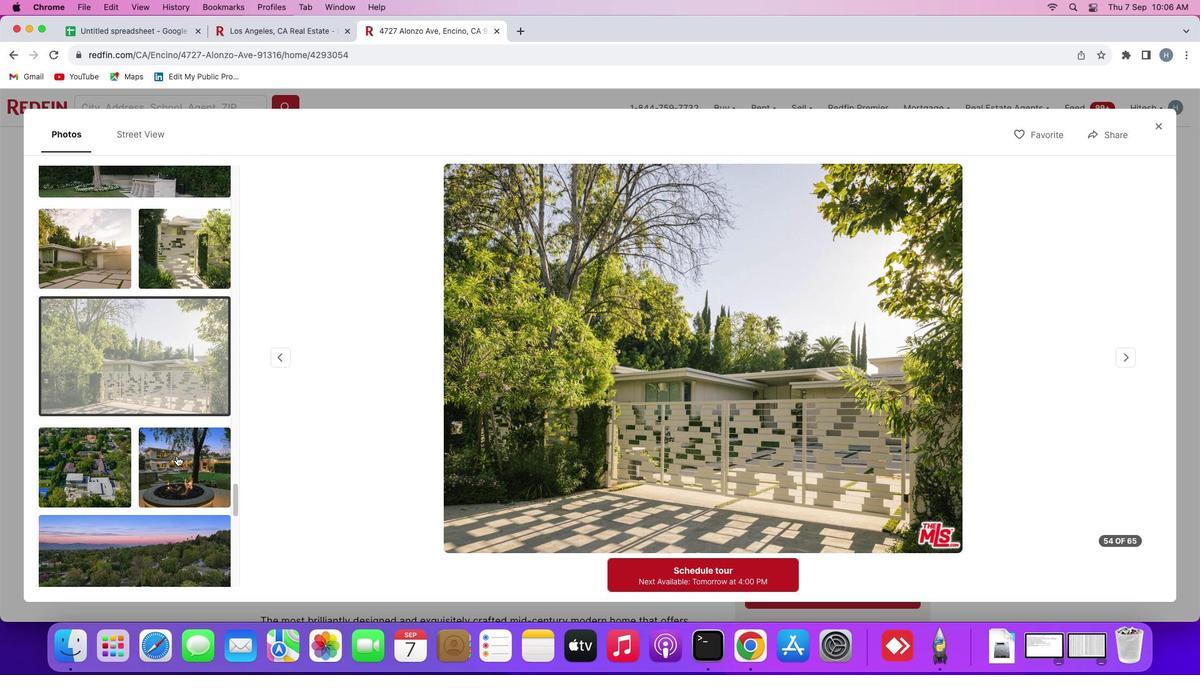 
Action: Mouse scrolled (184, 449) with delta (40, 40)
Screenshot: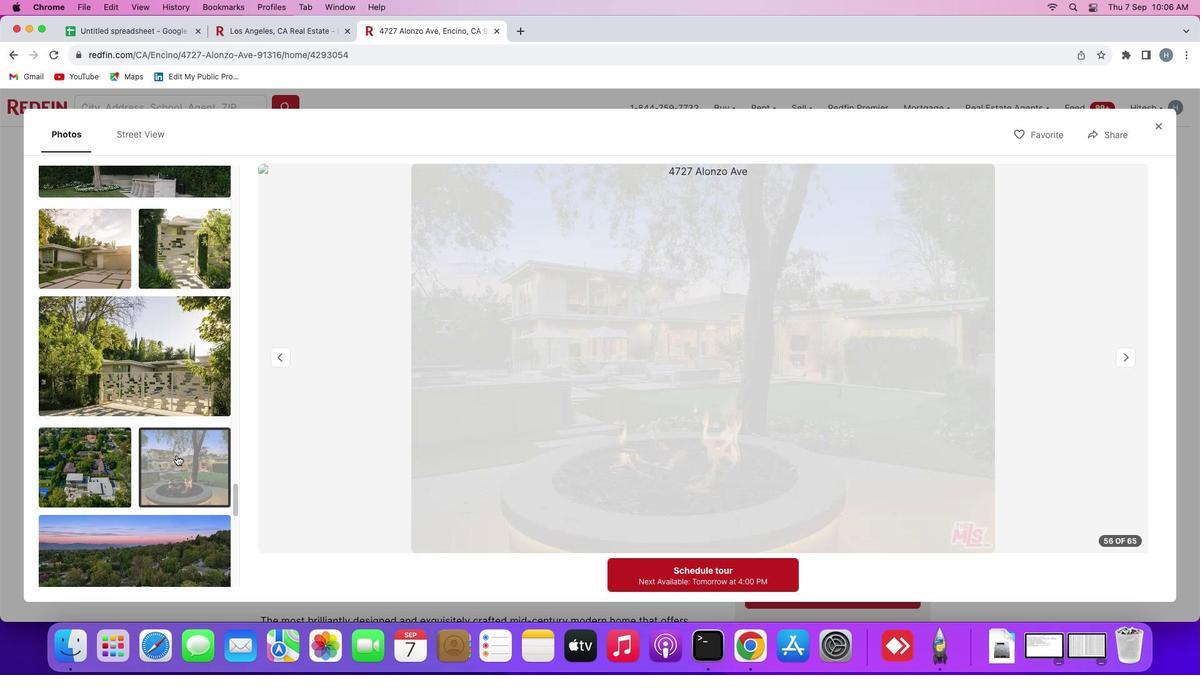 
Action: Mouse scrolled (184, 449) with delta (40, 40)
Screenshot: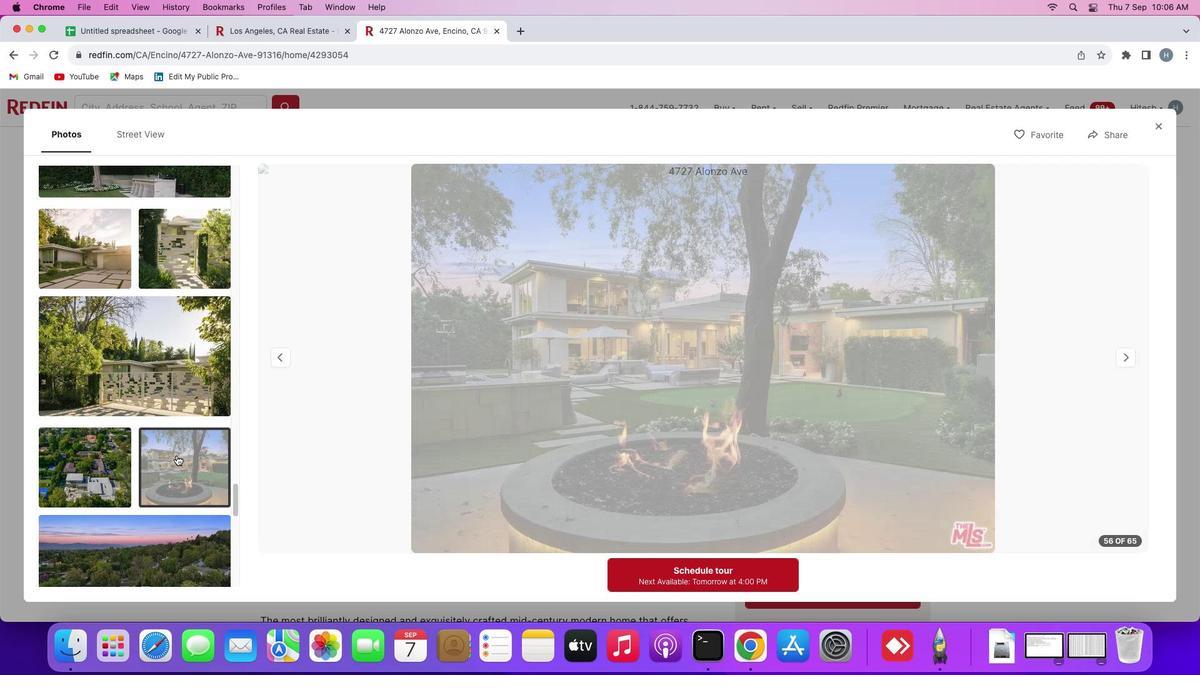 
Action: Mouse scrolled (184, 449) with delta (40, 38)
Screenshot: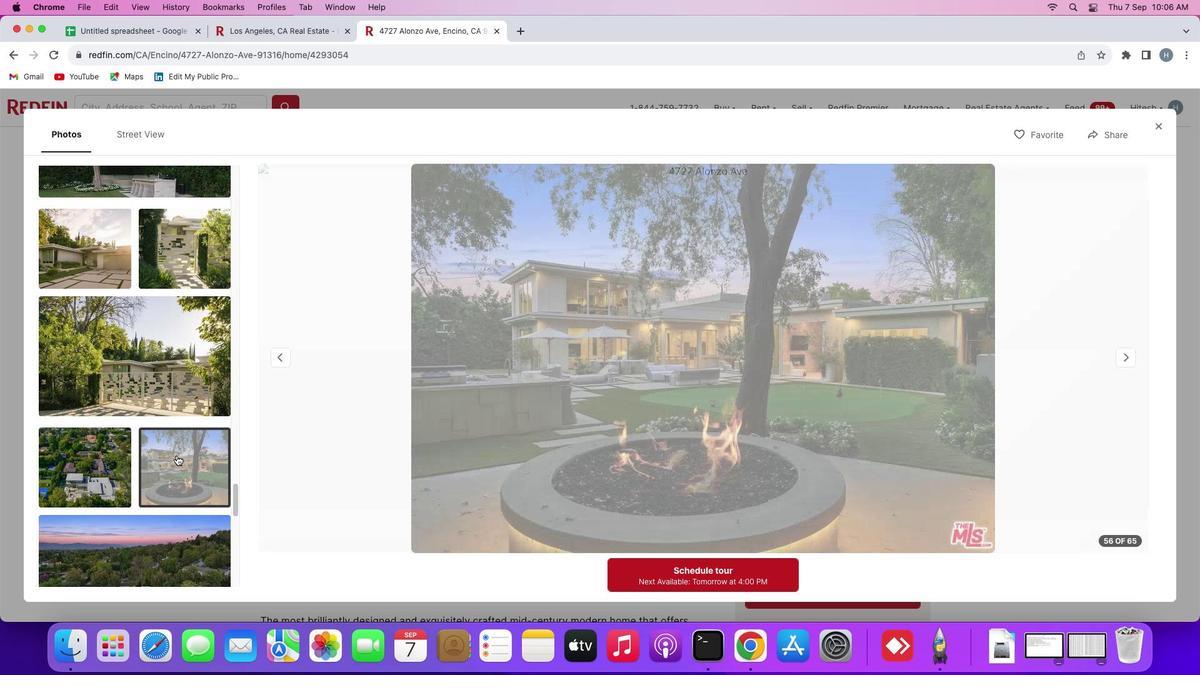 
Action: Mouse moved to (184, 448)
Screenshot: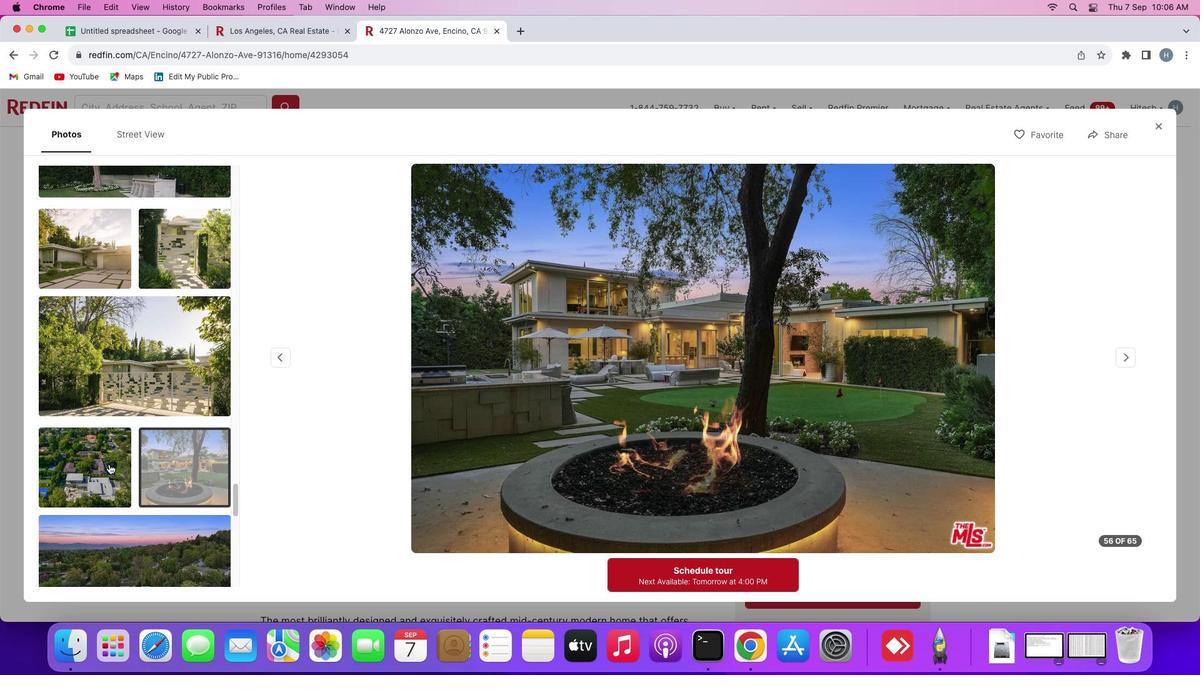 
Action: Mouse scrolled (184, 448) with delta (40, 40)
Screenshot: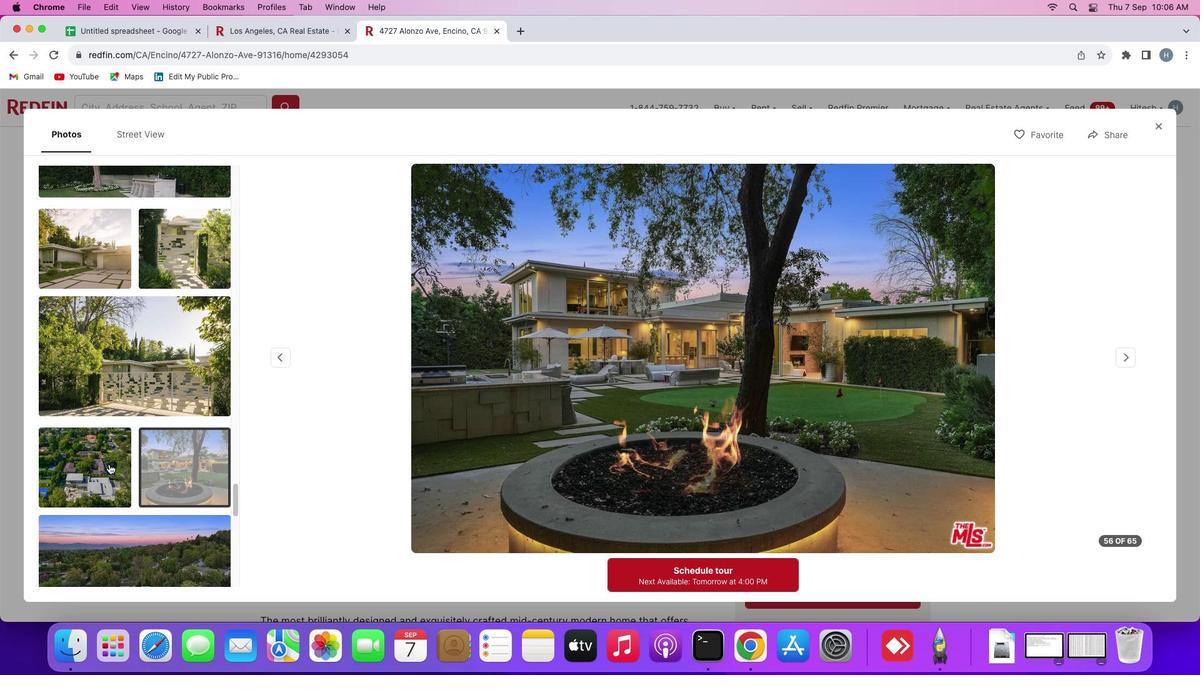 
Action: Mouse moved to (184, 448)
Screenshot: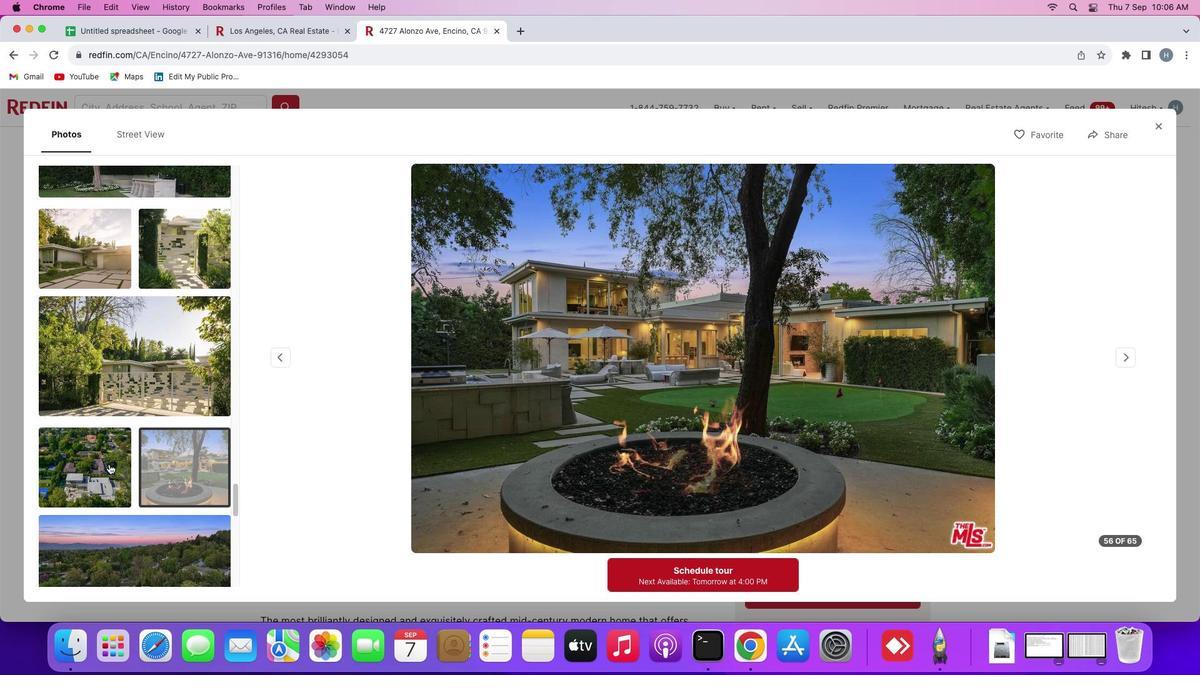 
Action: Mouse scrolled (184, 448) with delta (40, 40)
Screenshot: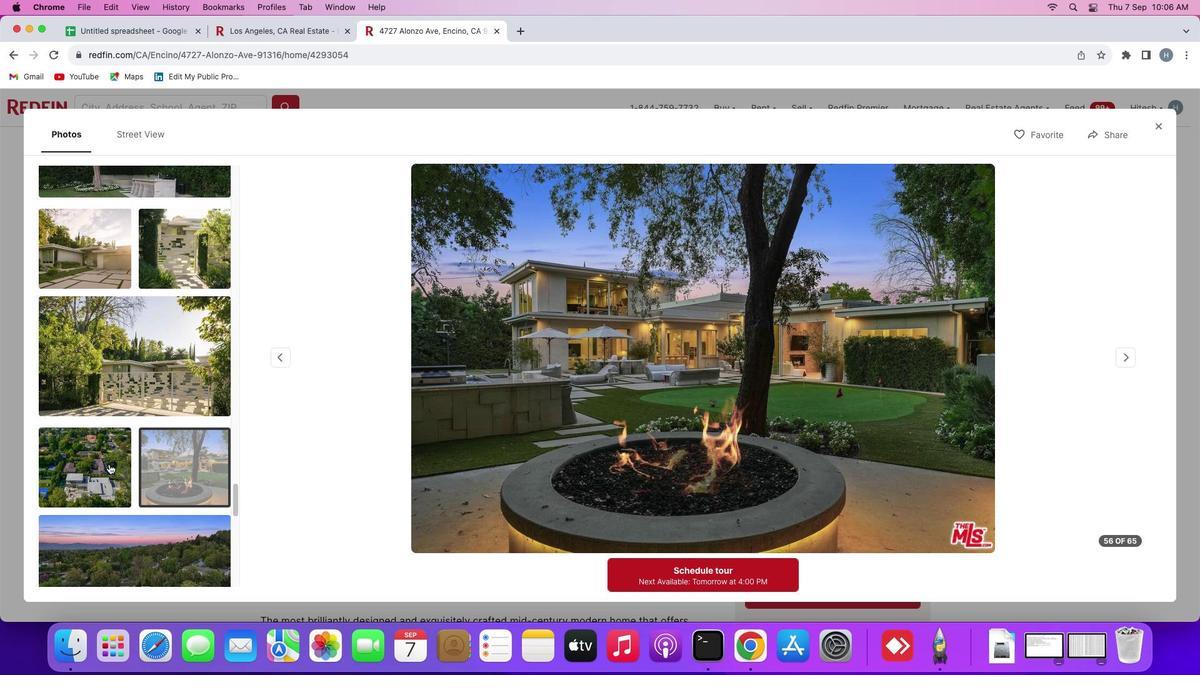 
Action: Mouse scrolled (184, 448) with delta (40, 39)
Screenshot: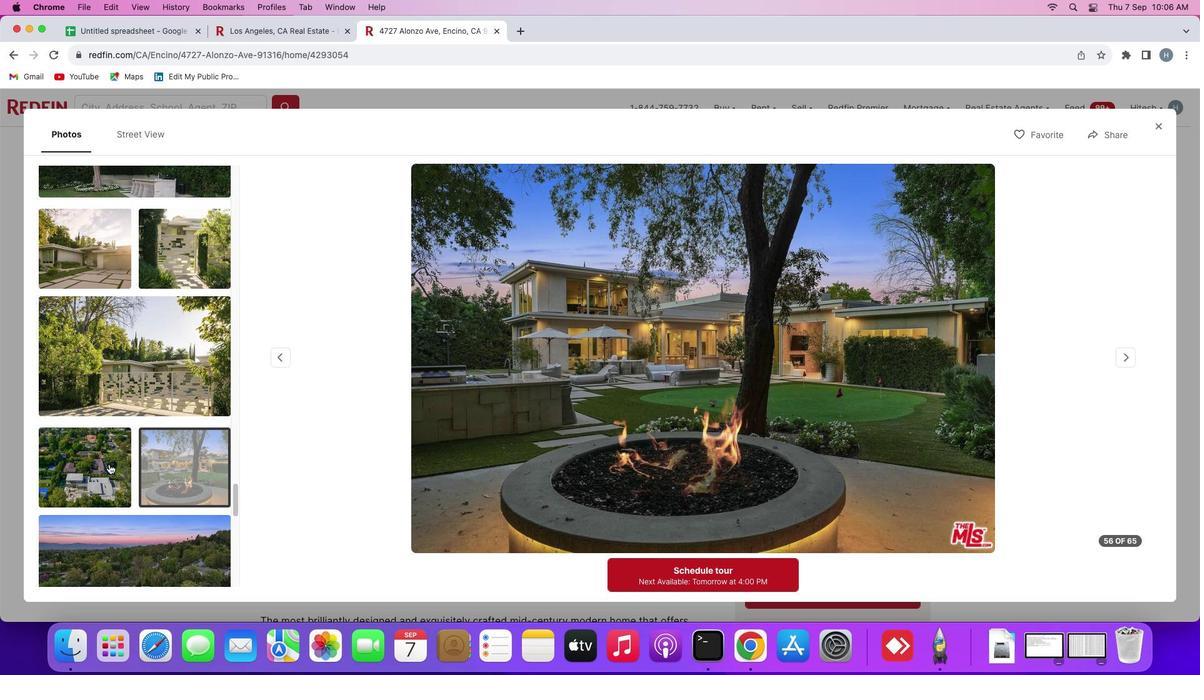 
Action: Mouse scrolled (184, 448) with delta (40, 40)
Screenshot: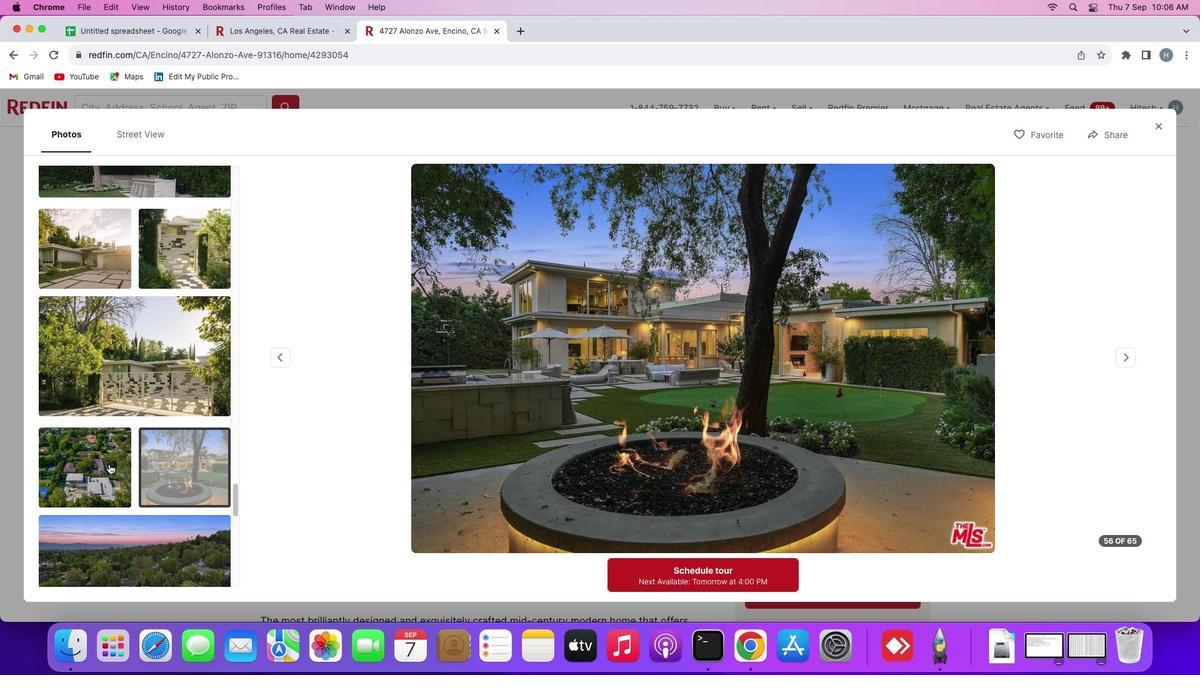 
Action: Mouse scrolled (184, 448) with delta (40, 40)
Screenshot: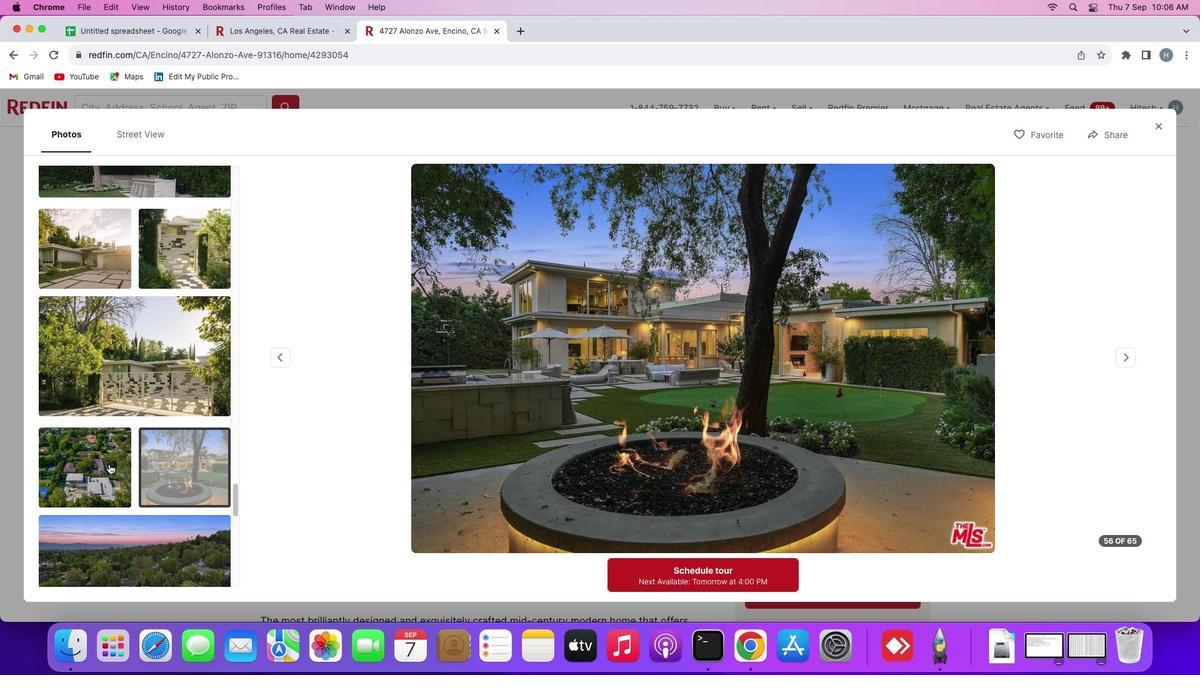 
Action: Mouse scrolled (184, 448) with delta (40, 39)
Screenshot: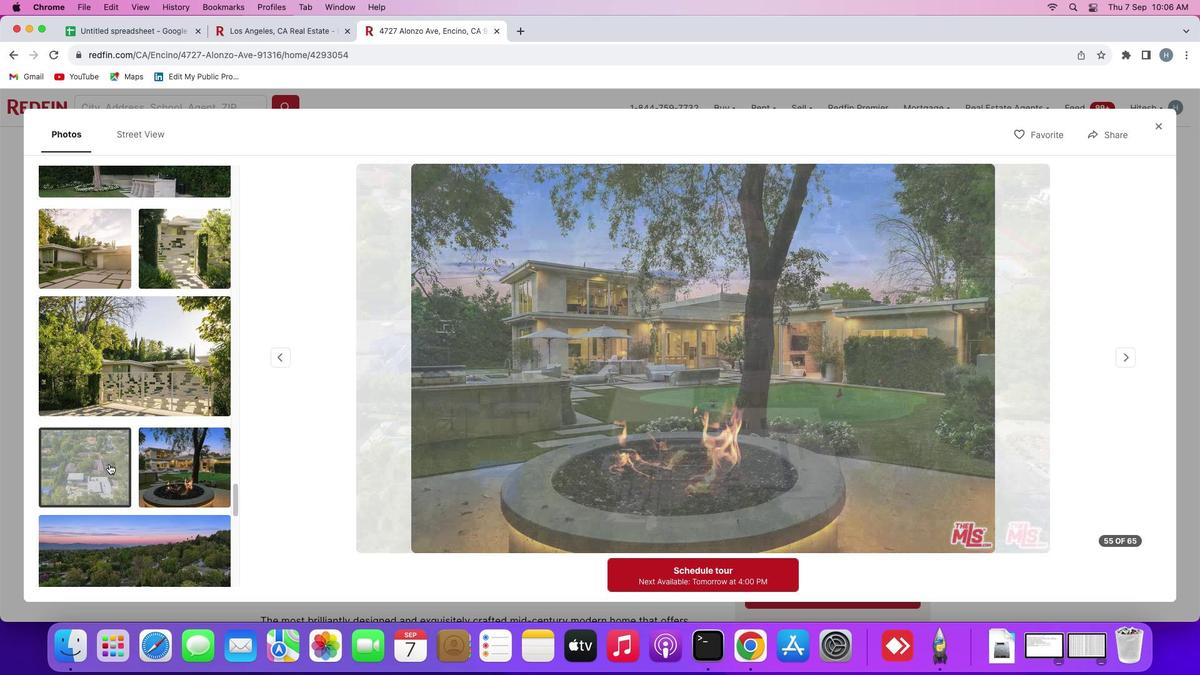 
Action: Mouse scrolled (184, 448) with delta (40, 38)
Screenshot: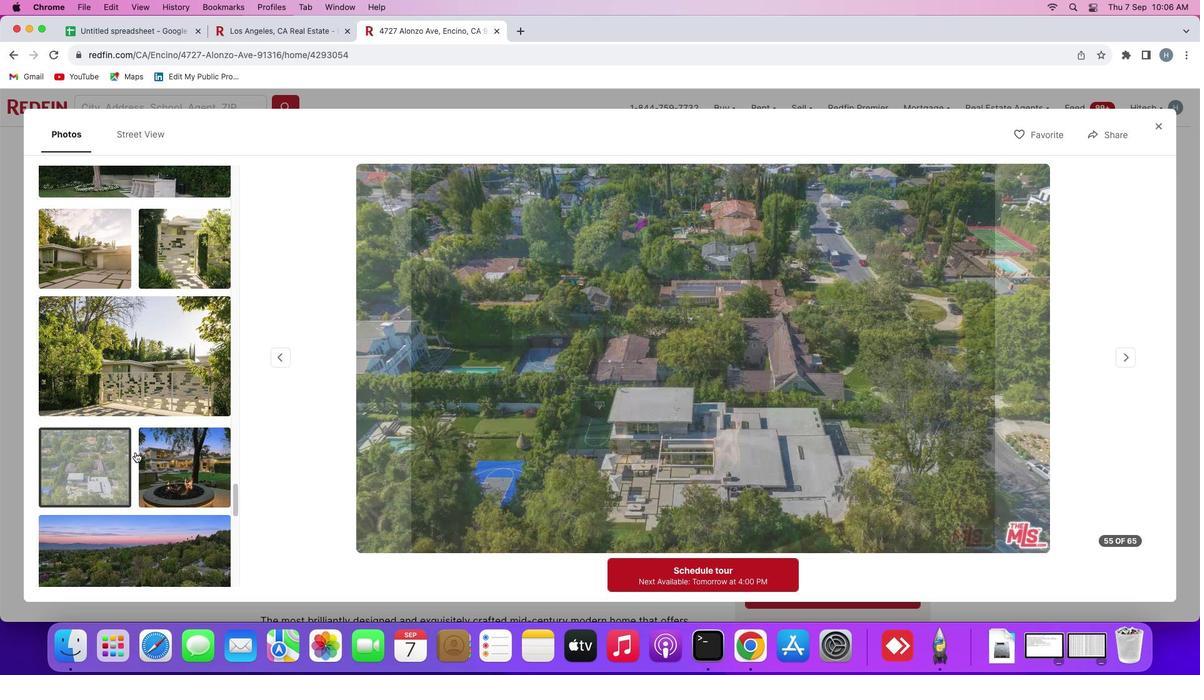 
Action: Mouse scrolled (184, 448) with delta (40, 40)
Screenshot: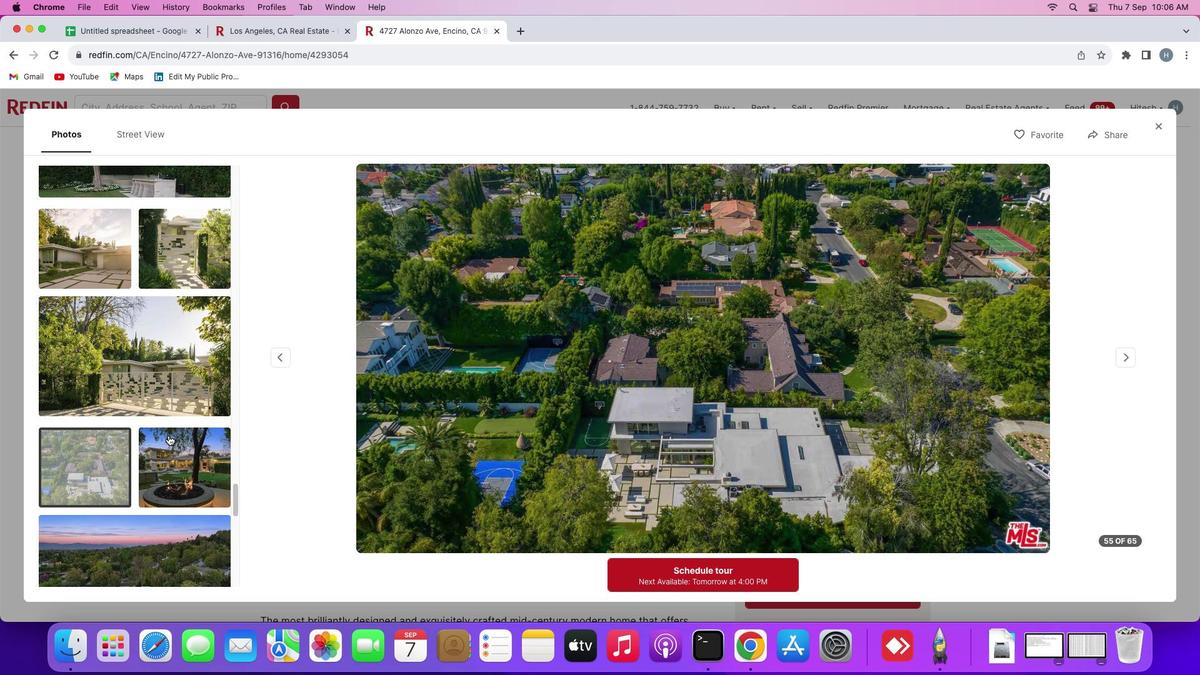 
Action: Mouse scrolled (184, 448) with delta (40, 40)
Screenshot: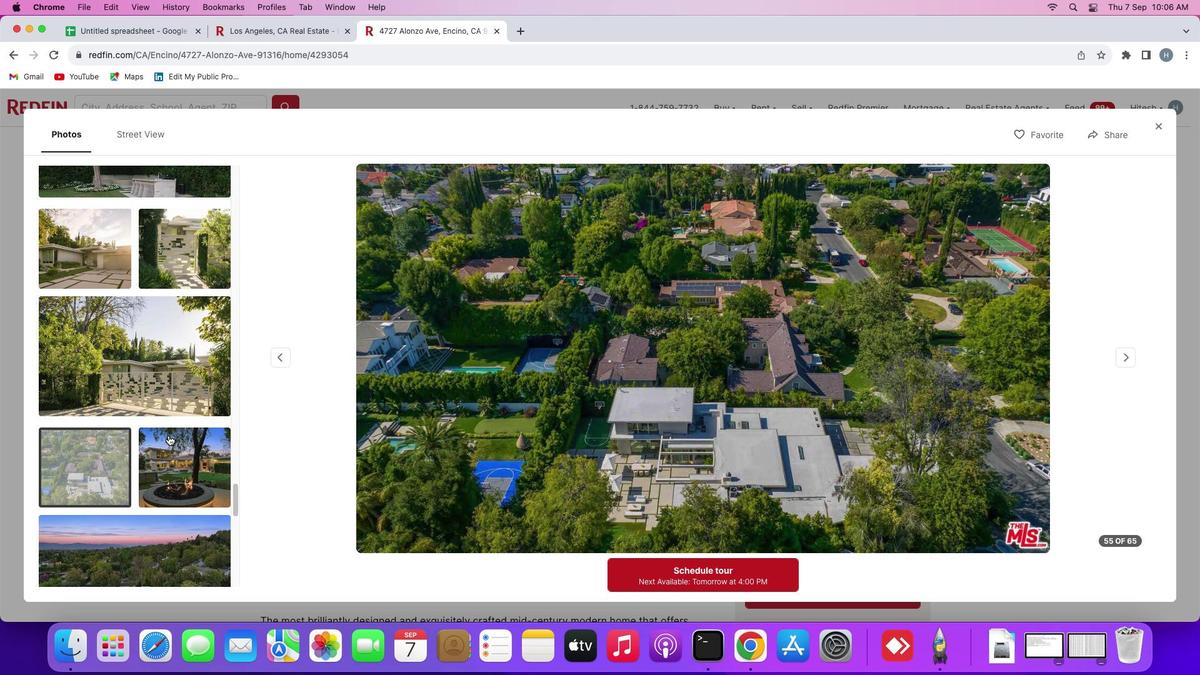 
Action: Mouse scrolled (184, 448) with delta (40, 39)
Screenshot: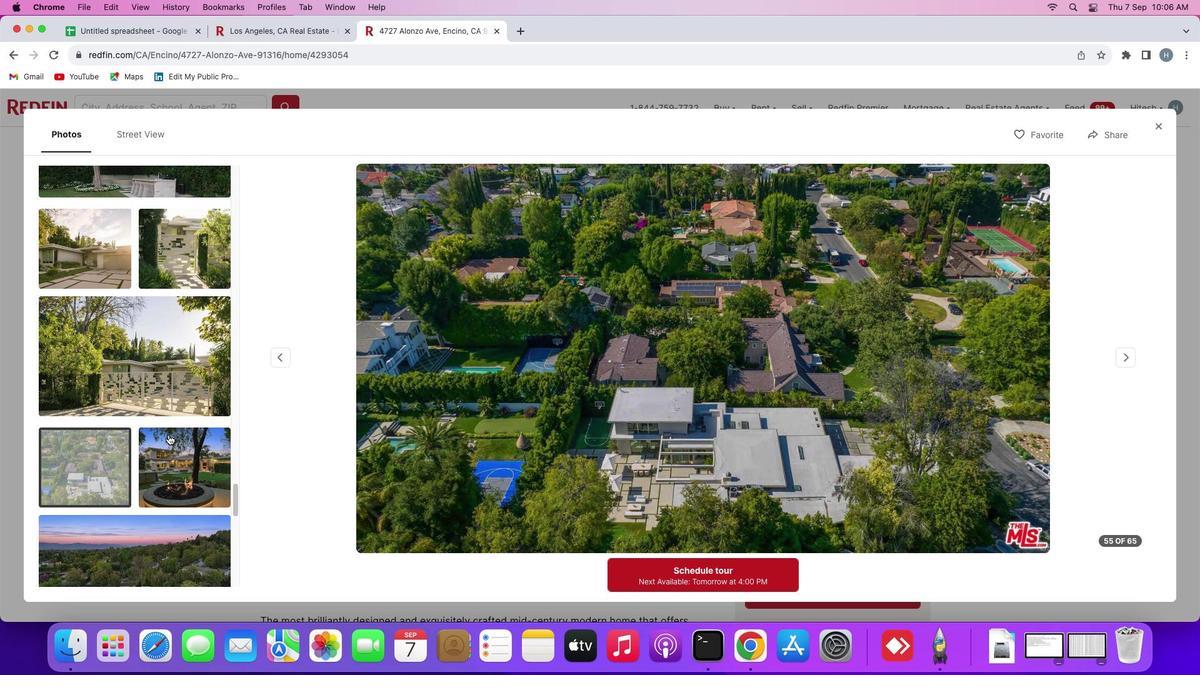 
Action: Mouse scrolled (184, 448) with delta (40, 40)
Screenshot: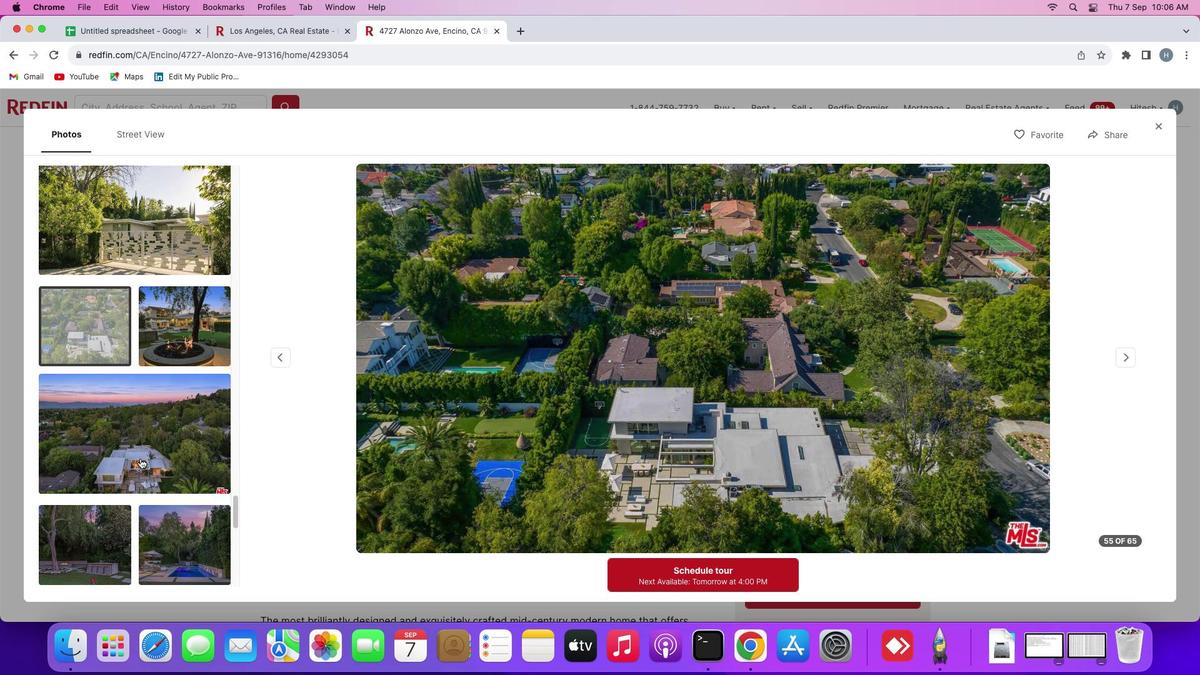 
Action: Mouse scrolled (184, 448) with delta (40, 40)
Screenshot: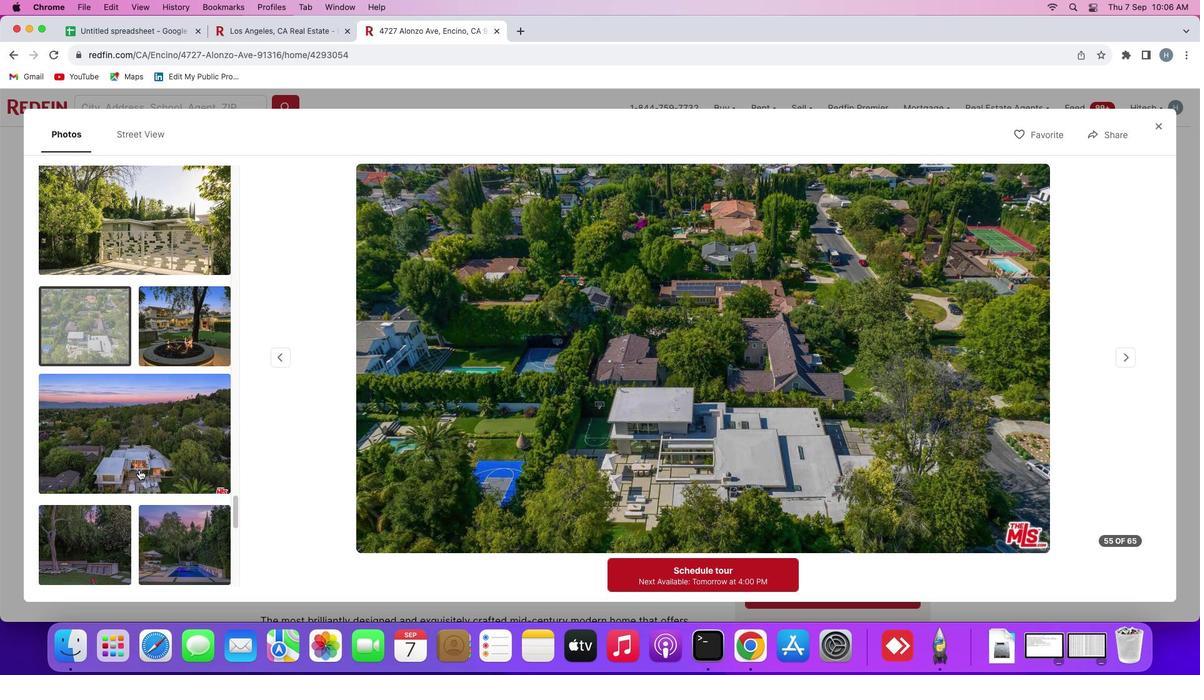 
Action: Mouse scrolled (184, 448) with delta (40, 39)
Screenshot: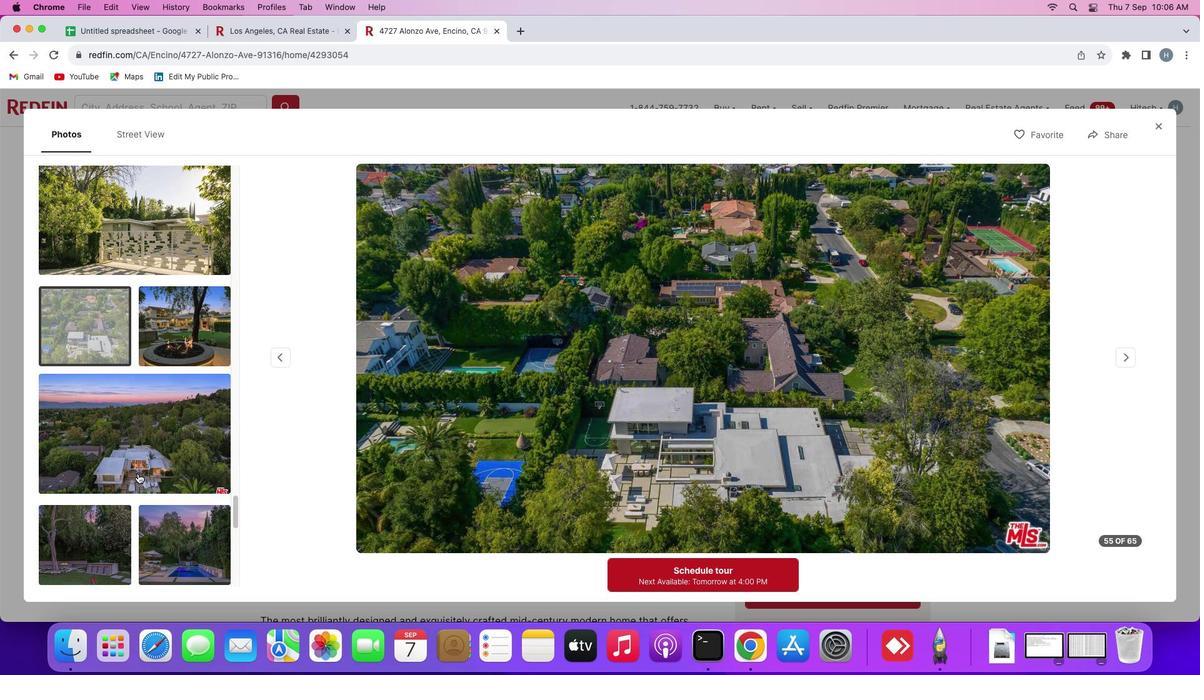 
Action: Mouse scrolled (184, 448) with delta (40, 40)
Screenshot: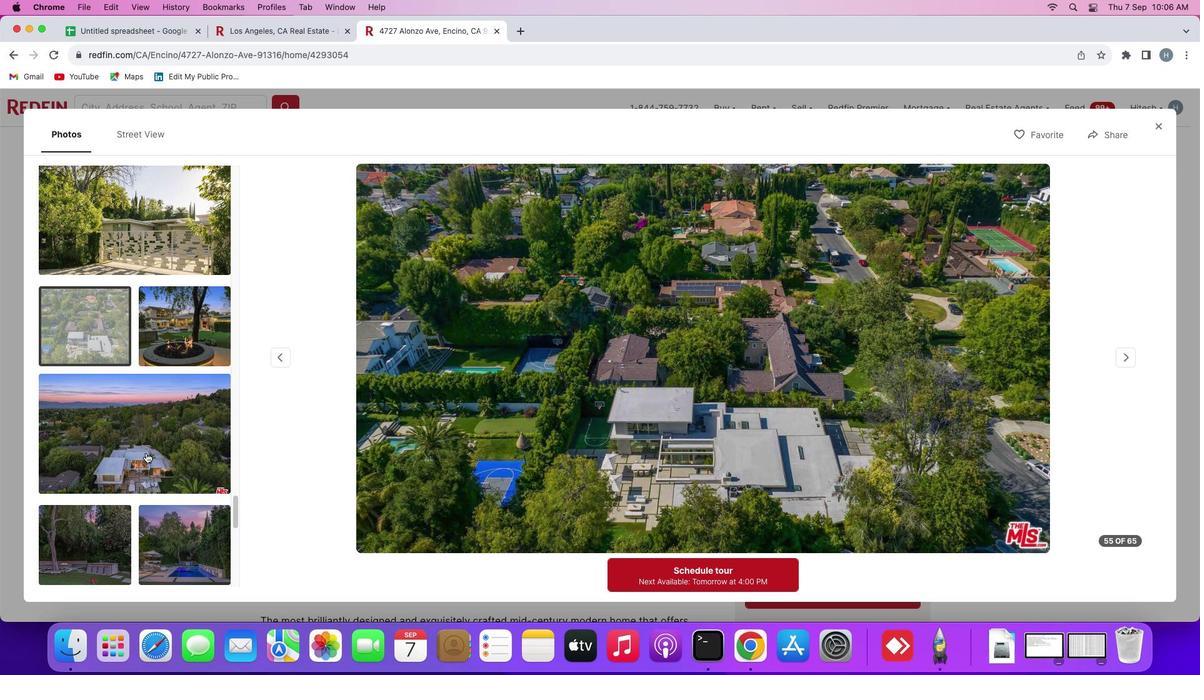 
Action: Mouse scrolled (184, 448) with delta (40, 40)
Screenshot: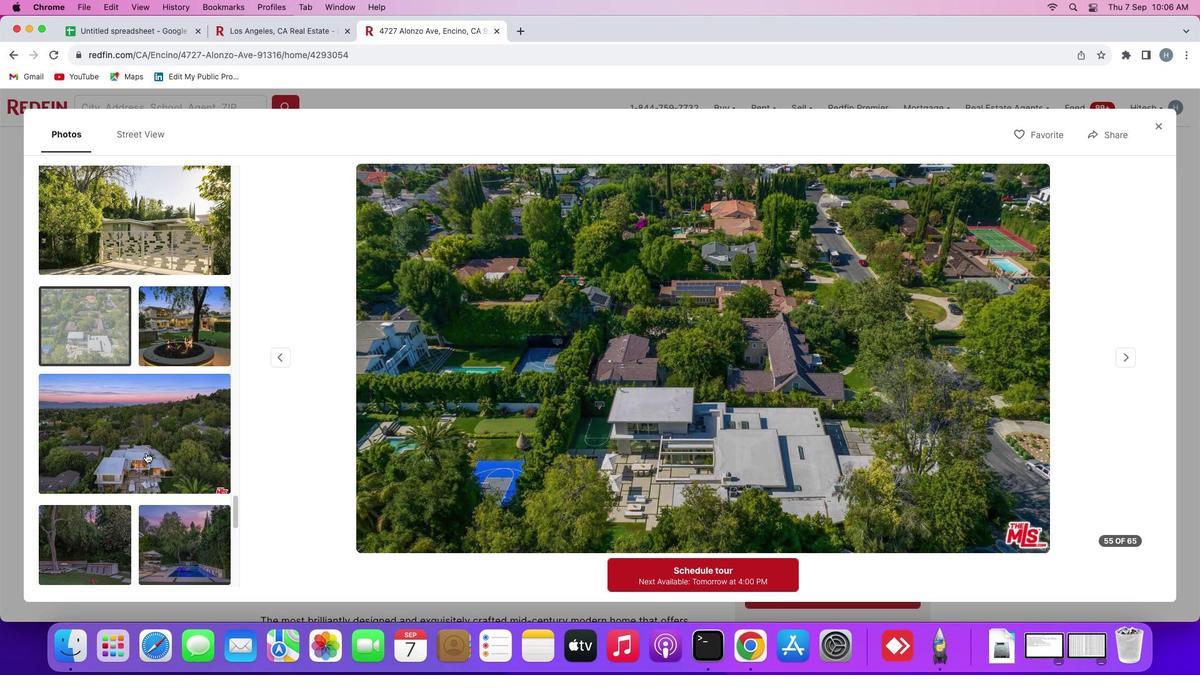 
Action: Mouse scrolled (184, 448) with delta (40, 39)
Screenshot: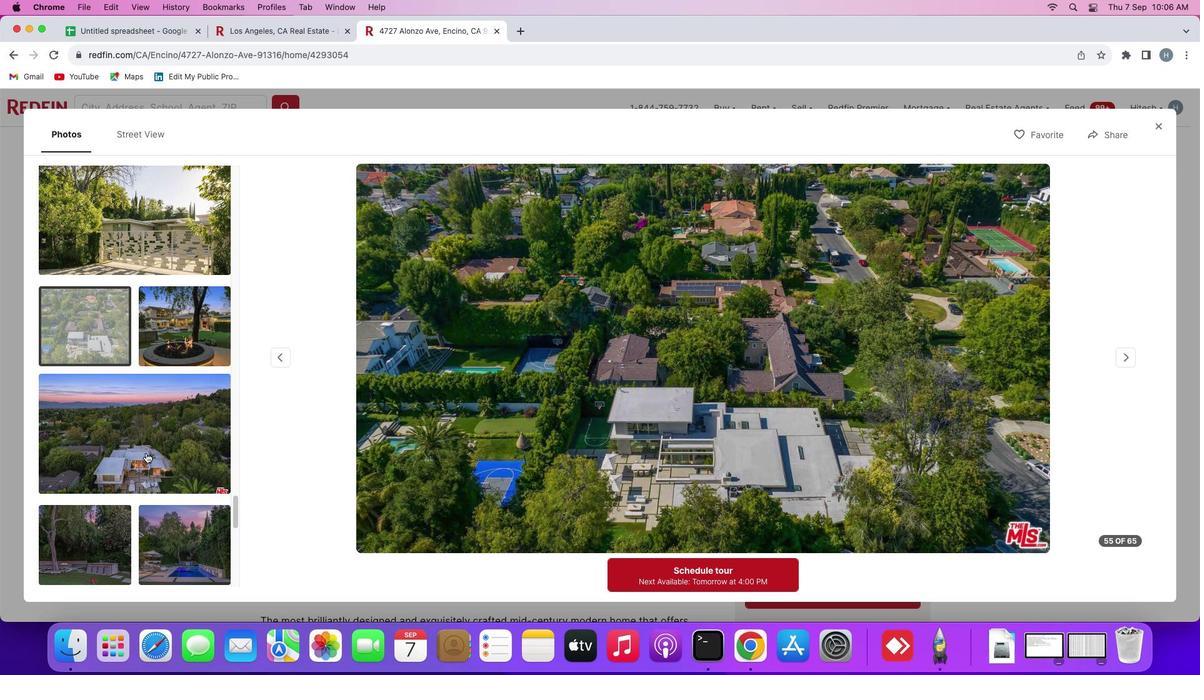 
Action: Mouse scrolled (184, 448) with delta (40, 38)
Screenshot: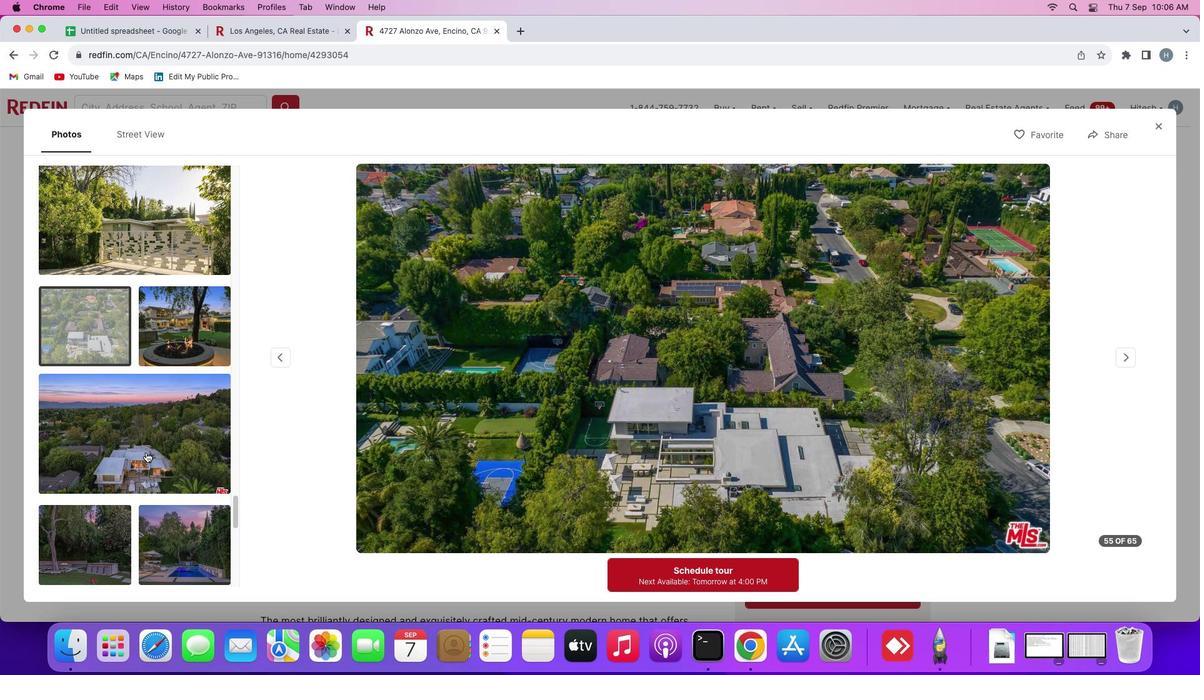 
Action: Mouse moved to (141, 394)
Screenshot: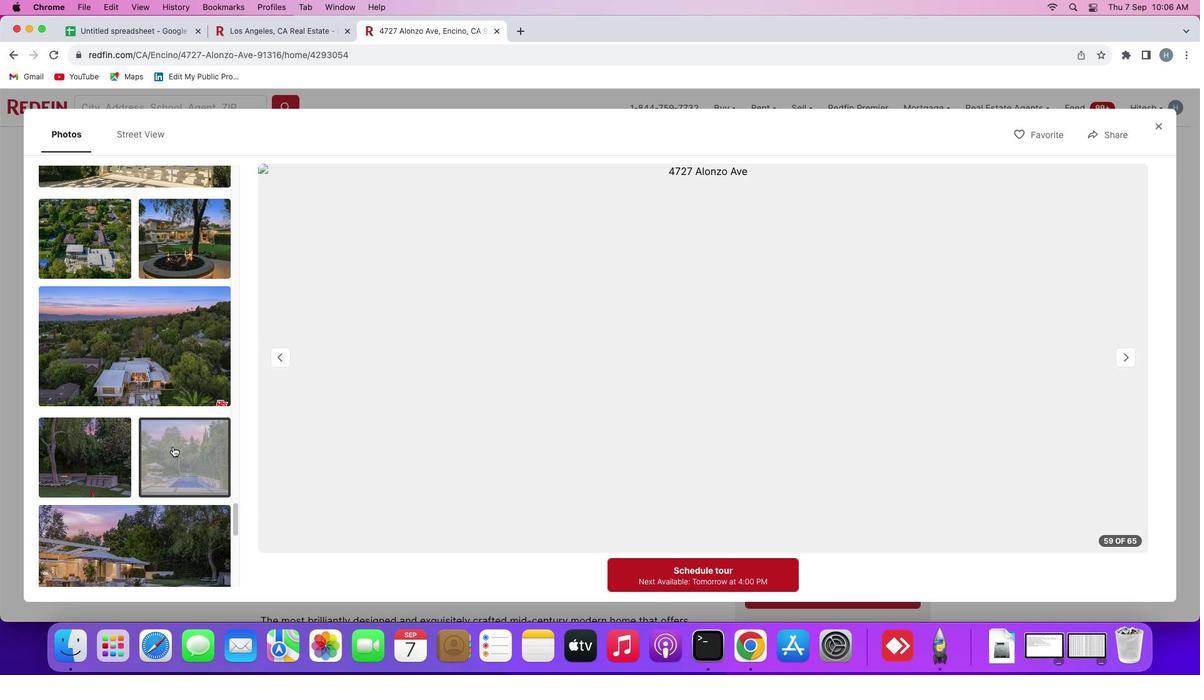 
Action: Mouse pressed left at (141, 394)
Screenshot: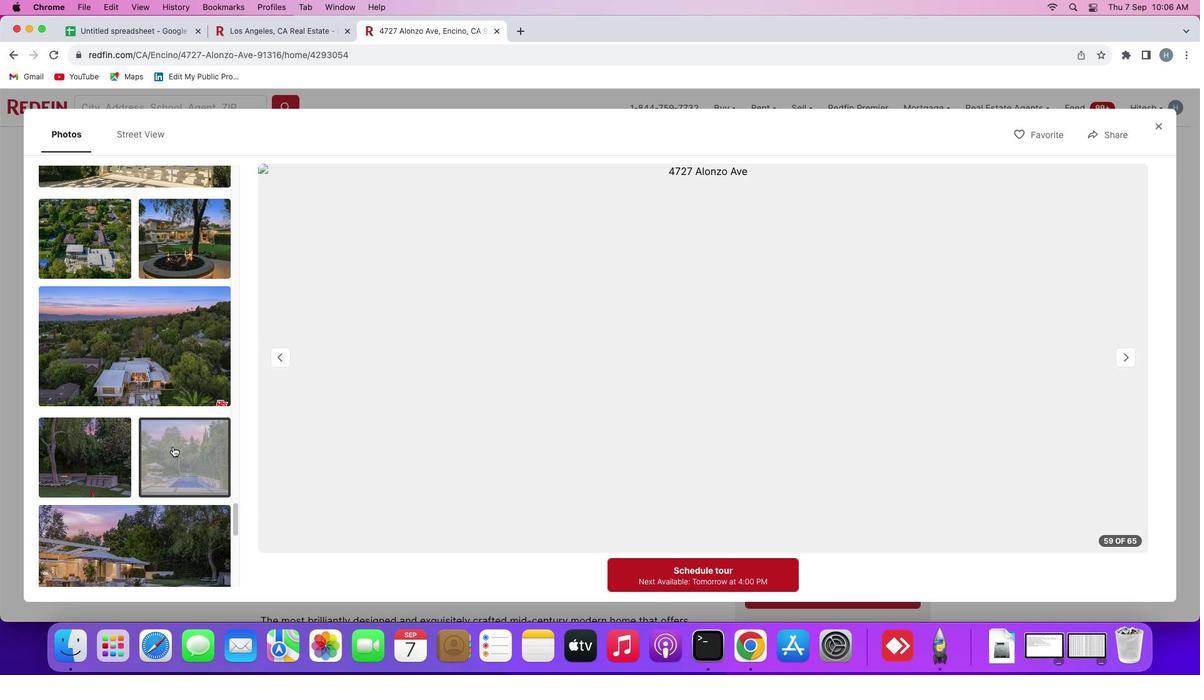 
Action: Mouse moved to (211, 389)
Screenshot: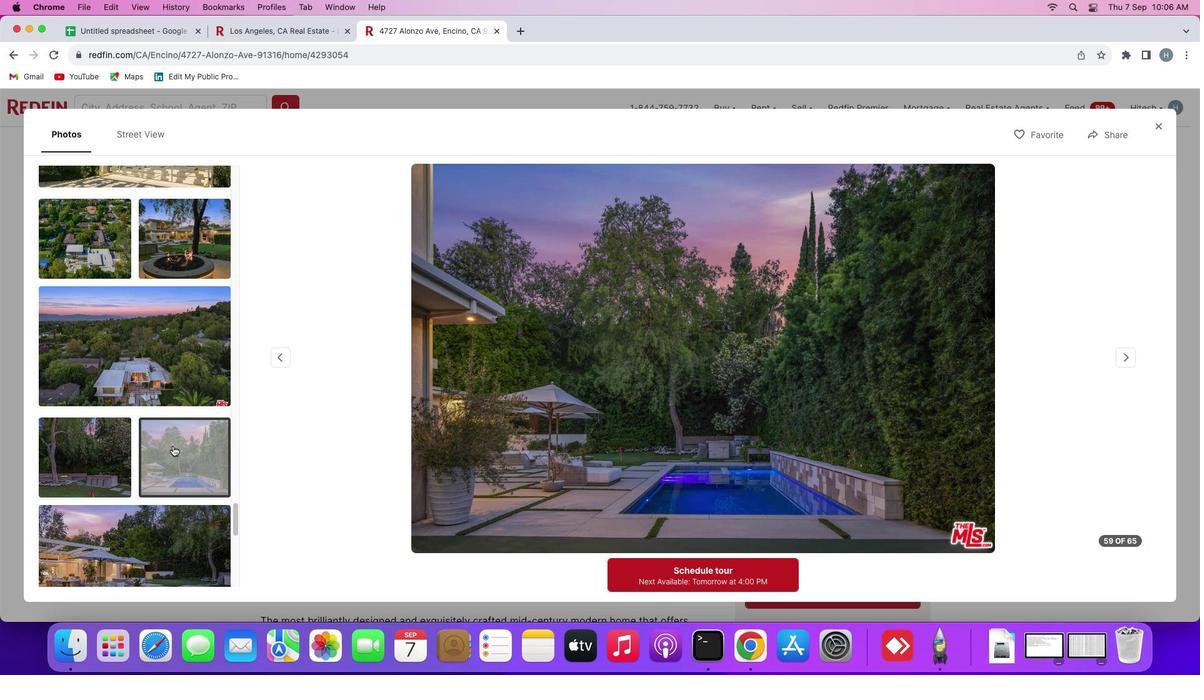 
Action: Mouse pressed left at (211, 389)
Screenshot: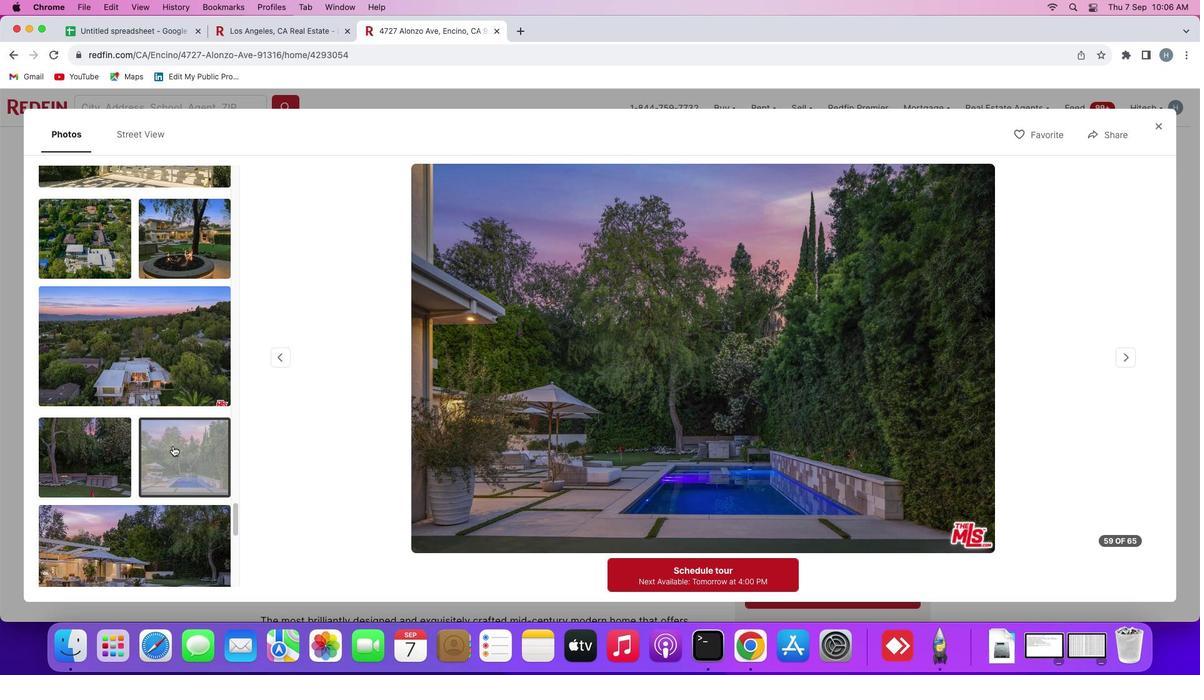
Action: Mouse moved to (198, 476)
Screenshot: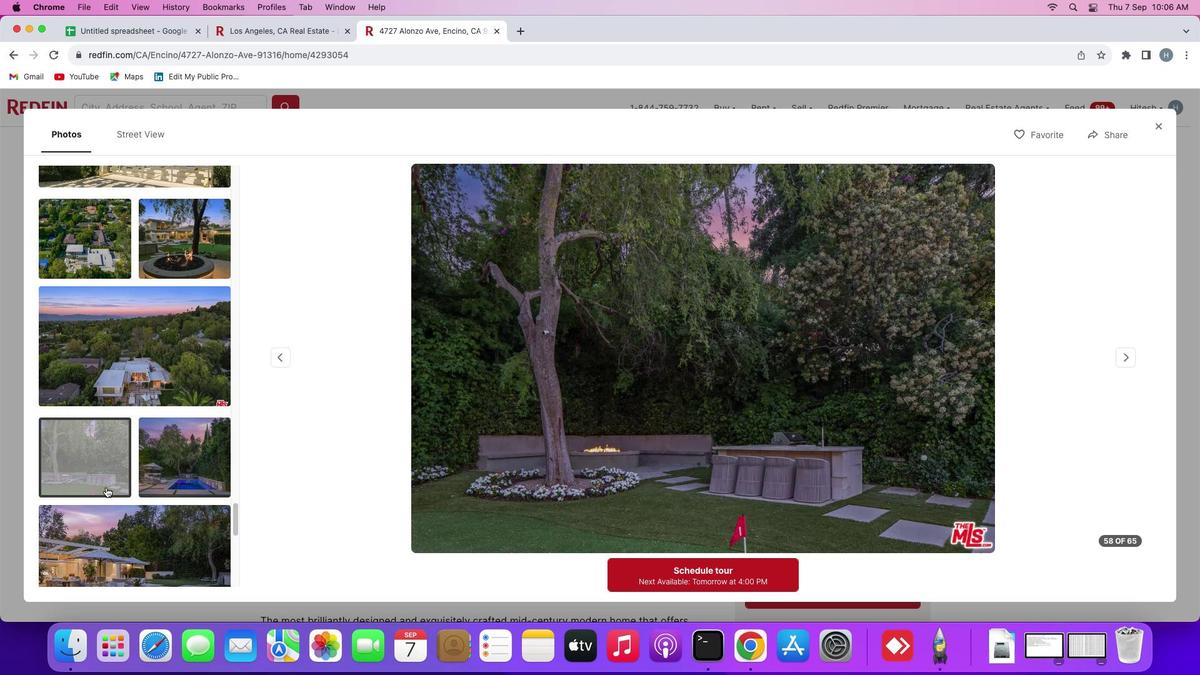 
Action: Mouse pressed left at (198, 476)
Screenshot: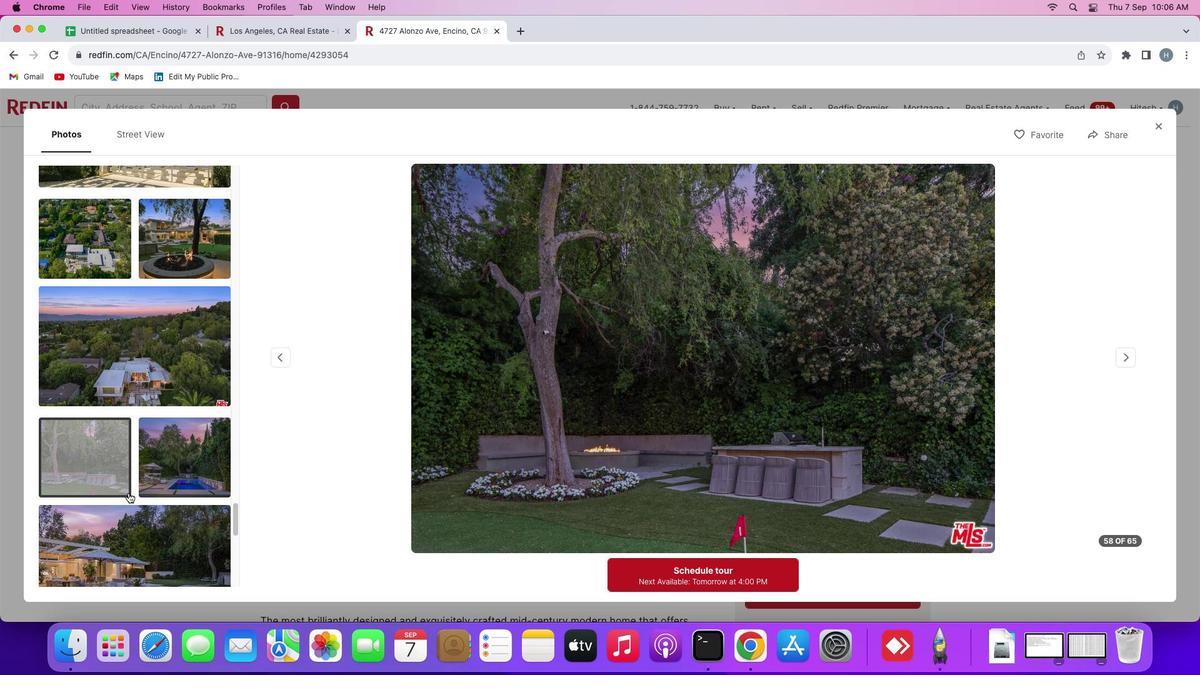 
Action: Mouse moved to (198, 470)
Screenshot: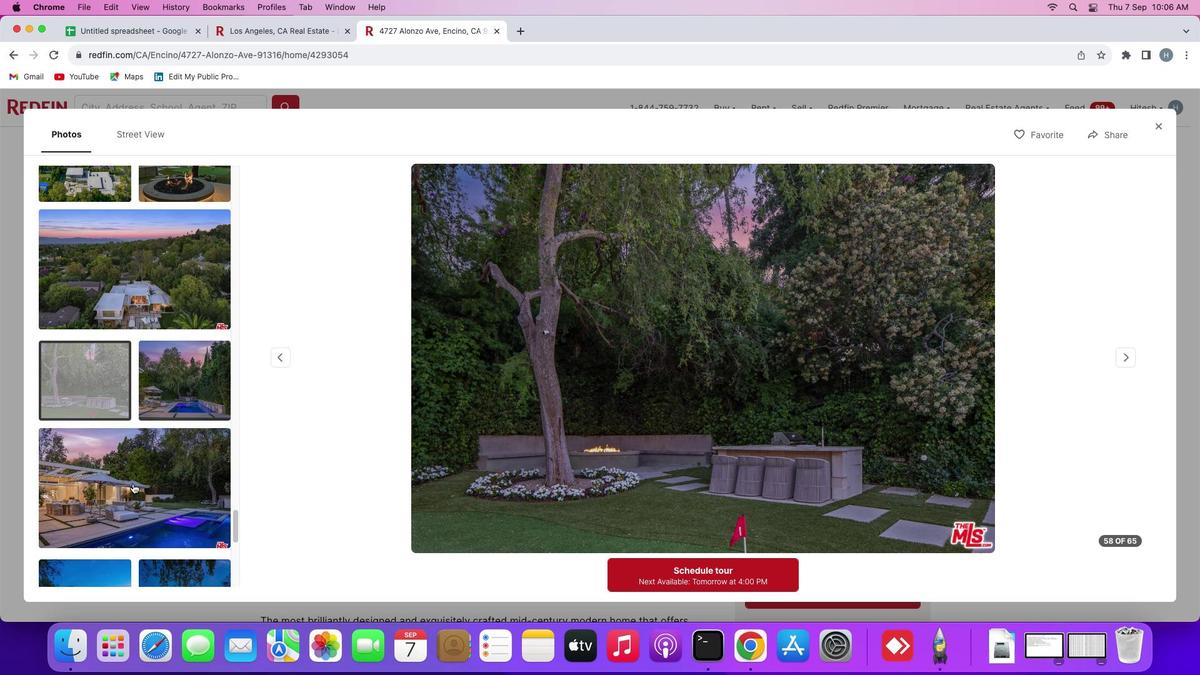 
Action: Mouse scrolled (198, 470) with delta (40, 40)
Screenshot: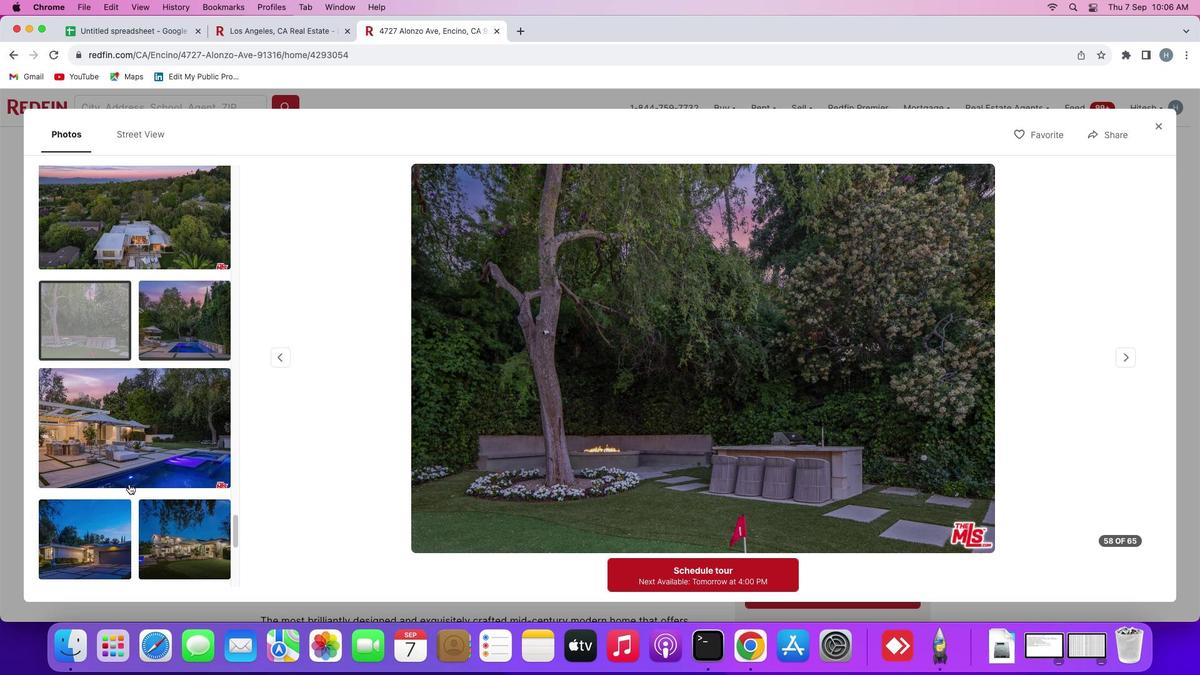 
Action: Mouse scrolled (198, 470) with delta (40, 40)
Screenshot: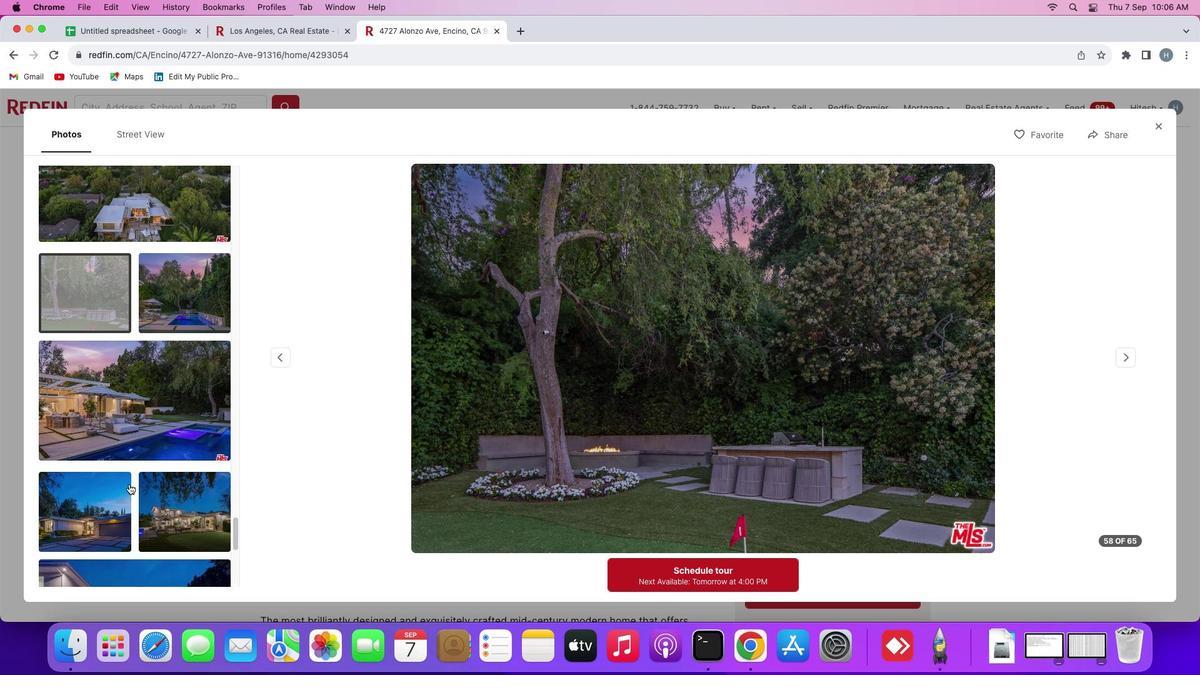 
Action: Mouse scrolled (198, 470) with delta (40, 39)
Screenshot: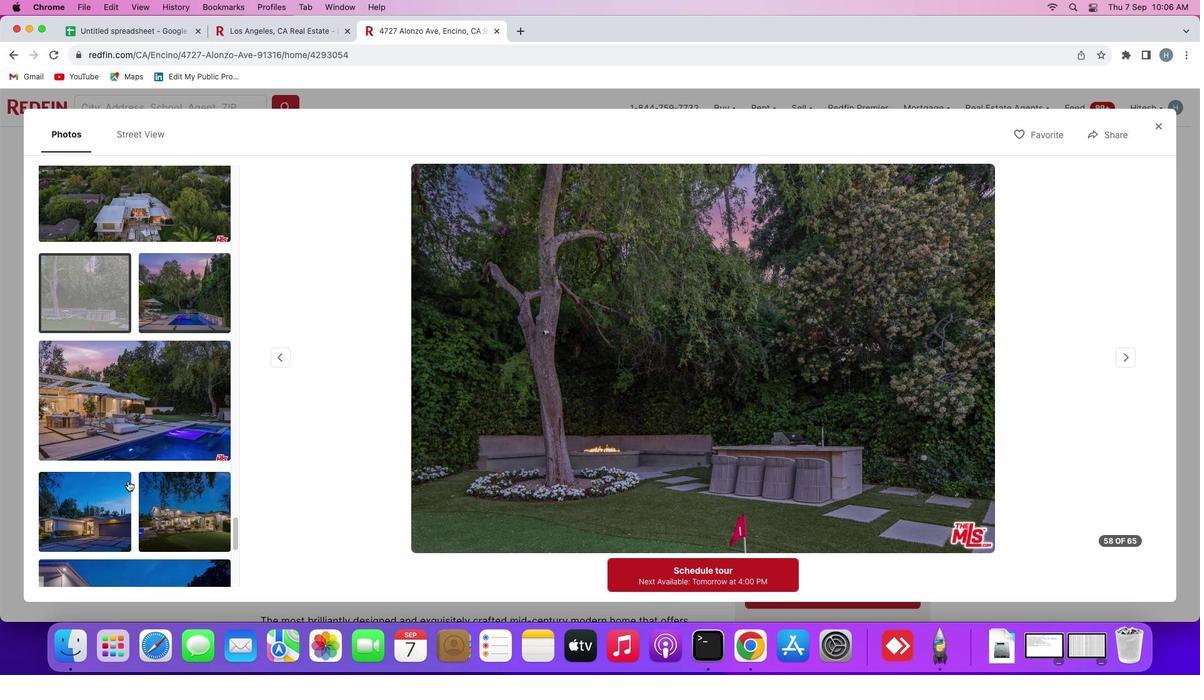 
Action: Mouse moved to (216, 496)
Screenshot: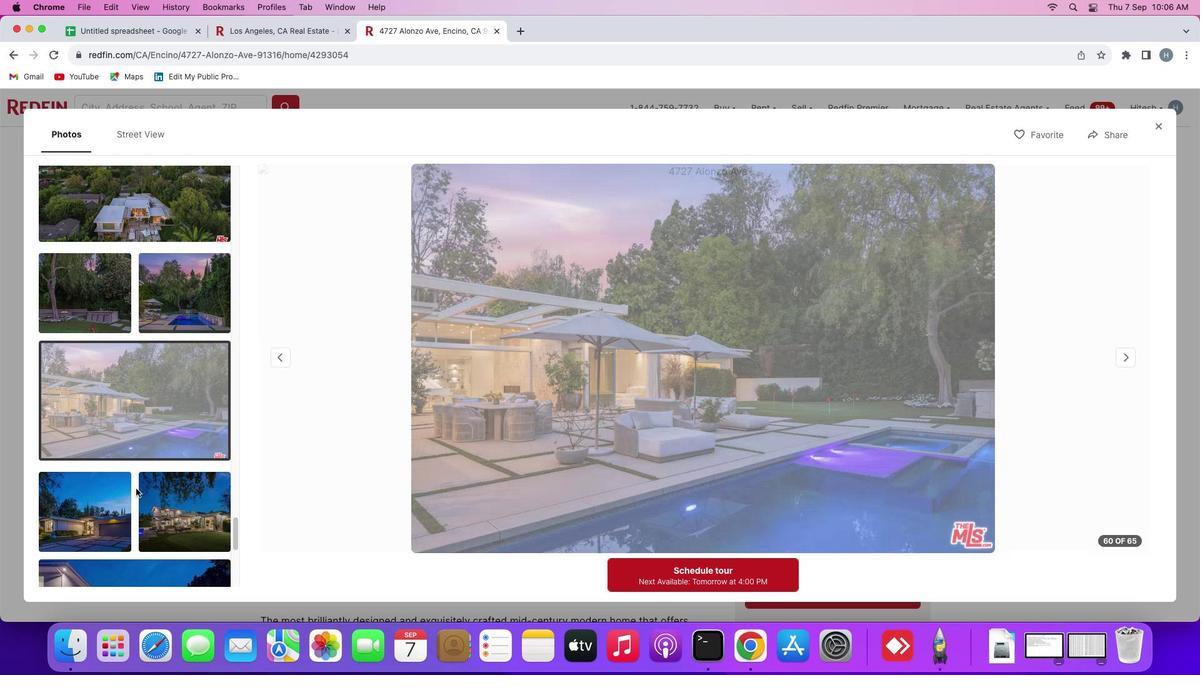 
Action: Mouse pressed left at (216, 496)
Screenshot: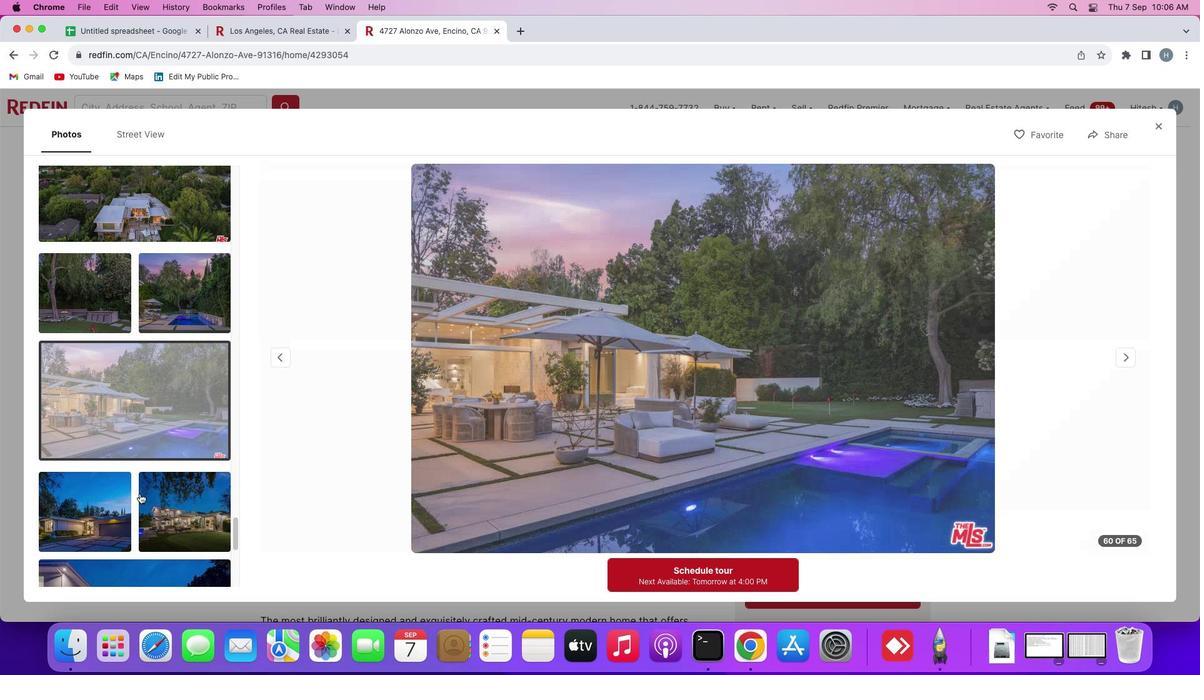 
Action: Mouse moved to (149, 504)
Screenshot: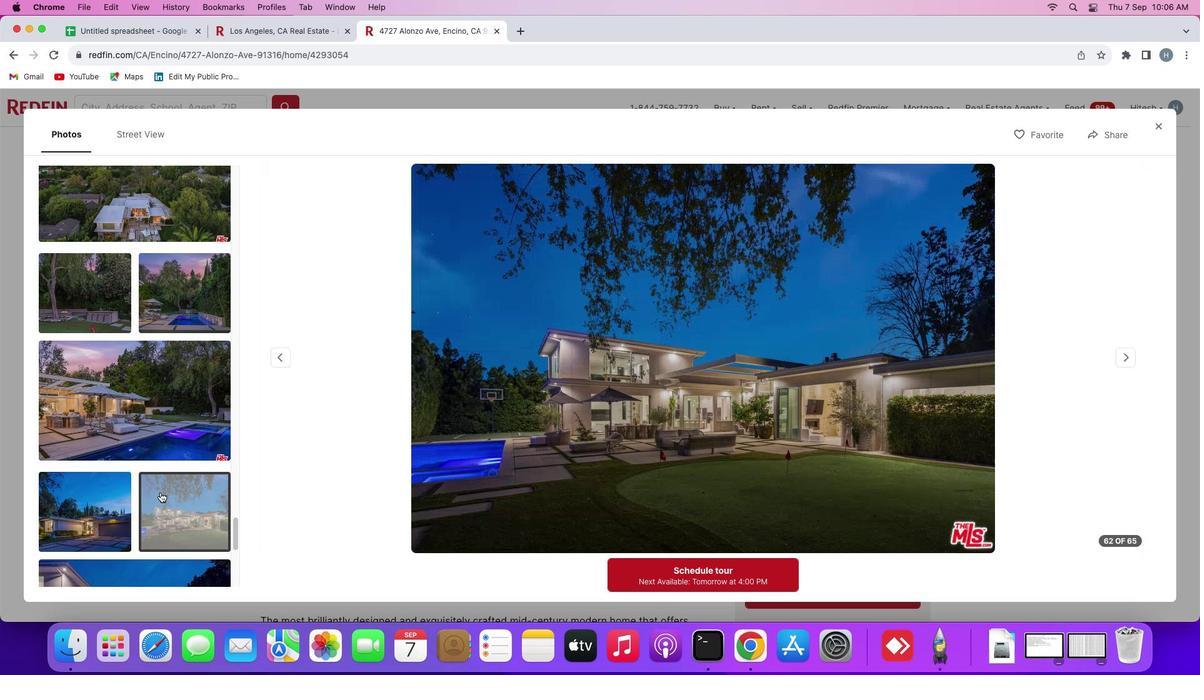 
Action: Mouse pressed left at (149, 504)
Screenshot: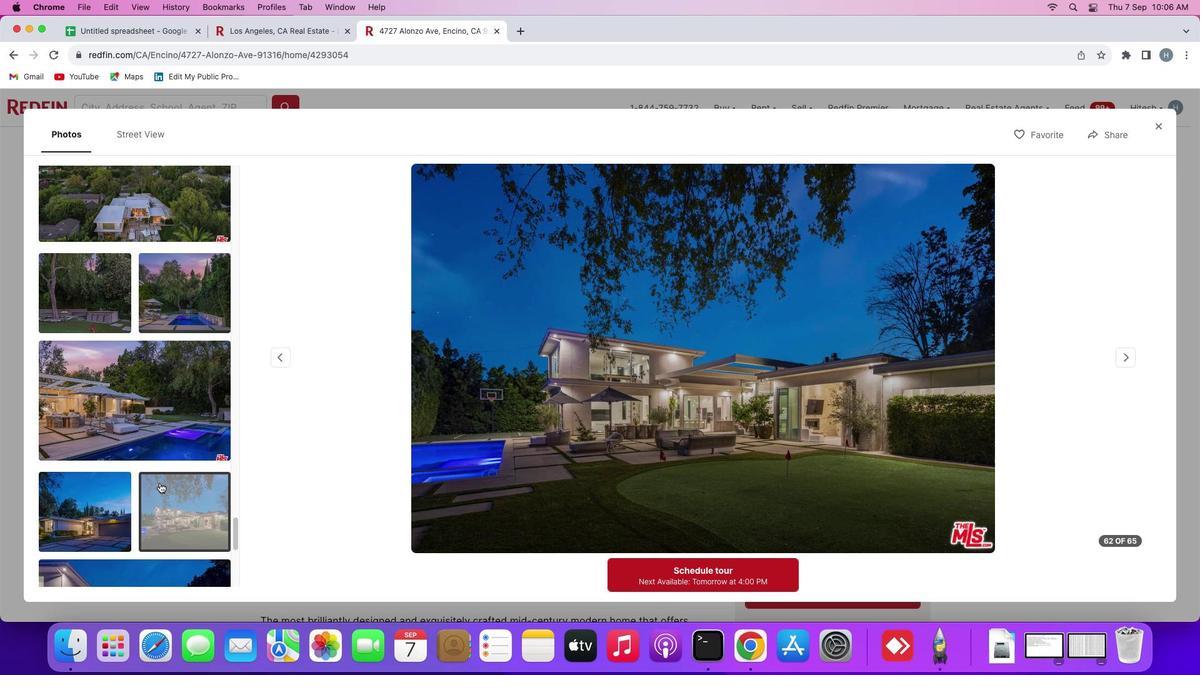 
Action: Mouse moved to (209, 475)
Screenshot: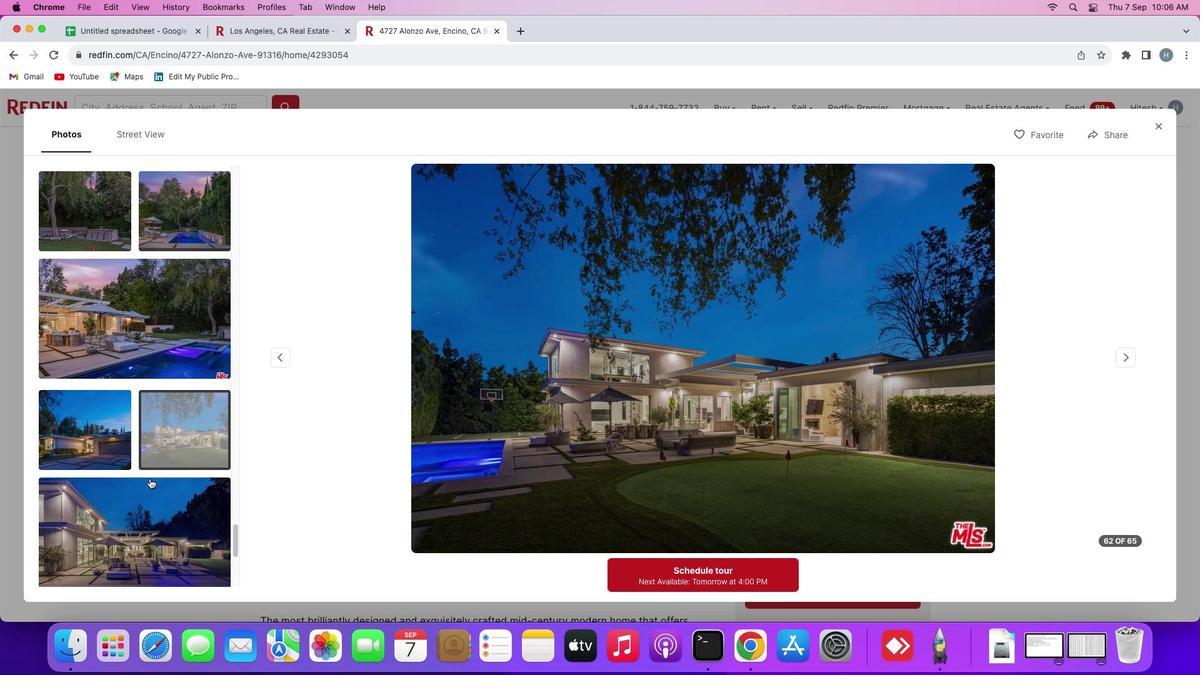 
Action: Mouse scrolled (209, 475) with delta (40, 40)
Screenshot: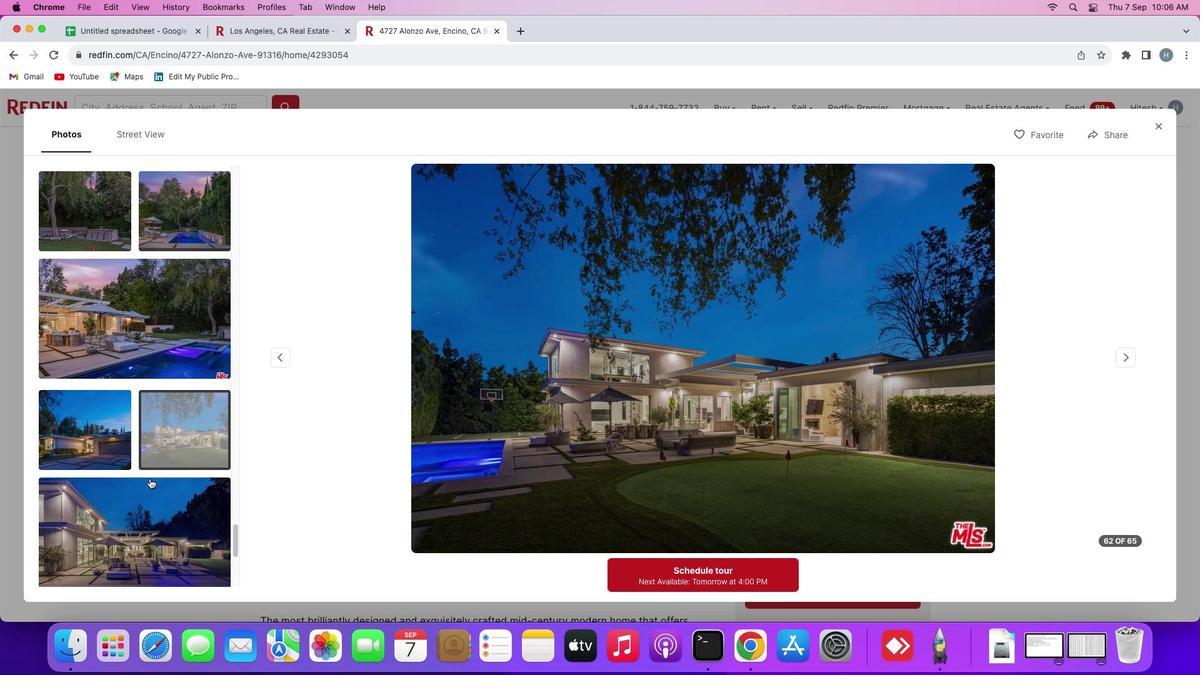 
Action: Mouse scrolled (209, 475) with delta (40, 40)
Screenshot: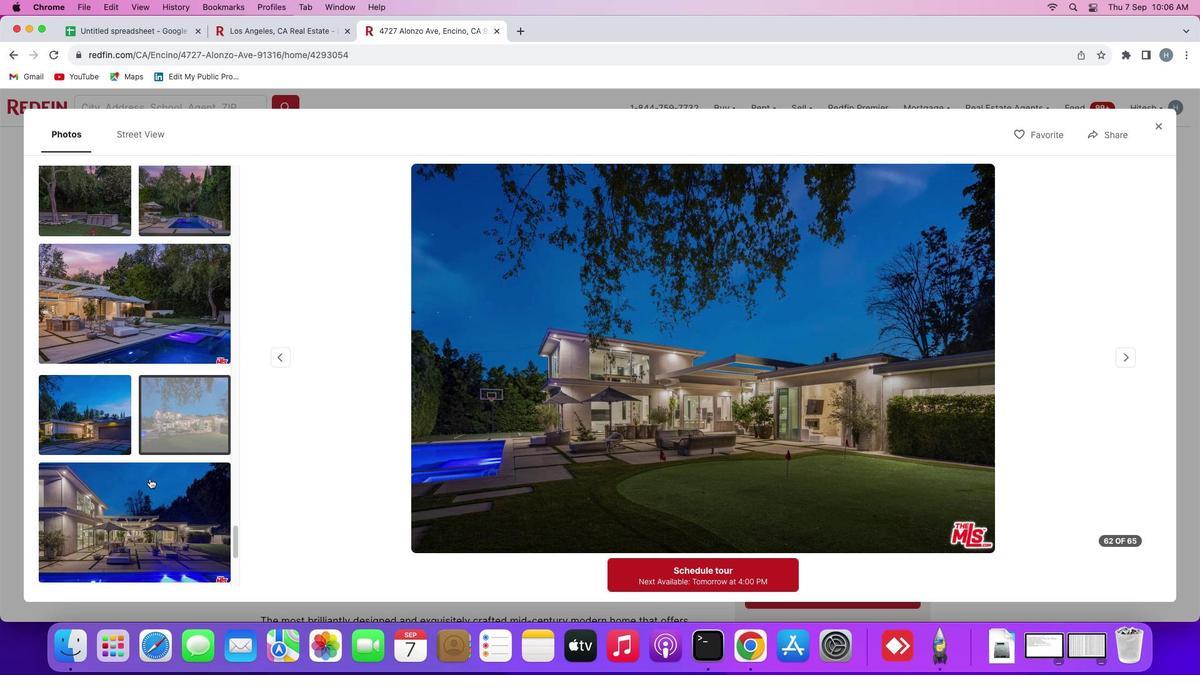 
Action: Mouse scrolled (209, 475) with delta (40, 39)
Screenshot: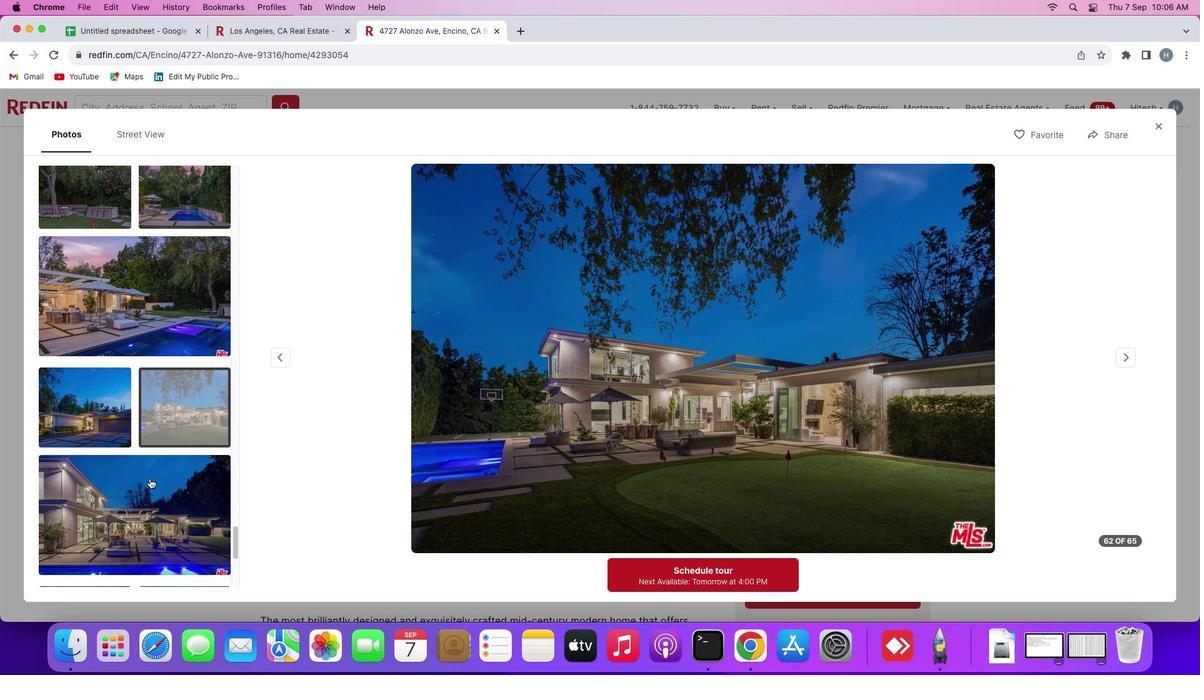 
Action: Mouse scrolled (209, 475) with delta (40, 39)
Screenshot: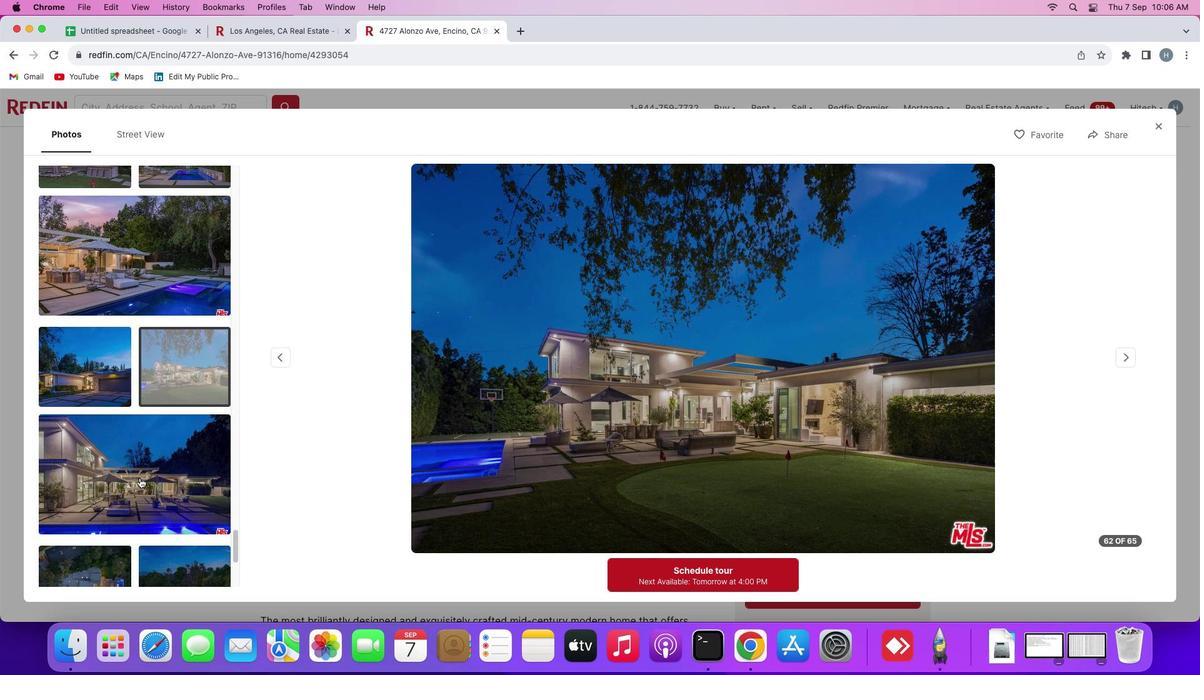
Action: Mouse moved to (177, 512)
Screenshot: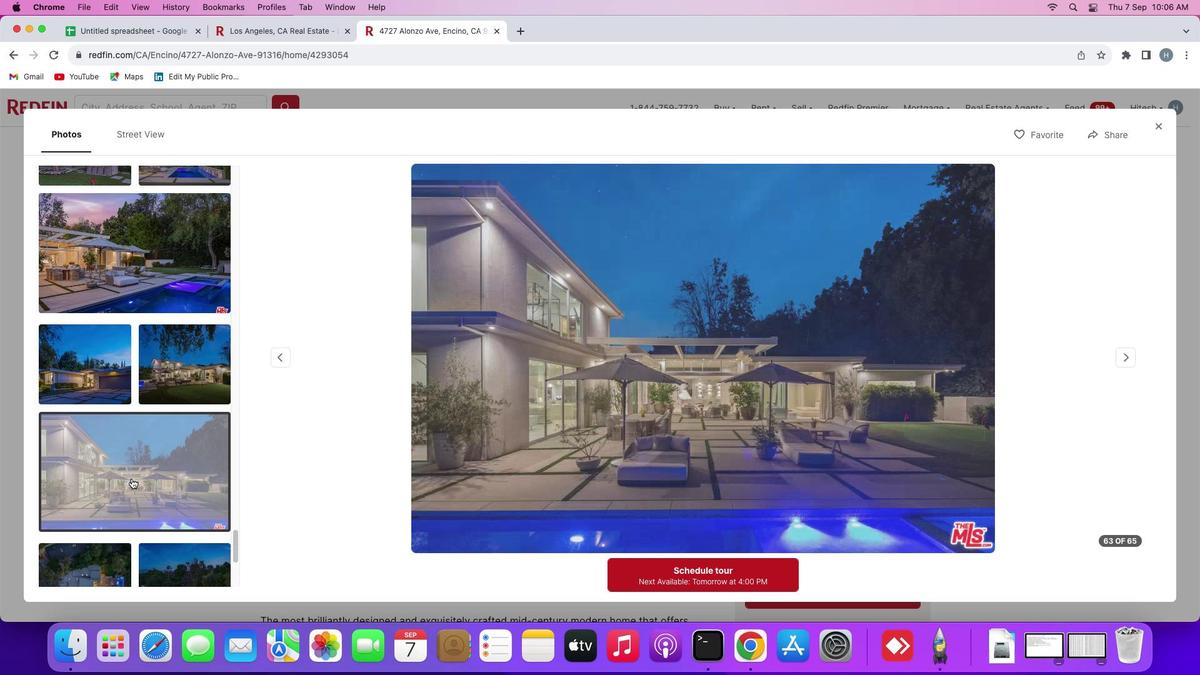 
Action: Mouse pressed left at (177, 512)
Screenshot: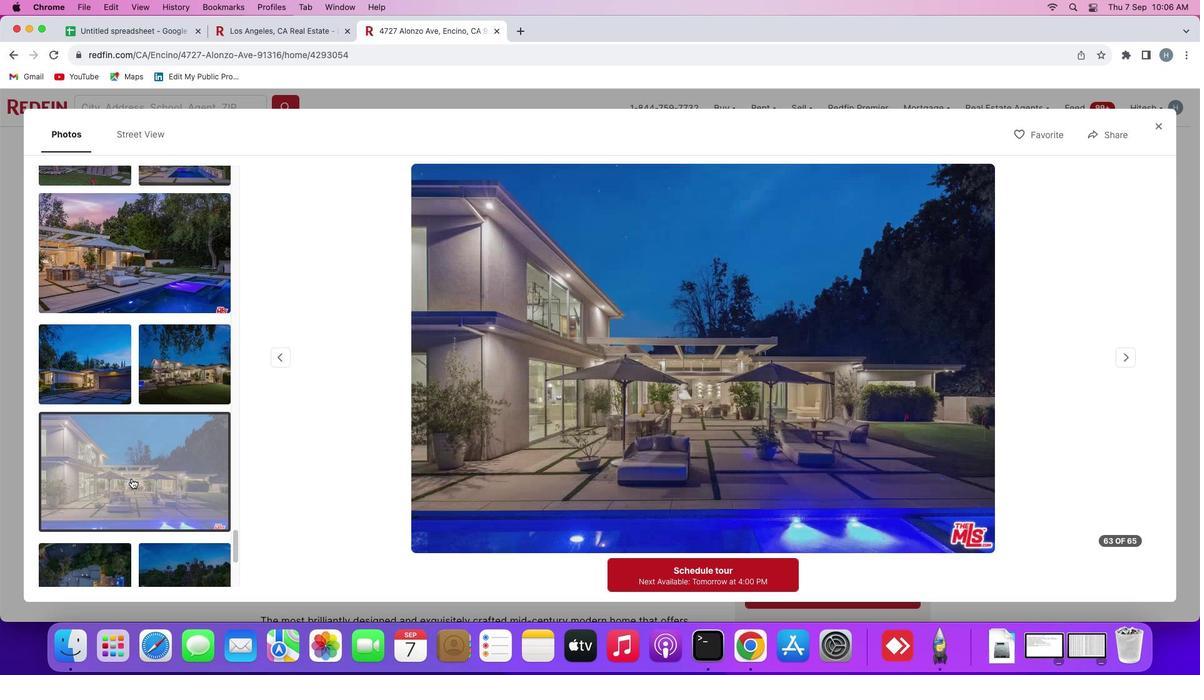 
Action: Mouse moved to (201, 482)
Screenshot: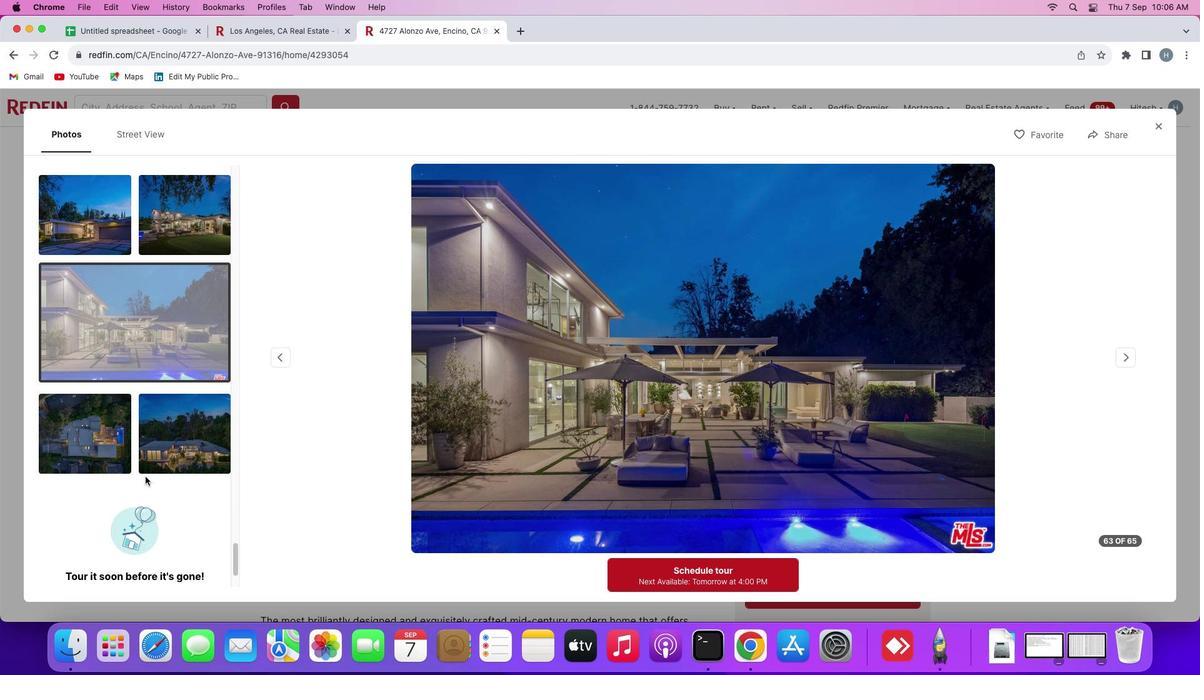 
Action: Mouse scrolled (201, 482) with delta (40, 40)
Screenshot: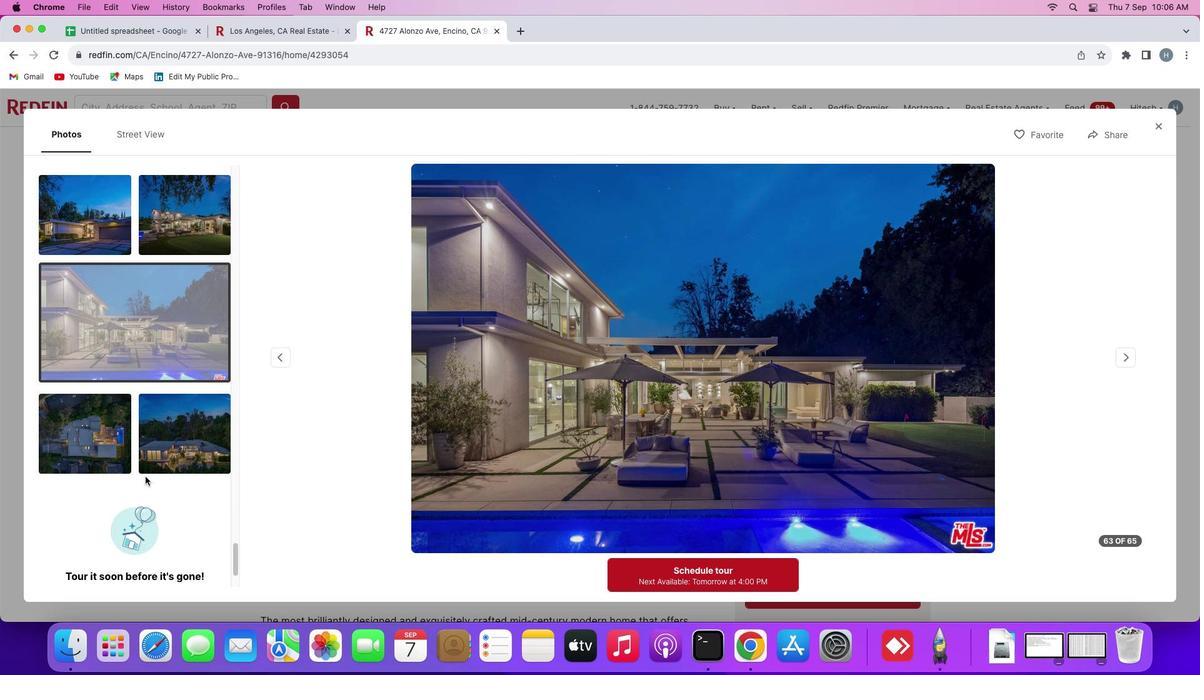 
Action: Mouse scrolled (201, 482) with delta (40, 40)
Screenshot: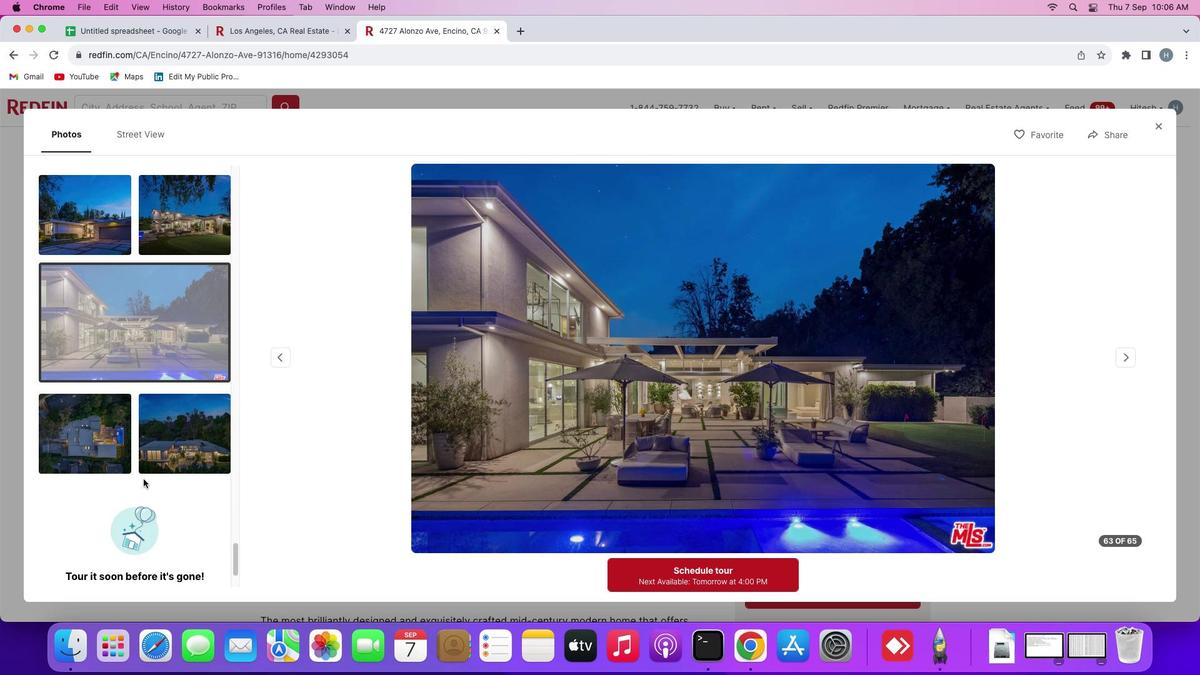 
Action: Mouse scrolled (201, 482) with delta (40, 39)
Screenshot: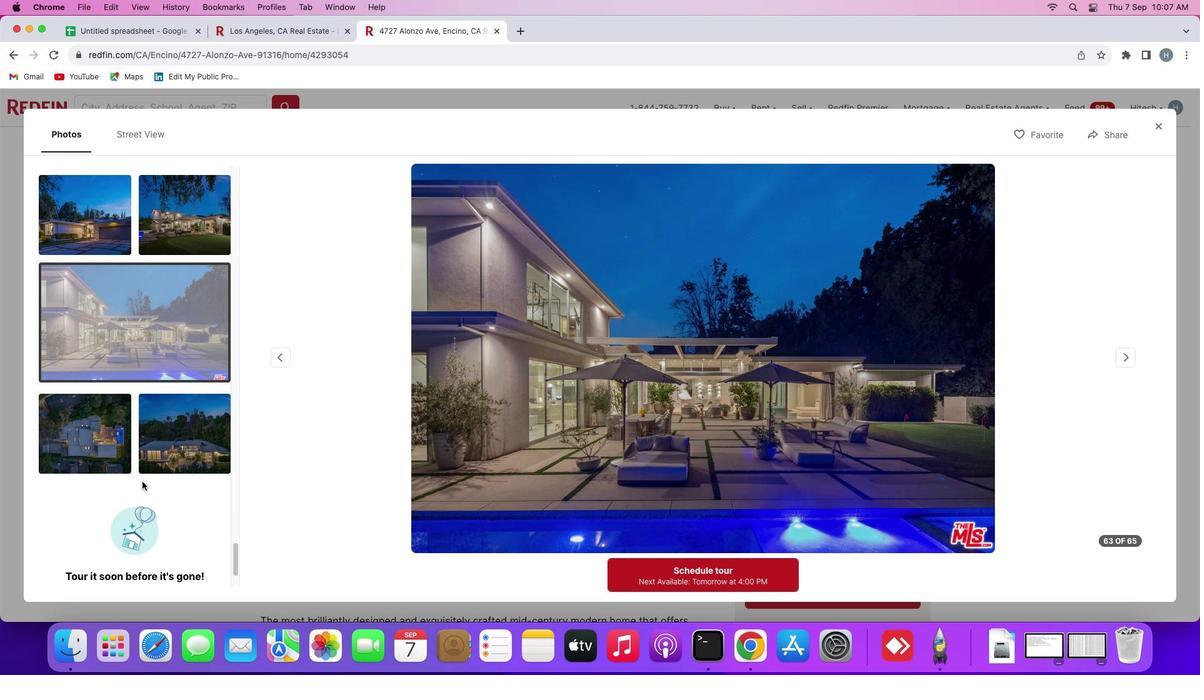 
Action: Mouse moved to (213, 487)
Screenshot: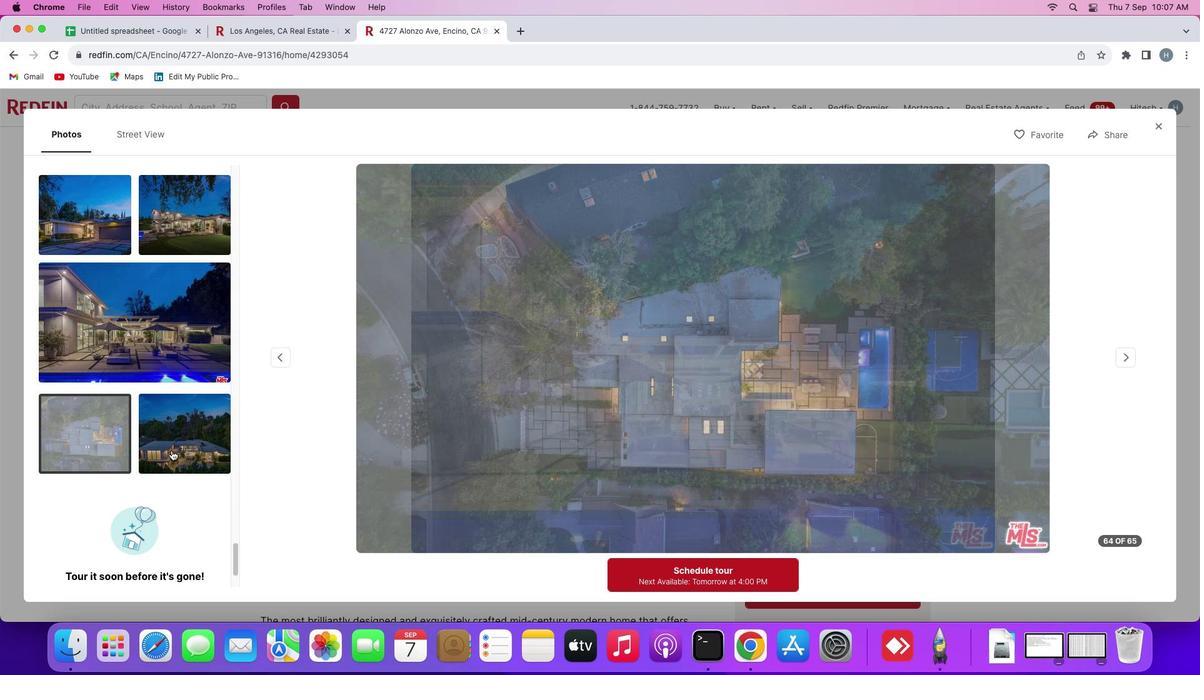 
Action: Mouse pressed left at (213, 487)
Screenshot: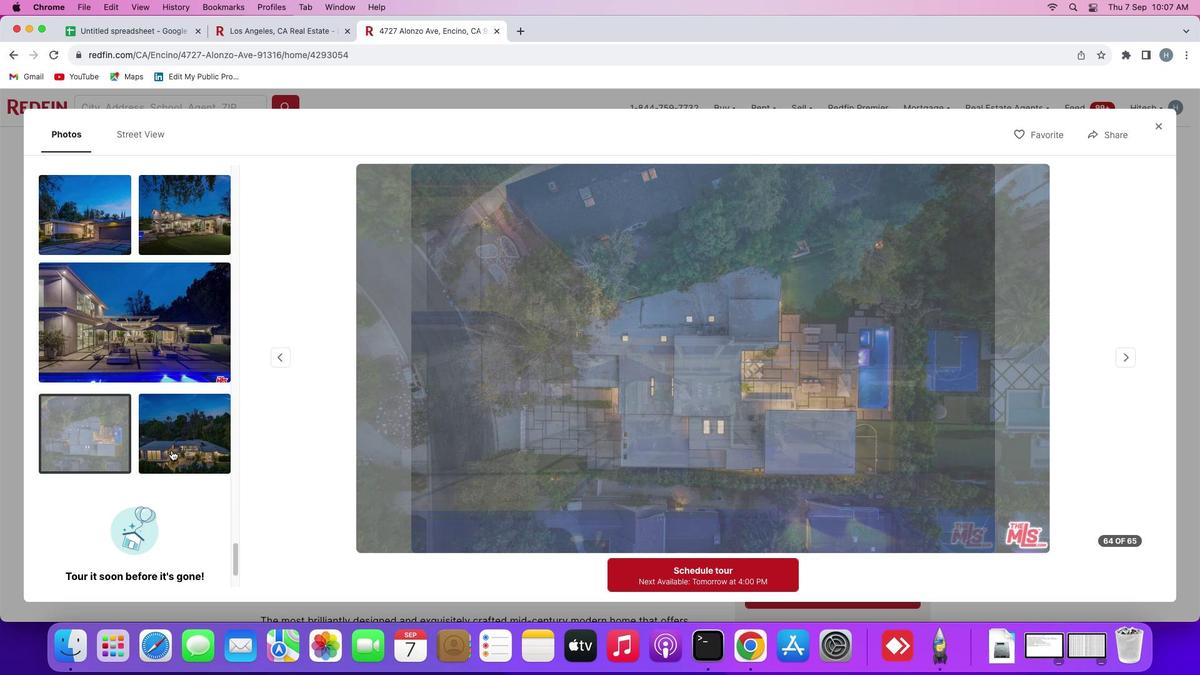 
Action: Mouse moved to (139, 508)
Screenshot: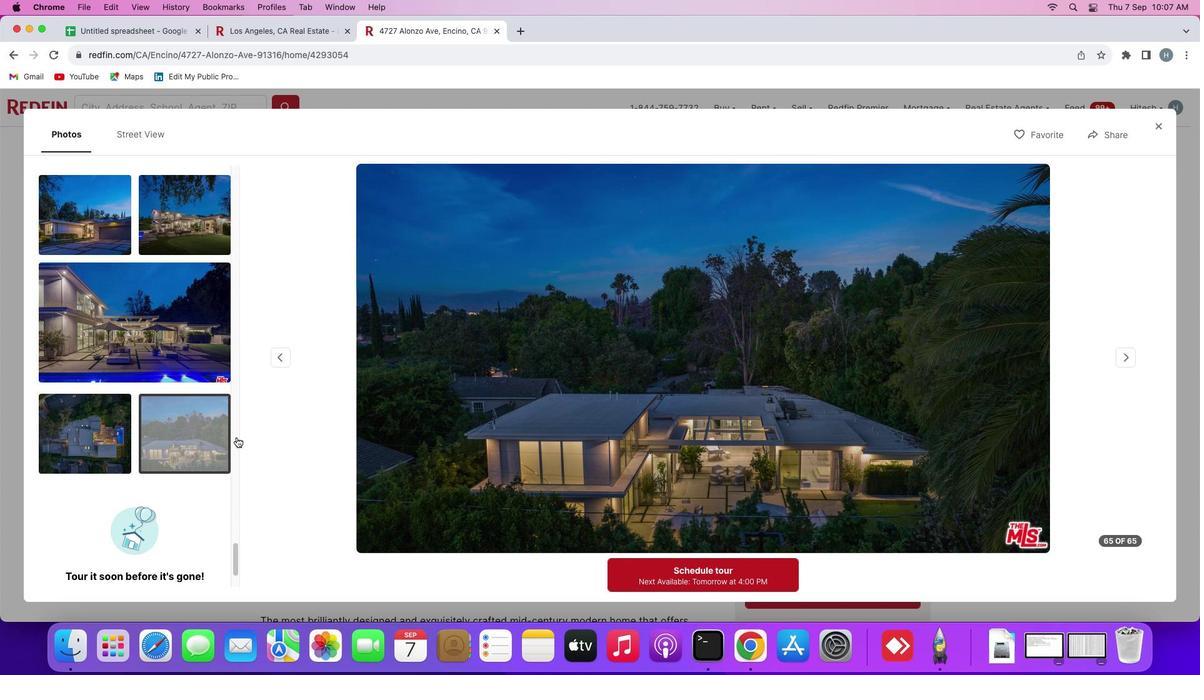 
Action: Mouse pressed left at (139, 508)
Screenshot: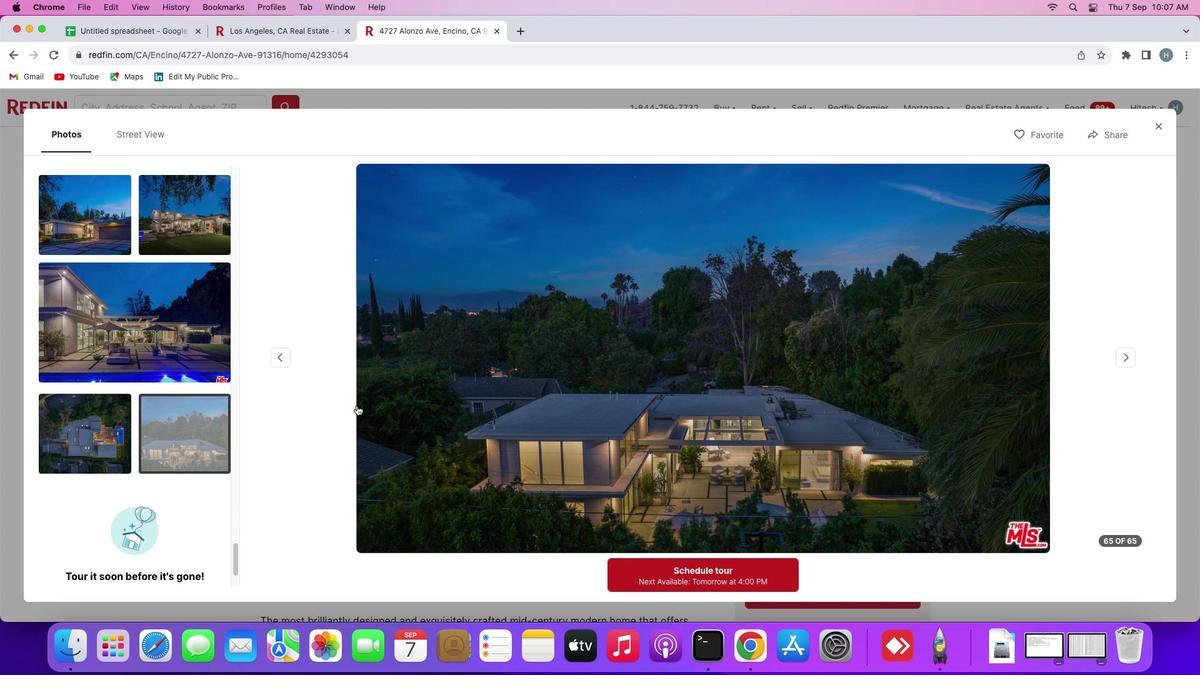 
Action: Mouse moved to (173, 527)
Screenshot: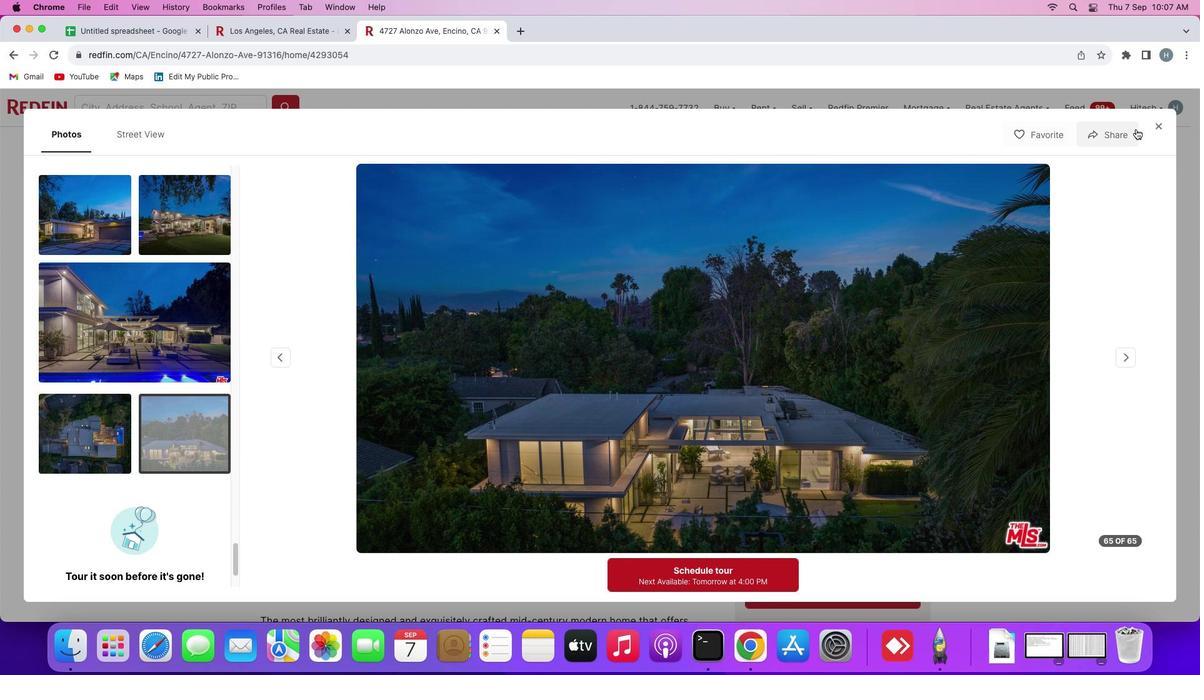 
Action: Mouse scrolled (173, 527) with delta (40, 40)
Screenshot: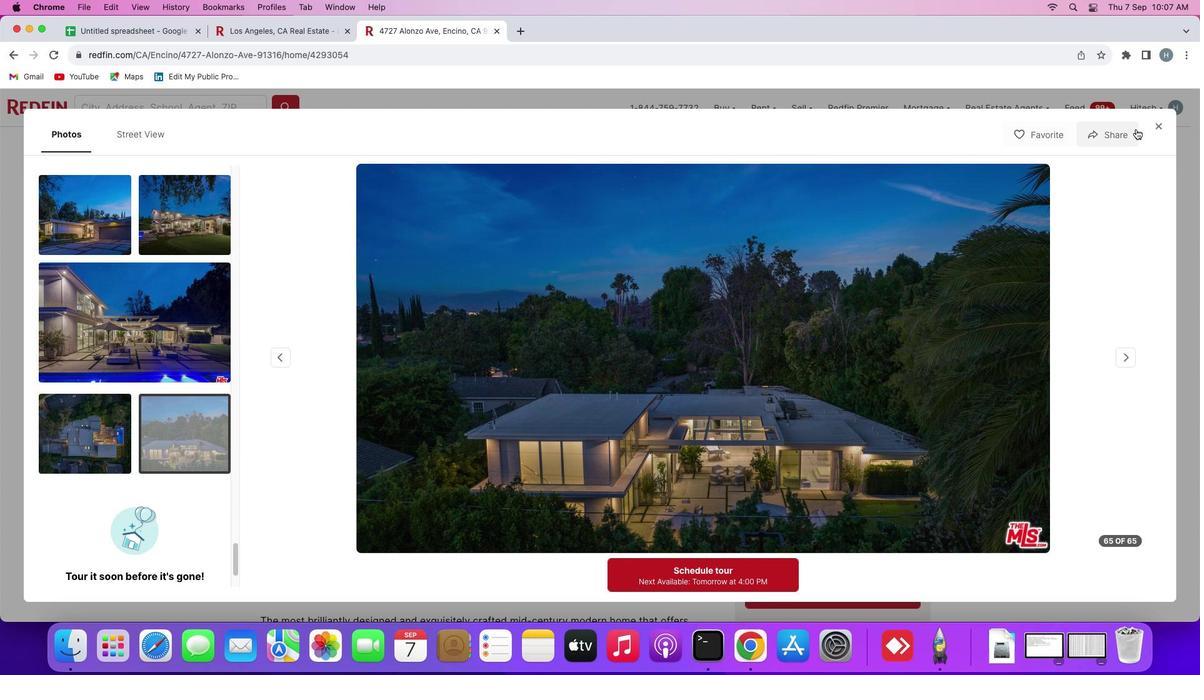 
Action: Mouse moved to (173, 526)
Screenshot: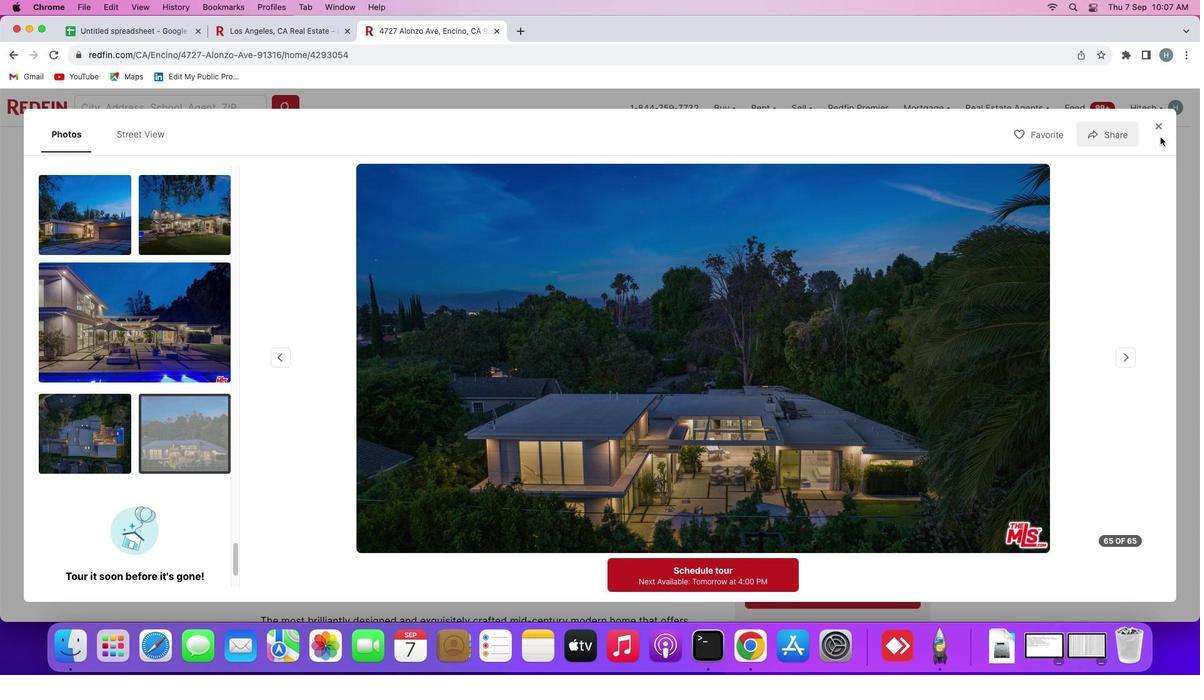 
Action: Mouse scrolled (173, 526) with delta (40, 40)
Screenshot: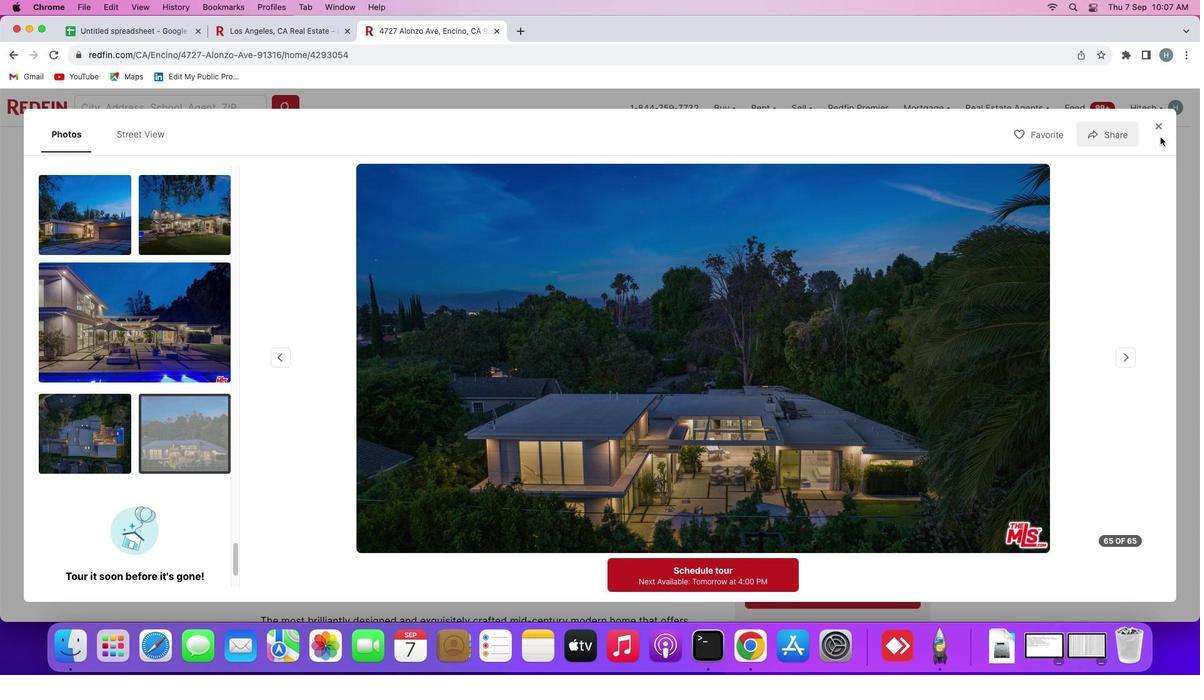 
Action: Mouse moved to (173, 526)
Screenshot: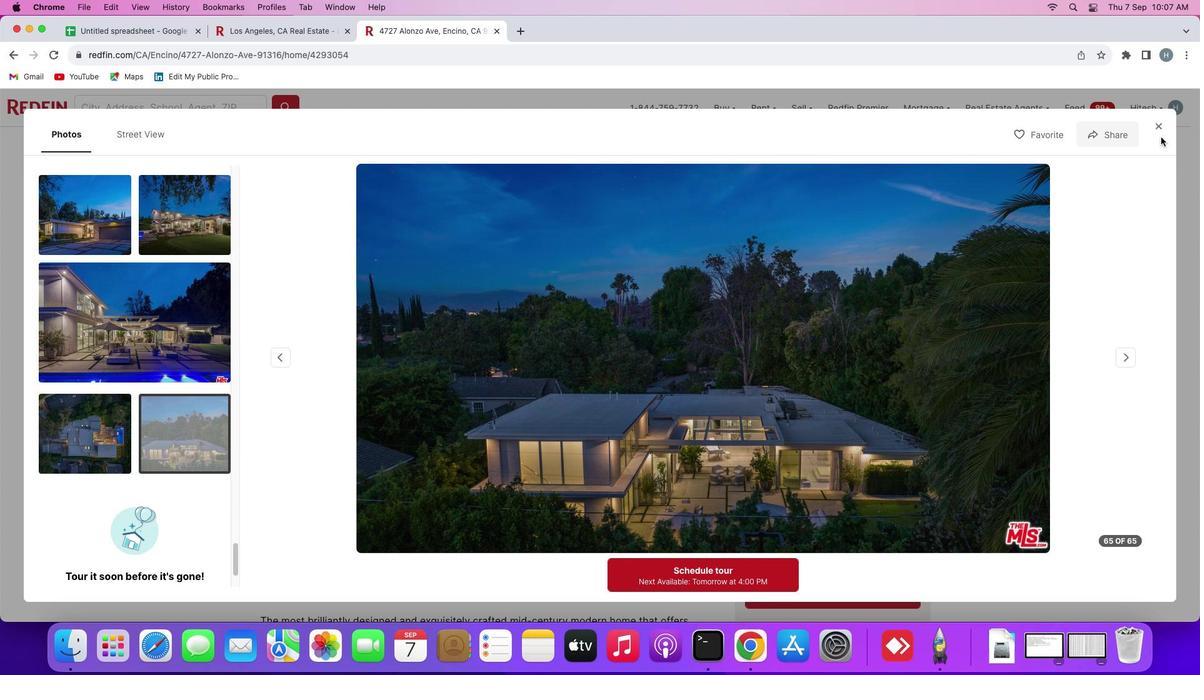 
Action: Mouse scrolled (173, 526) with delta (40, 39)
Screenshot: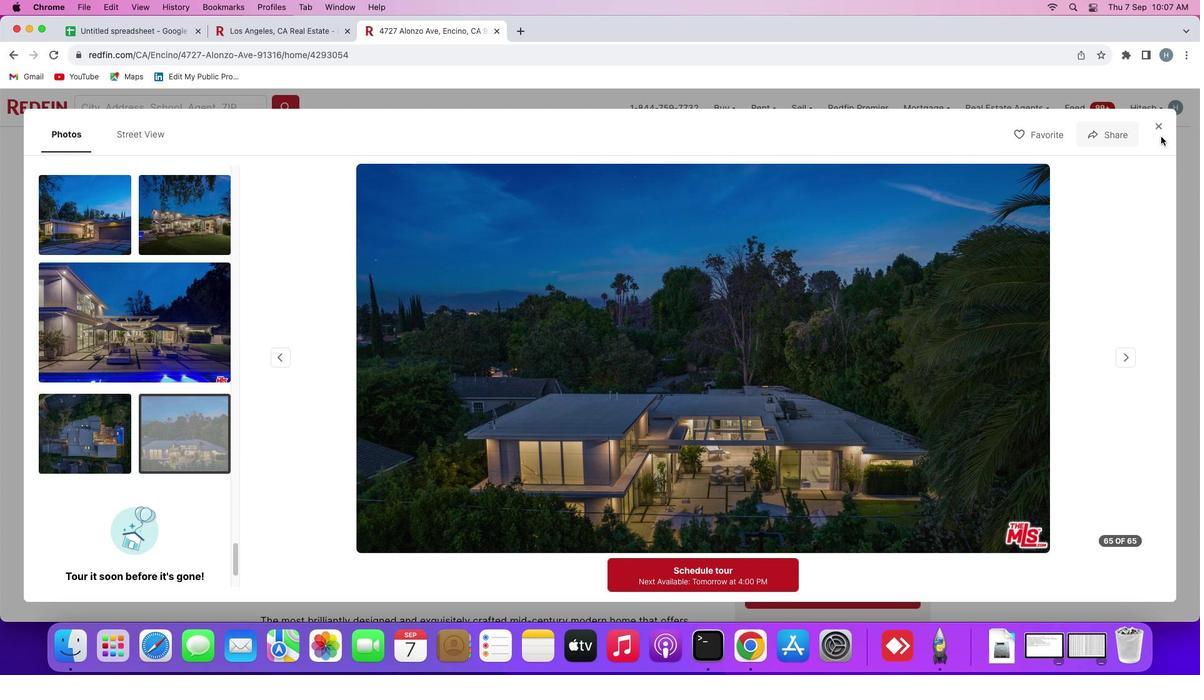 
Action: Mouse moved to (173, 525)
Screenshot: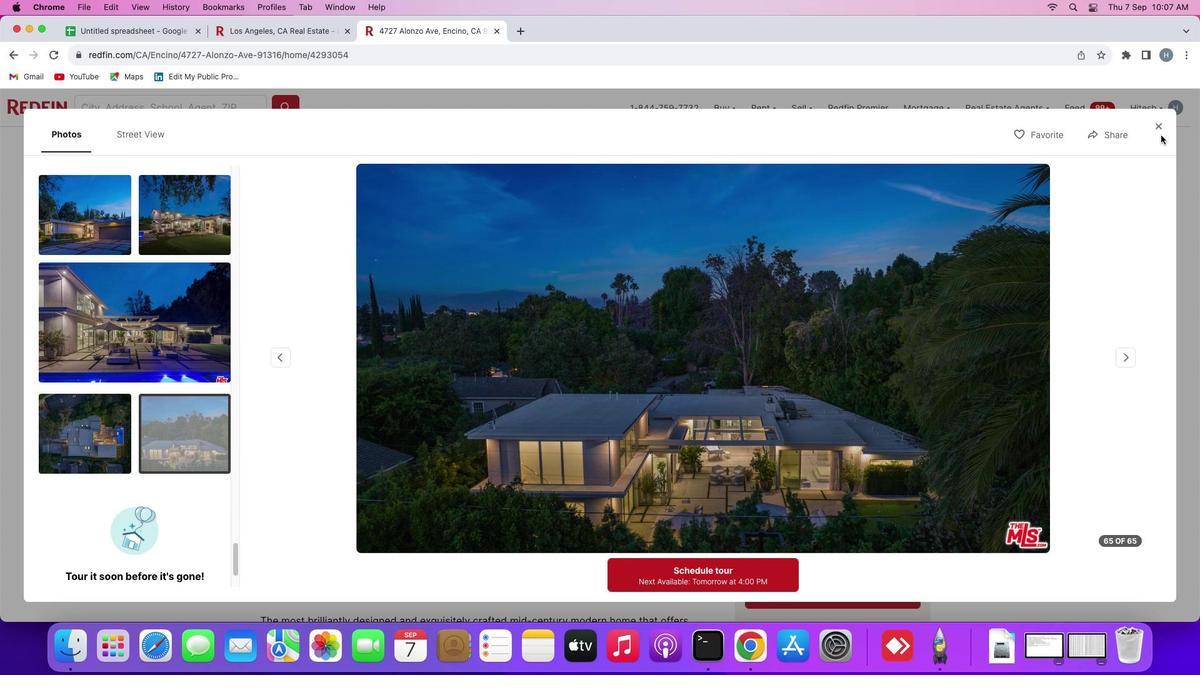 
Action: Mouse scrolled (173, 525) with delta (40, 38)
Screenshot: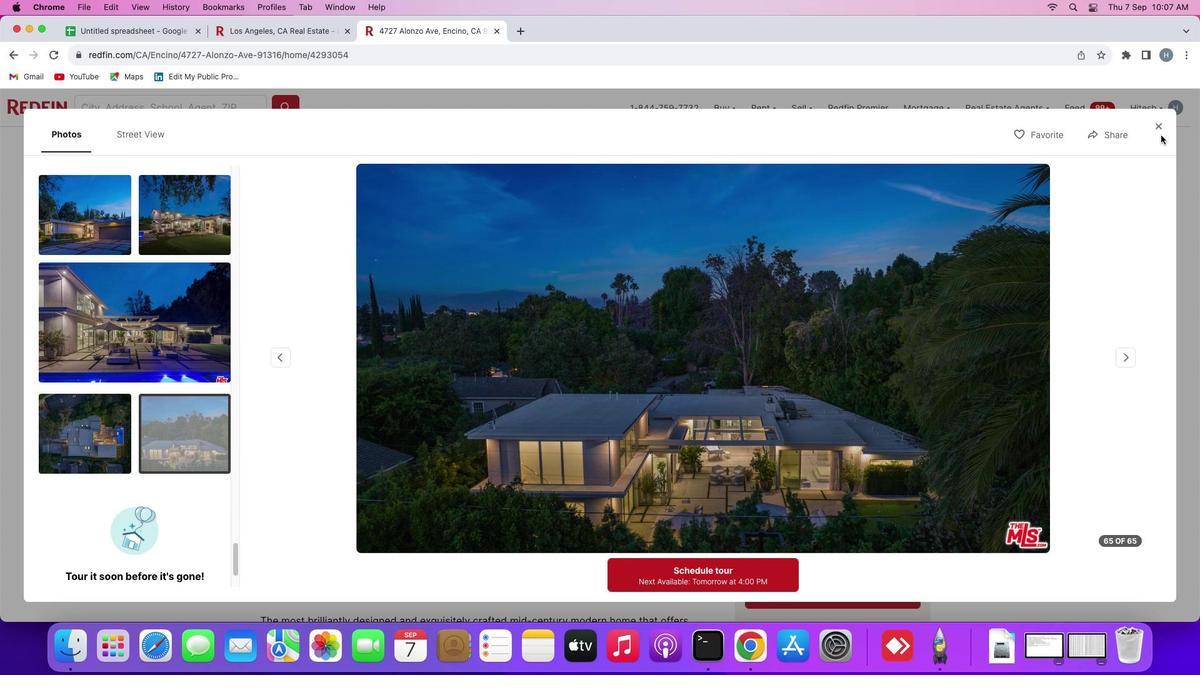 
Action: Mouse moved to (184, 496)
Screenshot: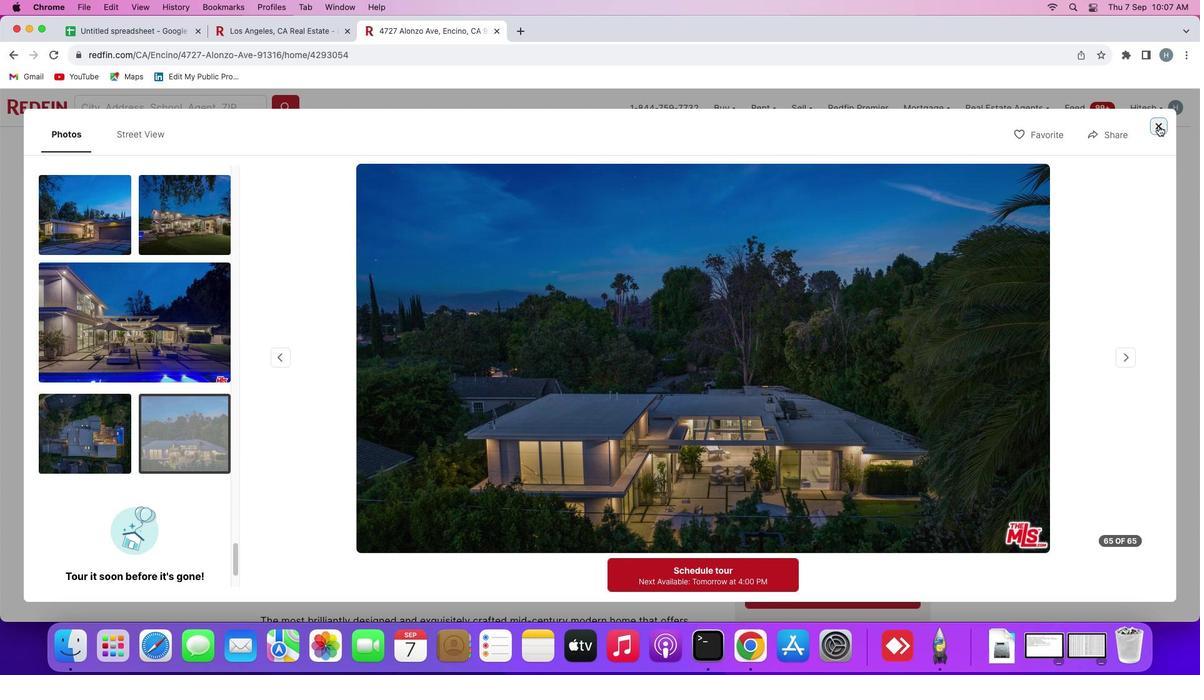 
Action: Mouse pressed left at (184, 496)
Screenshot: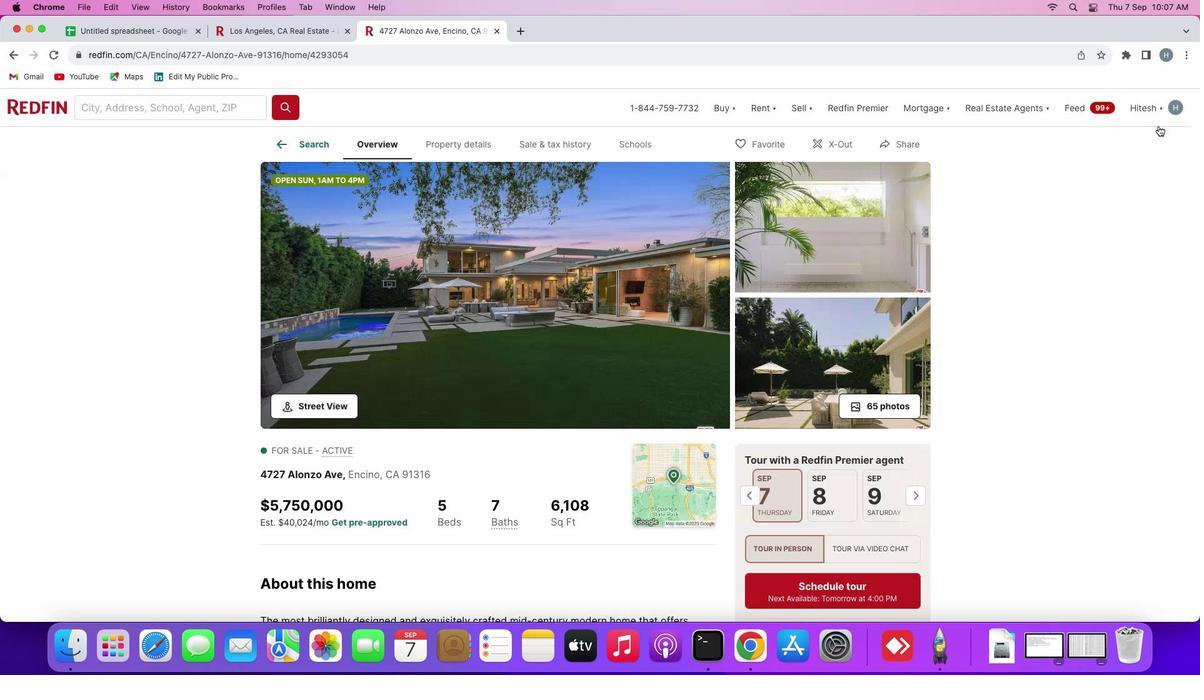 
Action: Mouse moved to (203, 546)
Screenshot: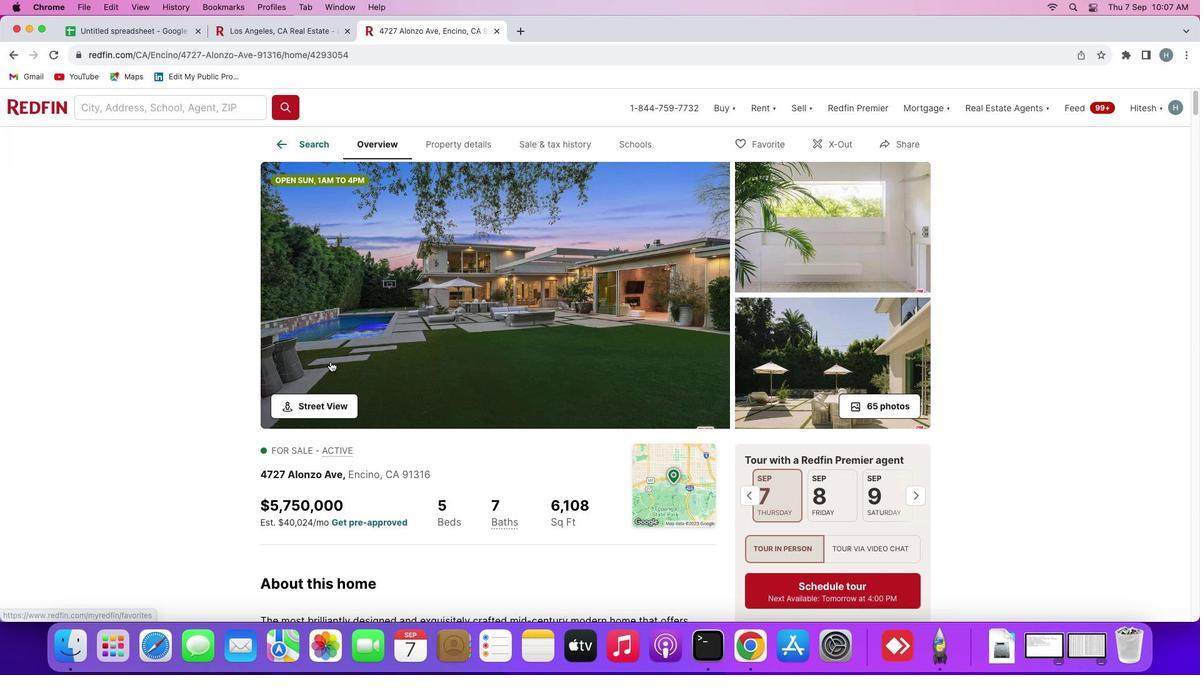 
Action: Mouse pressed left at (203, 546)
Screenshot: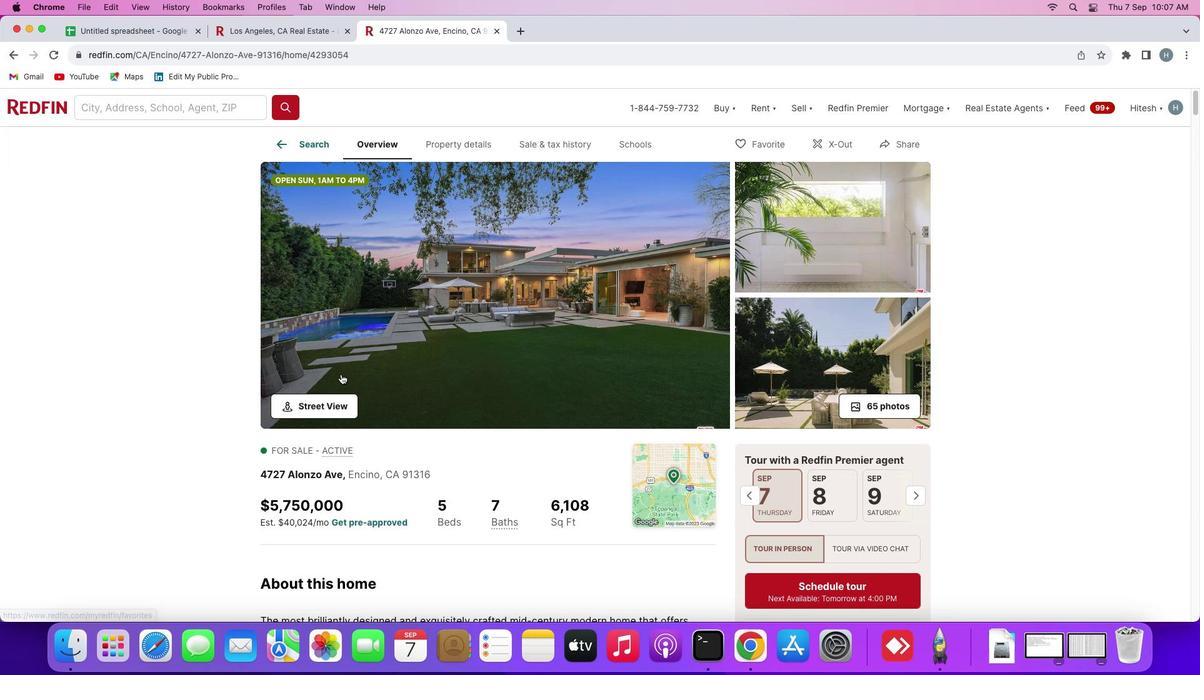 
Action: Mouse moved to (200, 522)
Screenshot: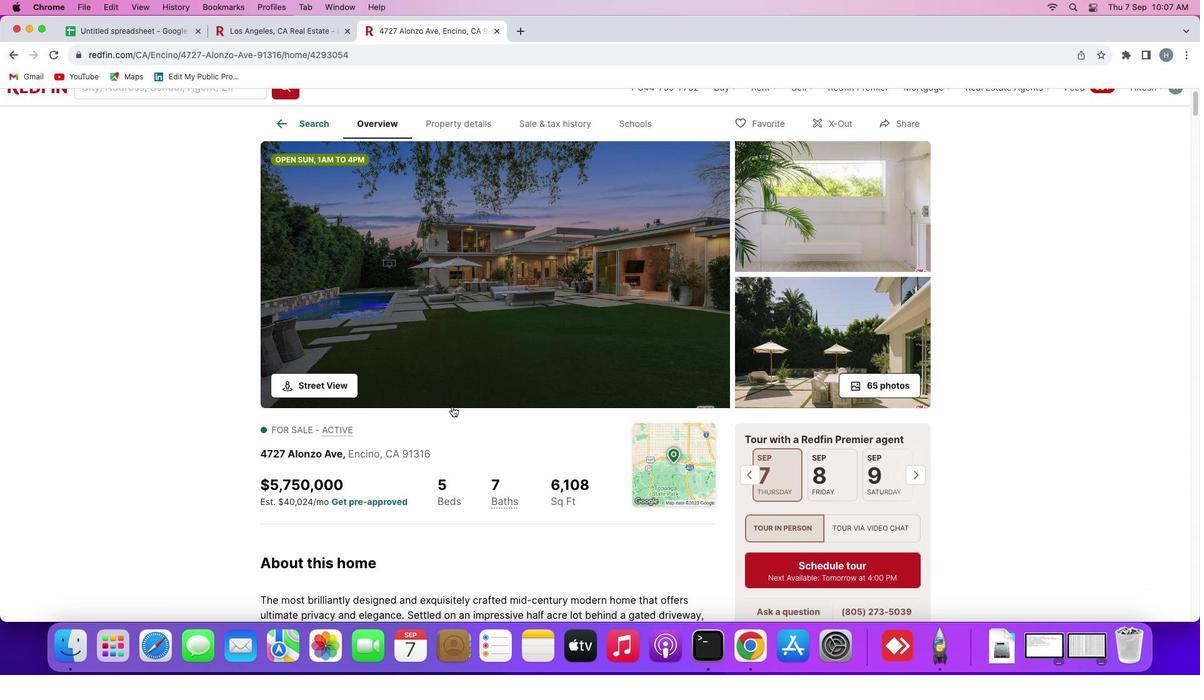 
Action: Mouse scrolled (200, 522) with delta (40, 40)
Screenshot: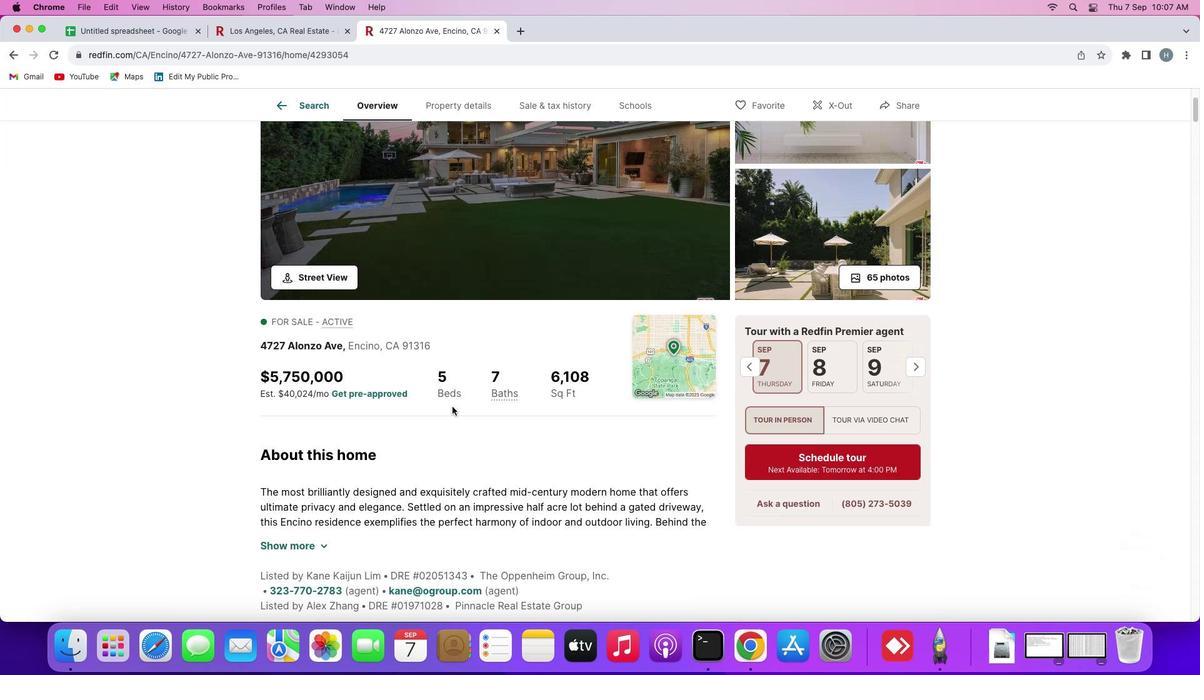 
Action: Mouse scrolled (200, 522) with delta (40, 40)
Screenshot: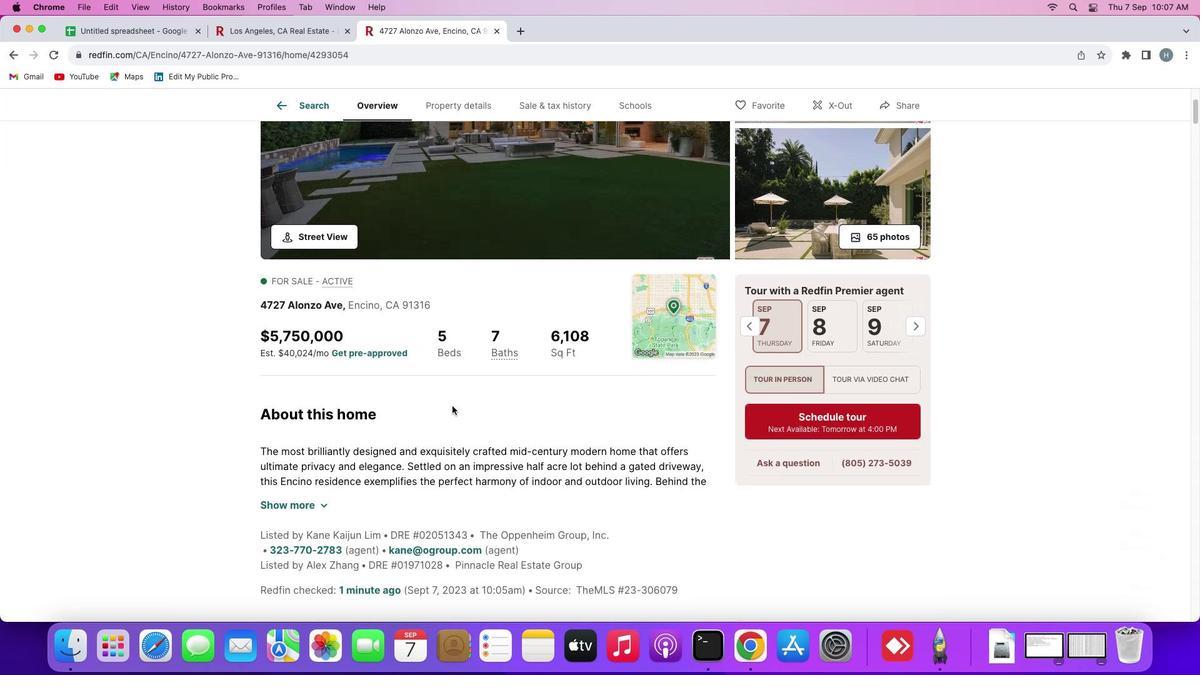 
Action: Mouse scrolled (200, 522) with delta (40, 39)
Screenshot: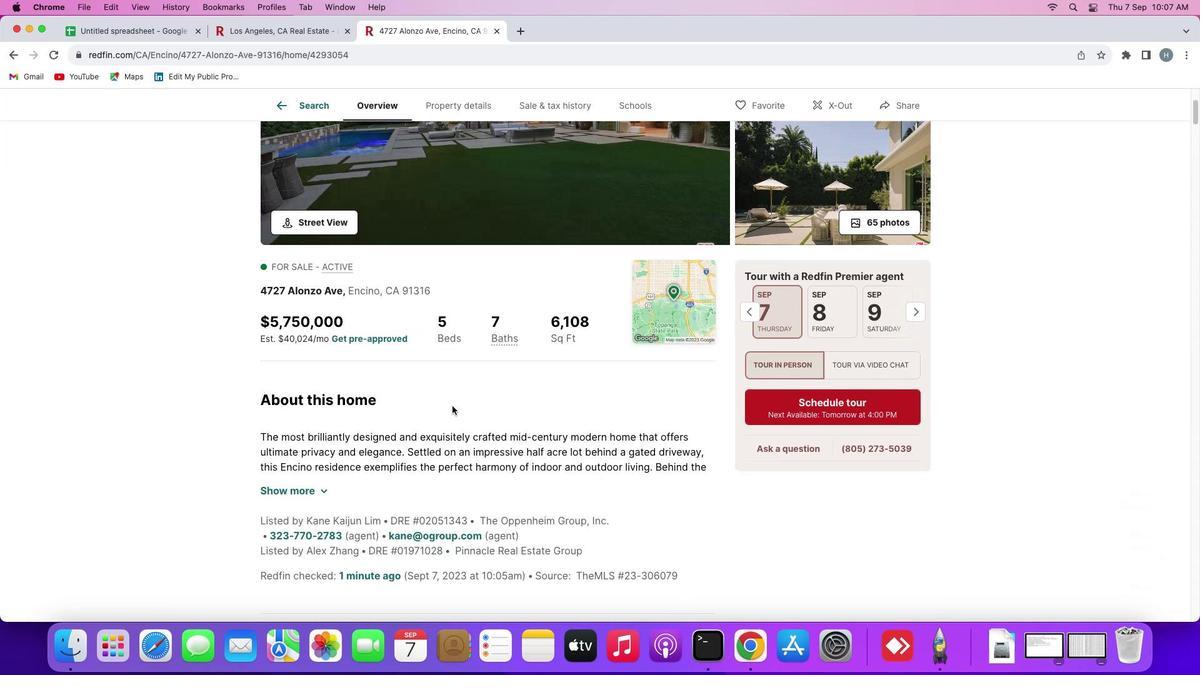 
Action: Mouse moved to (190, 518)
Screenshot: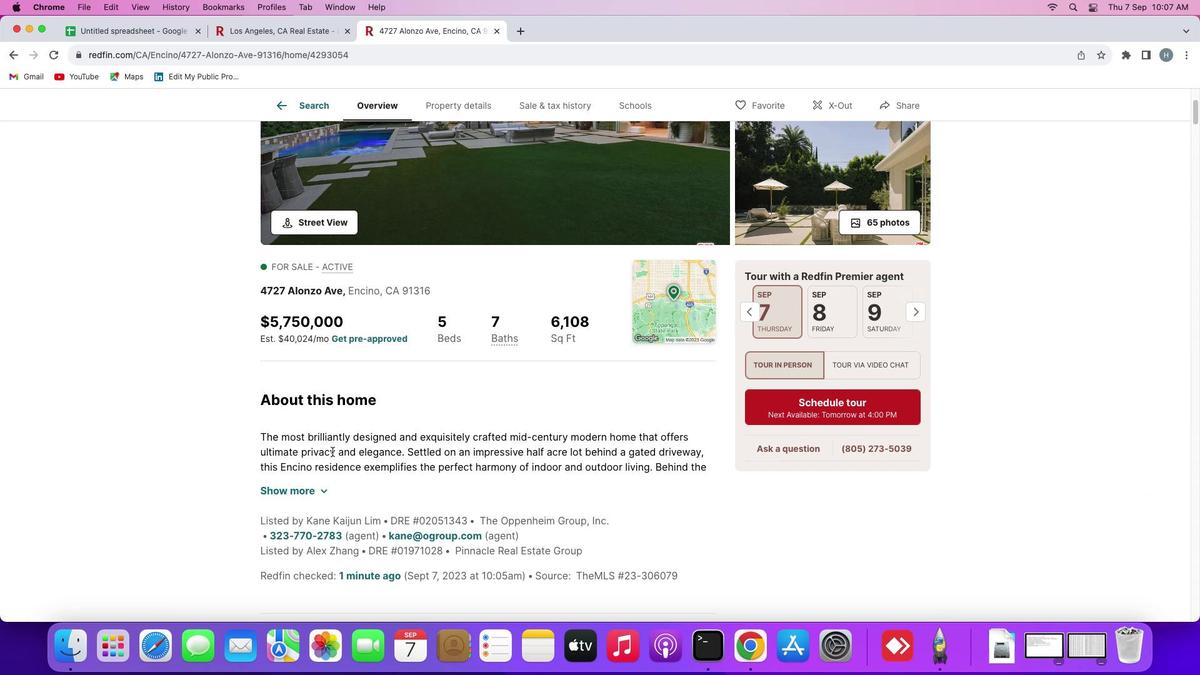 
Action: Mouse scrolled (190, 518) with delta (40, 40)
Screenshot: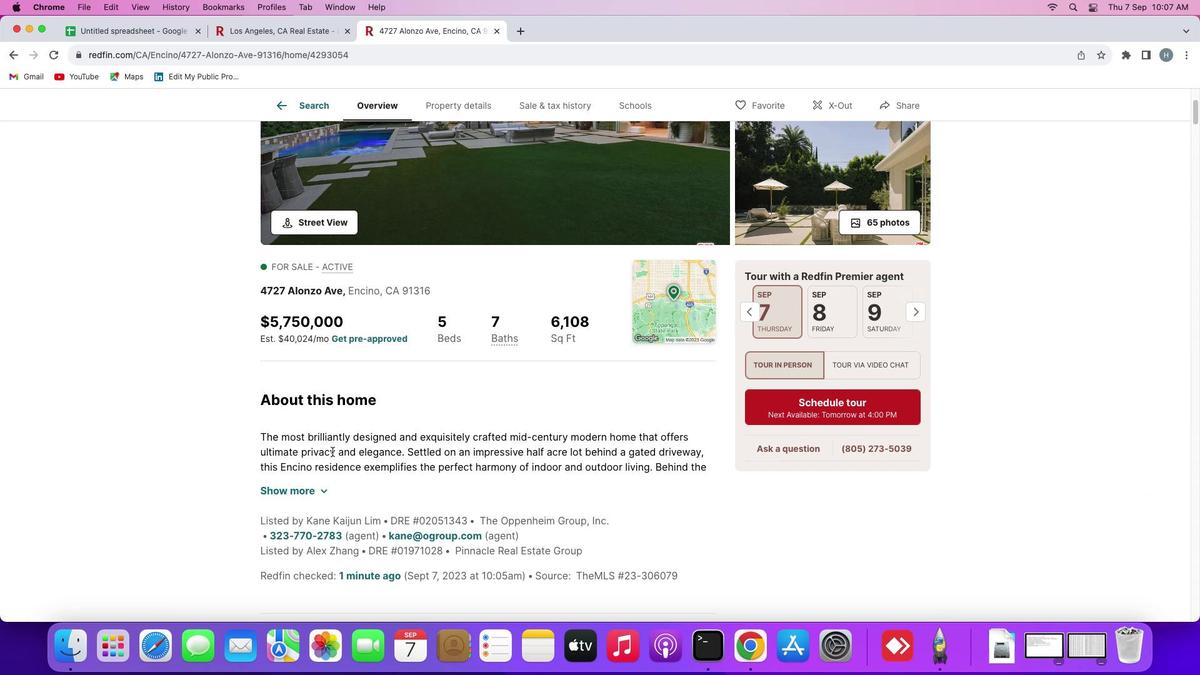 
Action: Mouse scrolled (190, 518) with delta (40, 40)
Screenshot: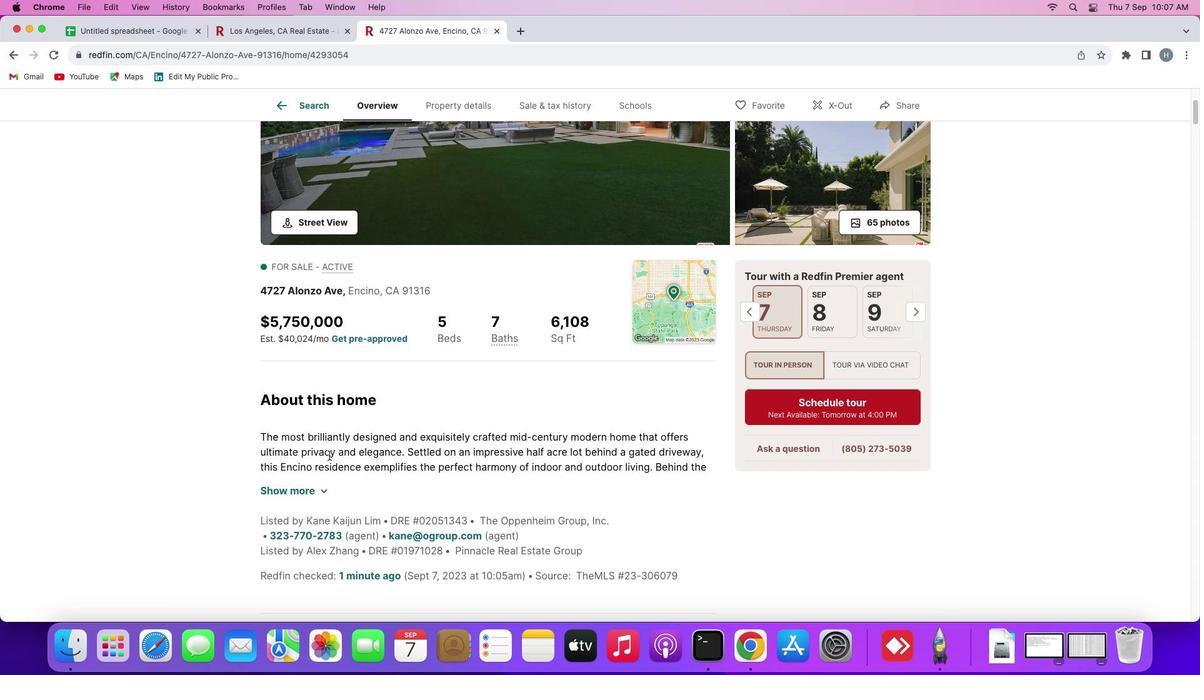 
Action: Mouse scrolled (190, 518) with delta (40, 39)
Screenshot: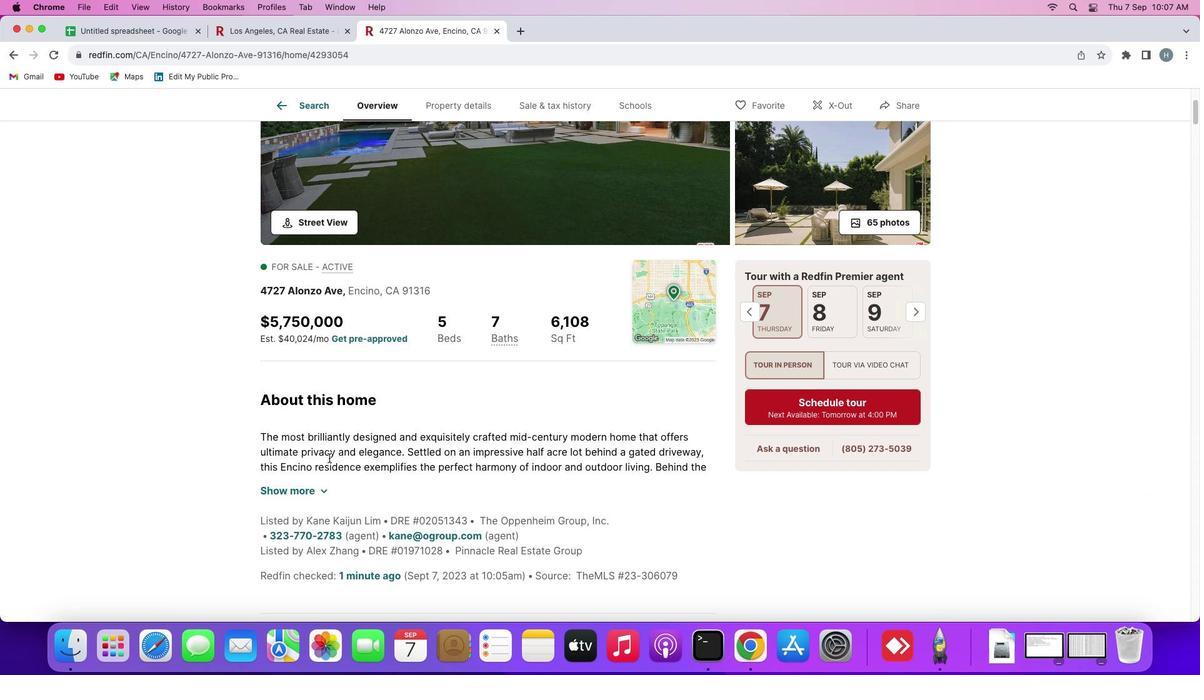 
Action: Mouse moved to (172, 519)
Screenshot: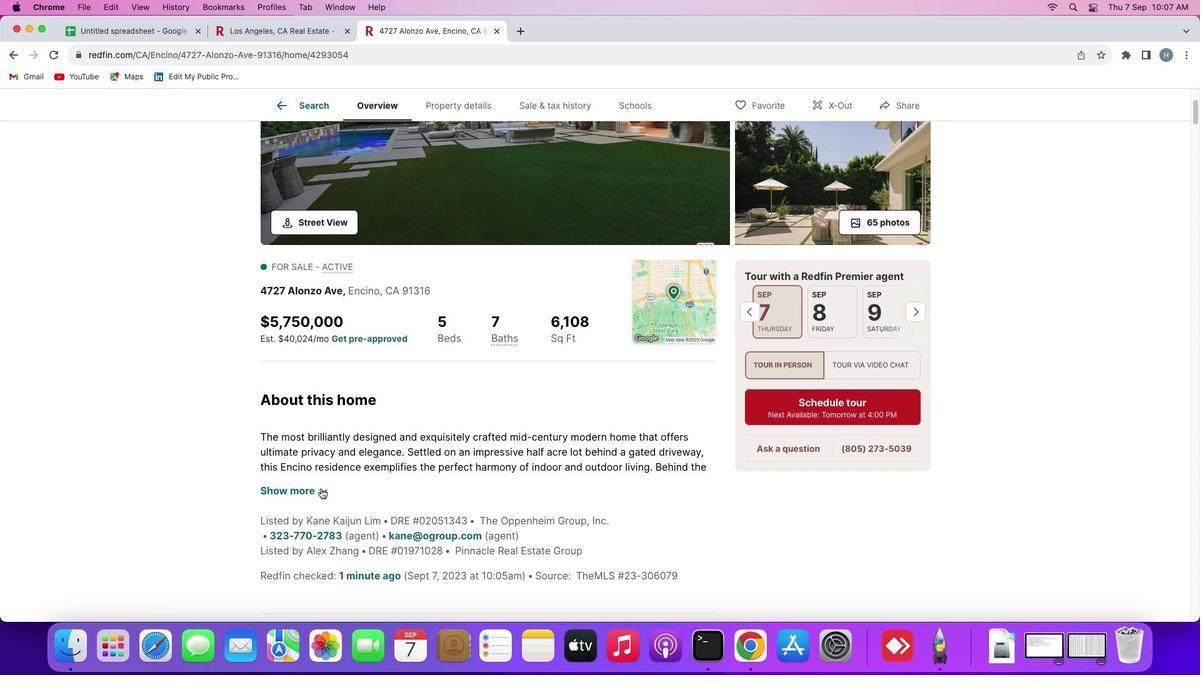 
Action: Mouse pressed left at (172, 519)
Screenshot: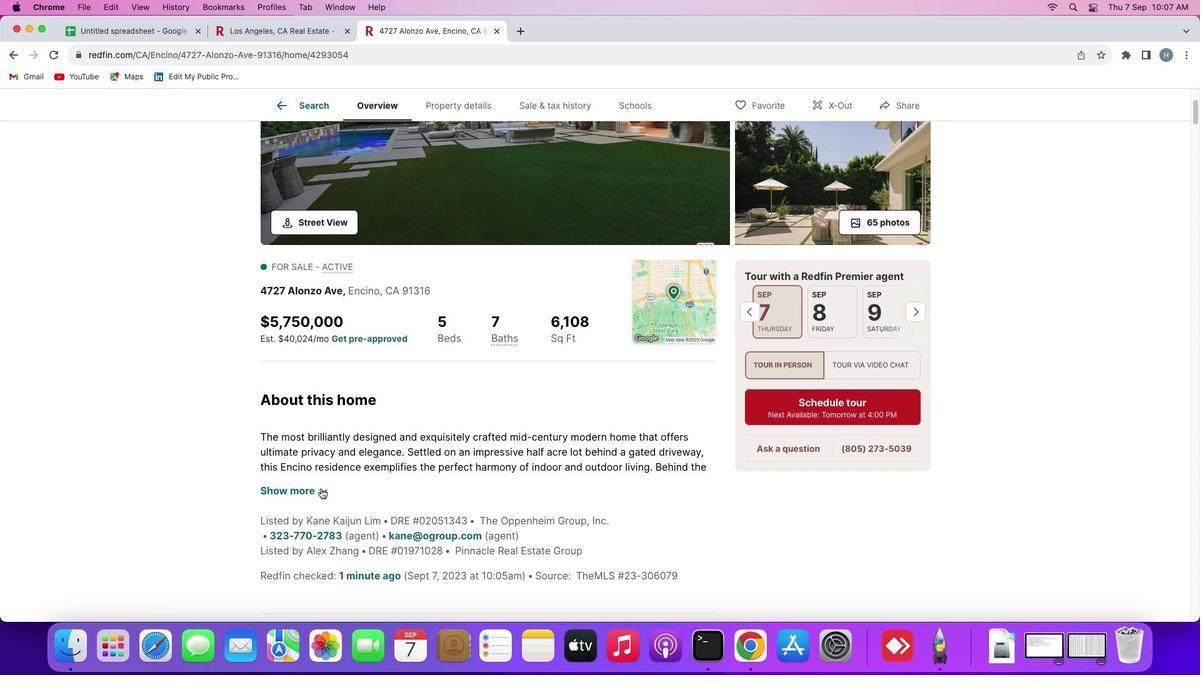 
Action: Mouse moved to (212, 509)
Screenshot: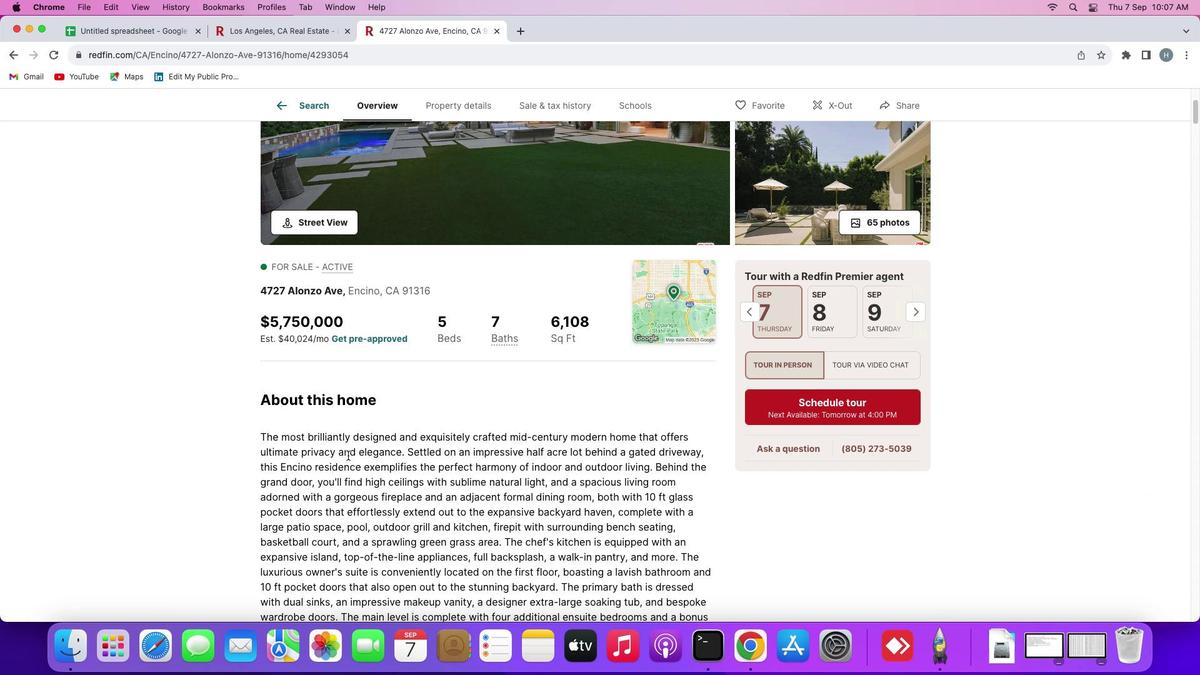 
Action: Mouse scrolled (212, 509) with delta (40, 40)
Screenshot: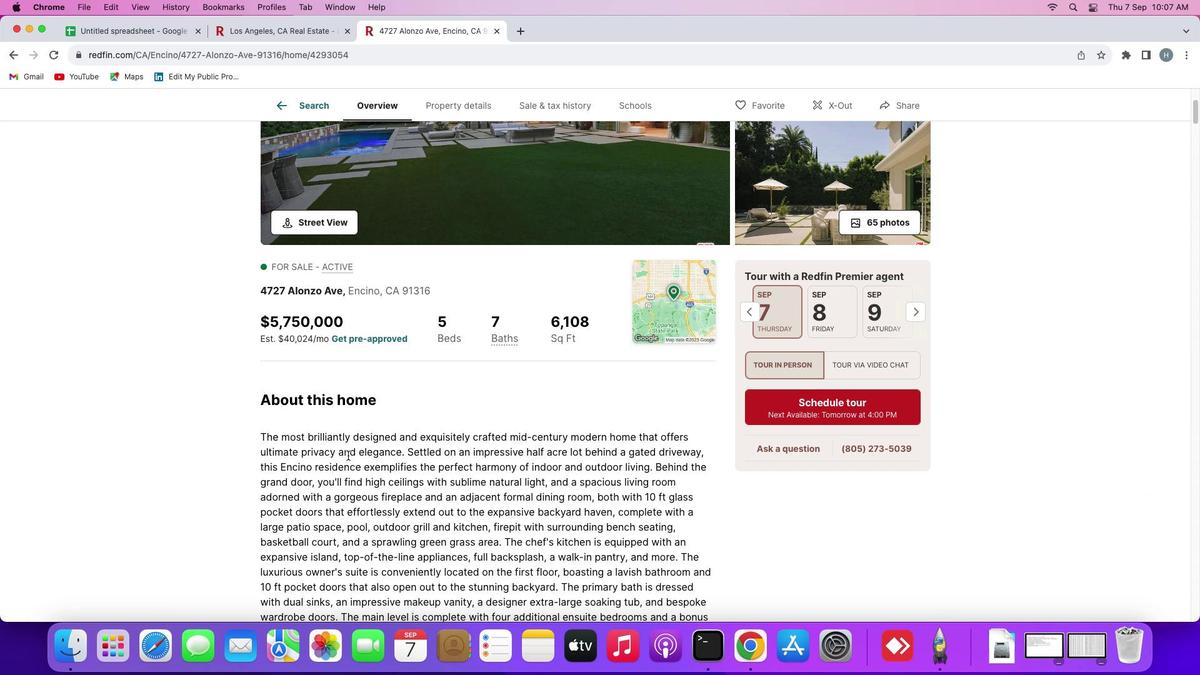 
Action: Mouse scrolled (212, 509) with delta (40, 40)
Screenshot: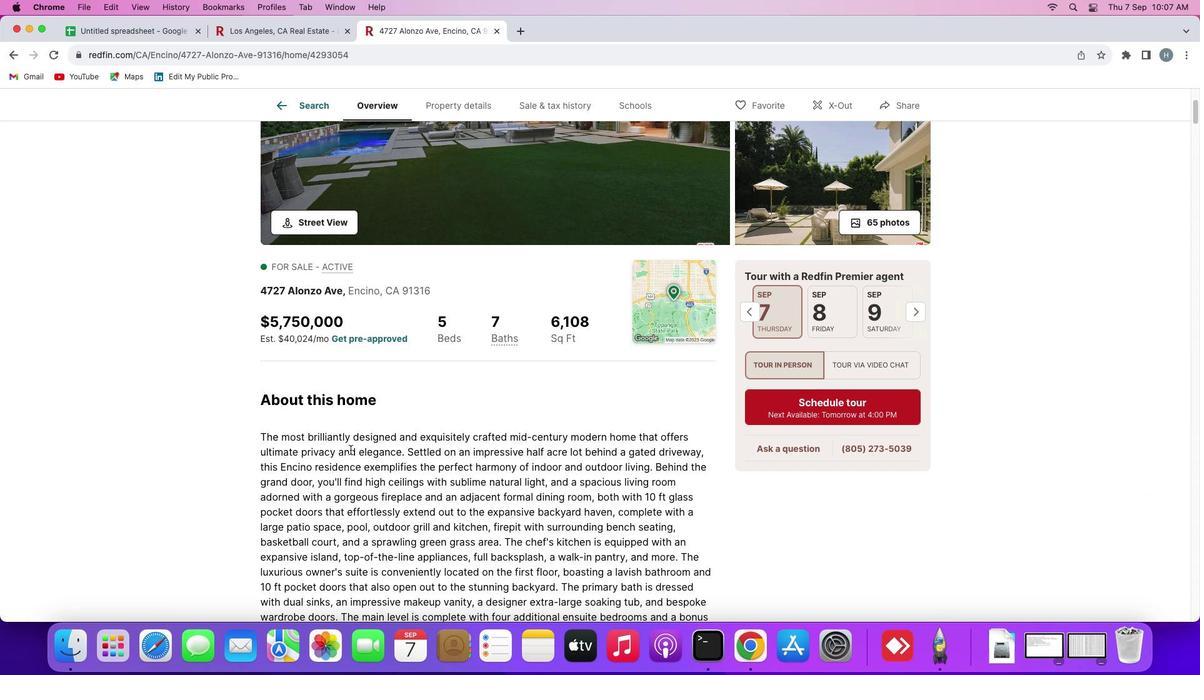 
Action: Mouse scrolled (212, 509) with delta (40, 39)
Screenshot: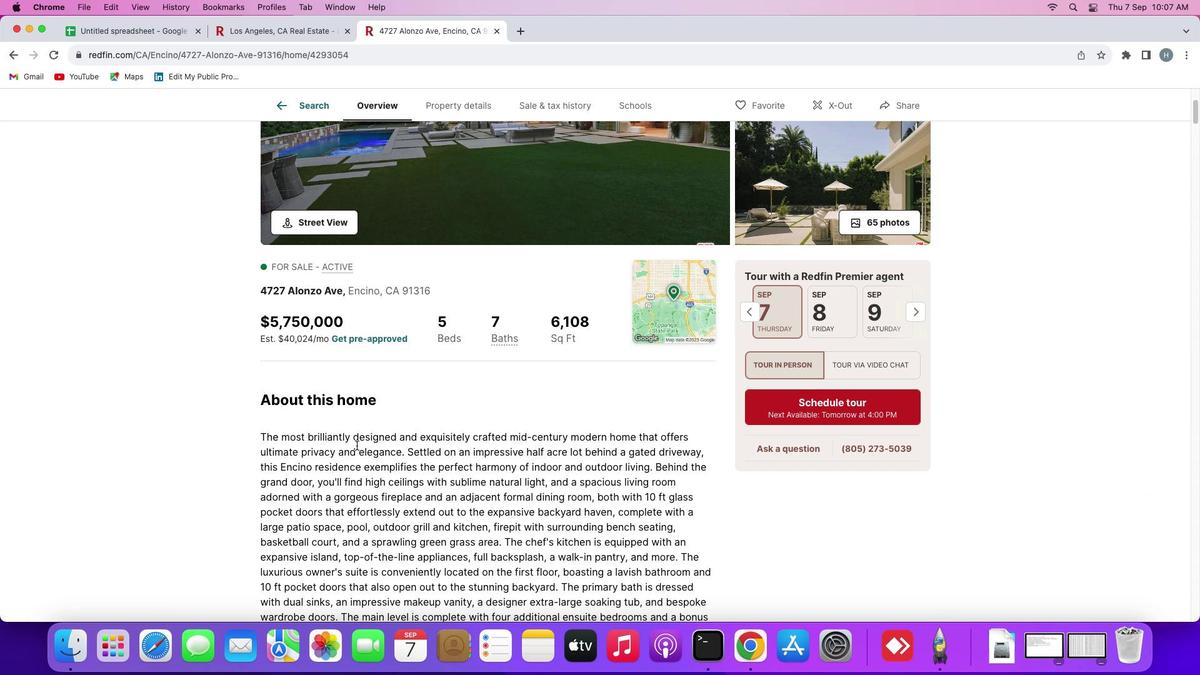 
Action: Mouse scrolled (212, 509) with delta (40, 38)
Screenshot: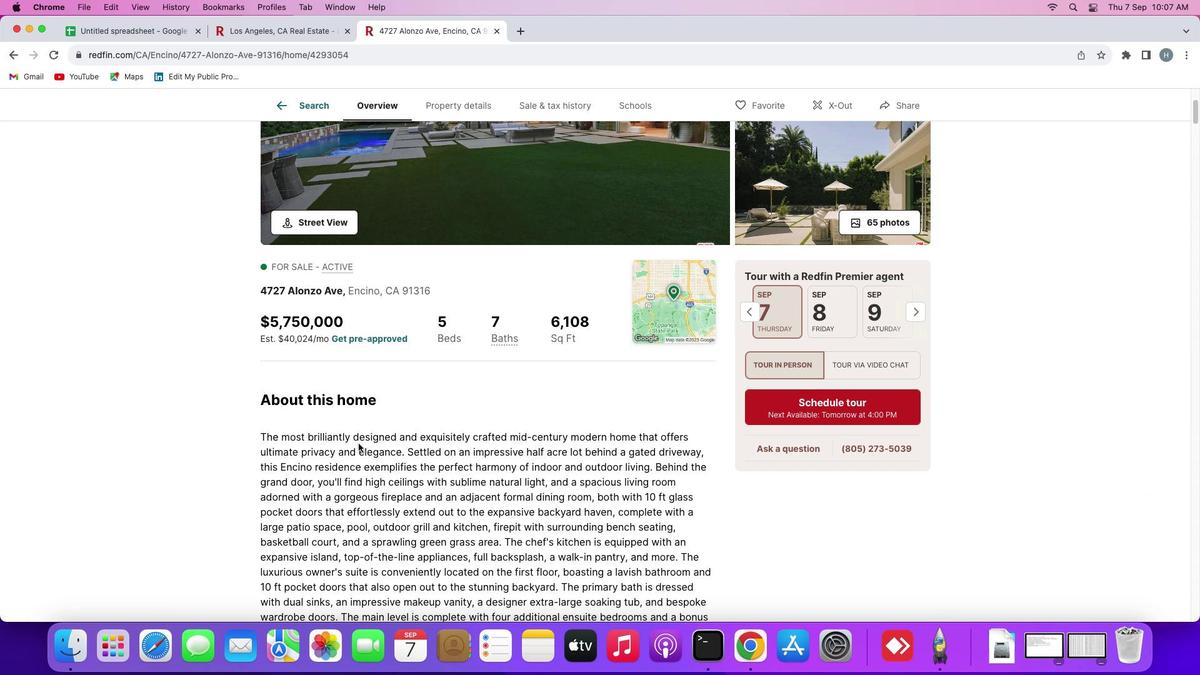 
Action: Mouse moved to (151, 491)
Screenshot: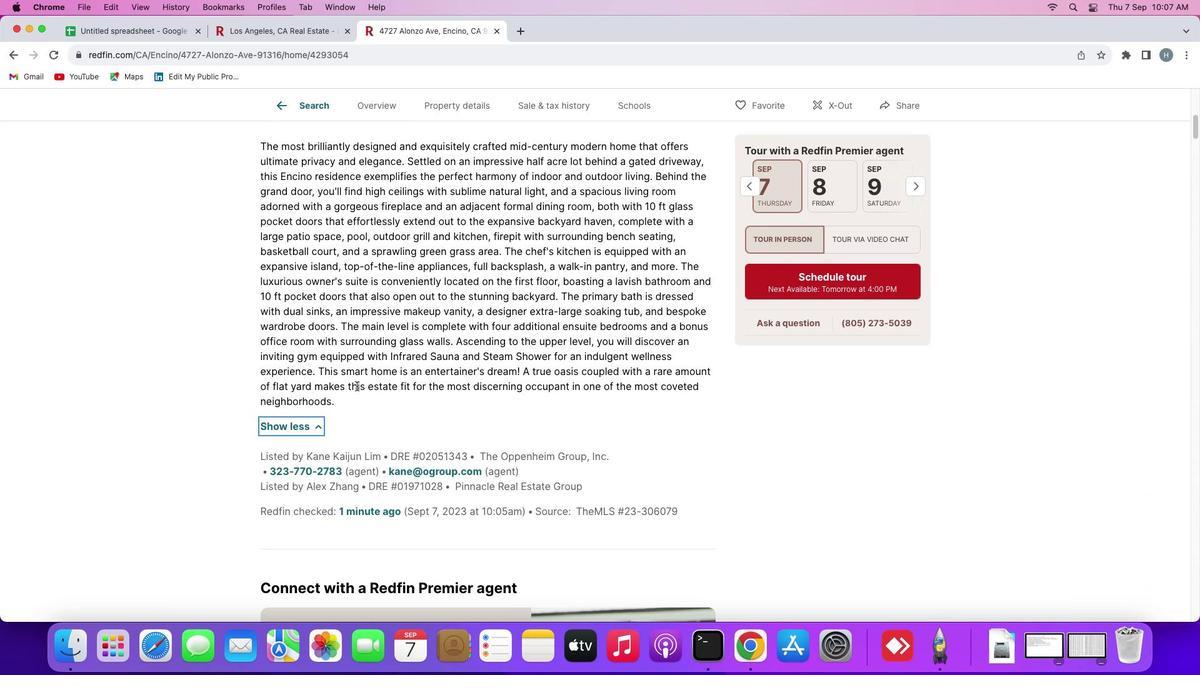 
Action: Mouse pressed left at (151, 491)
Screenshot: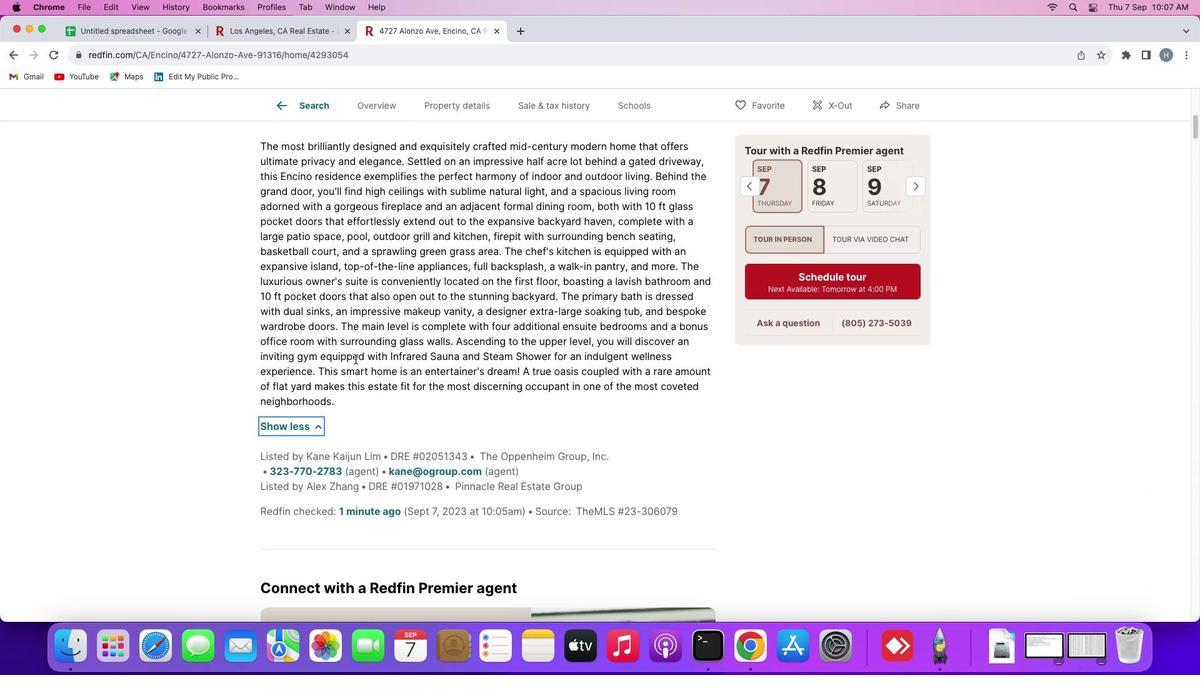 
Action: Mouse moved to (226, 490)
